 Task: 2.2.1 Create Lookups to product
Action: Mouse moved to (1110, 87)
Screenshot: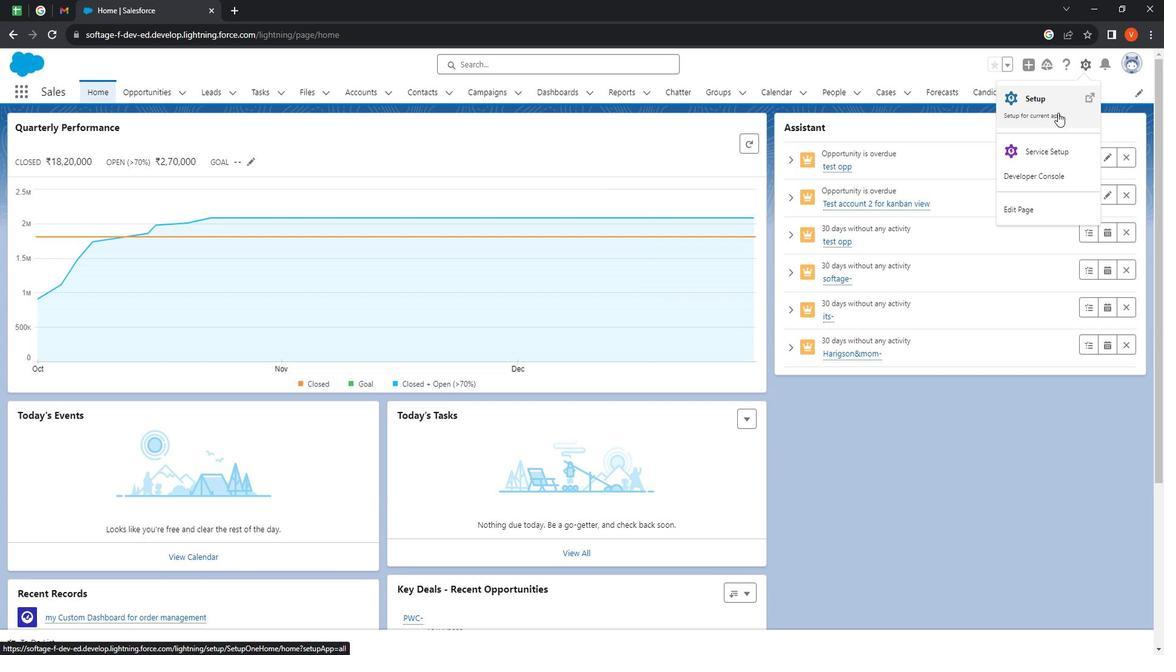 
Action: Mouse pressed left at (1110, 87)
Screenshot: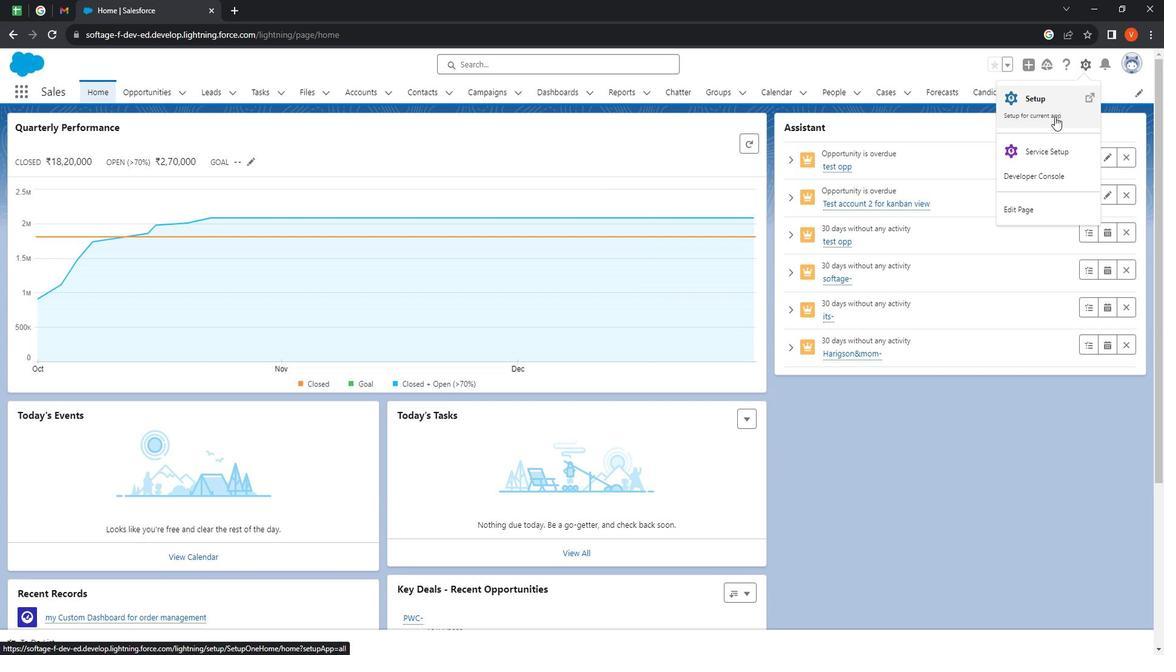 
Action: Mouse moved to (1079, 136)
Screenshot: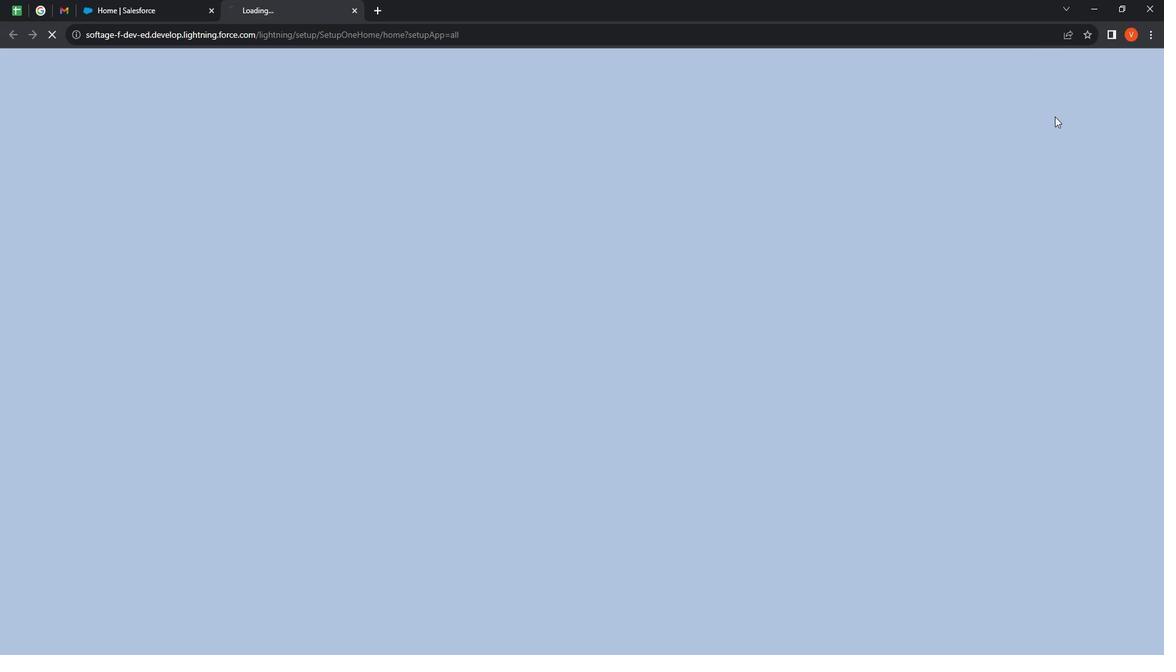 
Action: Mouse pressed left at (1079, 136)
Screenshot: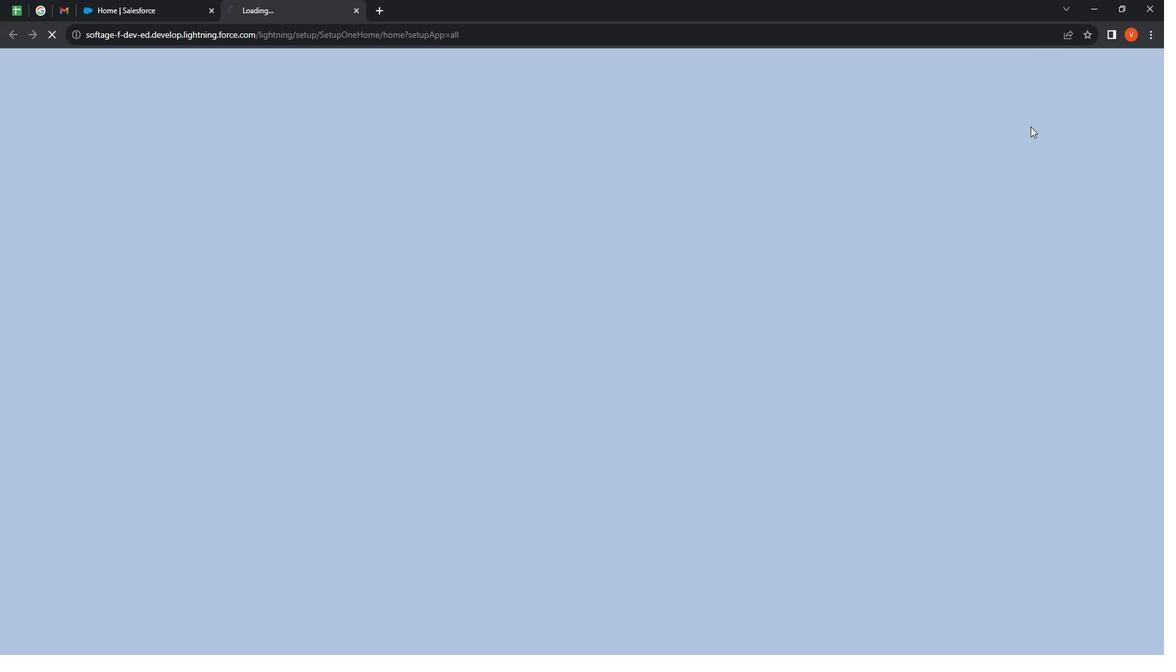 
Action: Mouse moved to (181, 114)
Screenshot: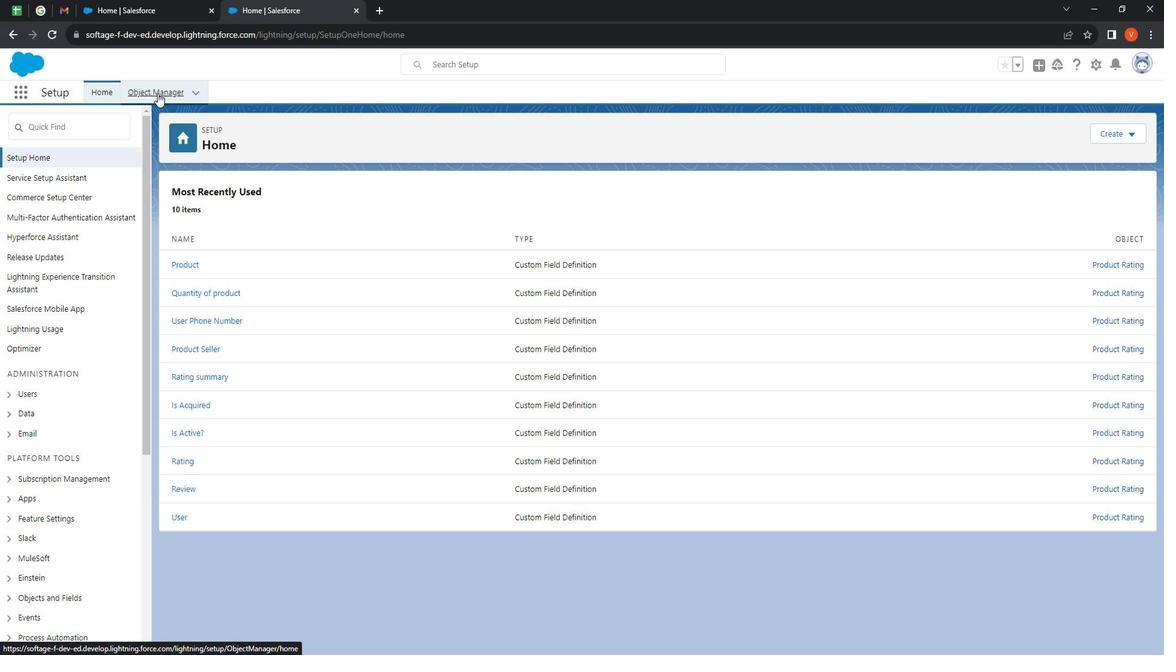 
Action: Mouse pressed left at (181, 114)
Screenshot: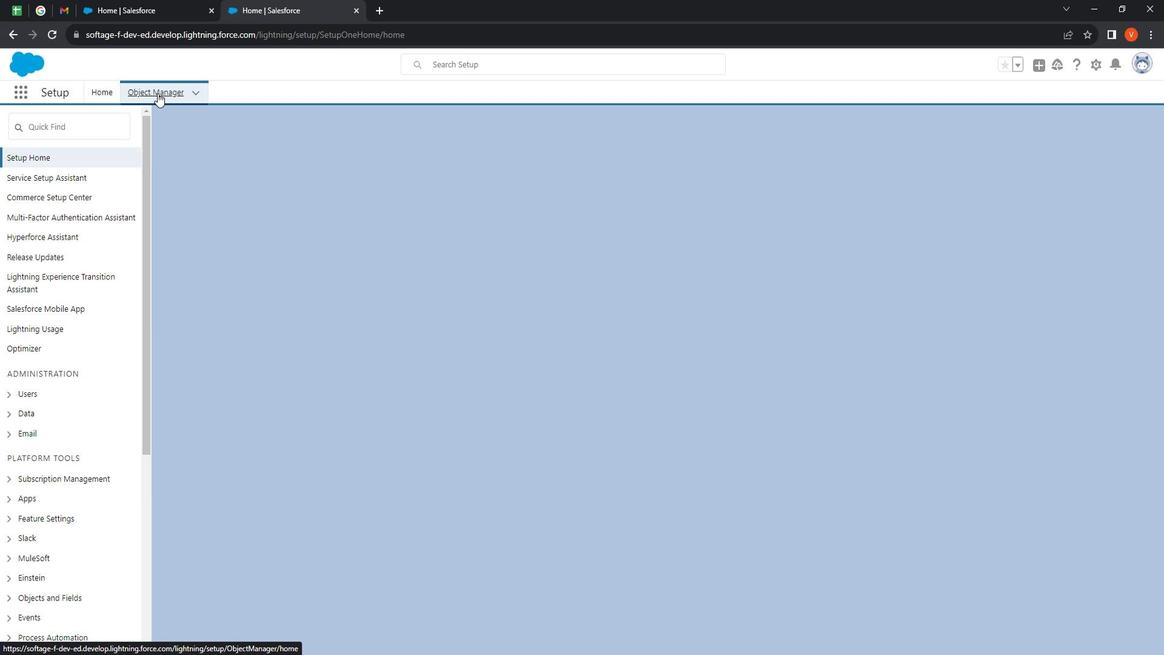 
Action: Mouse moved to (278, 244)
Screenshot: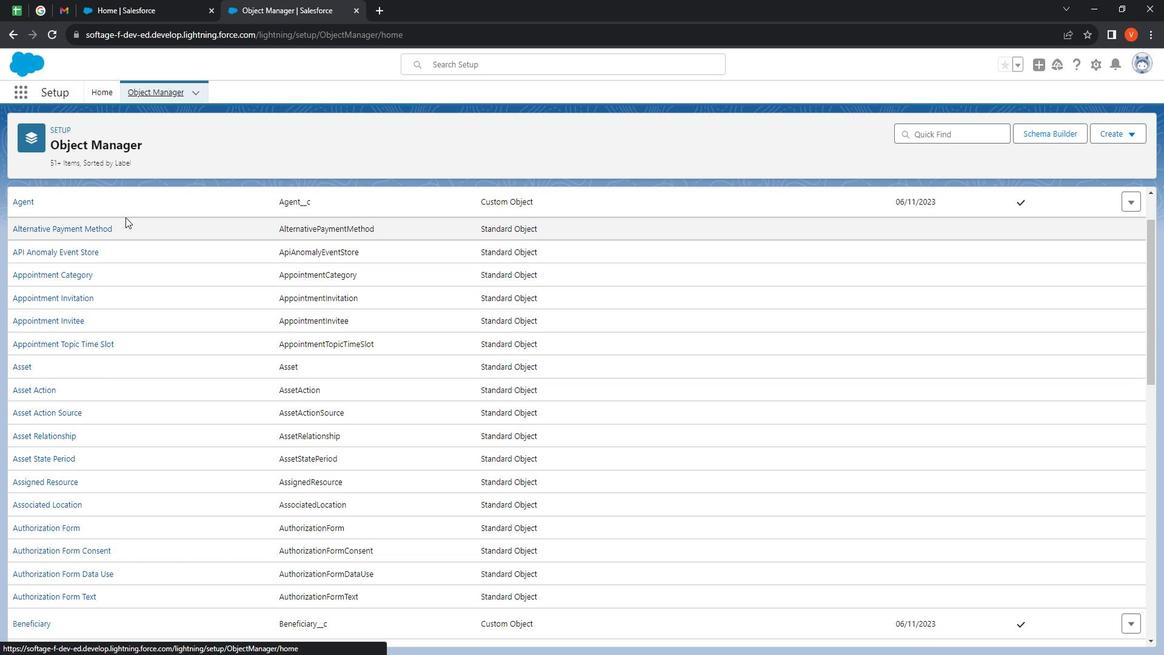 
Action: Mouse scrolled (278, 243) with delta (0, 0)
Screenshot: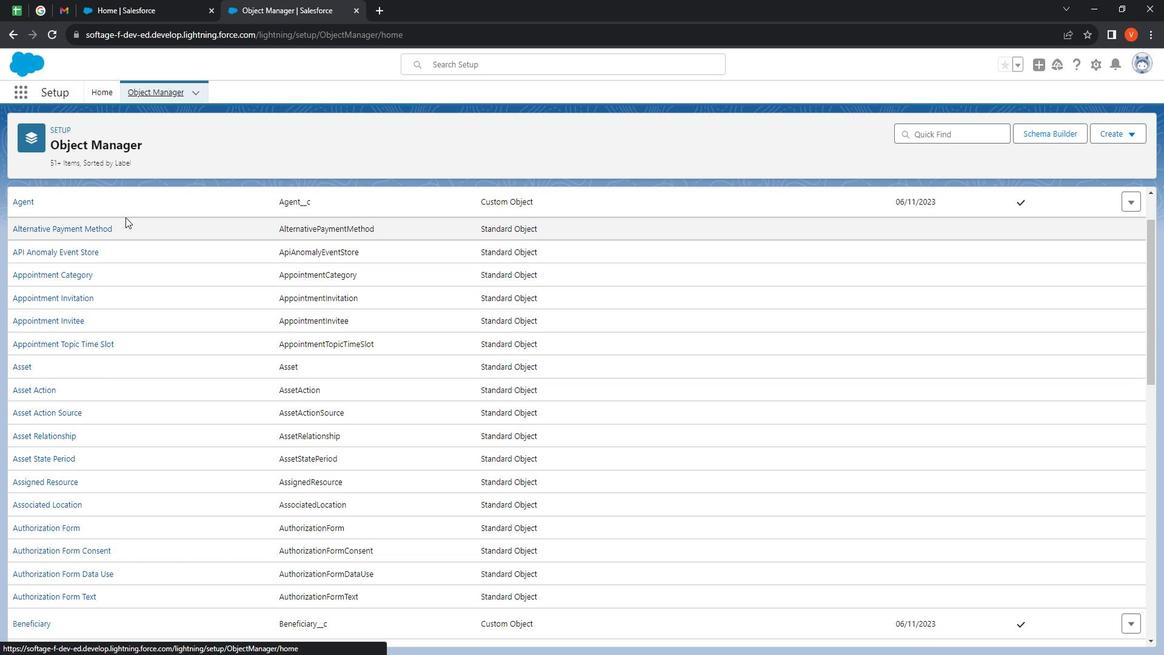 
Action: Mouse moved to (149, 233)
Screenshot: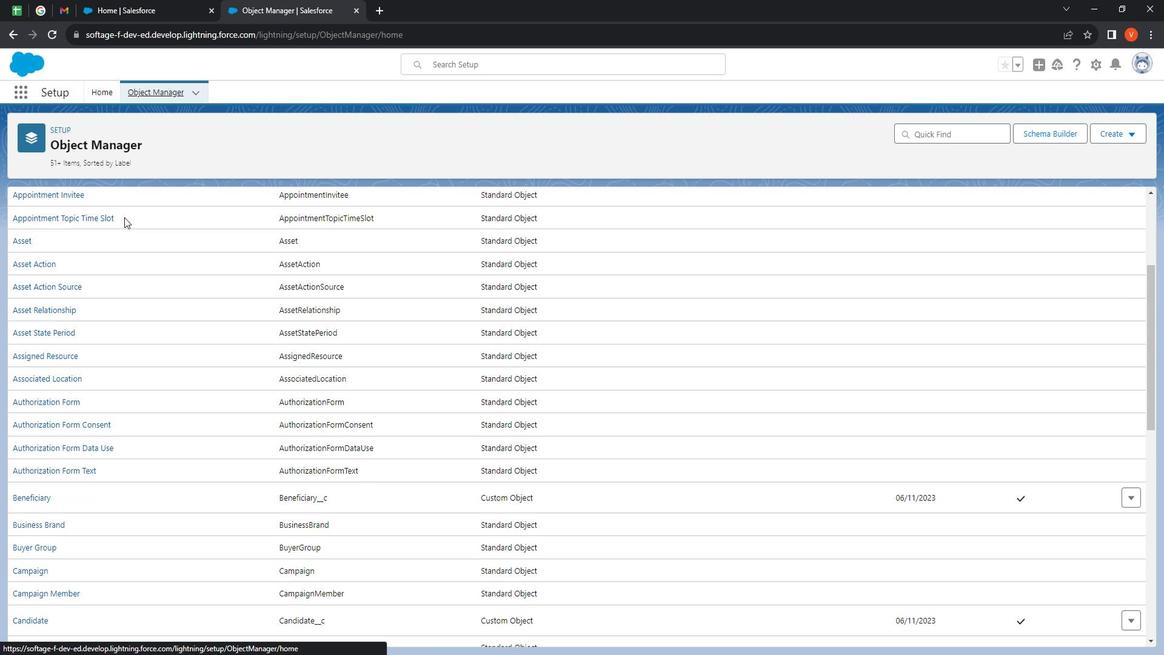 
Action: Mouse scrolled (149, 232) with delta (0, 0)
Screenshot: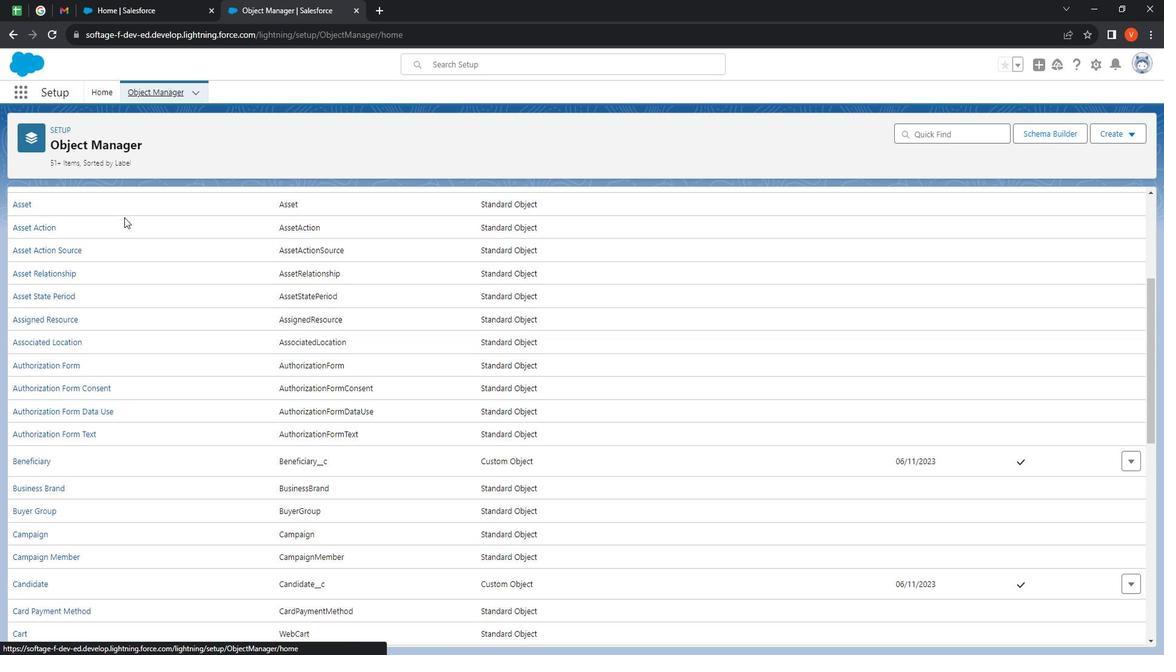 
Action: Mouse moved to (148, 233)
Screenshot: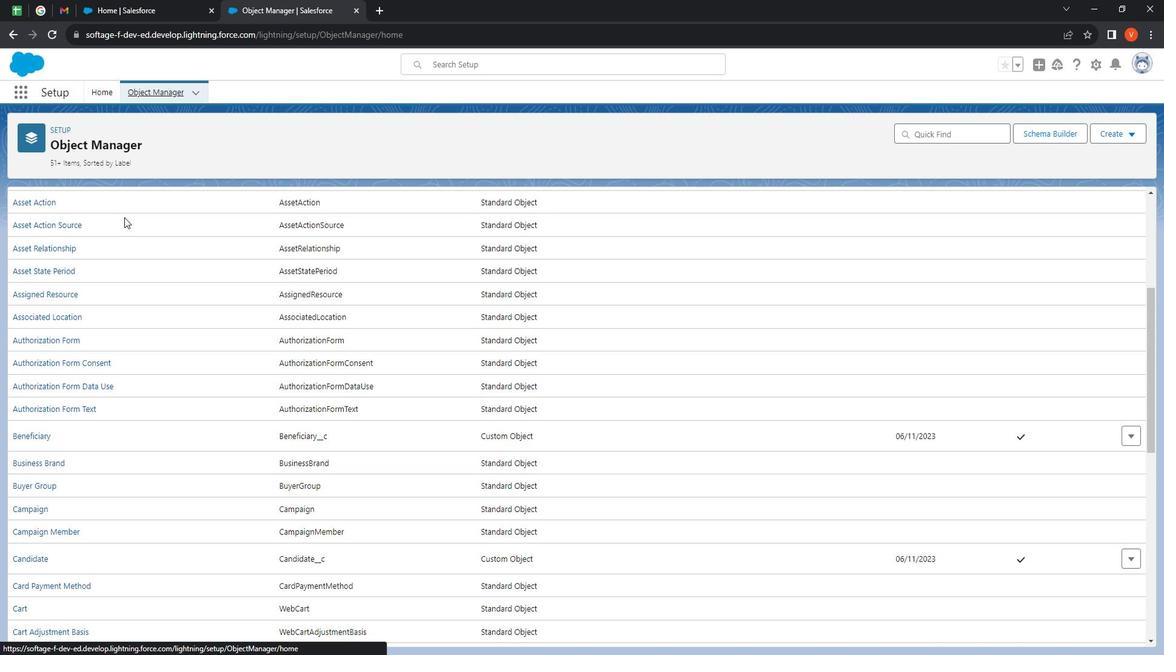 
Action: Mouse scrolled (148, 232) with delta (0, 0)
Screenshot: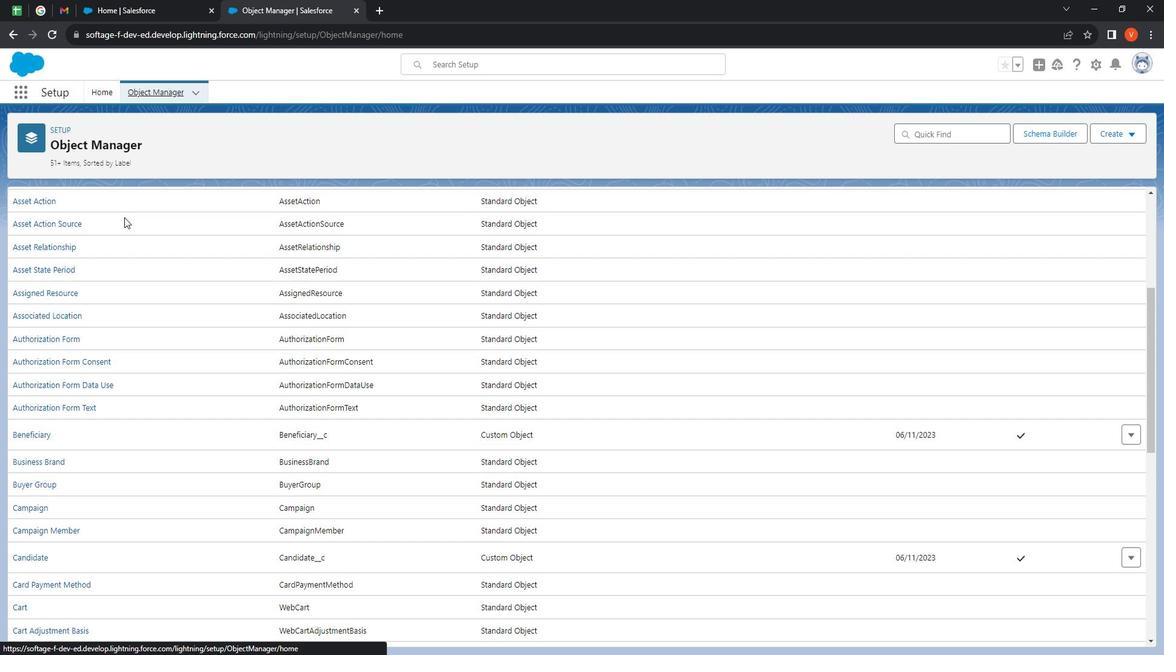 
Action: Mouse moved to (148, 233)
Screenshot: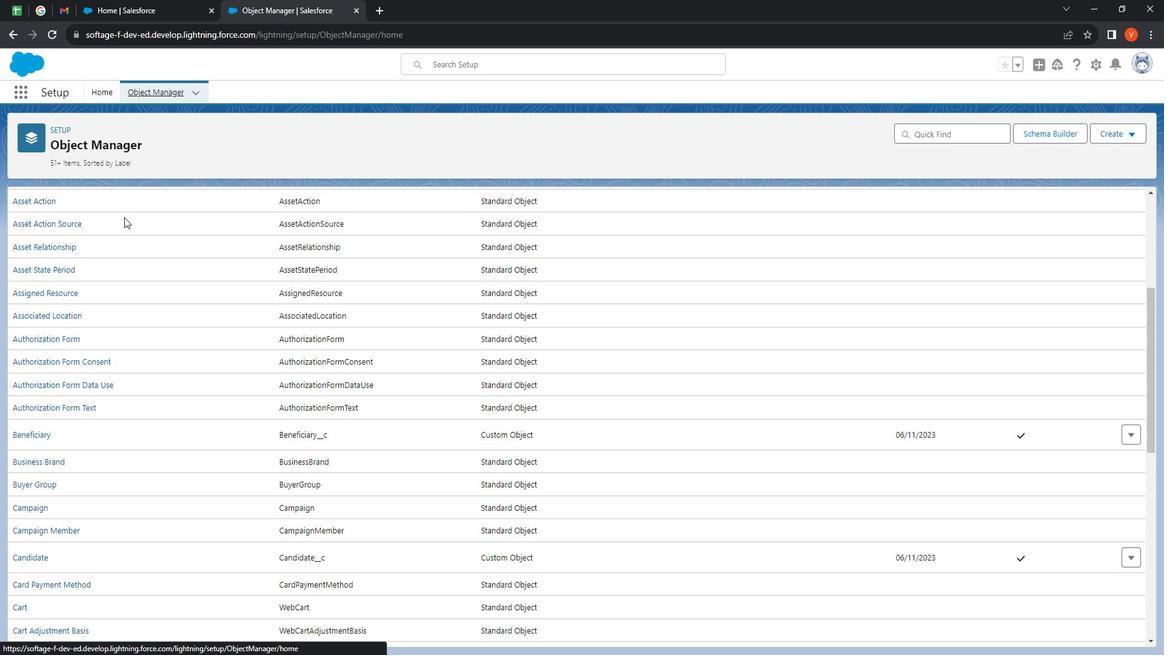 
Action: Mouse scrolled (148, 232) with delta (0, 0)
Screenshot: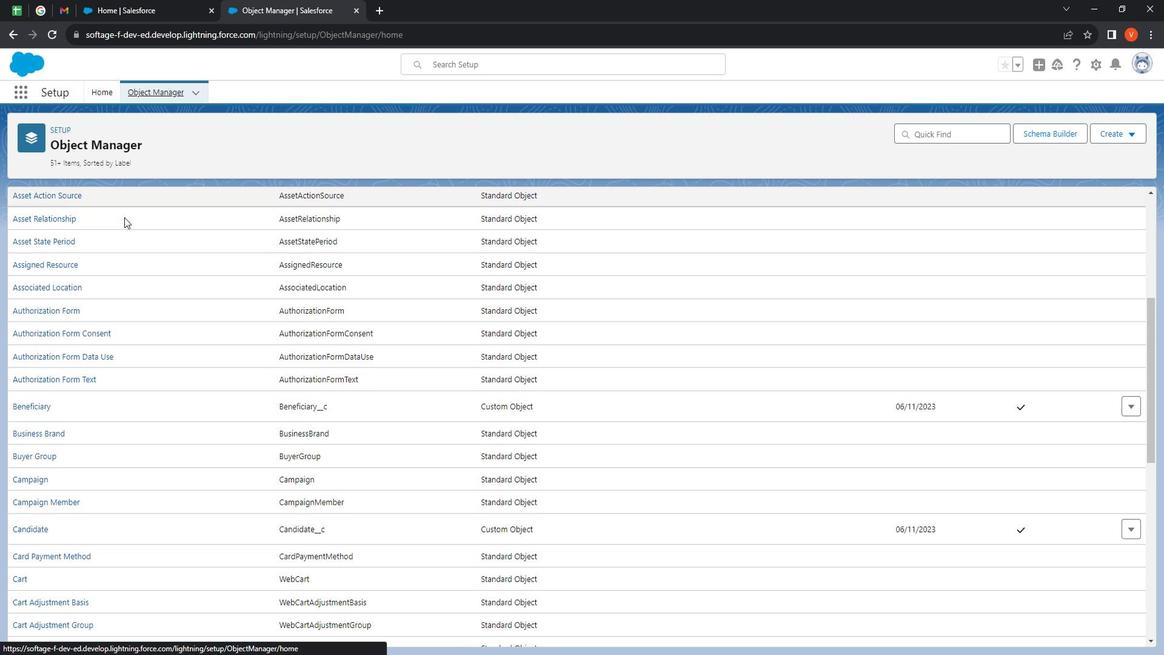 
Action: Mouse scrolled (148, 232) with delta (0, 0)
Screenshot: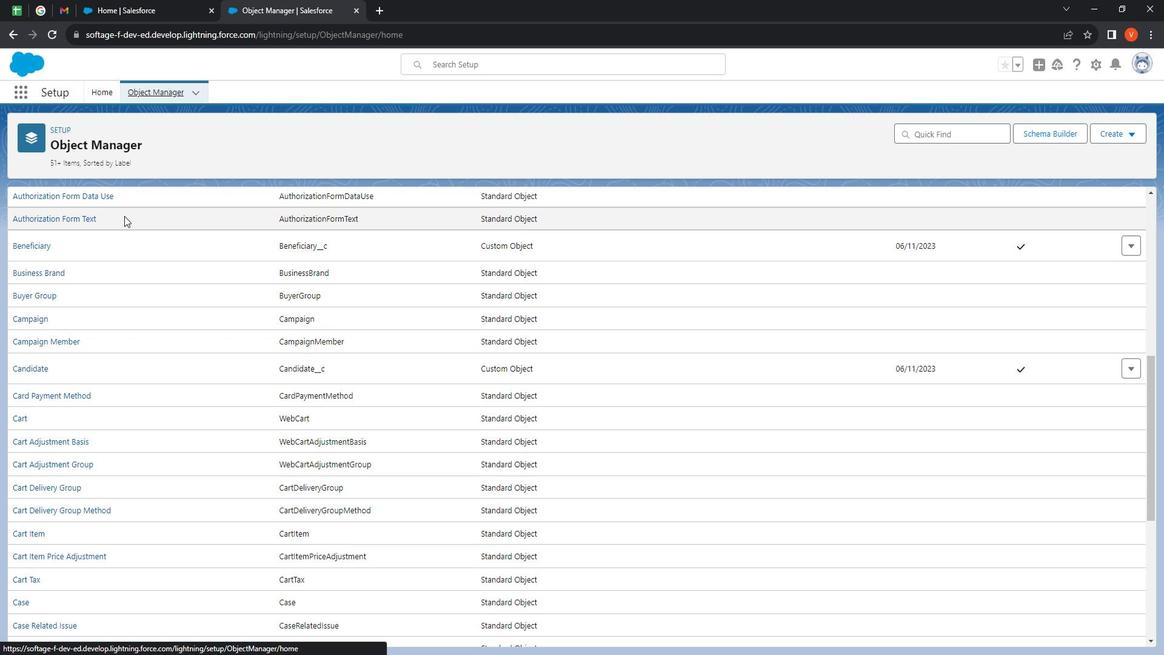 
Action: Mouse scrolled (148, 232) with delta (0, 0)
Screenshot: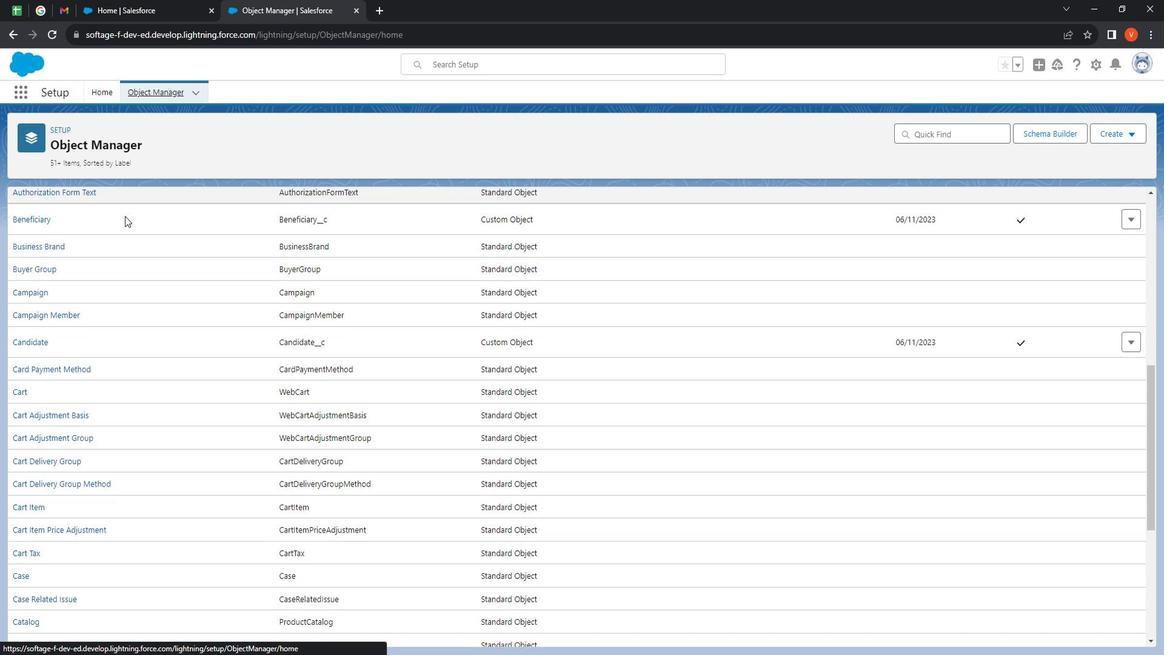 
Action: Mouse scrolled (148, 232) with delta (0, 0)
Screenshot: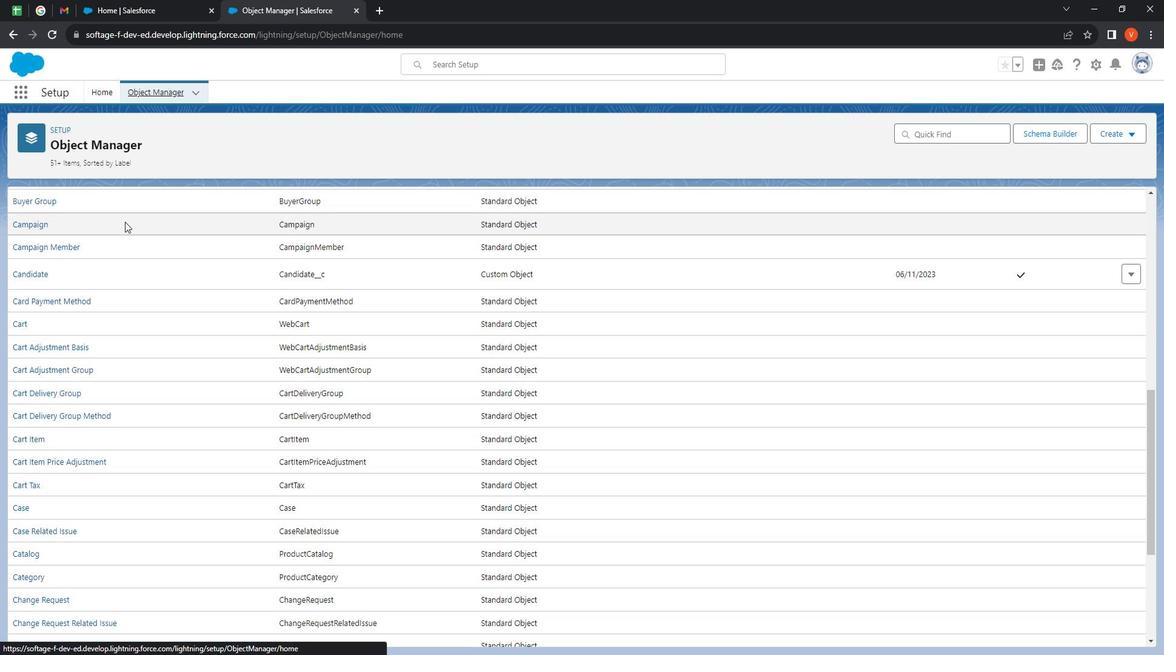 
Action: Mouse moved to (148, 232)
Screenshot: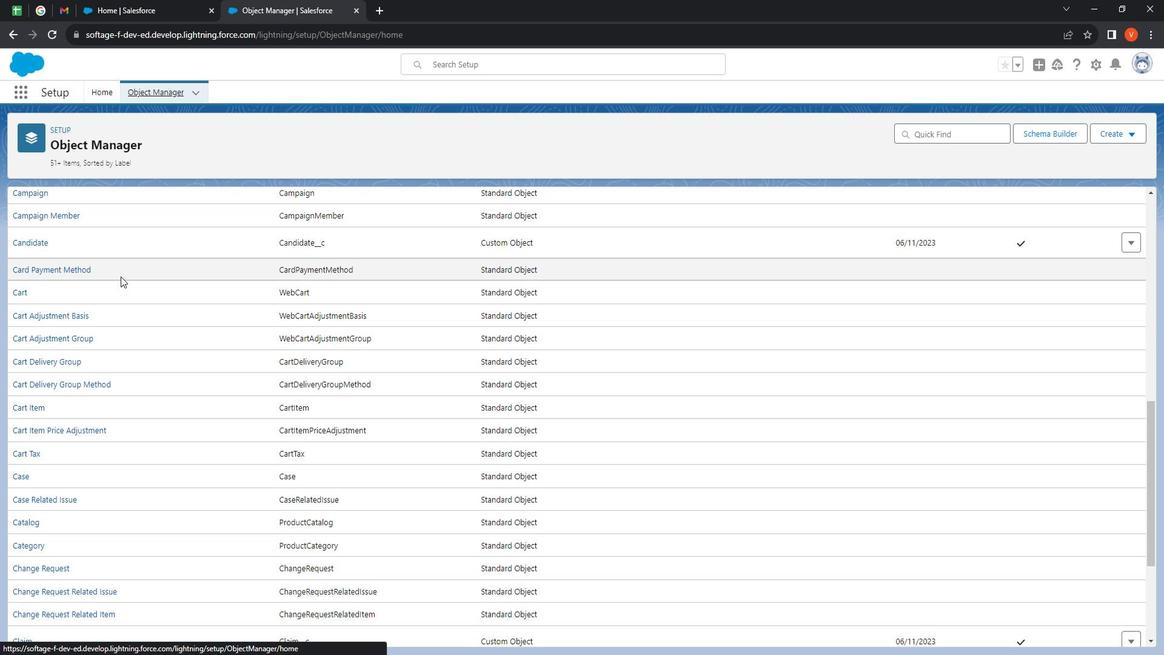 
Action: Mouse scrolled (148, 231) with delta (0, 0)
Screenshot: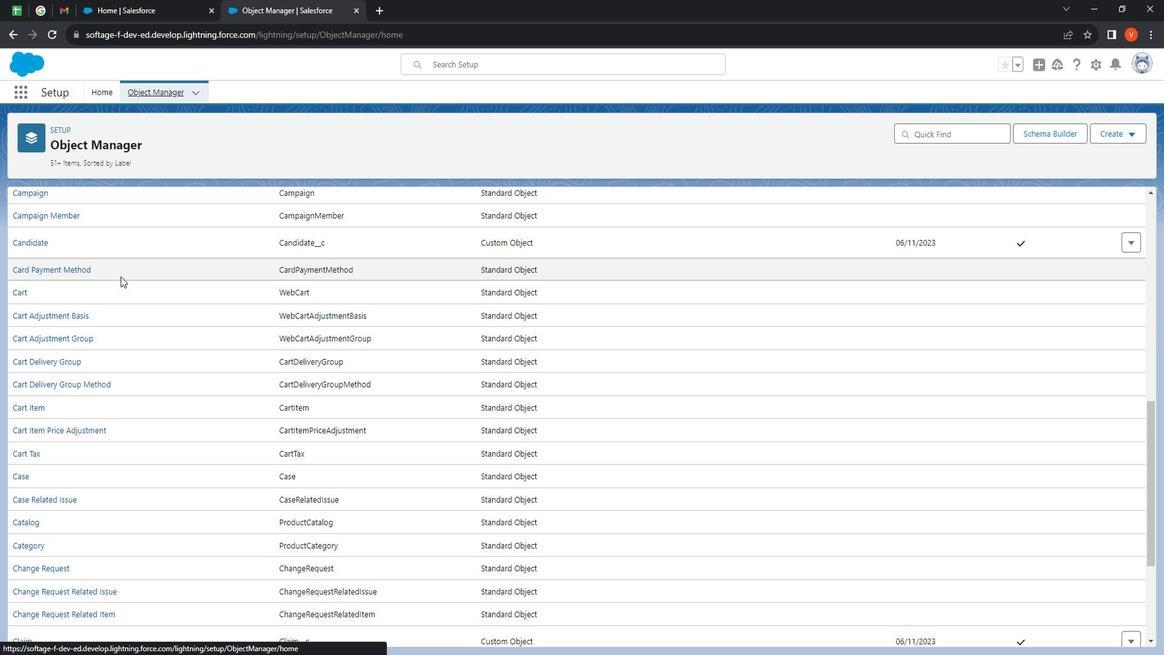 
Action: Mouse scrolled (148, 231) with delta (0, 0)
Screenshot: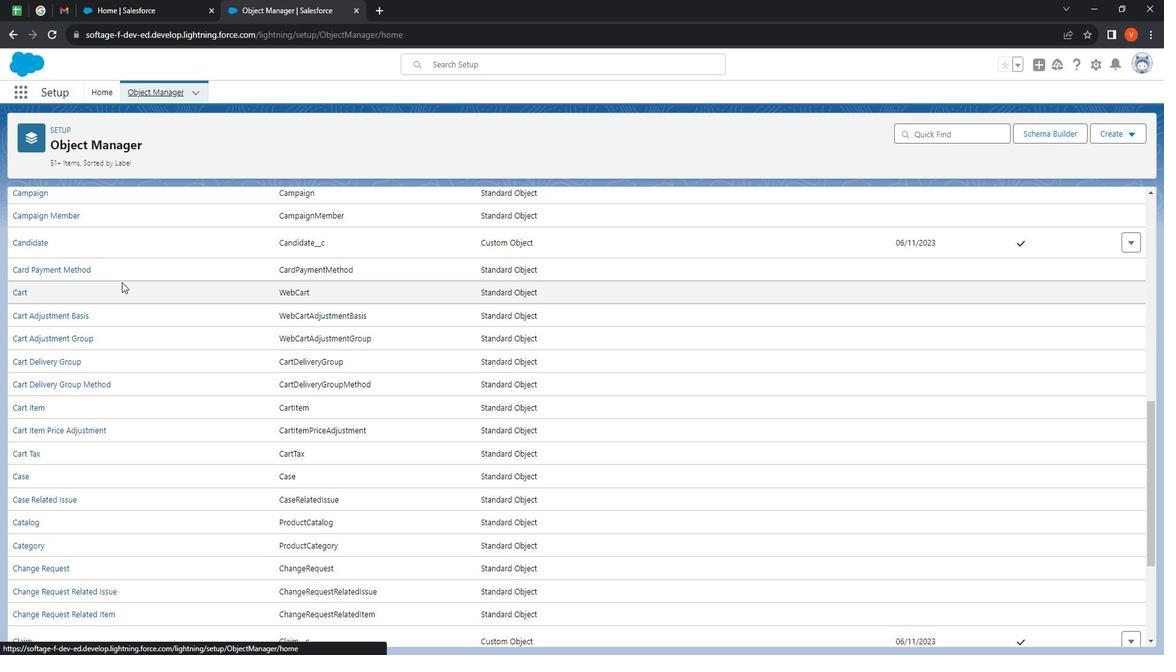 
Action: Mouse moved to (146, 295)
Screenshot: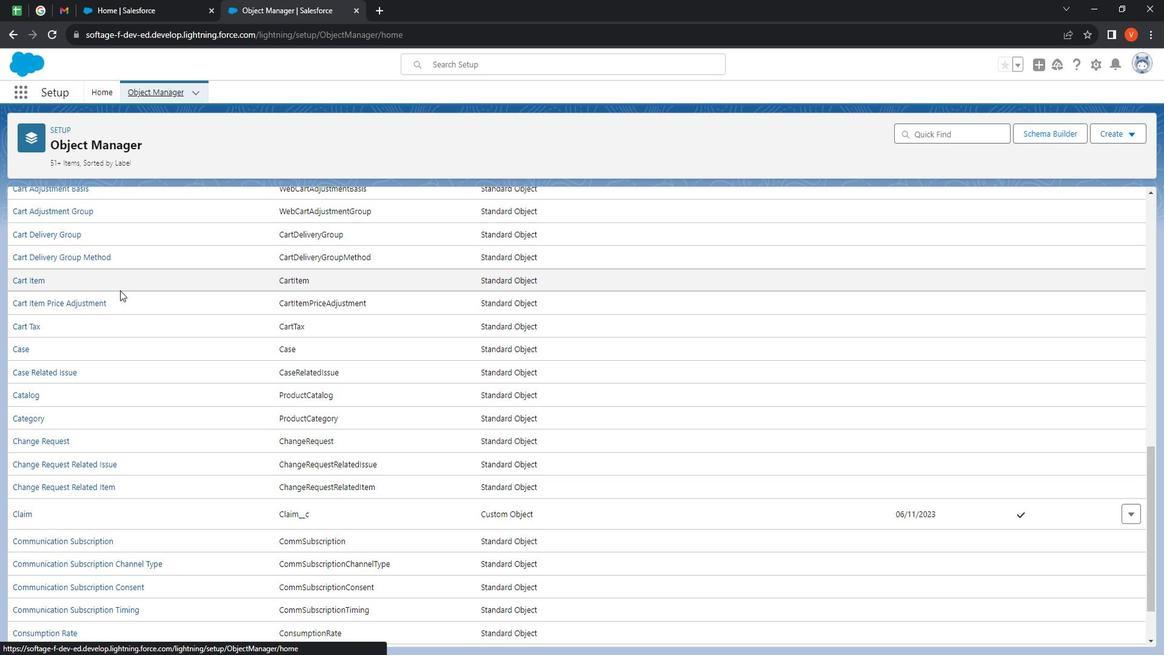 
Action: Mouse scrolled (146, 294) with delta (0, 0)
Screenshot: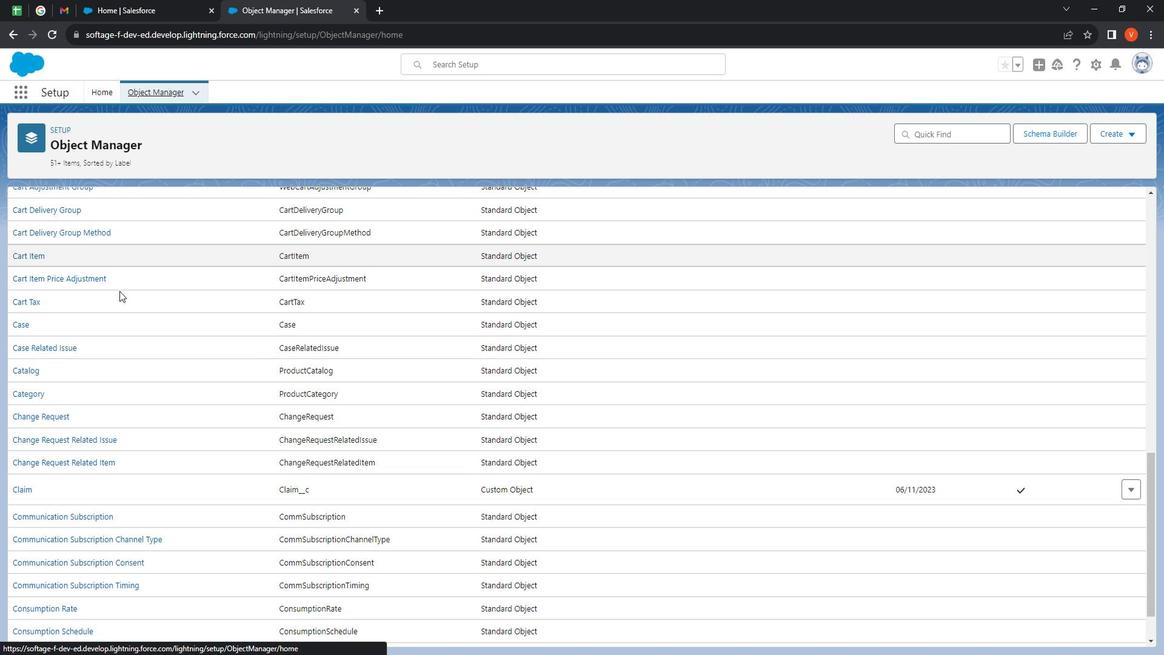 
Action: Mouse moved to (146, 298)
Screenshot: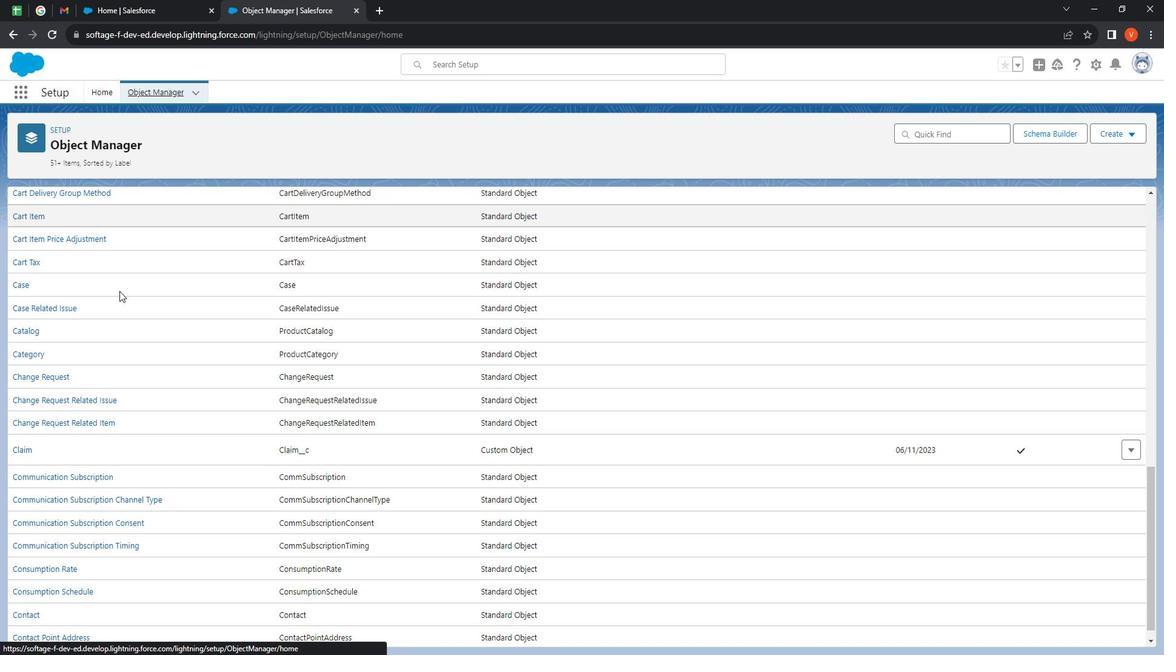 
Action: Mouse scrolled (146, 297) with delta (0, 0)
Screenshot: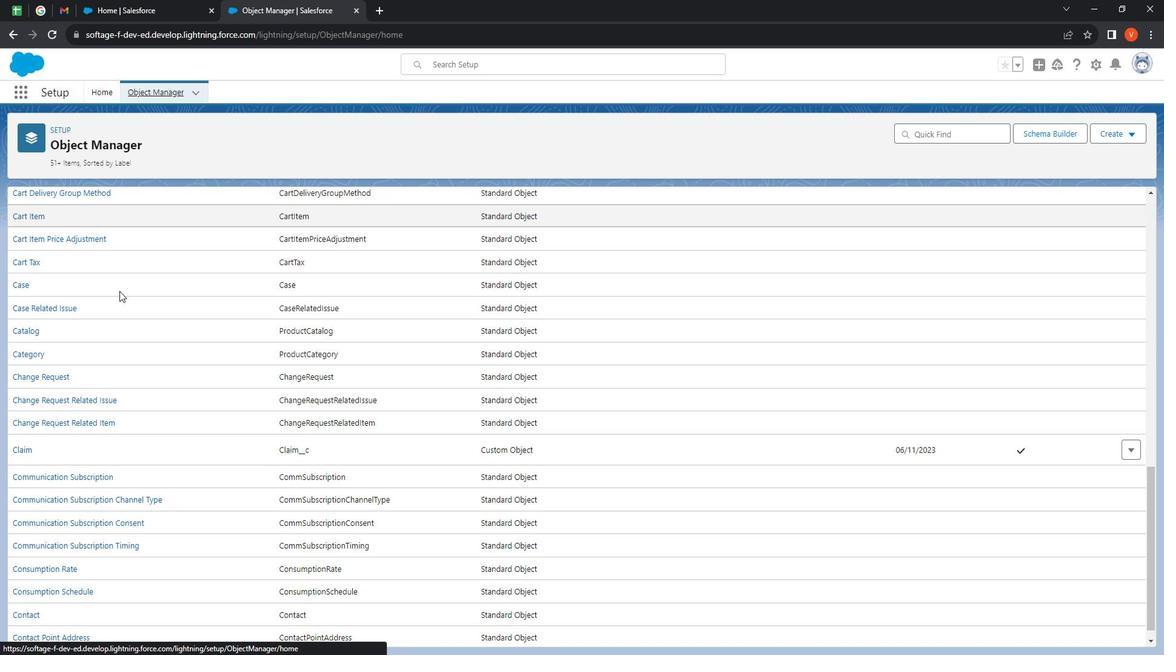 
Action: Mouse moved to (144, 303)
Screenshot: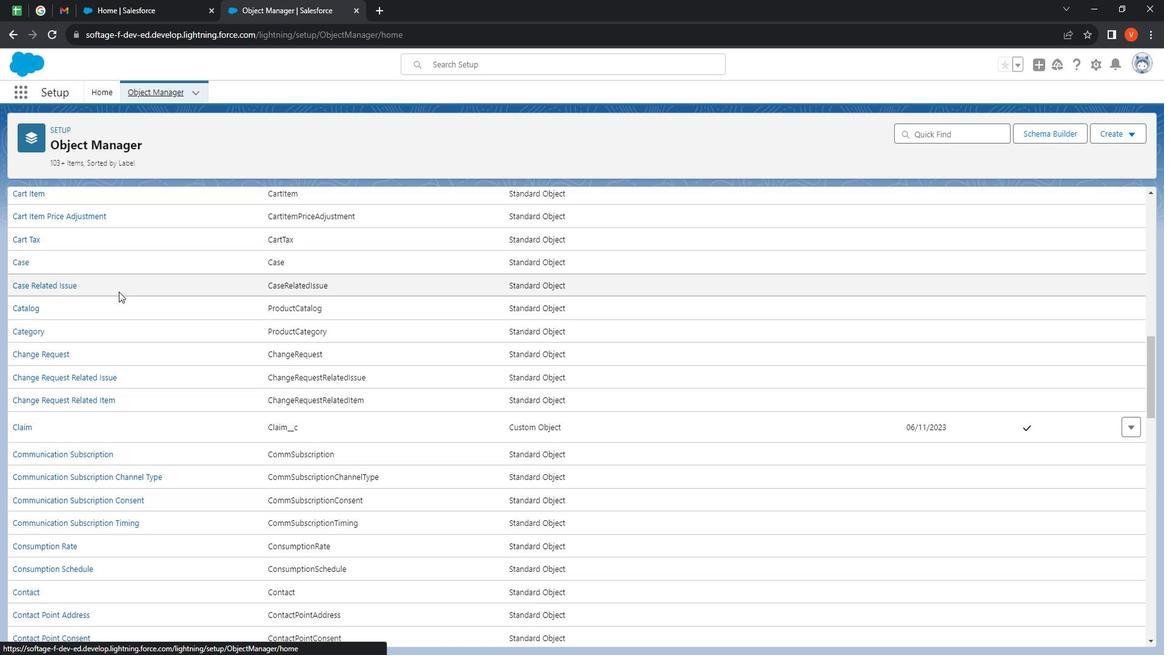 
Action: Mouse scrolled (144, 303) with delta (0, 0)
Screenshot: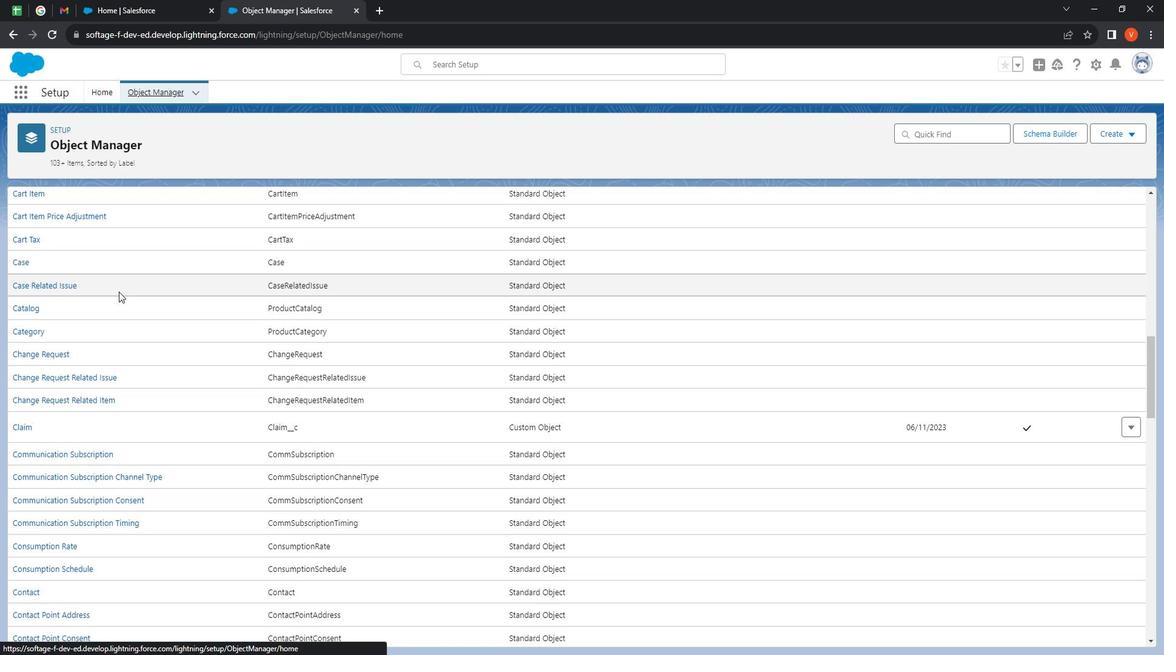 
Action: Mouse moved to (143, 304)
Screenshot: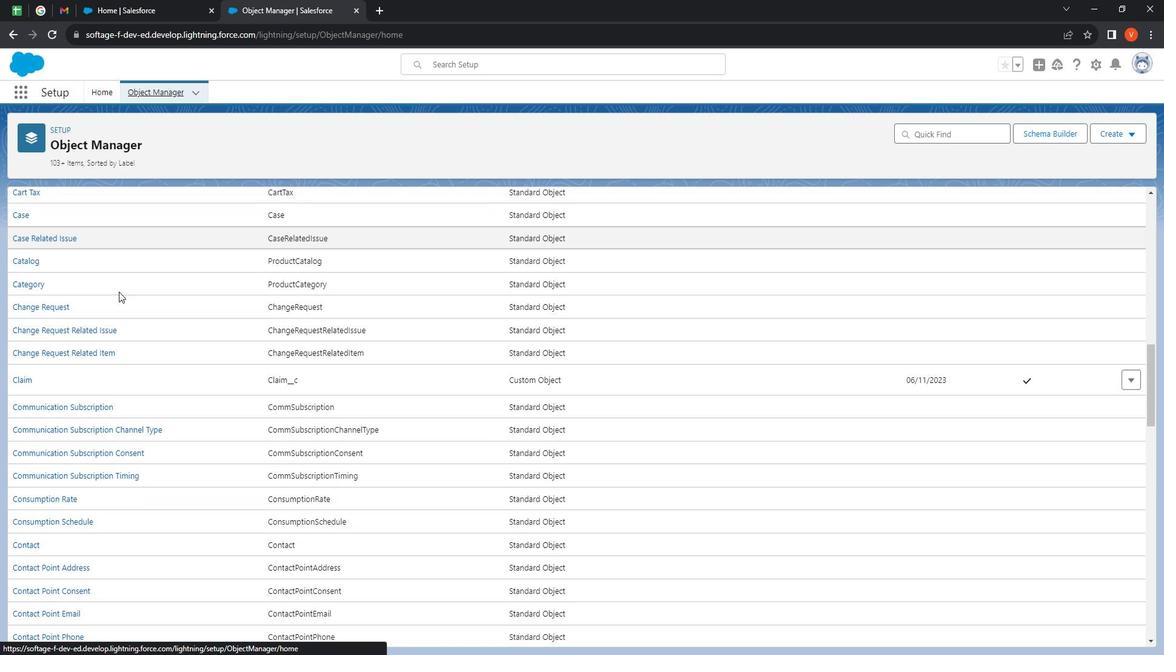 
Action: Mouse scrolled (143, 303) with delta (0, 0)
Screenshot: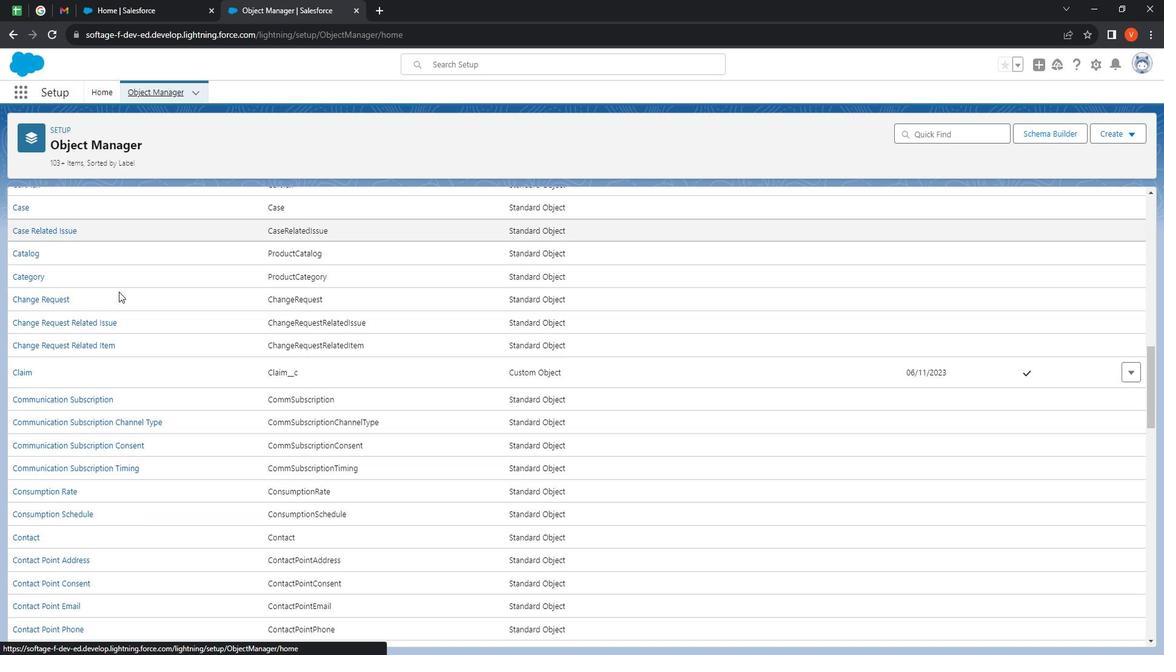 
Action: Mouse moved to (143, 305)
Screenshot: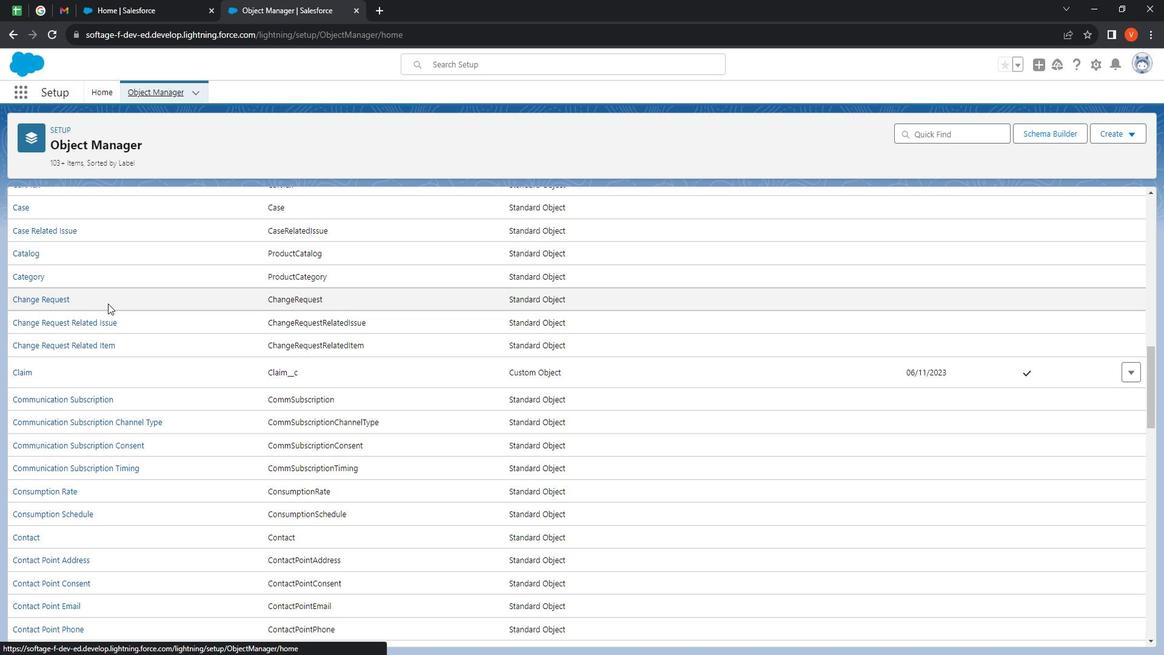 
Action: Mouse scrolled (143, 304) with delta (0, 0)
Screenshot: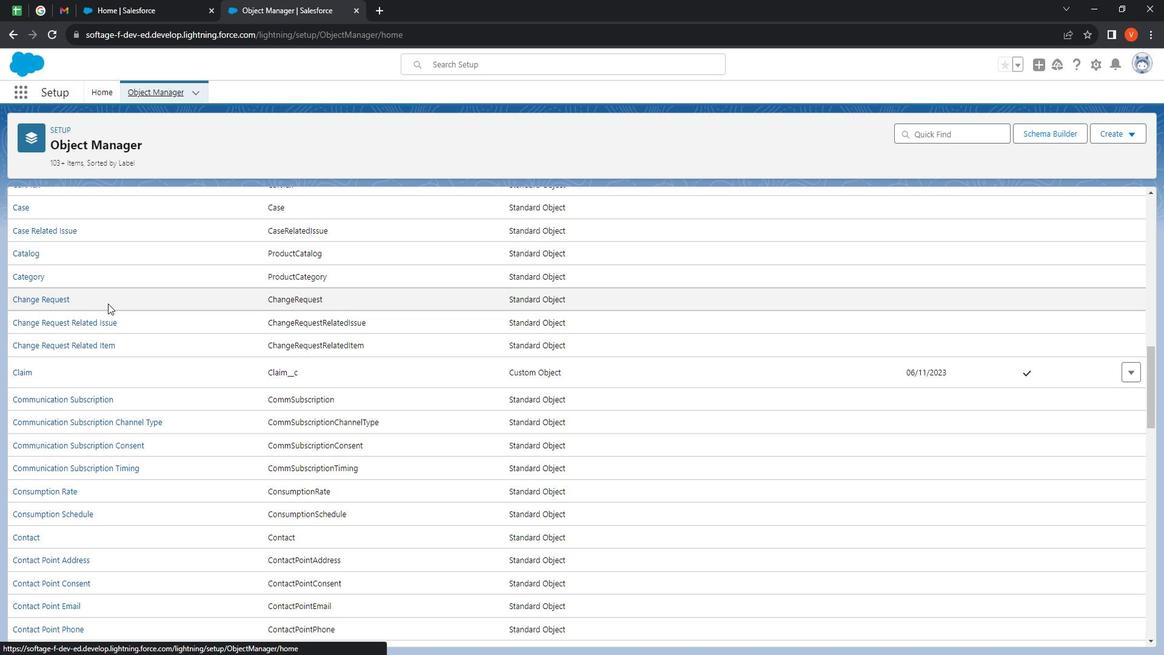 
Action: Mouse moved to (49, 384)
Screenshot: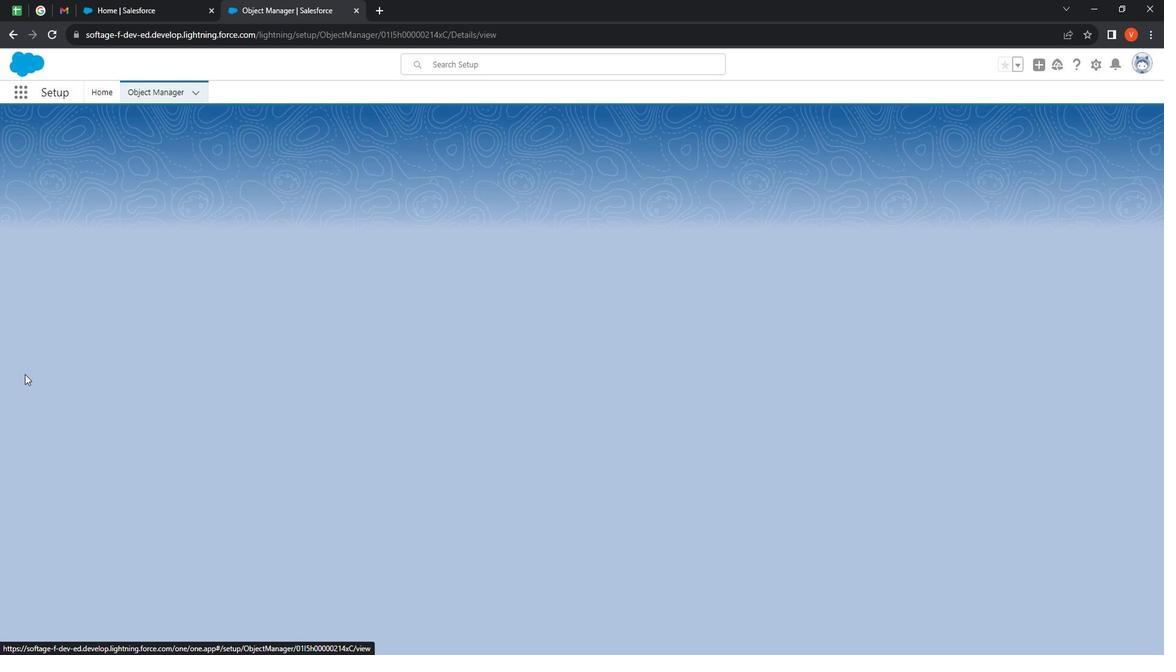 
Action: Mouse pressed left at (49, 384)
Screenshot: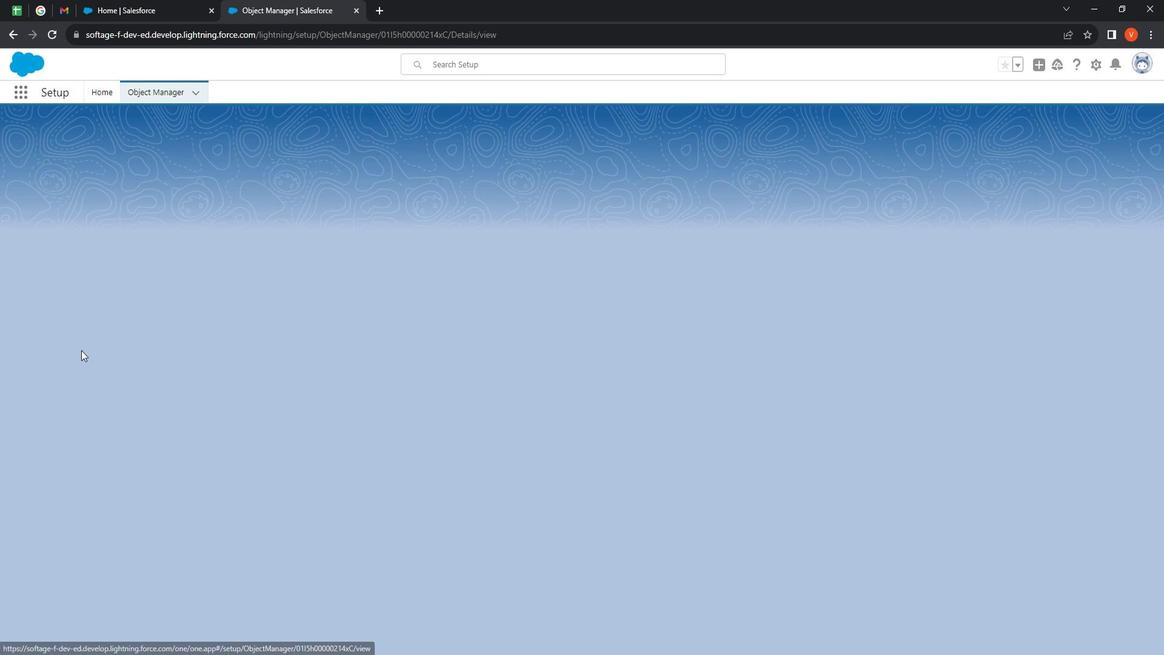 
Action: Mouse moved to (112, 237)
Screenshot: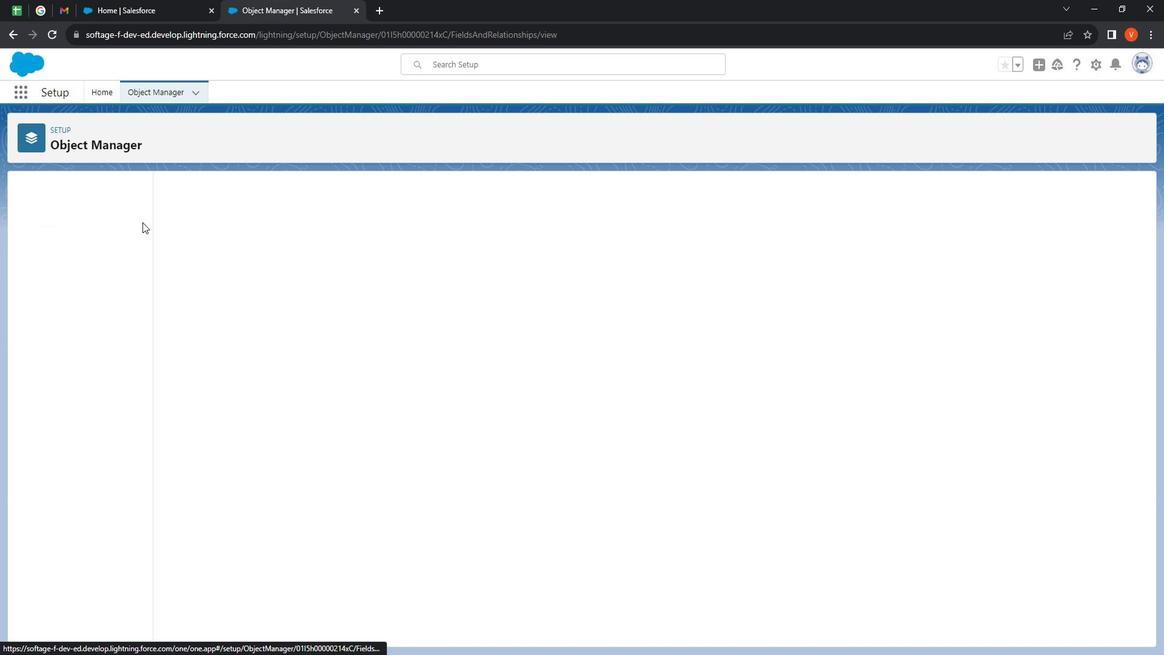 
Action: Mouse pressed left at (112, 237)
Screenshot: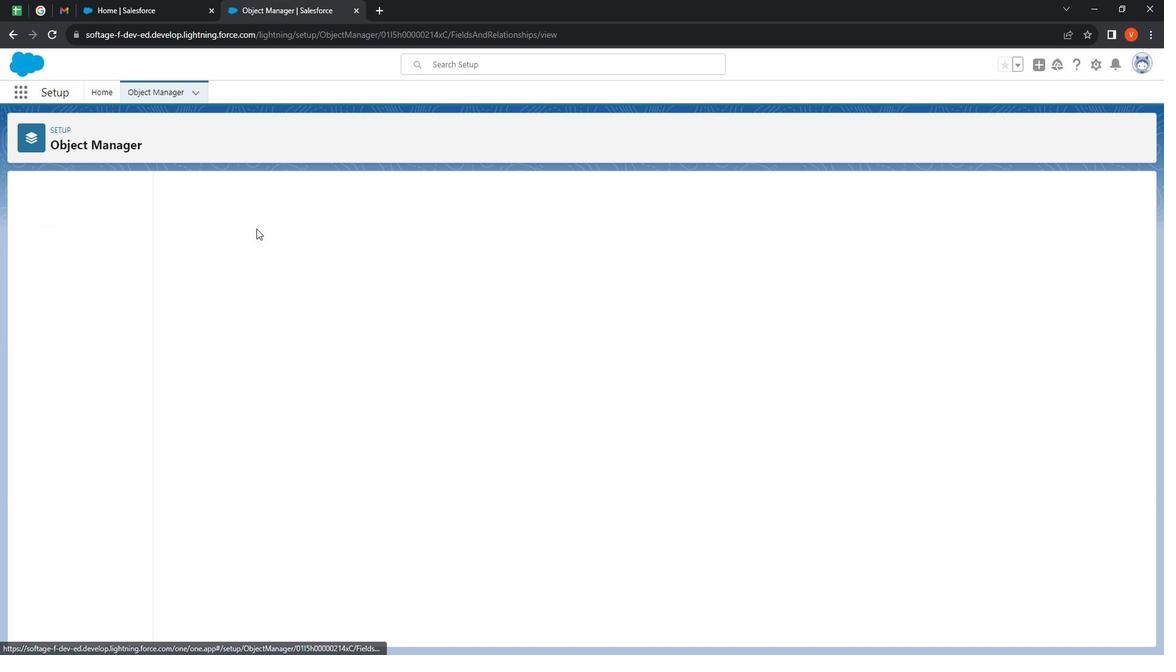 
Action: Mouse moved to (919, 209)
Screenshot: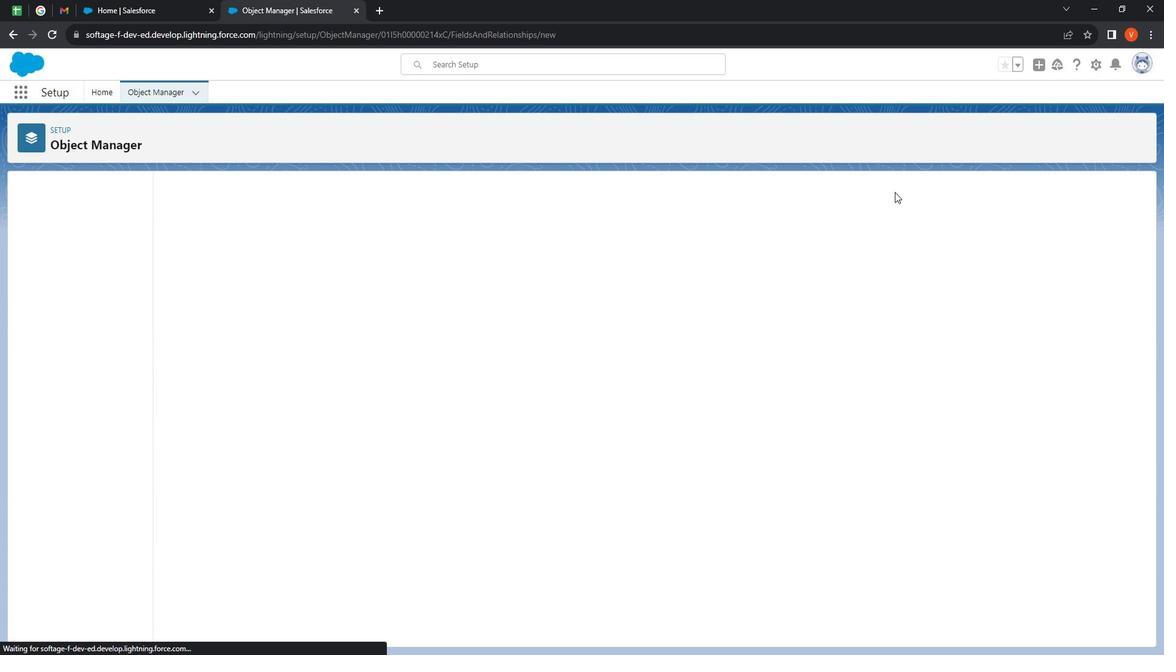 
Action: Mouse pressed left at (919, 209)
Screenshot: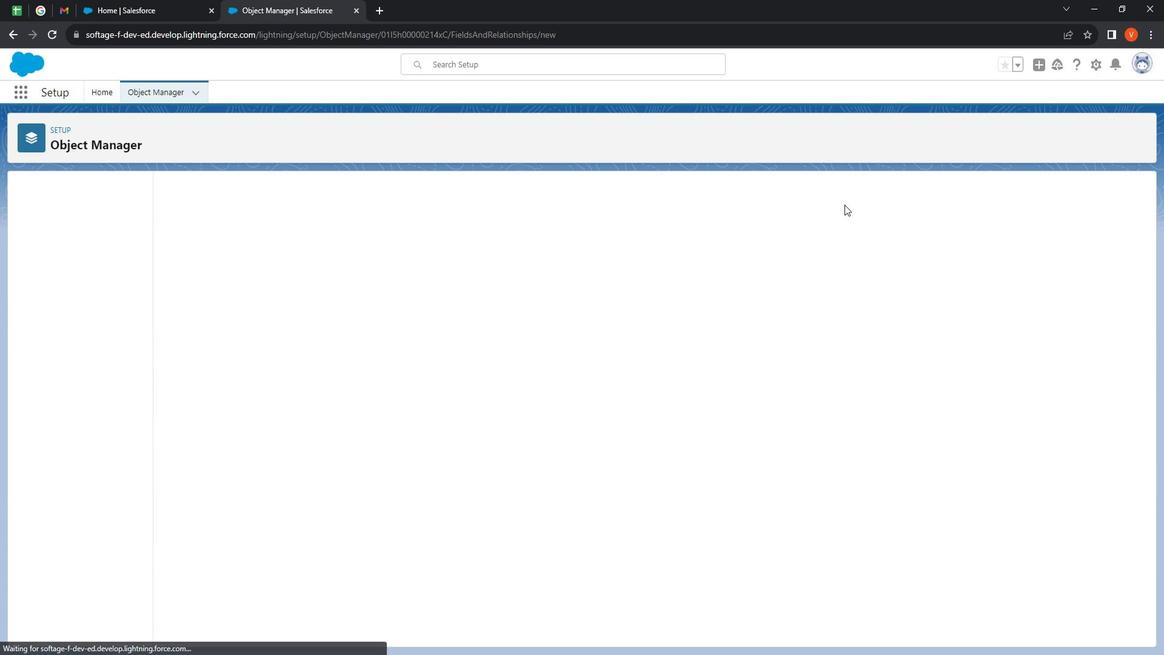 
Action: Mouse moved to (232, 426)
Screenshot: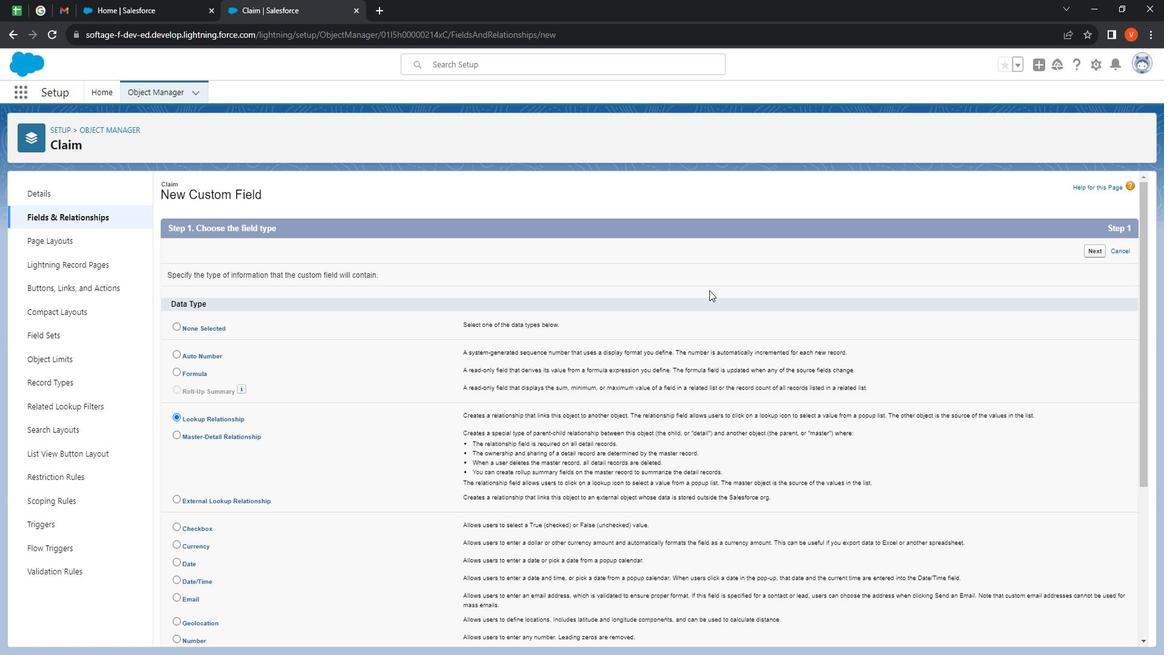
Action: Mouse pressed left at (232, 426)
Screenshot: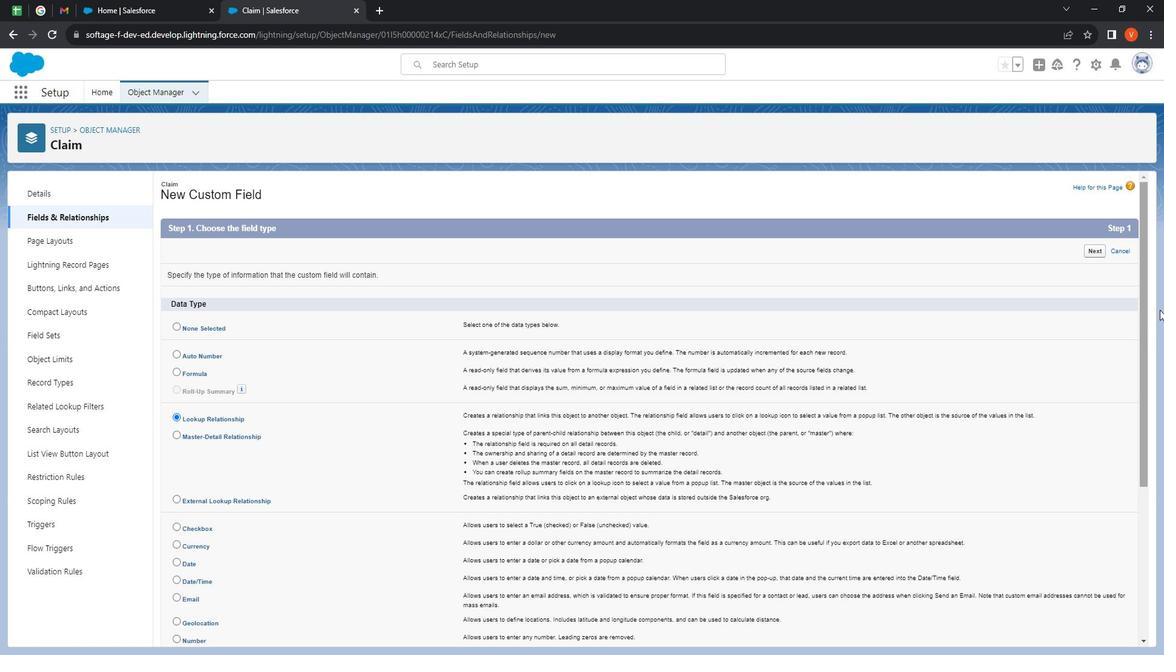 
Action: Mouse moved to (1119, 268)
Screenshot: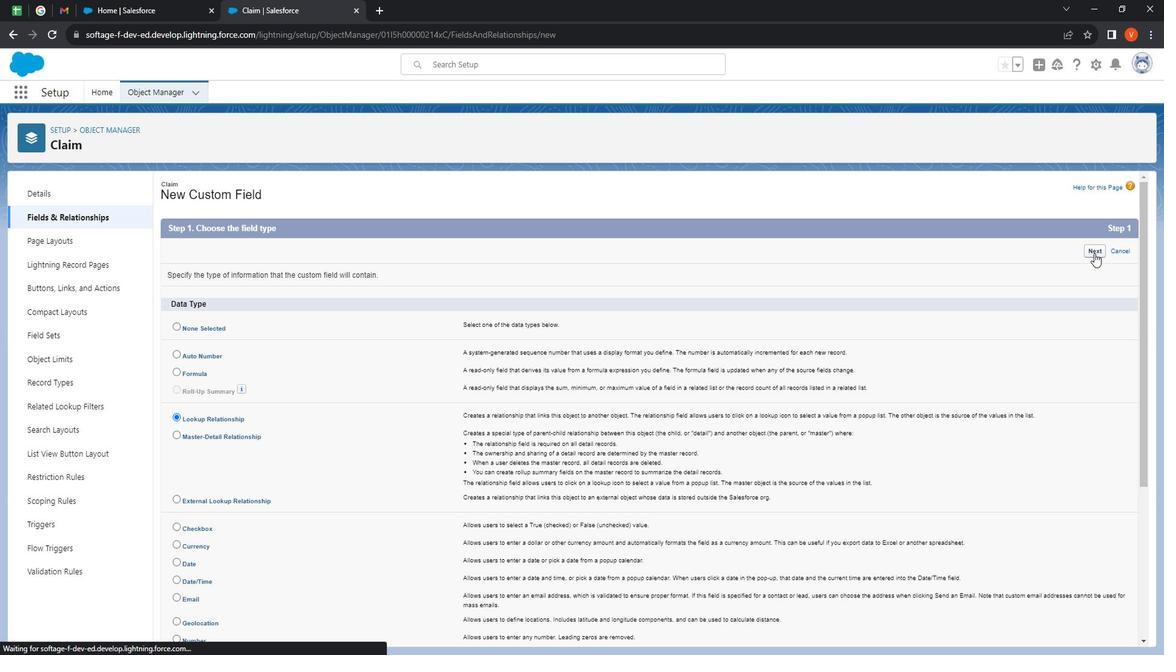 
Action: Mouse pressed left at (1119, 268)
Screenshot: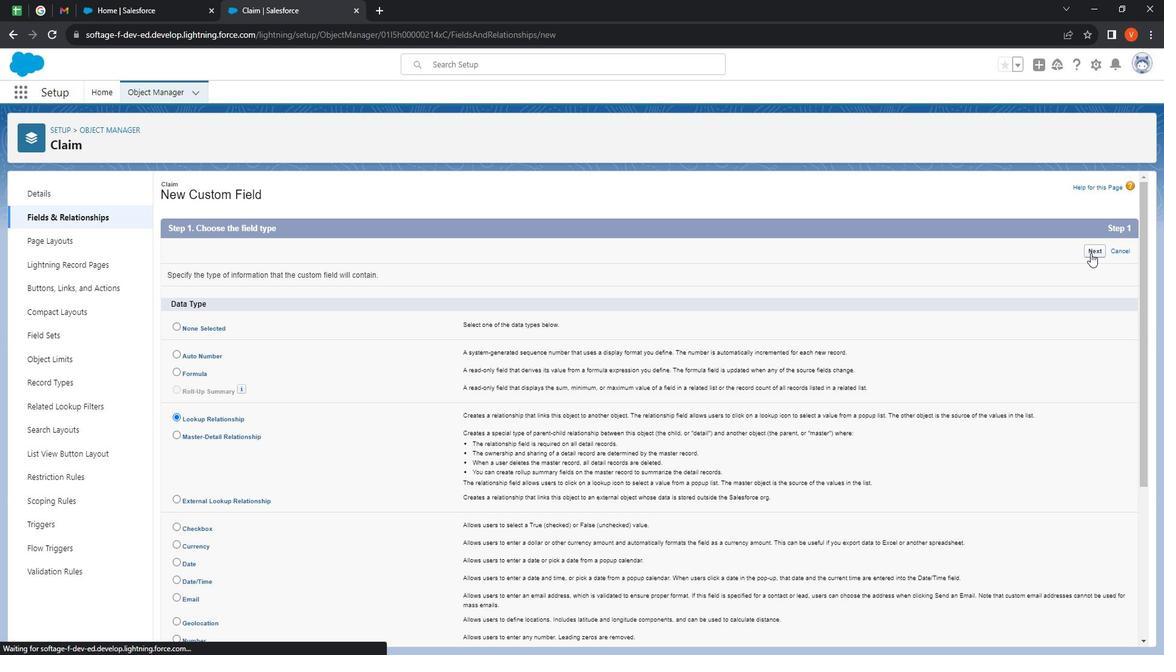 
Action: Mouse moved to (462, 311)
Screenshot: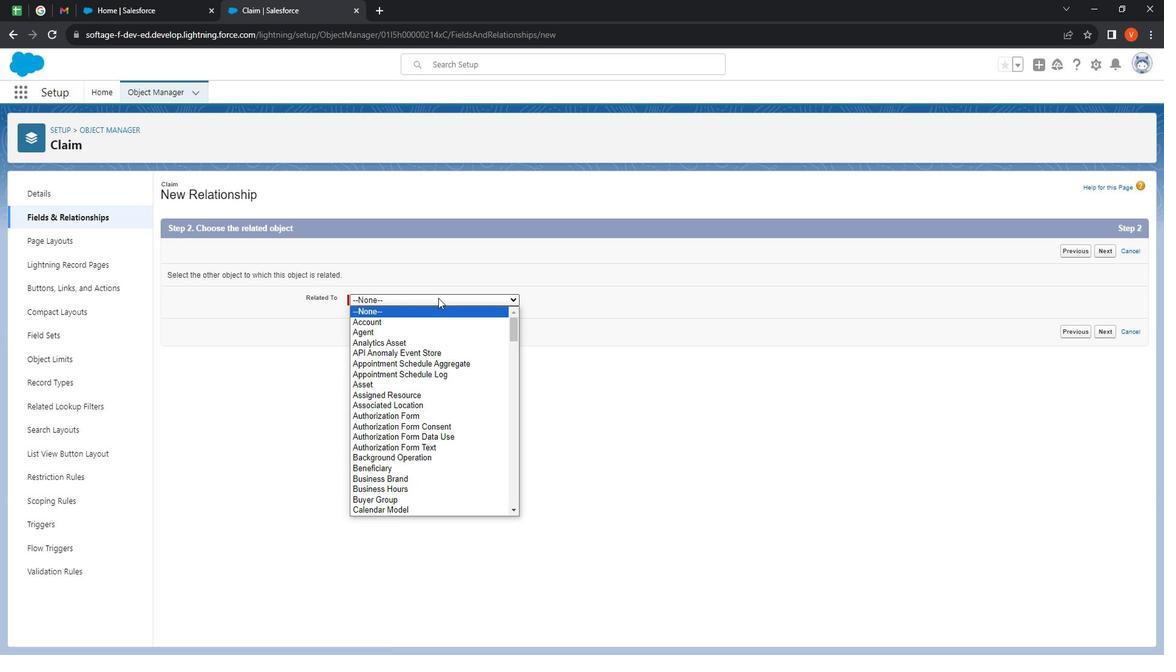 
Action: Mouse pressed left at (462, 311)
Screenshot: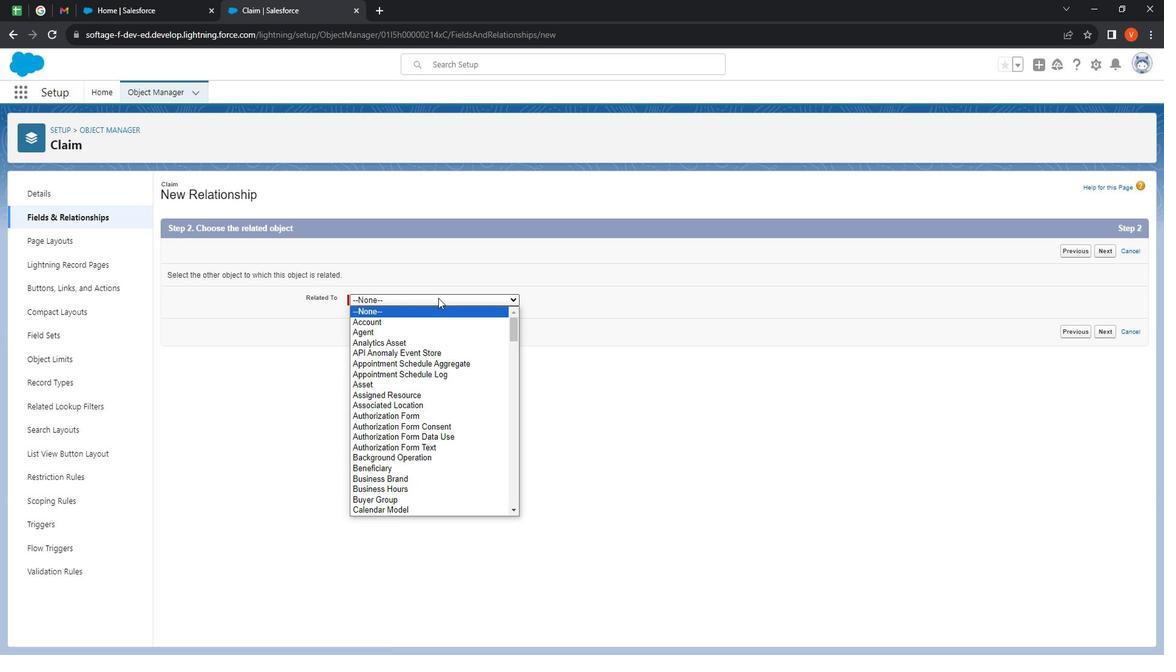 
Action: Key pressed <Key.down><Key.down><Key.down><Key.down><Key.down><Key.down><Key.down><Key.down><Key.down><Key.down><Key.down><Key.down><Key.down><Key.down><Key.down><Key.down><Key.down><Key.down><Key.down><Key.down><Key.down><Key.down><Key.down><Key.down><Key.down><Key.down><Key.down><Key.down><Key.down><Key.down><Key.down><Key.down><Key.down><Key.down><Key.down><Key.down><Key.down><Key.down><Key.down><Key.down><Key.down><Key.down><Key.down><Key.down><Key.down><Key.down><Key.down><Key.down><Key.down><Key.down><Key.down><Key.down><Key.down><Key.down><Key.down><Key.down><Key.down><Key.down><Key.down><Key.down><Key.down><Key.down><Key.down><Key.down><Key.down><Key.down><Key.down><Key.down><Key.down><Key.down><Key.down><Key.down><Key.down><Key.down><Key.down><Key.down><Key.down><Key.down><Key.down><Key.down><Key.down><Key.down><Key.down><Key.down><Key.down><Key.down><Key.down><Key.down><Key.down><Key.down><Key.down><Key.down><Key.down><Key.down><Key.down><Key.down><Key.down><Key.down><Key.down><Key.down><Key.down><Key.down><Key.down><Key.down><Key.down><Key.down><Key.down><Key.enter>
Screenshot: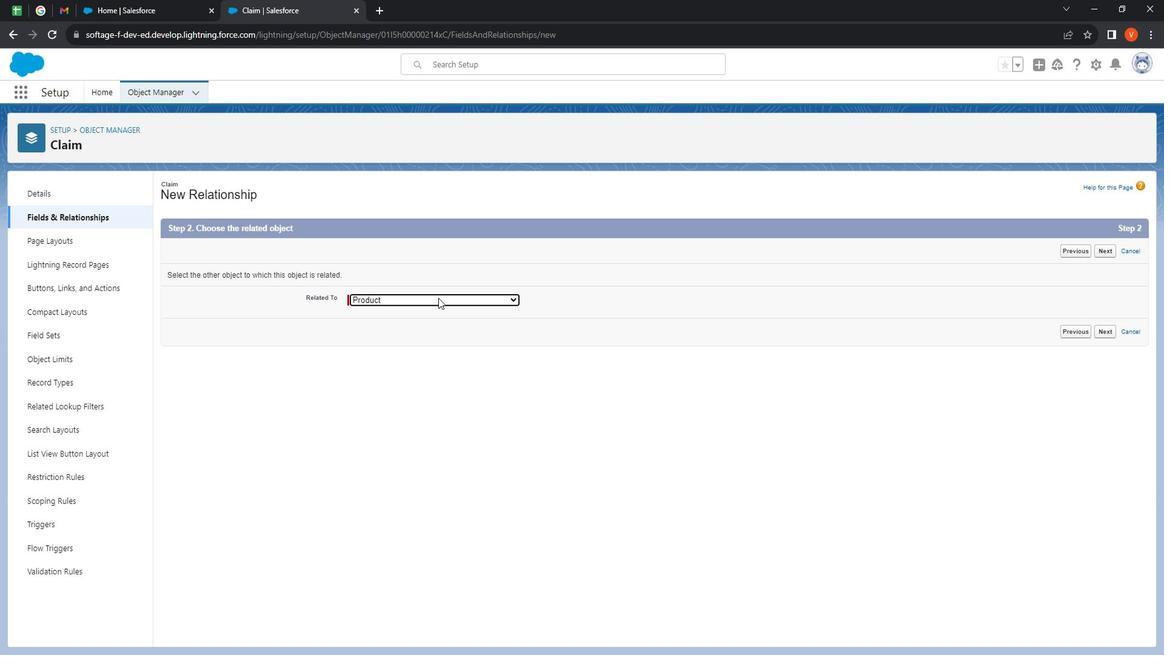 
Action: Mouse moved to (1132, 344)
Screenshot: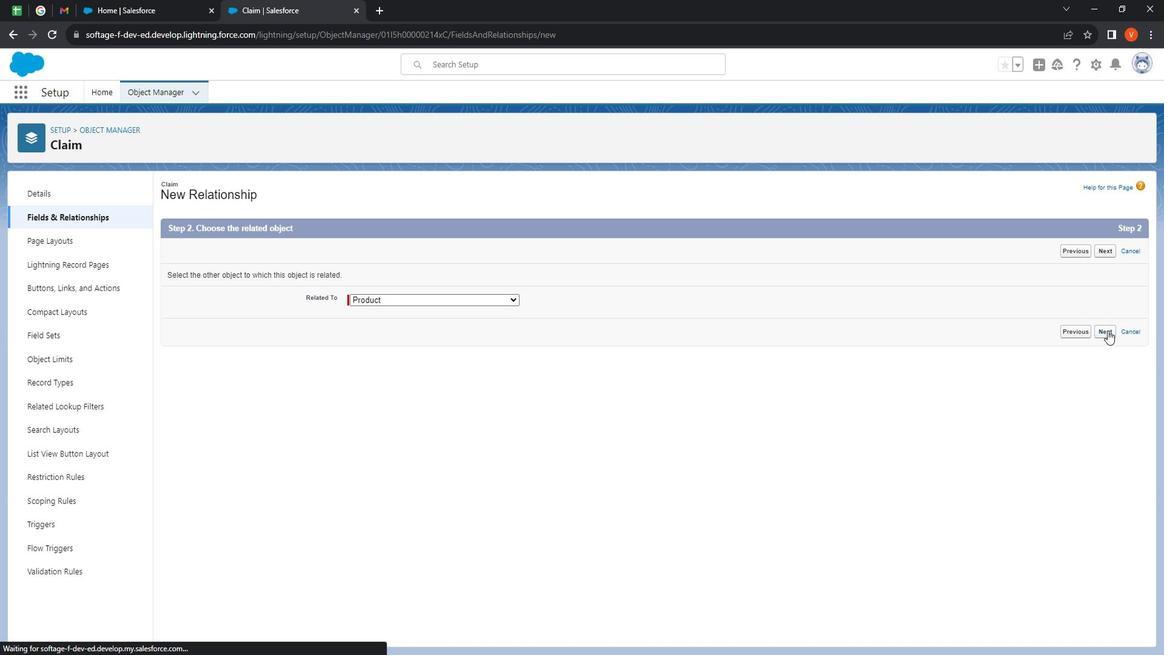 
Action: Mouse pressed left at (1132, 344)
Screenshot: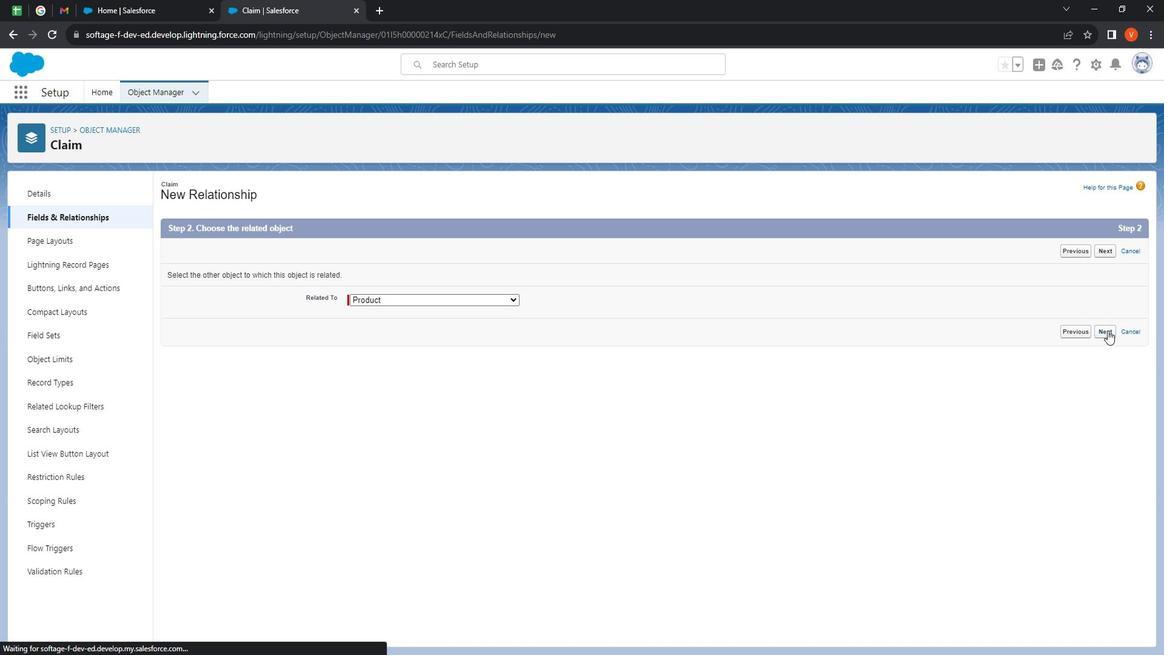 
Action: Mouse moved to (445, 289)
Screenshot: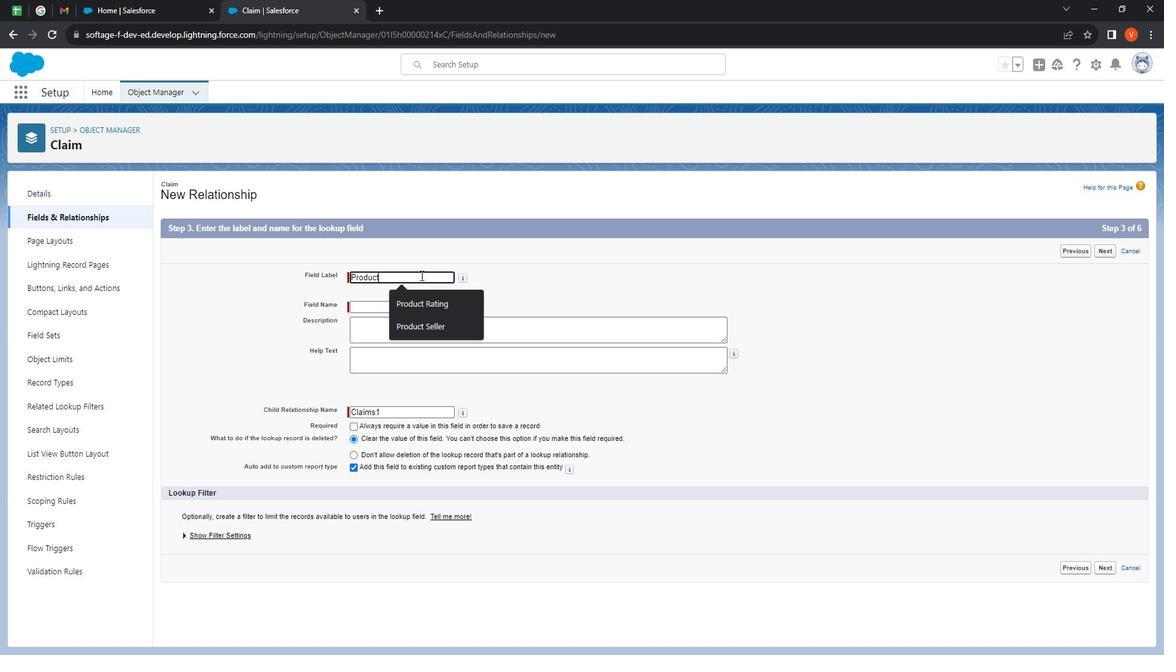 
Action: Mouse pressed left at (445, 289)
Screenshot: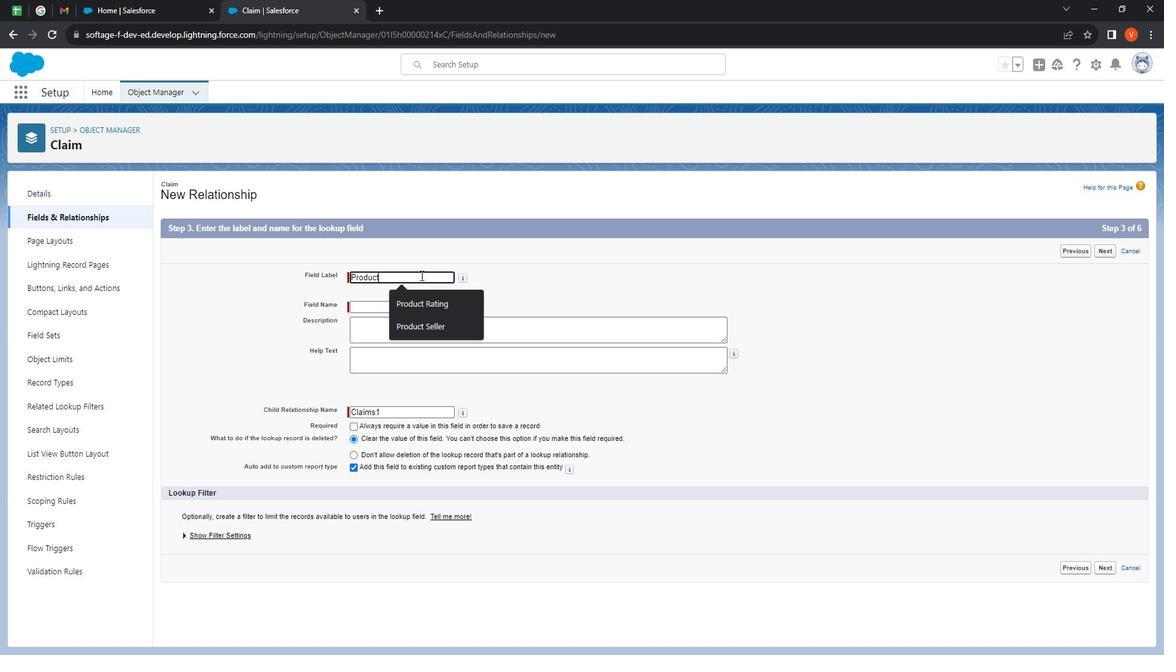 
Action: Mouse moved to (445, 288)
Screenshot: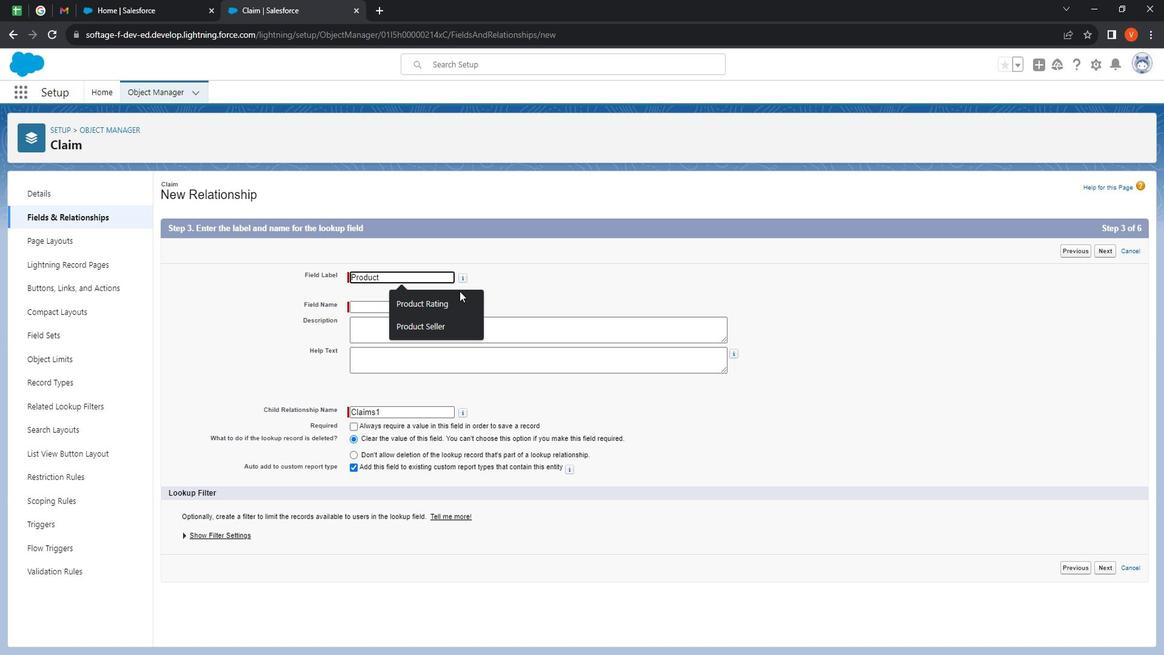 
Action: Key pressed <Key.shift>
Screenshot: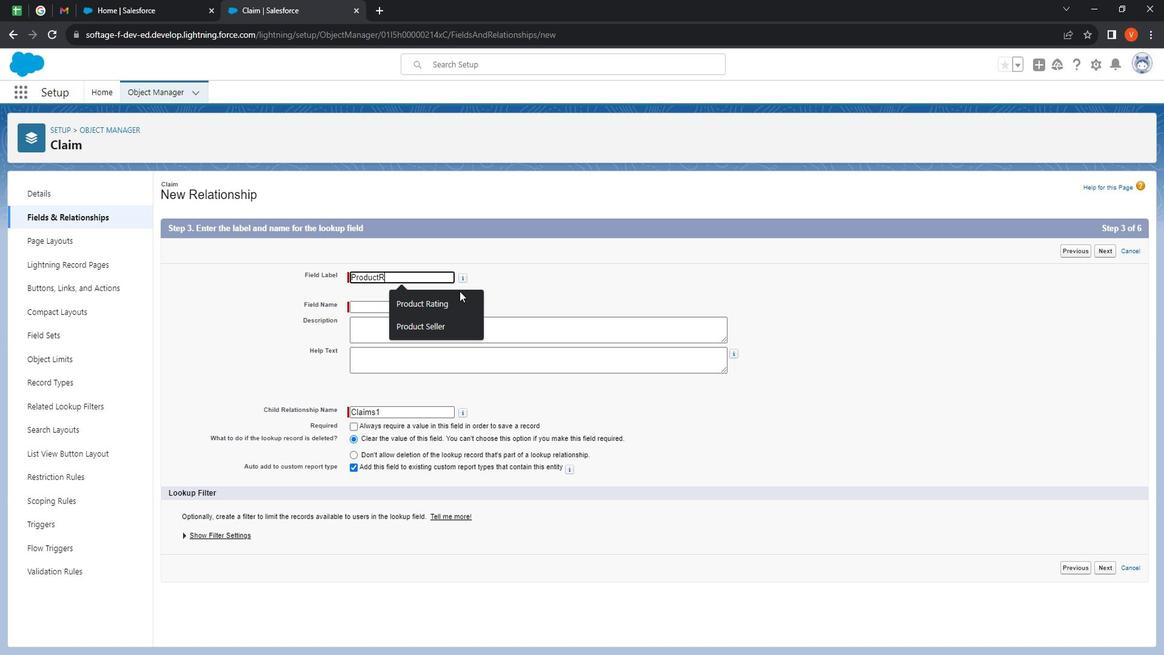 
Action: Mouse moved to (484, 304)
Screenshot: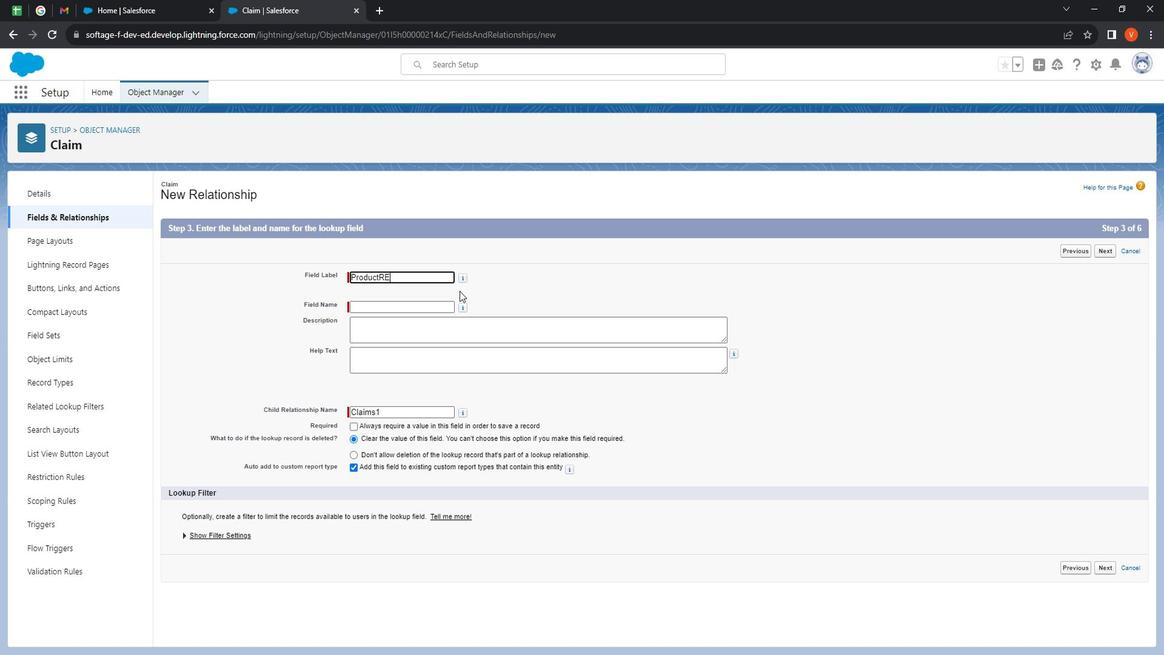 
Action: Key pressed <Key.shift><Key.shift><Key.shift><Key.shift>RE
Screenshot: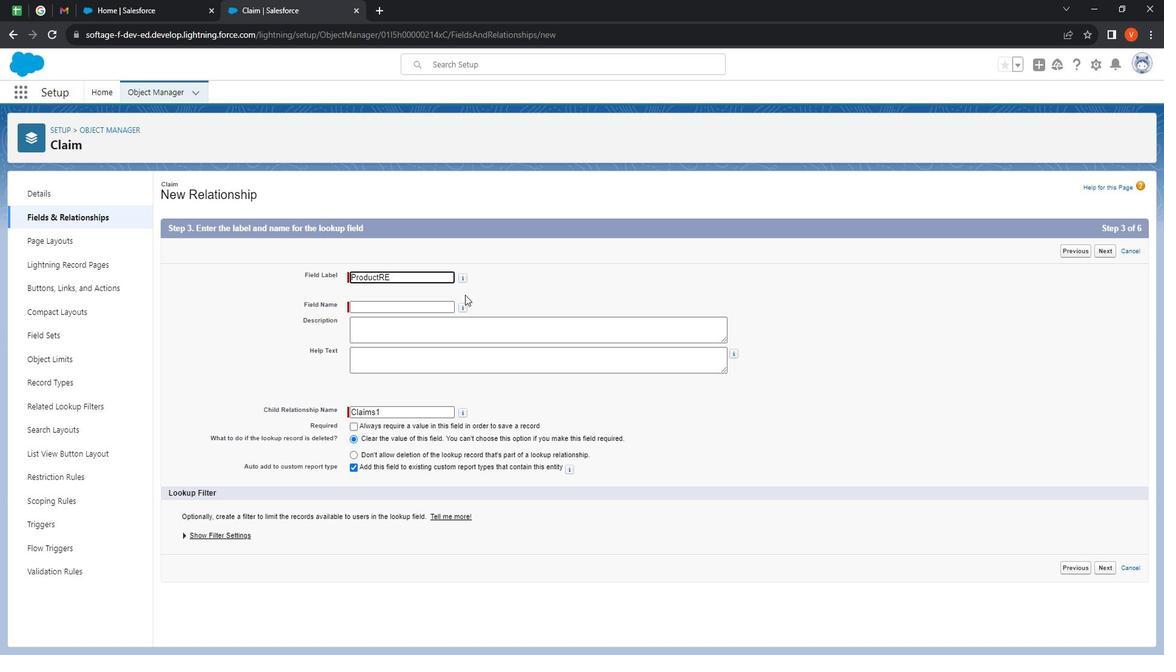 
Action: Mouse moved to (490, 308)
Screenshot: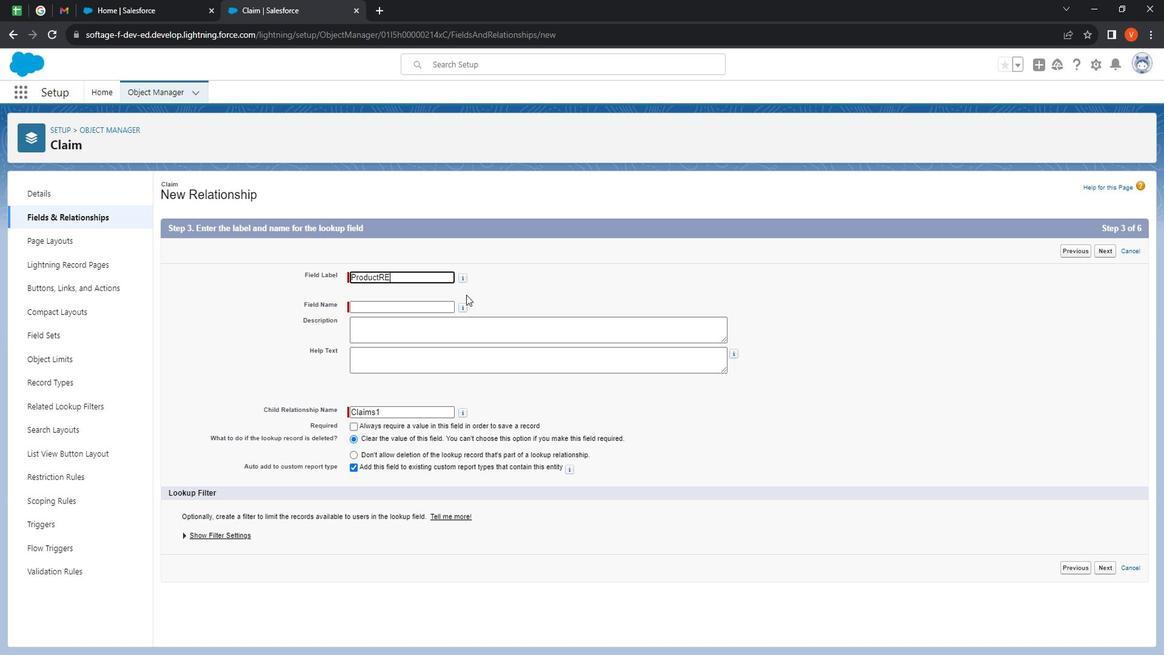 
Action: Key pressed <Key.shift_r>L
Screenshot: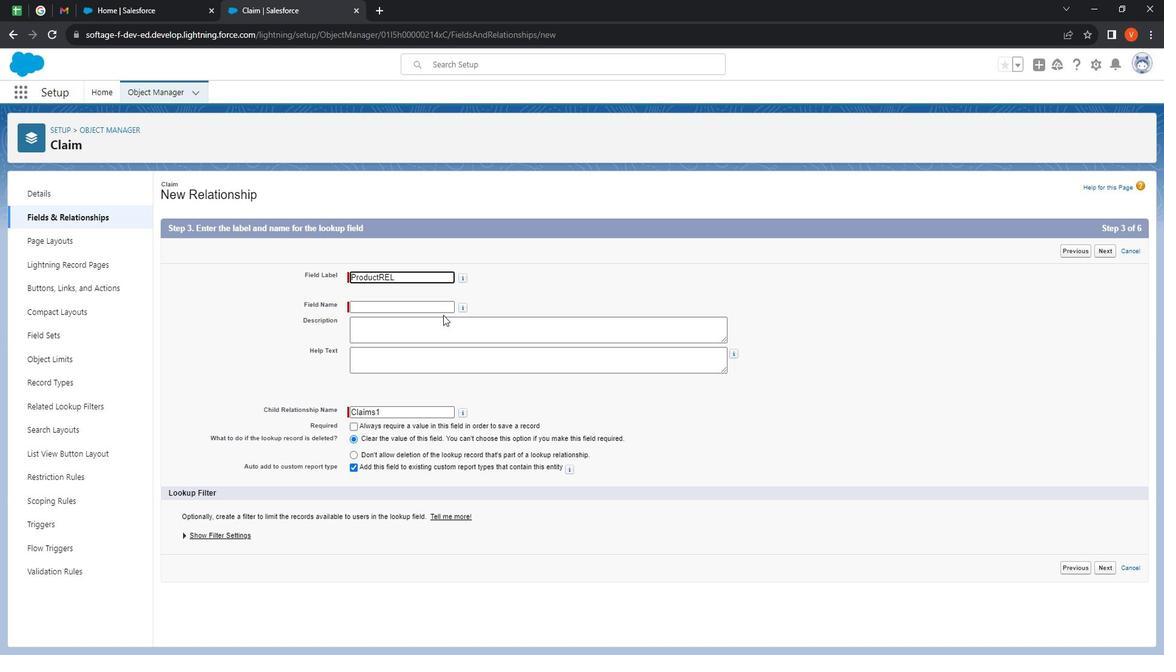 
Action: Mouse moved to (448, 319)
Screenshot: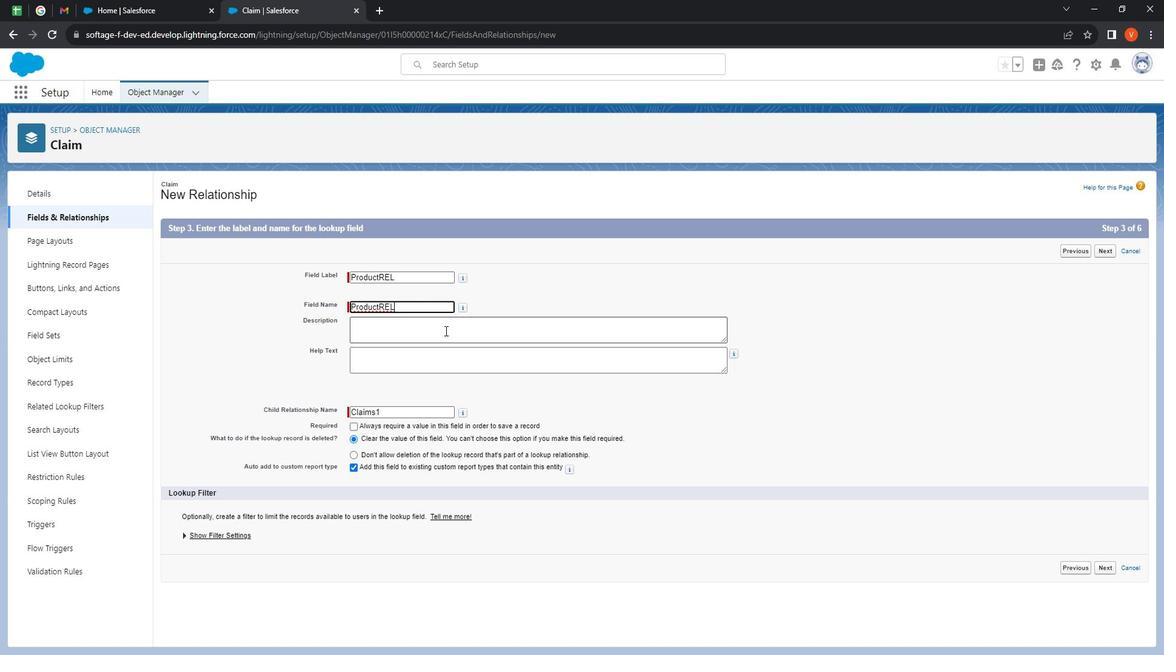 
Action: Mouse pressed left at (448, 319)
Screenshot: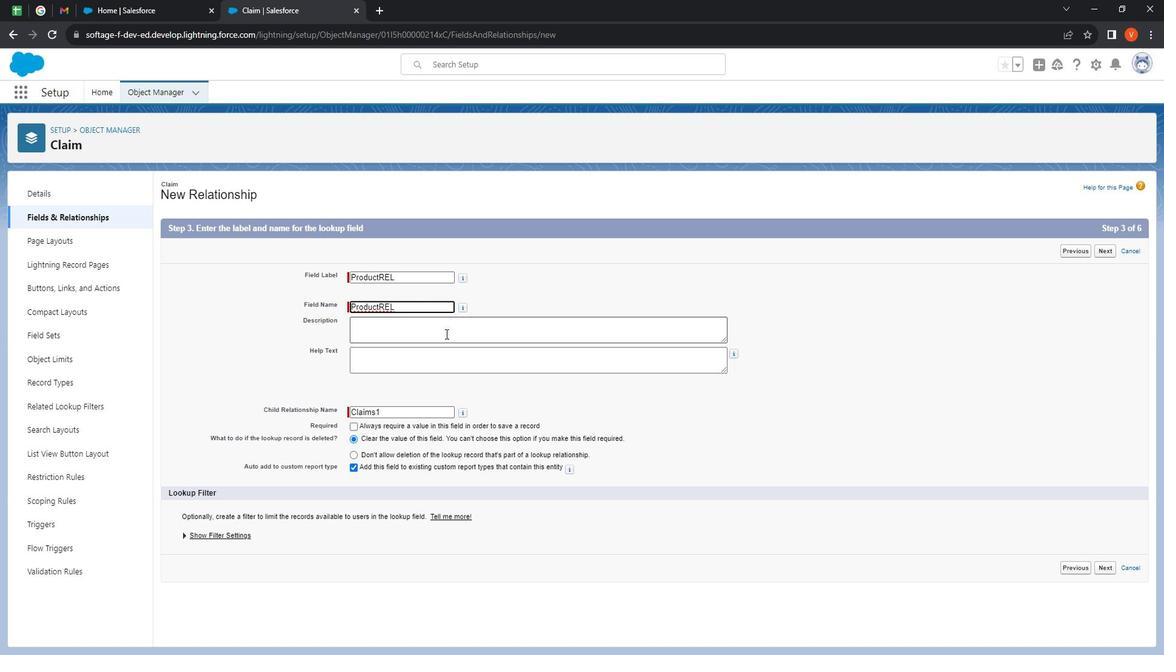 
Action: Mouse moved to (470, 346)
Screenshot: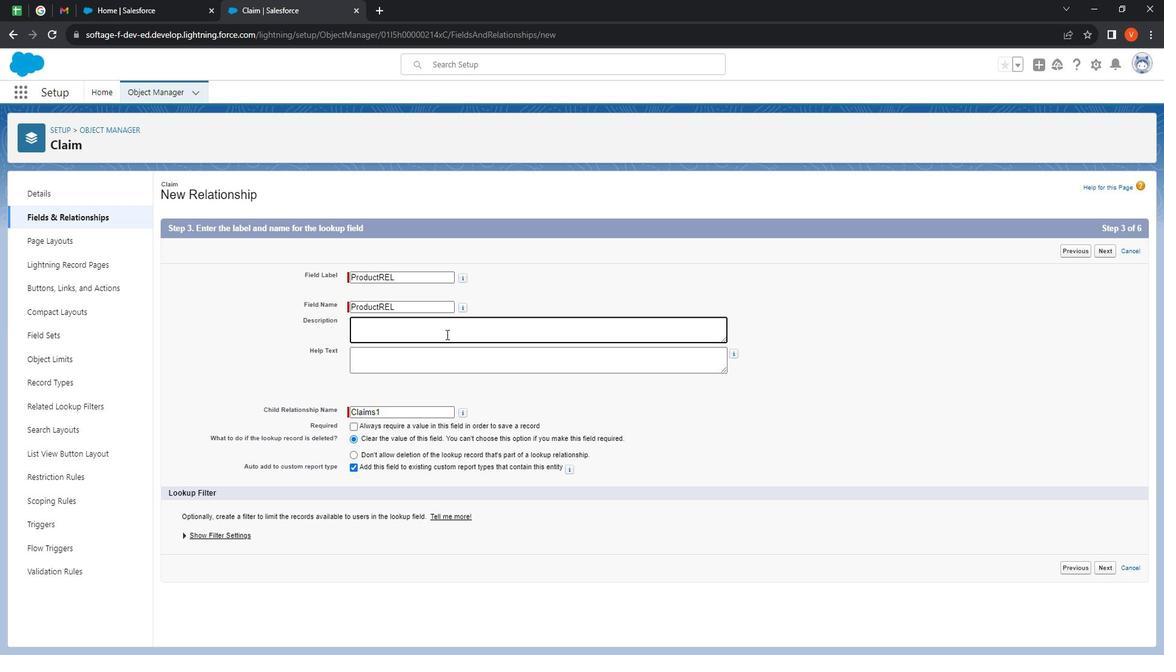 
Action: Mouse pressed left at (470, 346)
Screenshot: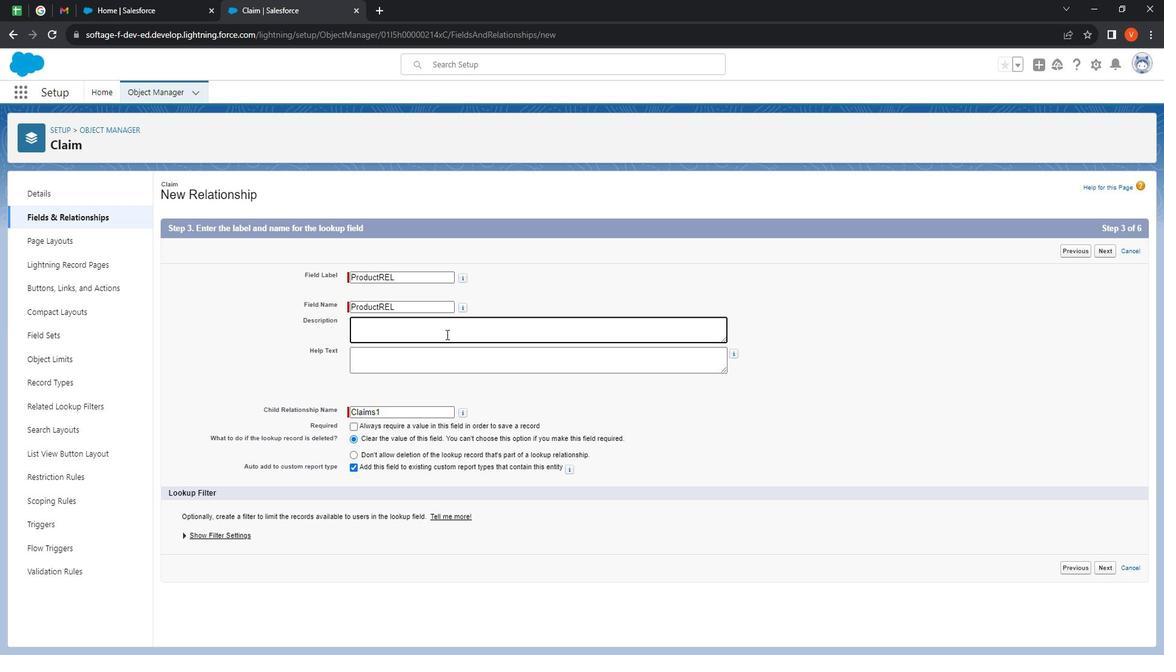 
Action: Key pressed <Key.shift><Key.shift>This<Key.space>is<Key.space>lookup<Key.space>relationship<Key.space>f<Key.backspace>of<Key.space>claim<Key.space>to<Key.space>product<Key.space><Key.shift>This<Key.space>is<Key.space>description<Key.space>for<Key.space>it,<Key.space><Key.shift>Please<Key.space>read<Key.space>t<Key.backspace>it<Key.space>carefully<Key.space>,<Key.space><Key.backspace><Key.backspace><Key.backspace>.<Key.space><Key.shift>Thanks<Key.space>for<Key.space>reading<Key.space>this<Key.space>description.
Screenshot: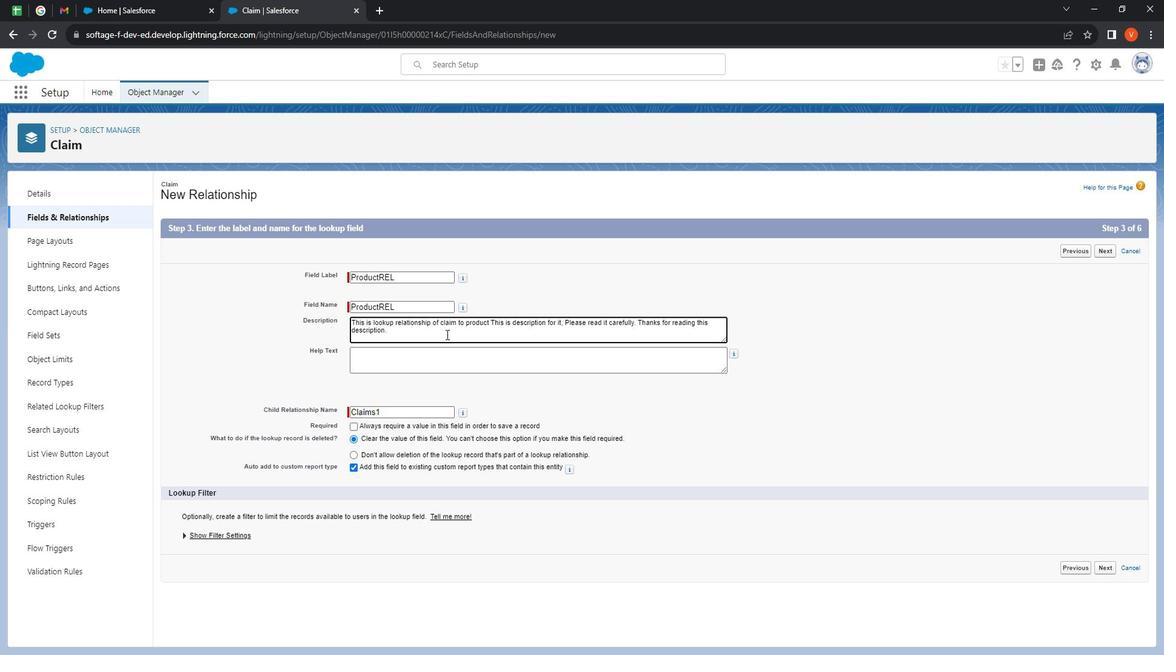 
Action: Mouse moved to (499, 366)
Screenshot: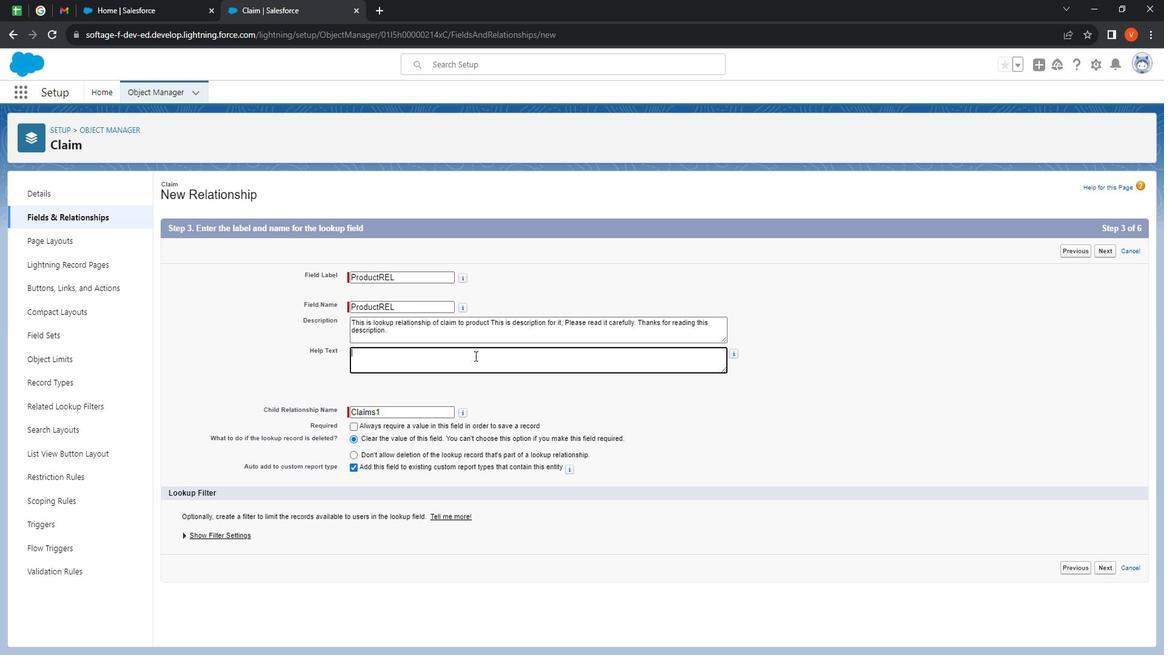
Action: Mouse pressed left at (499, 366)
Screenshot: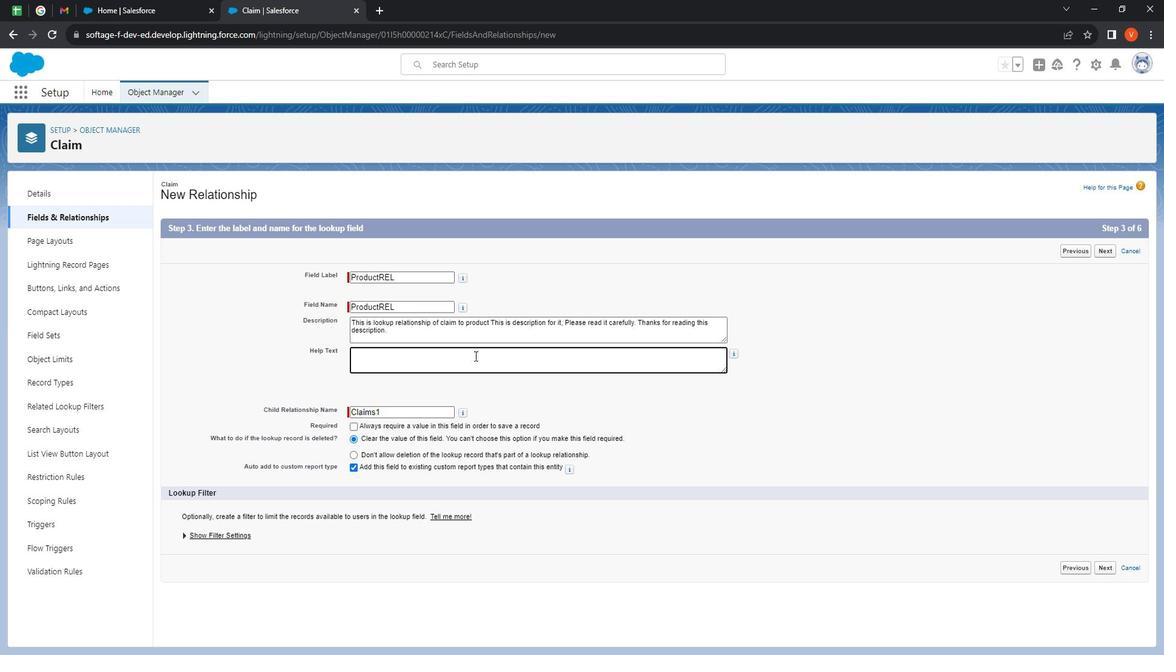 
Action: Key pressed <Key.shift><Key.shift><Key.shift>This<Key.space>is<Key.space>lookup<Key.space>relationship<Key.space>of<Key.space>claim<Key.space>to<Key.space>product<Key.space><Key.shift>This<Key.space>is<Key.space>description<Key.space>for<Key.space>it.<Key.space>please<Key.space>read<Key.space>it<Key.space>carefully,<Key.space><Key.shift>Thanks<Key.space>for<Key.space>reading<Key.space>this<Key.space>help<Key.space>text.
Screenshot: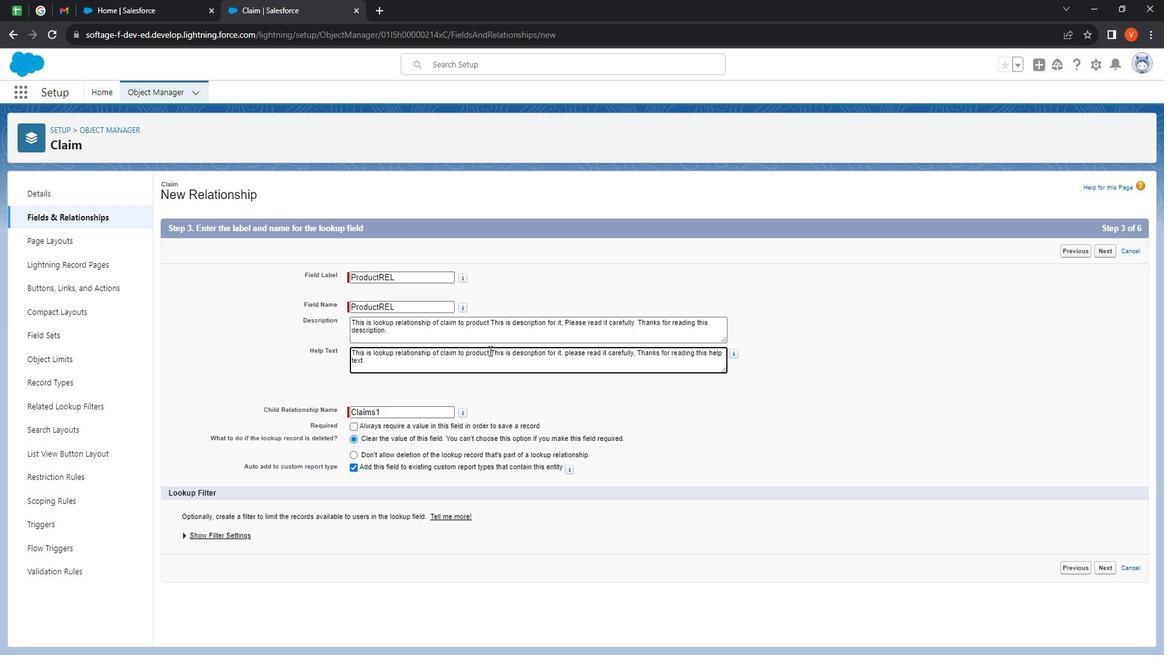 
Action: Mouse moved to (1136, 575)
Screenshot: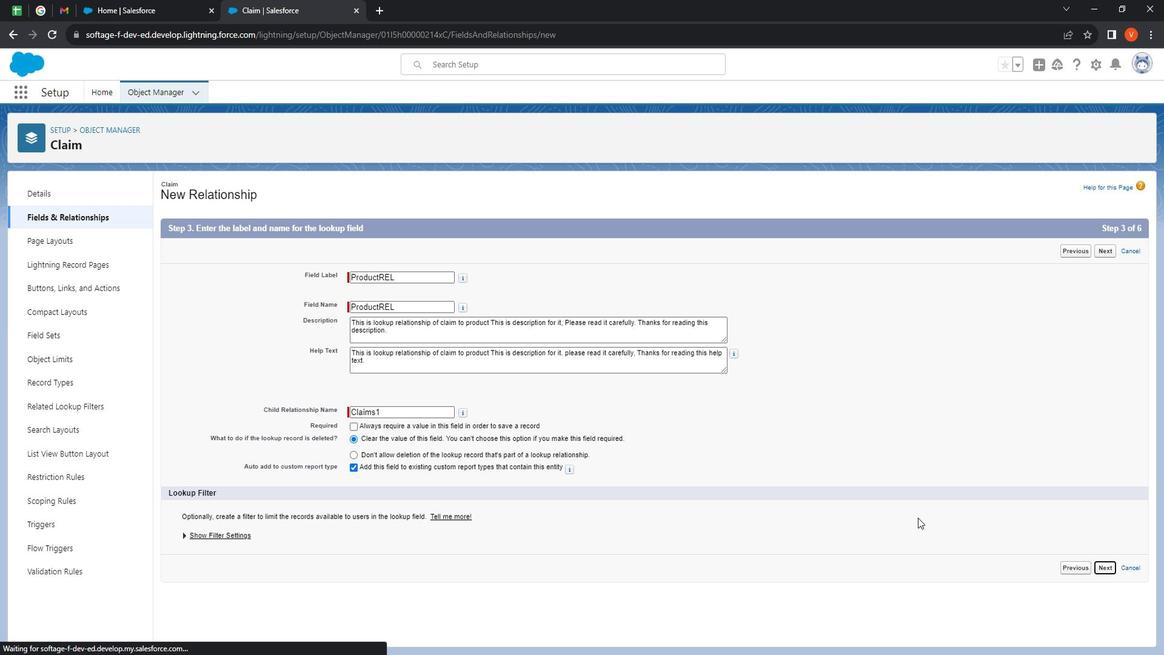 
Action: Mouse pressed left at (1136, 575)
Screenshot: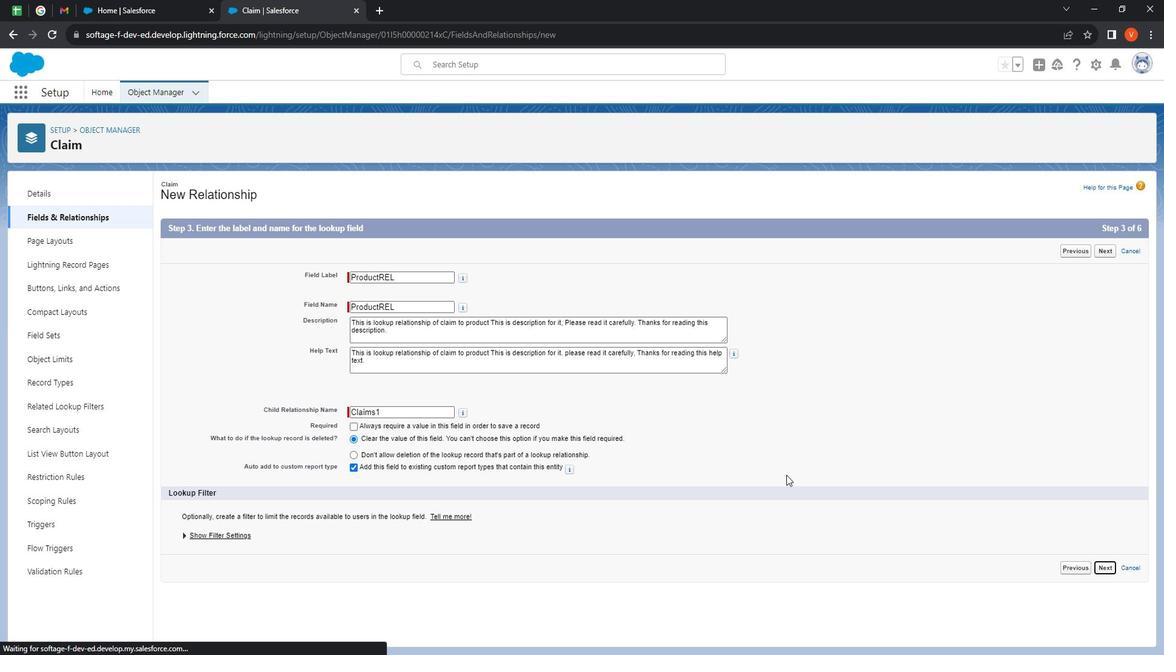 
Action: Mouse moved to (869, 387)
Screenshot: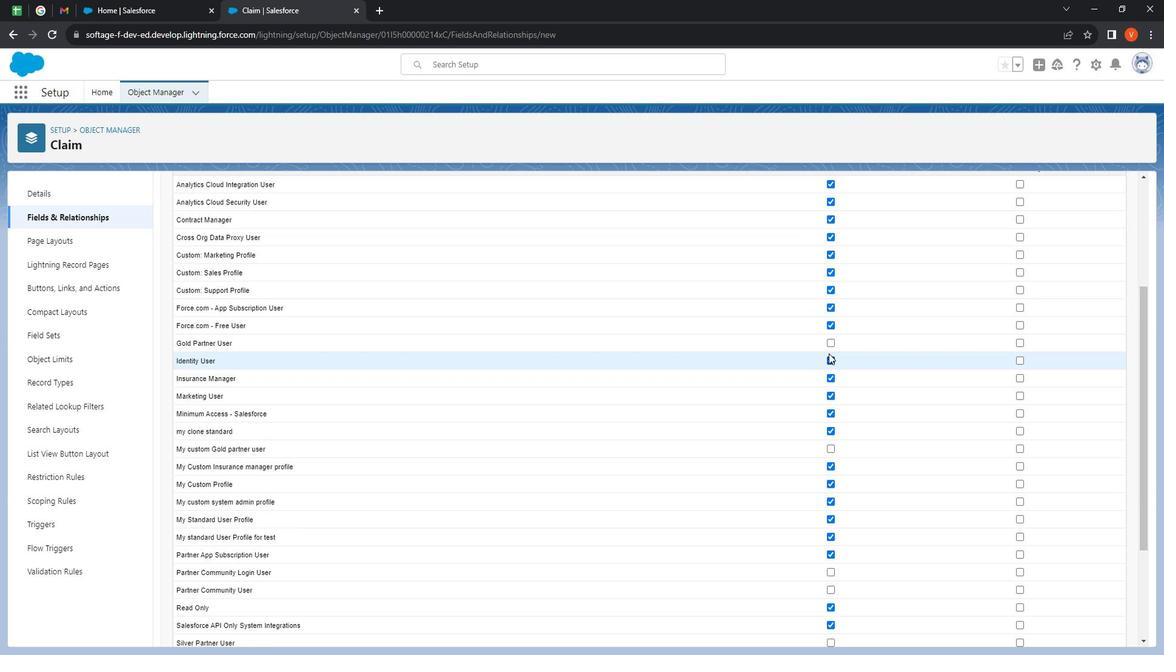 
Action: Mouse scrolled (869, 387) with delta (0, 0)
Screenshot: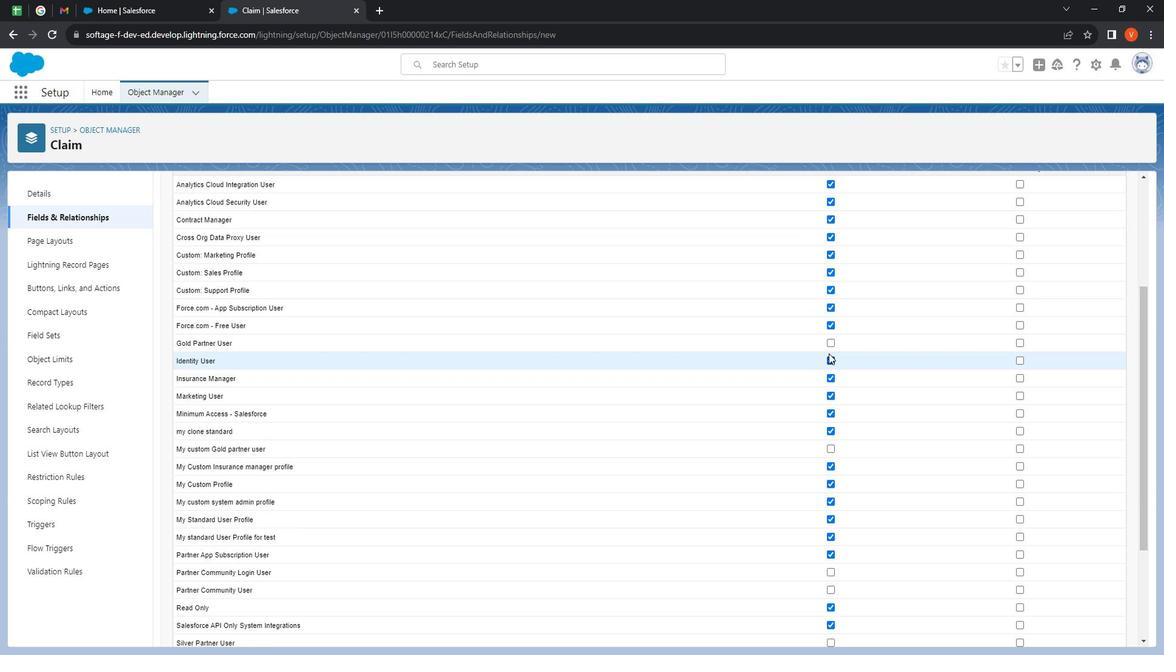 
Action: Mouse moved to (872, 413)
Screenshot: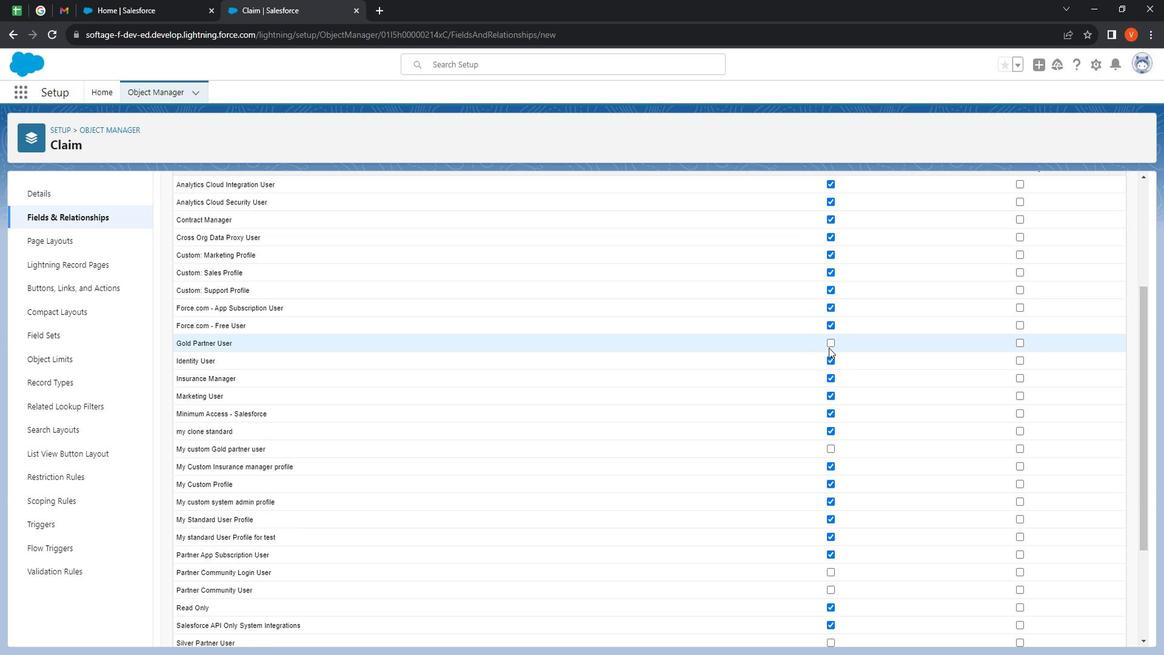 
Action: Mouse scrolled (872, 413) with delta (0, 0)
Screenshot: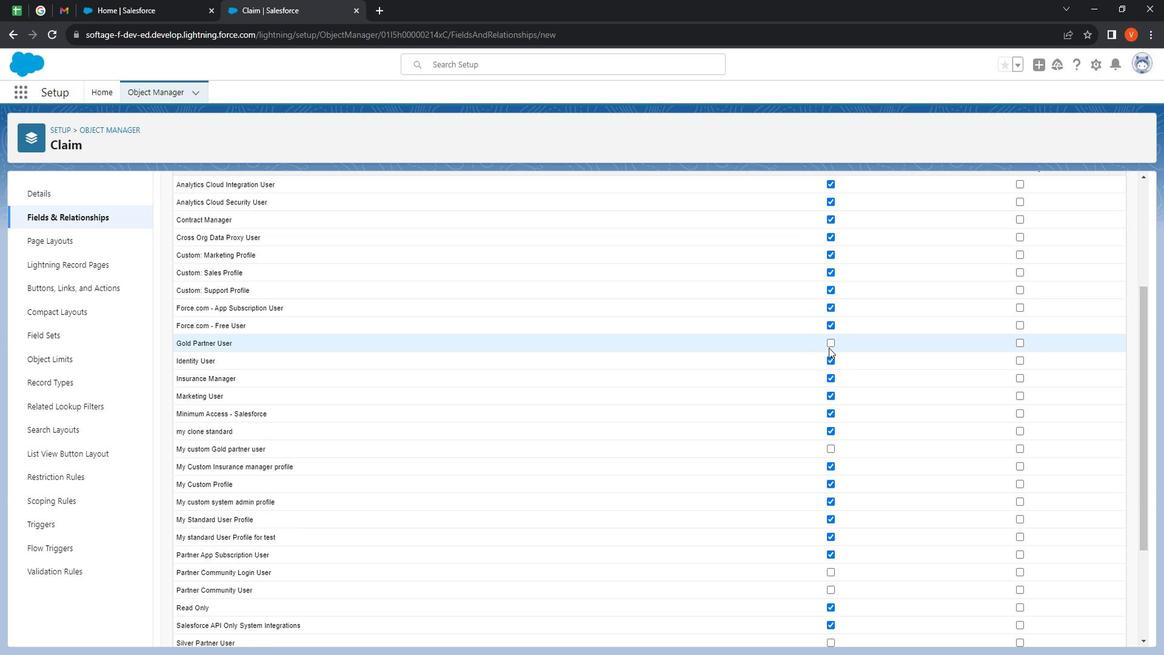 
Action: Mouse moved to (868, 420)
Screenshot: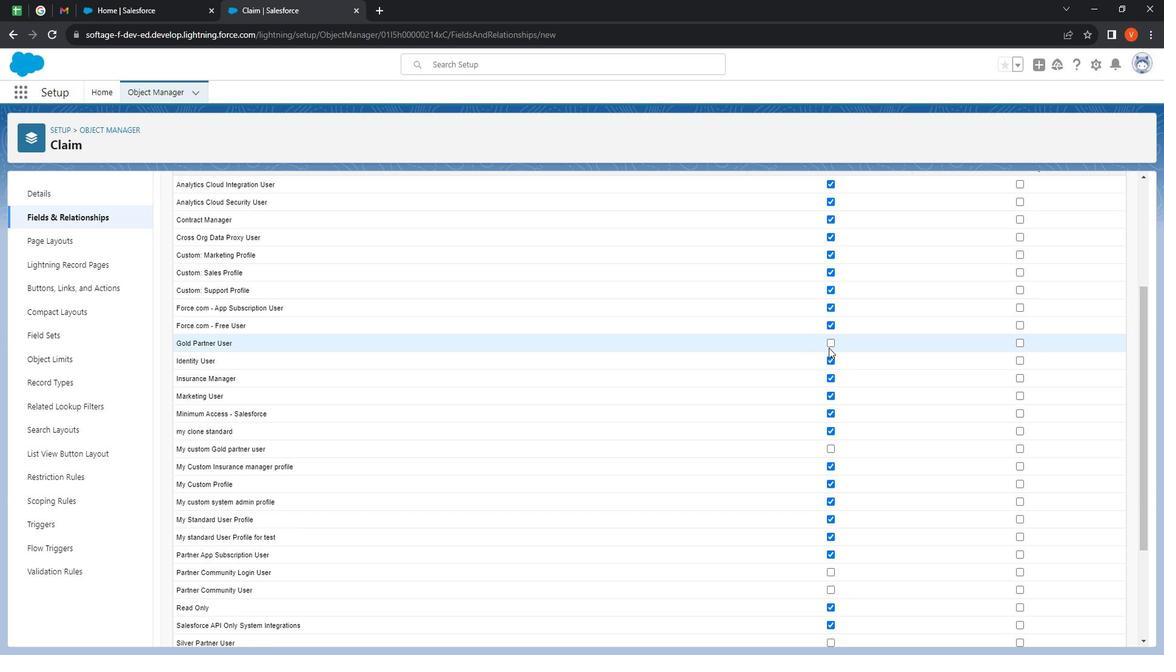 
Action: Mouse scrolled (868, 420) with delta (0, 0)
Screenshot: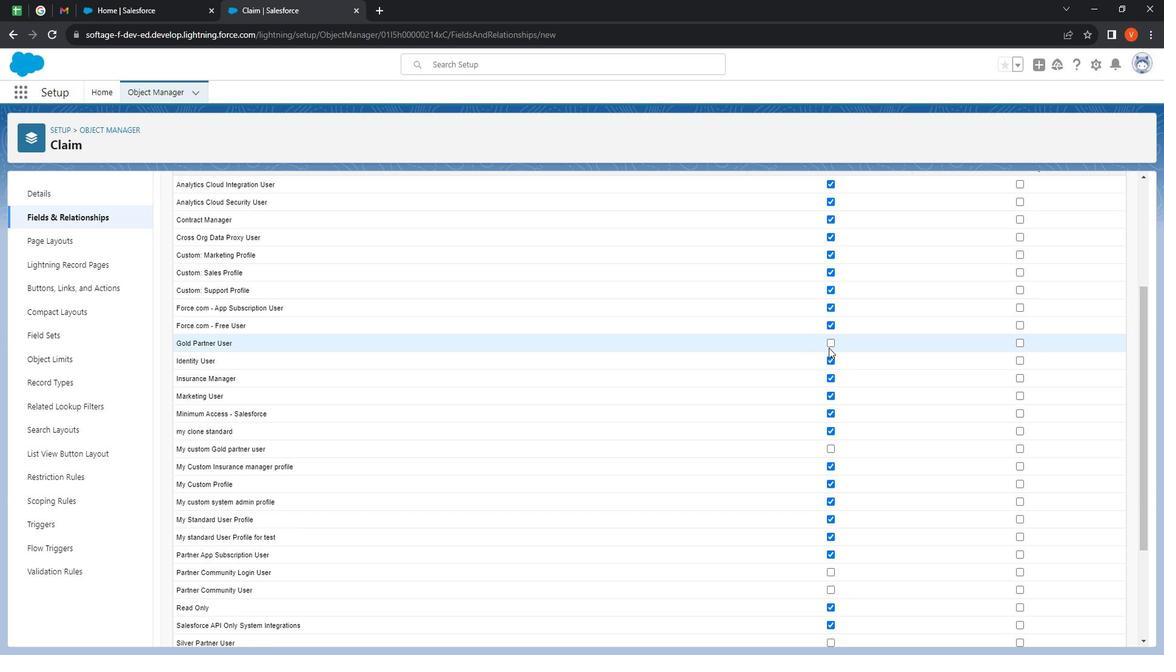 
Action: Mouse moved to (854, 354)
Screenshot: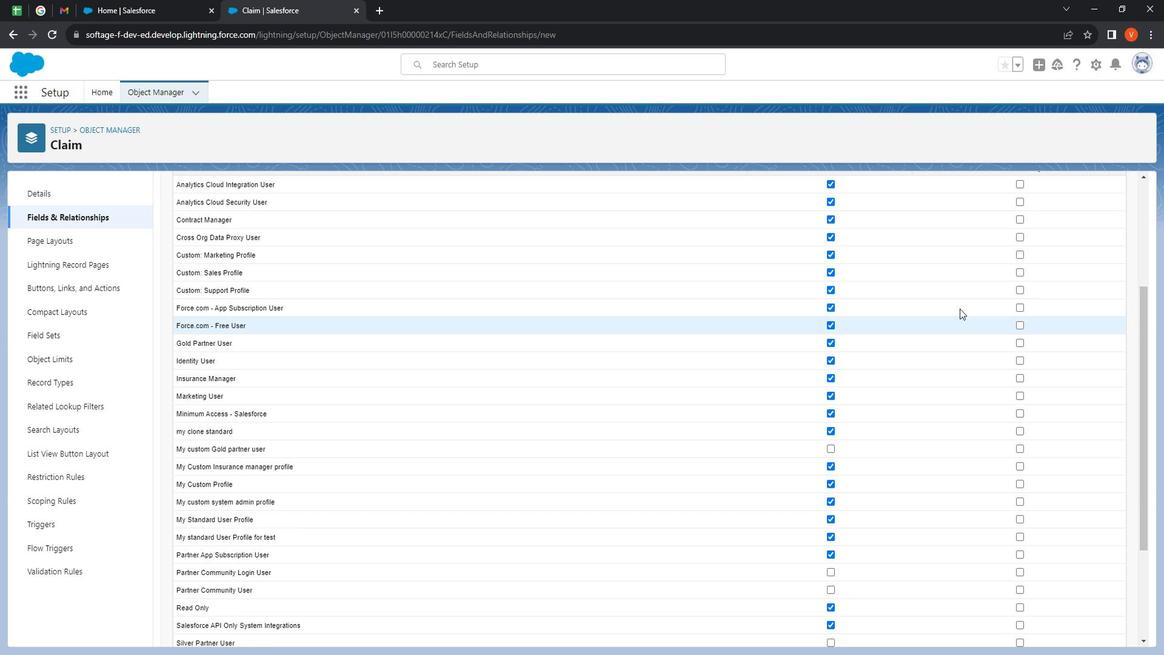 
Action: Mouse pressed left at (854, 354)
Screenshot: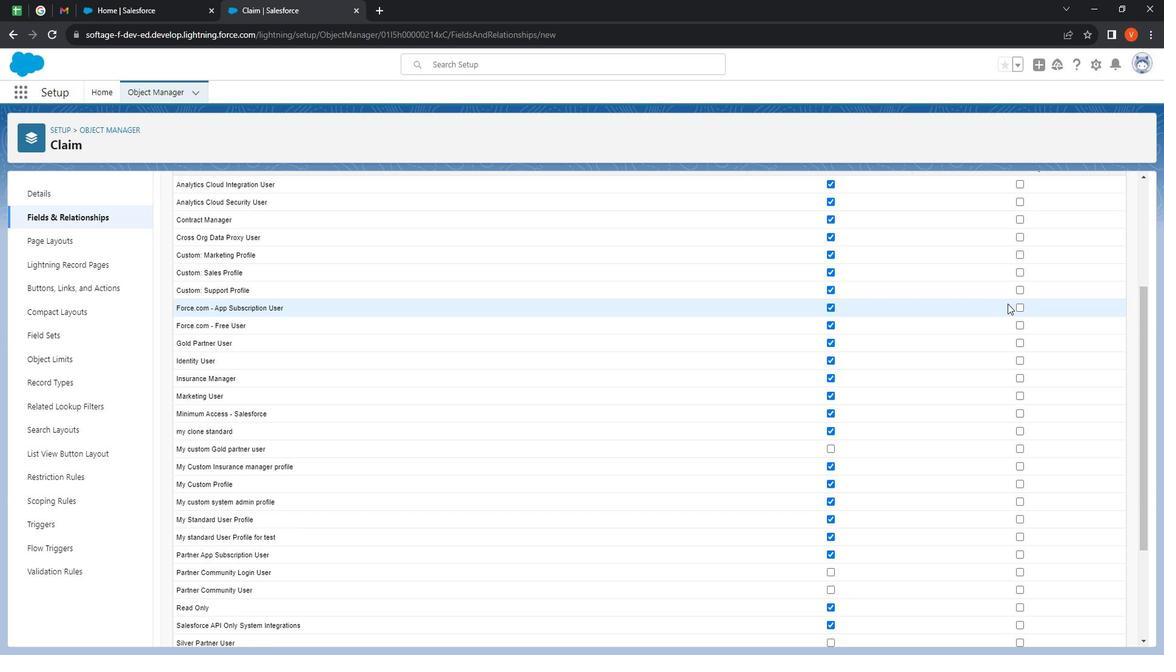 
Action: Mouse moved to (1038, 316)
Screenshot: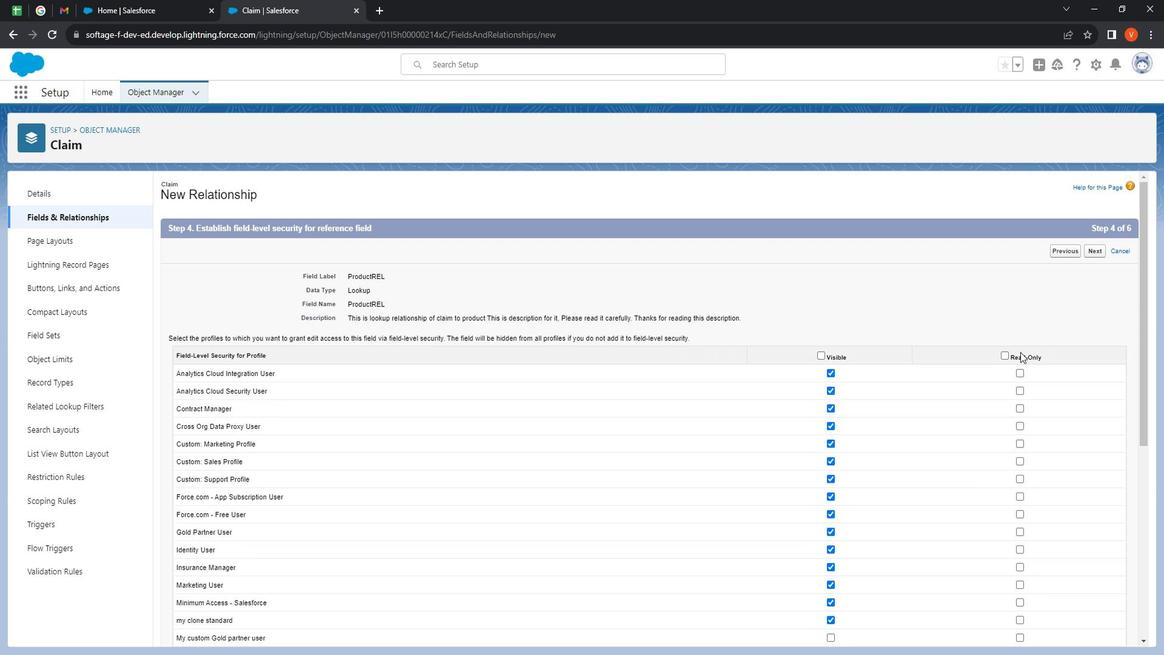 
Action: Mouse scrolled (1038, 317) with delta (0, 0)
Screenshot: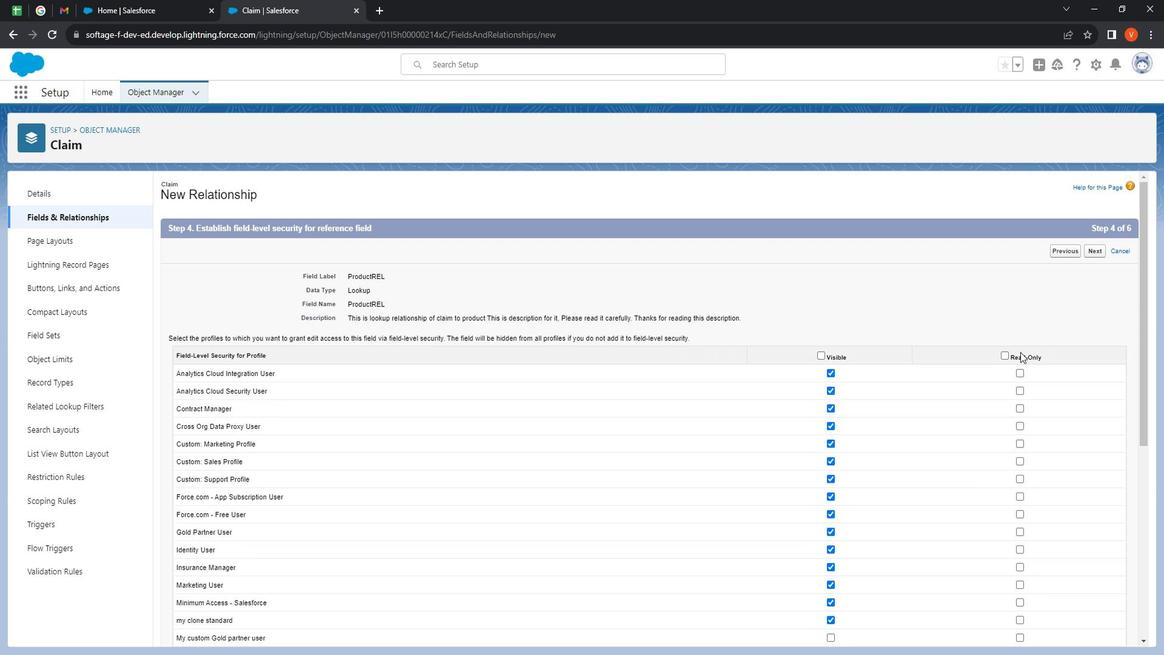 
Action: Mouse moved to (1039, 316)
Screenshot: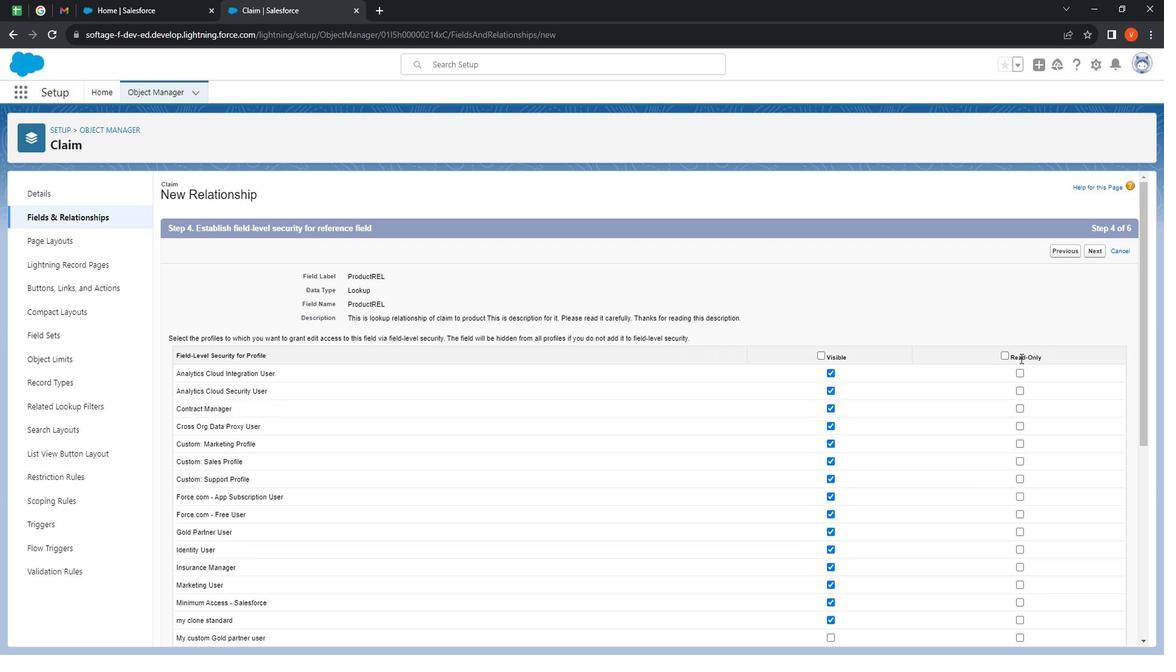 
Action: Mouse scrolled (1039, 317) with delta (0, 0)
Screenshot: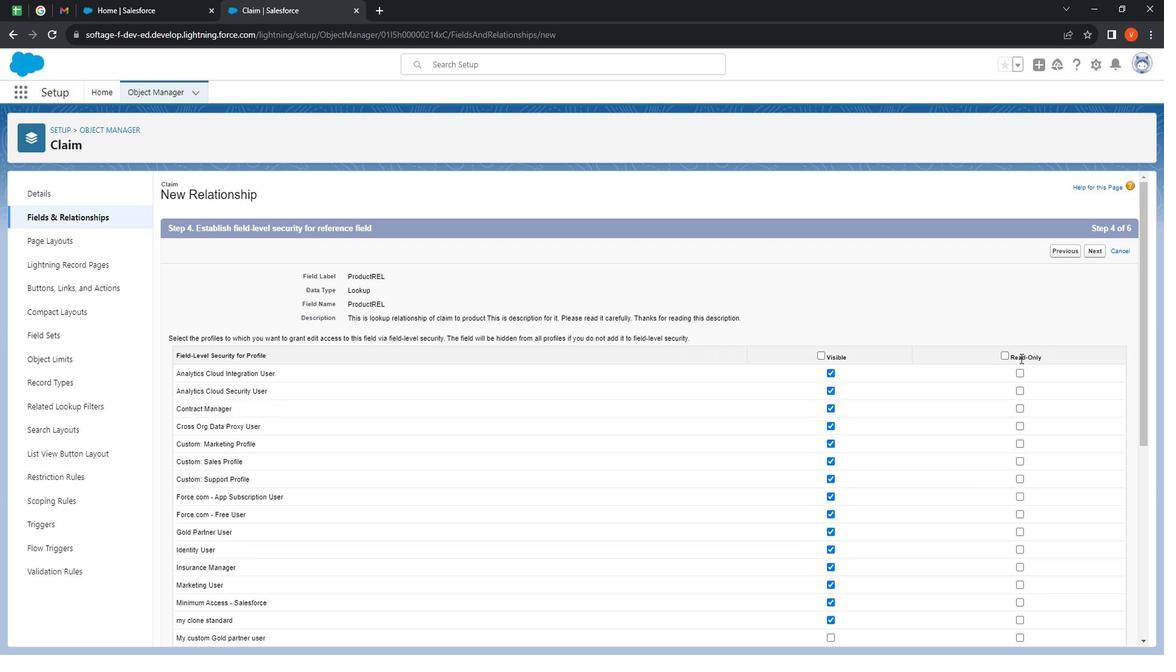 
Action: Mouse moved to (1040, 317)
Screenshot: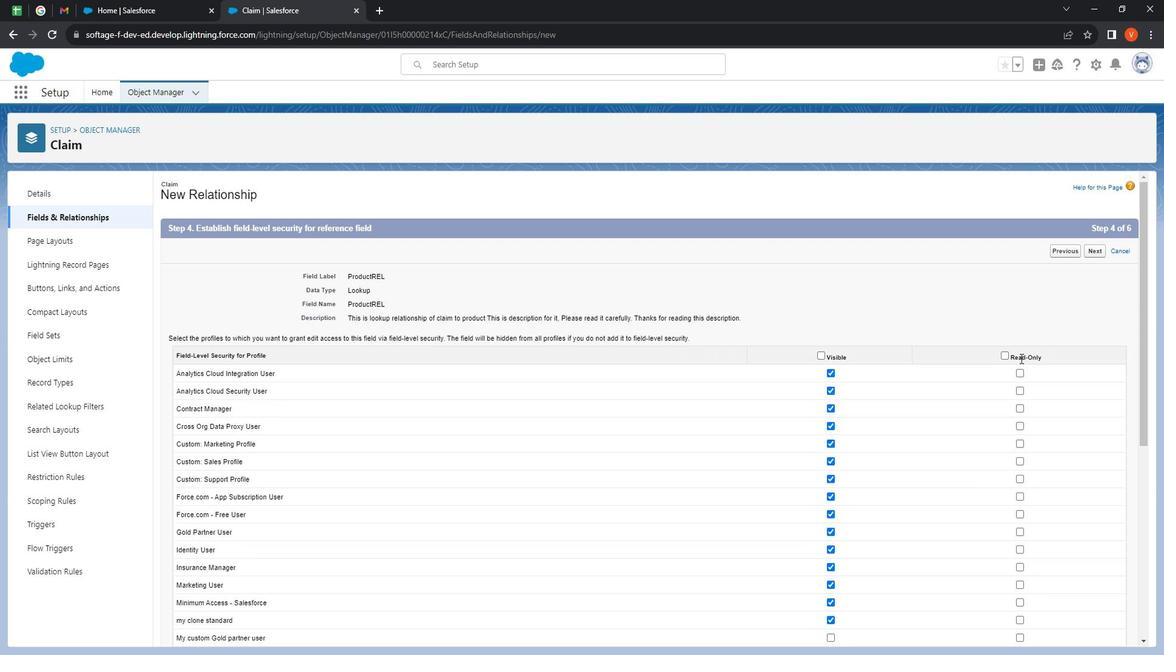
Action: Mouse scrolled (1040, 317) with delta (0, 0)
Screenshot: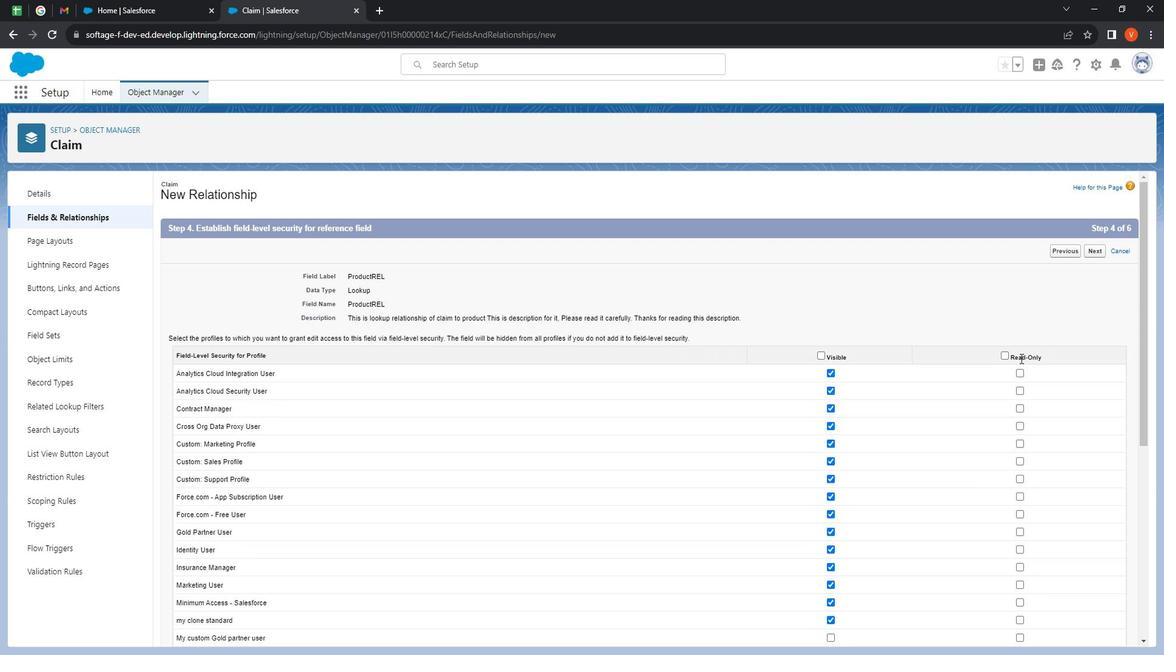 
Action: Mouse moved to (1042, 389)
Screenshot: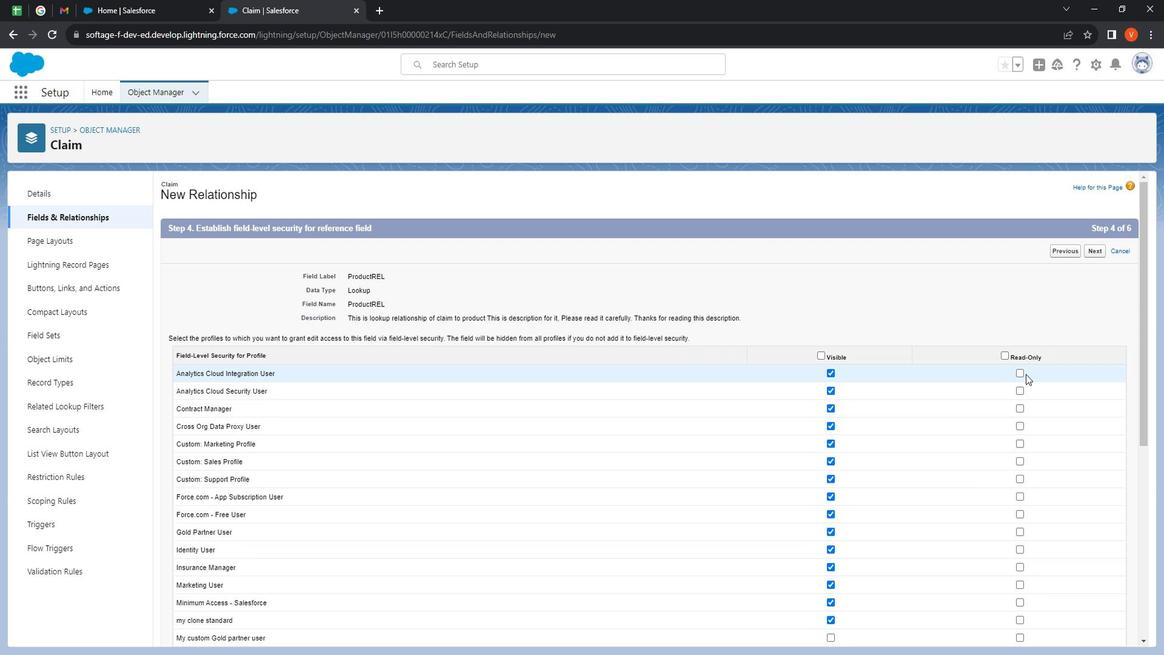 
Action: Mouse pressed left at (1042, 389)
Screenshot: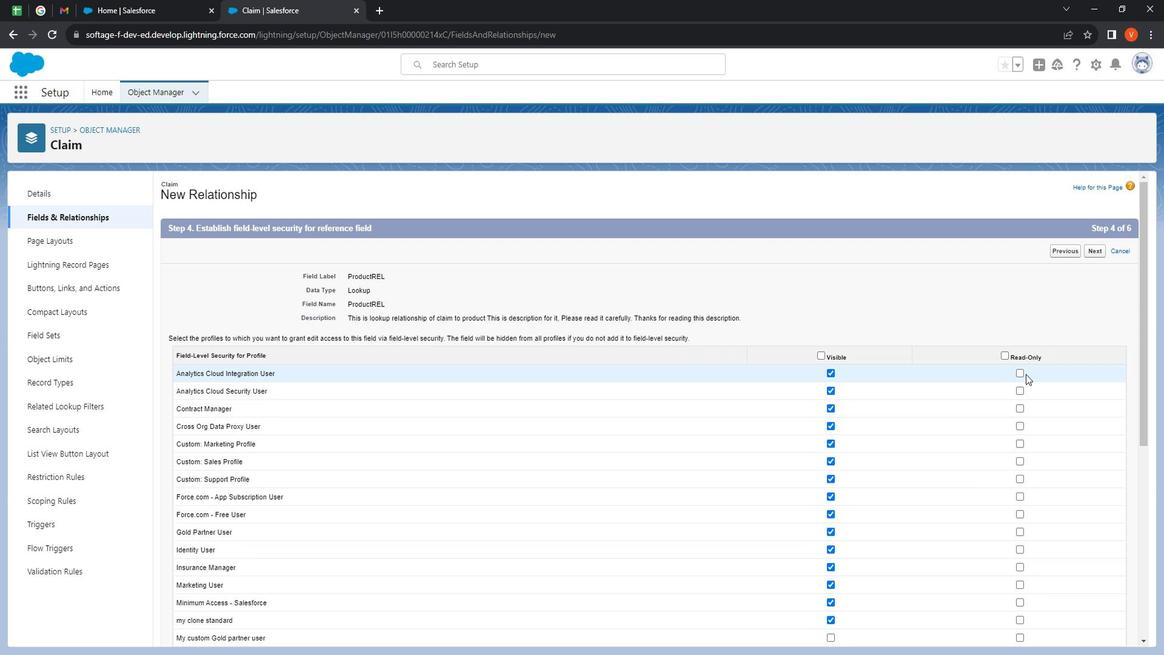 
Action: Mouse moved to (1047, 380)
Screenshot: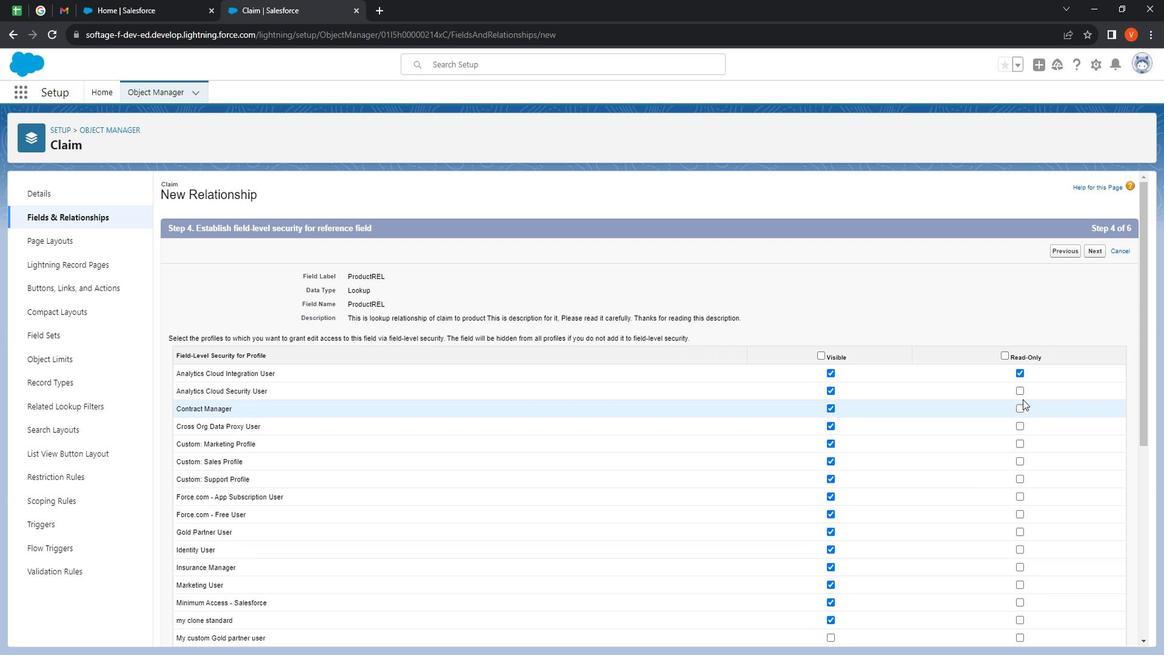 
Action: Mouse pressed left at (1047, 380)
Screenshot: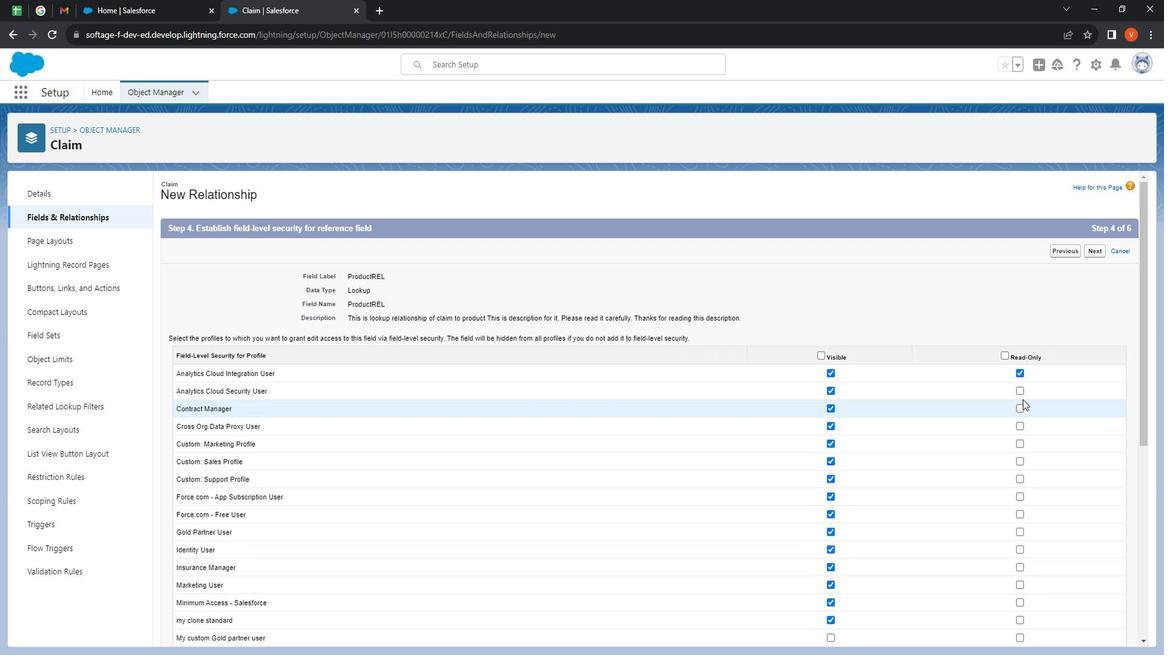 
Action: Mouse moved to (1045, 401)
Screenshot: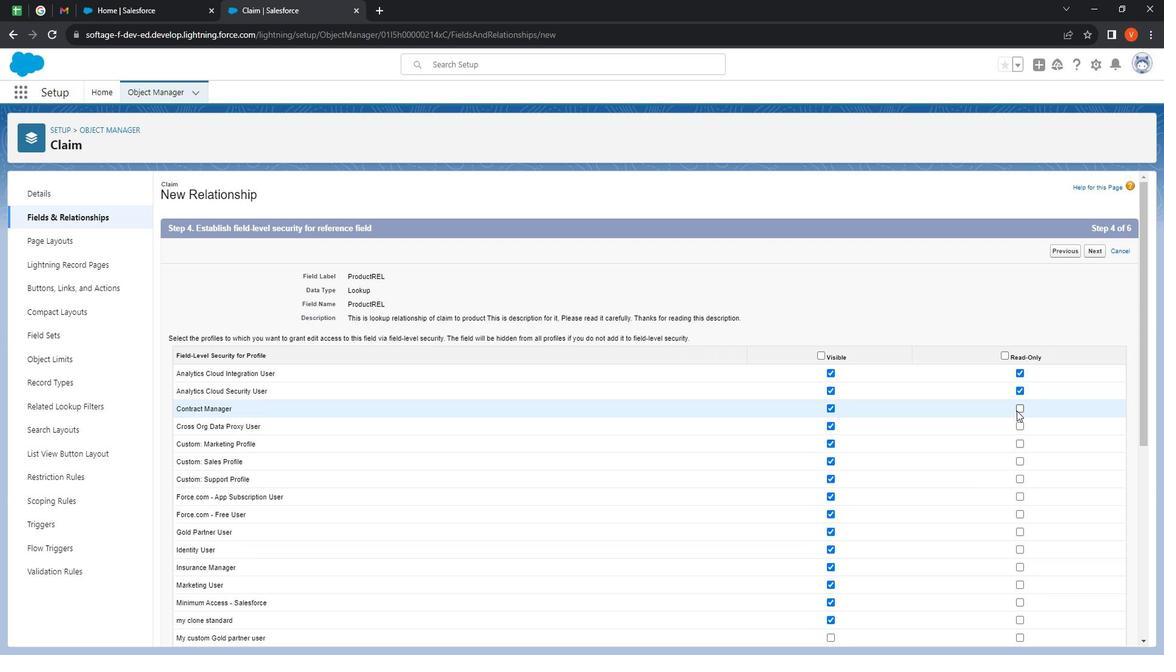
Action: Mouse pressed left at (1045, 401)
Screenshot: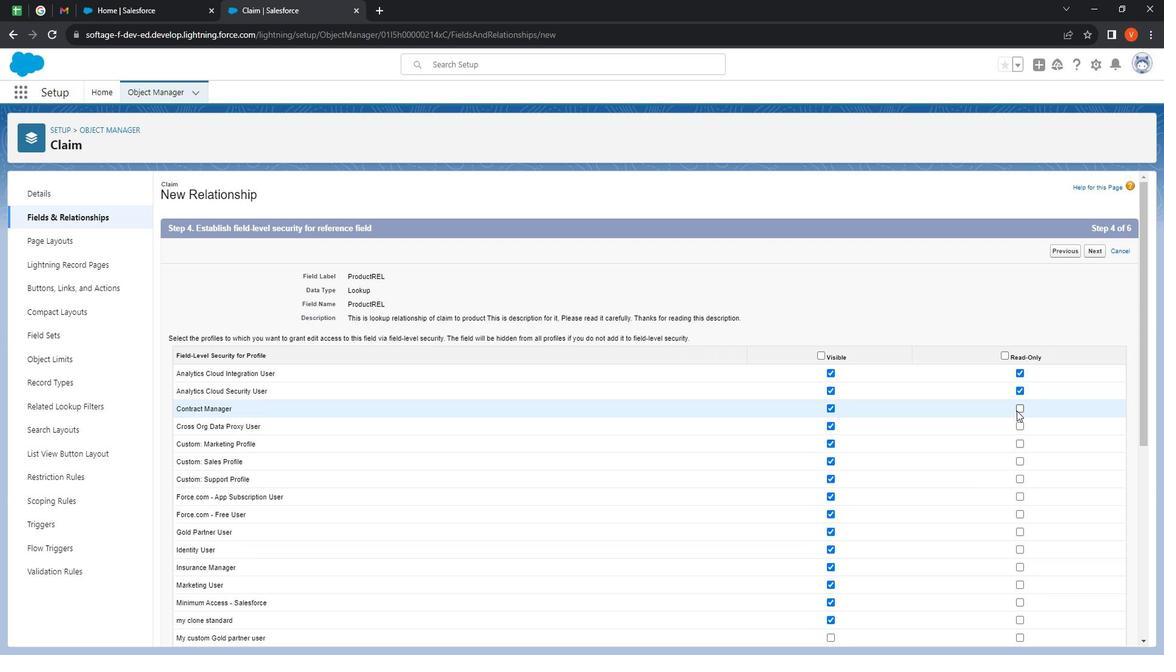 
Action: Mouse moved to (1042, 420)
Screenshot: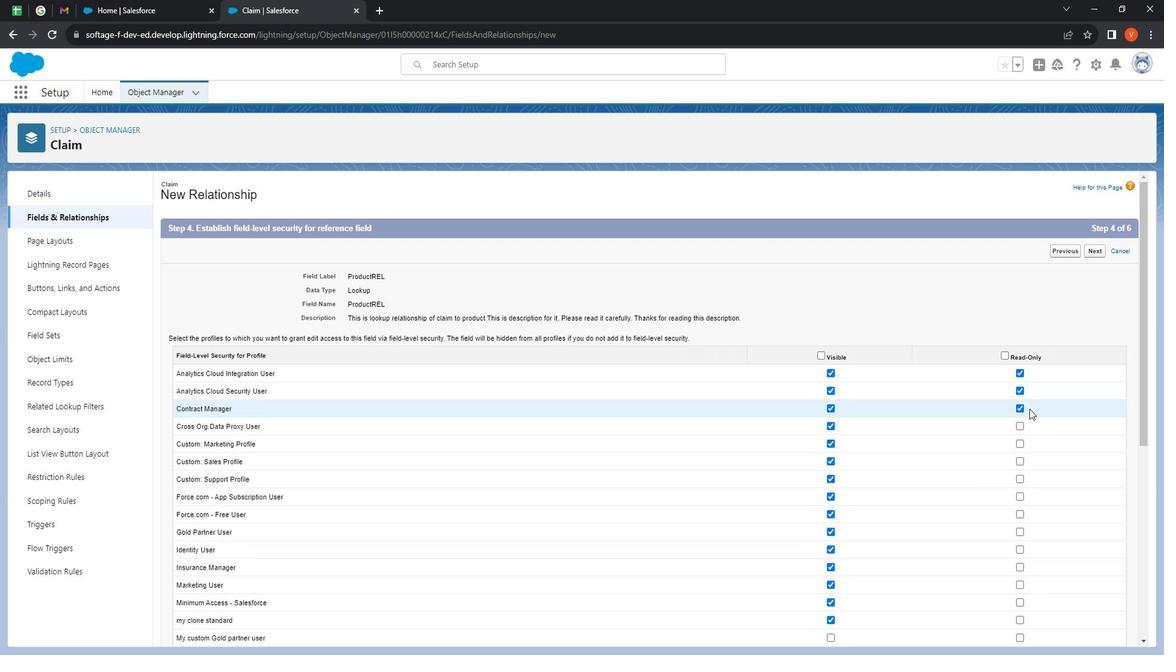
Action: Mouse pressed left at (1042, 420)
Screenshot: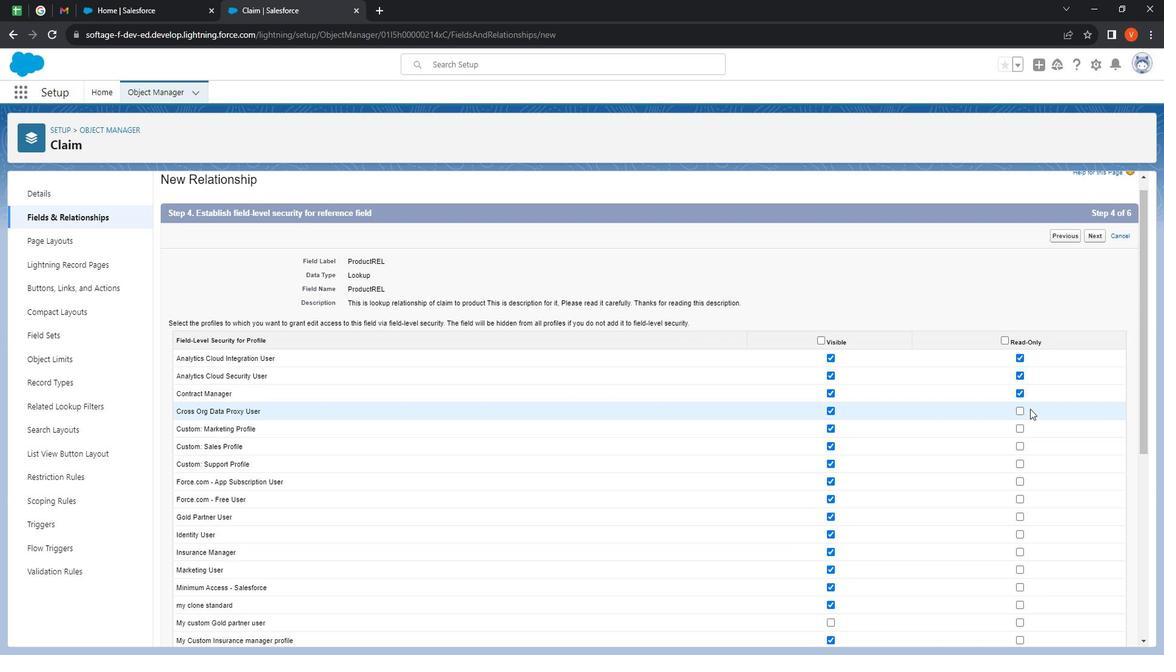 
Action: Mouse moved to (1054, 417)
Screenshot: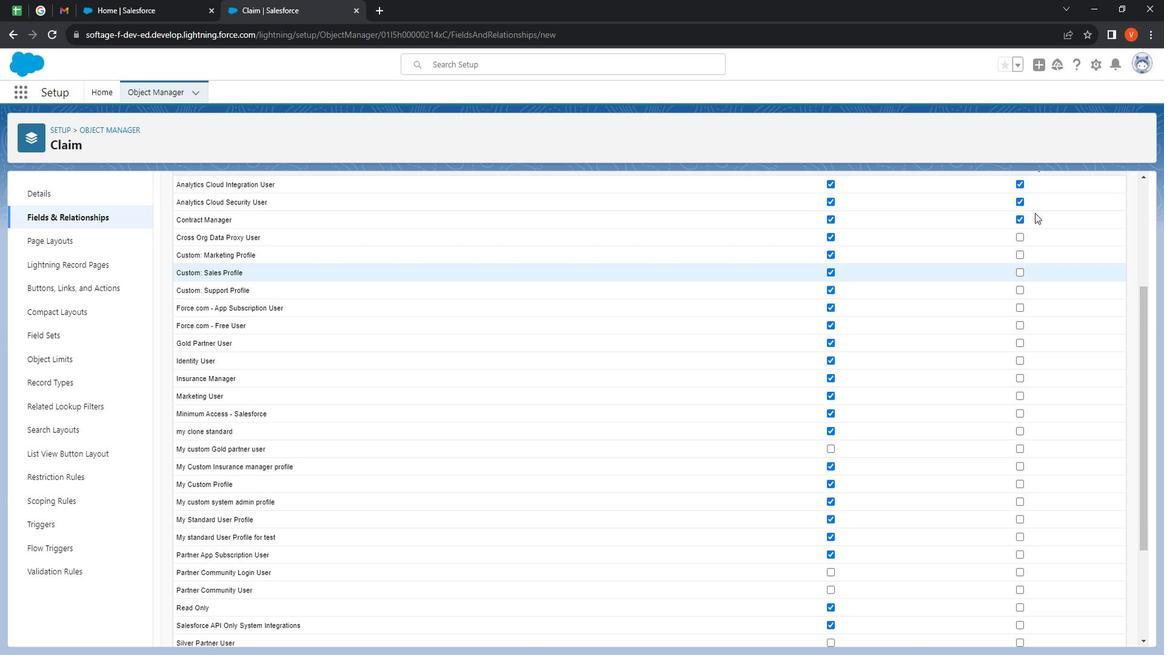 
Action: Mouse scrolled (1054, 417) with delta (0, 0)
Screenshot: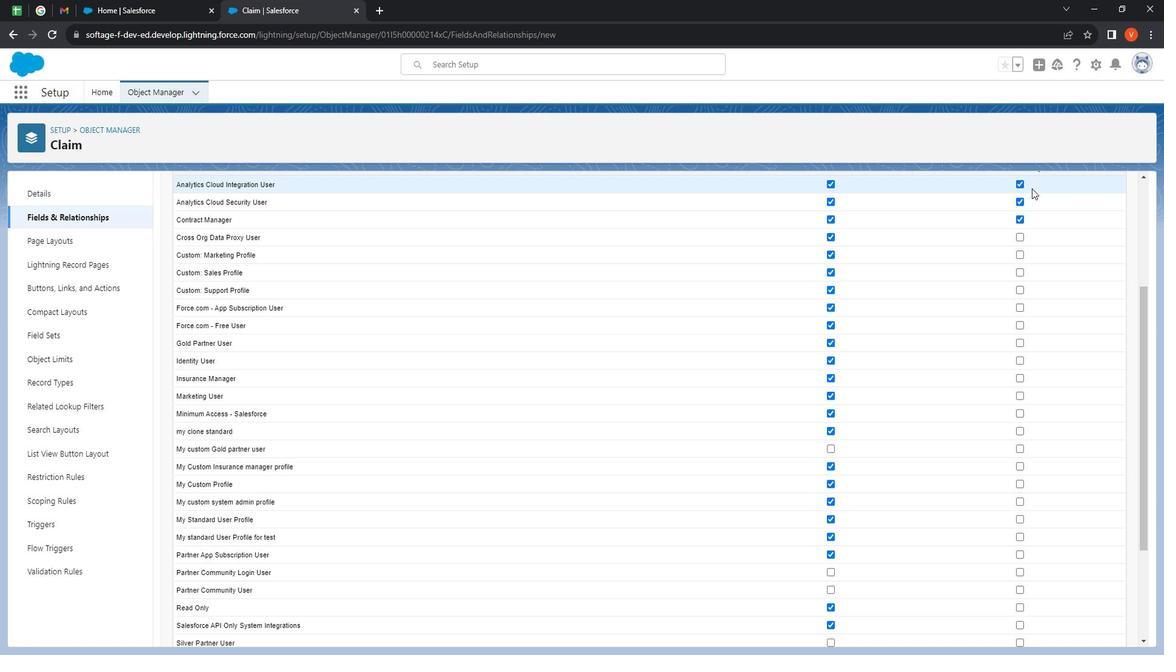 
Action: Mouse moved to (1054, 417)
Screenshot: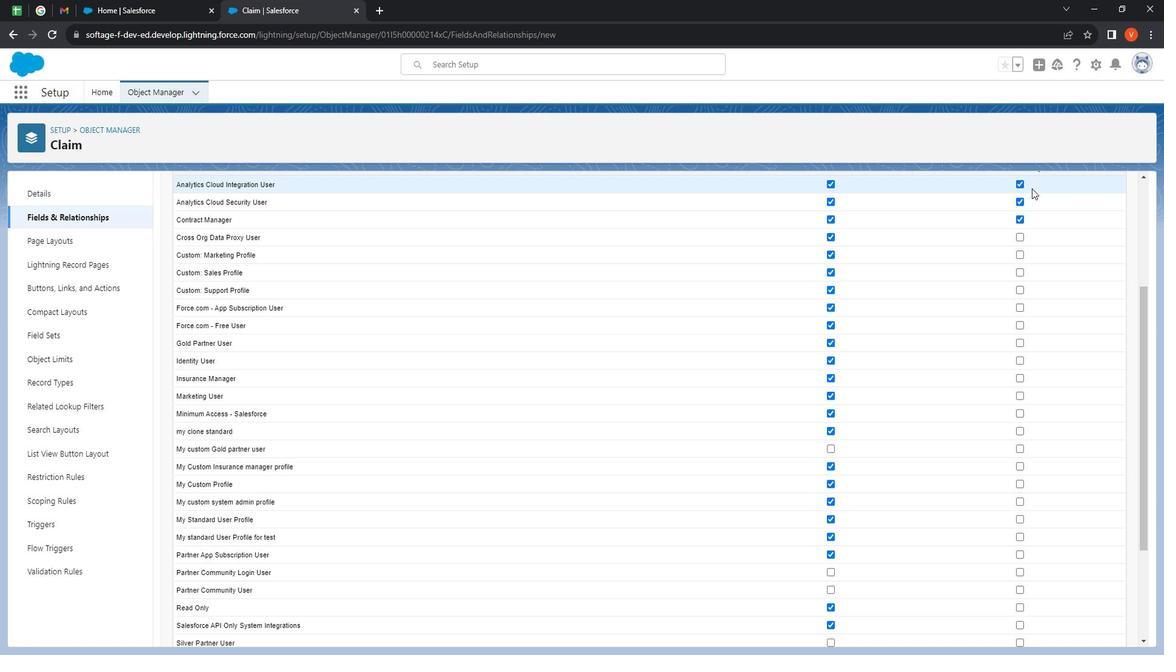 
Action: Mouse scrolled (1054, 417) with delta (0, 0)
Screenshot: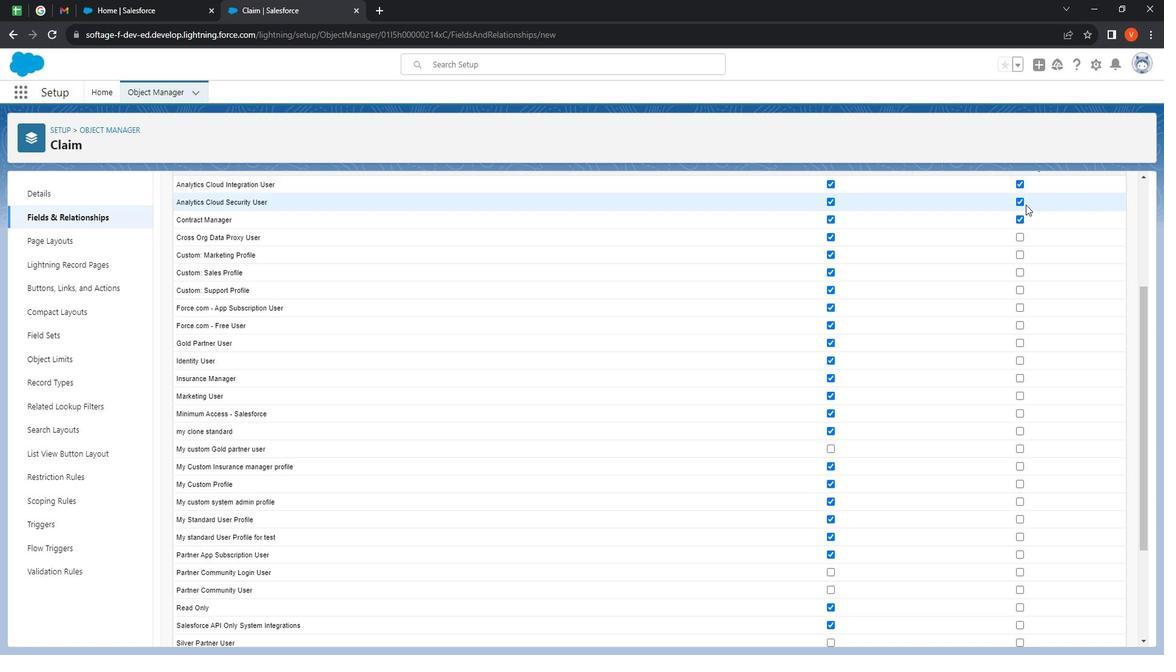 
Action: Mouse scrolled (1054, 417) with delta (0, 0)
Screenshot: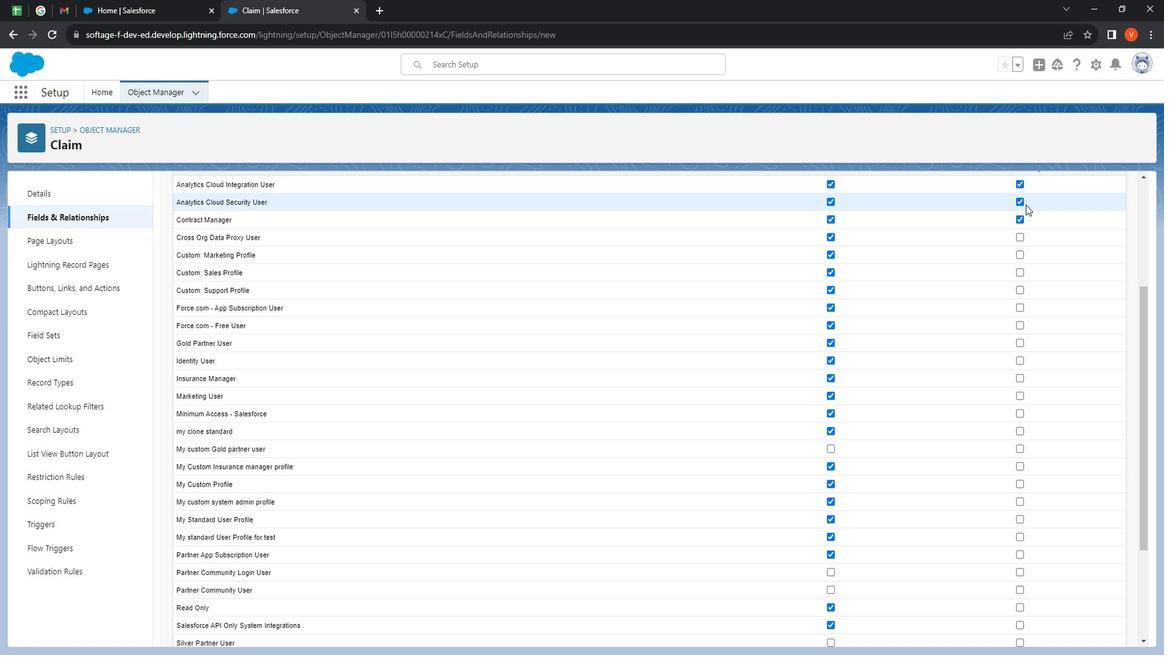 
Action: Mouse moved to (1043, 252)
Screenshot: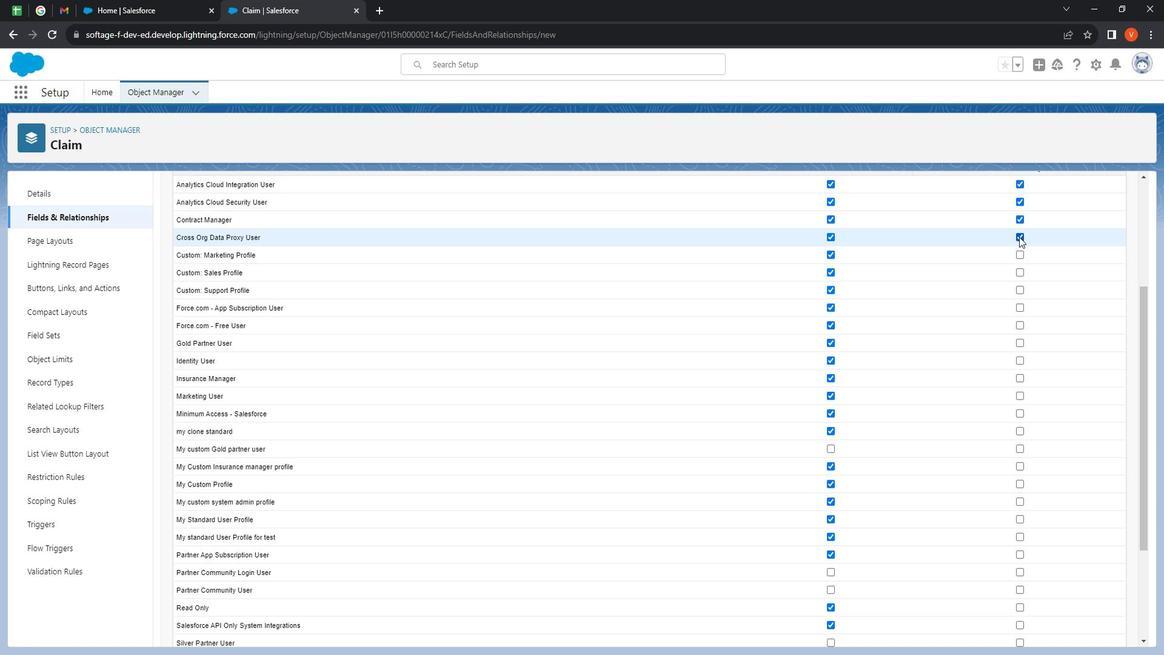 
Action: Mouse pressed left at (1043, 252)
Screenshot: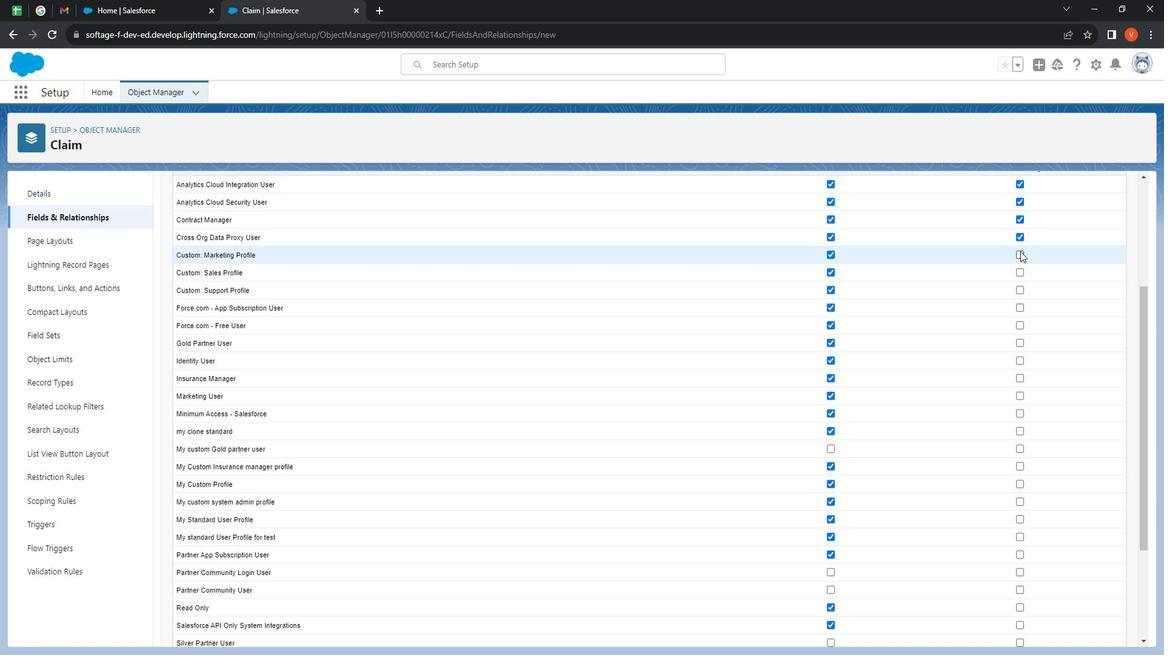 
Action: Mouse moved to (1045, 269)
Screenshot: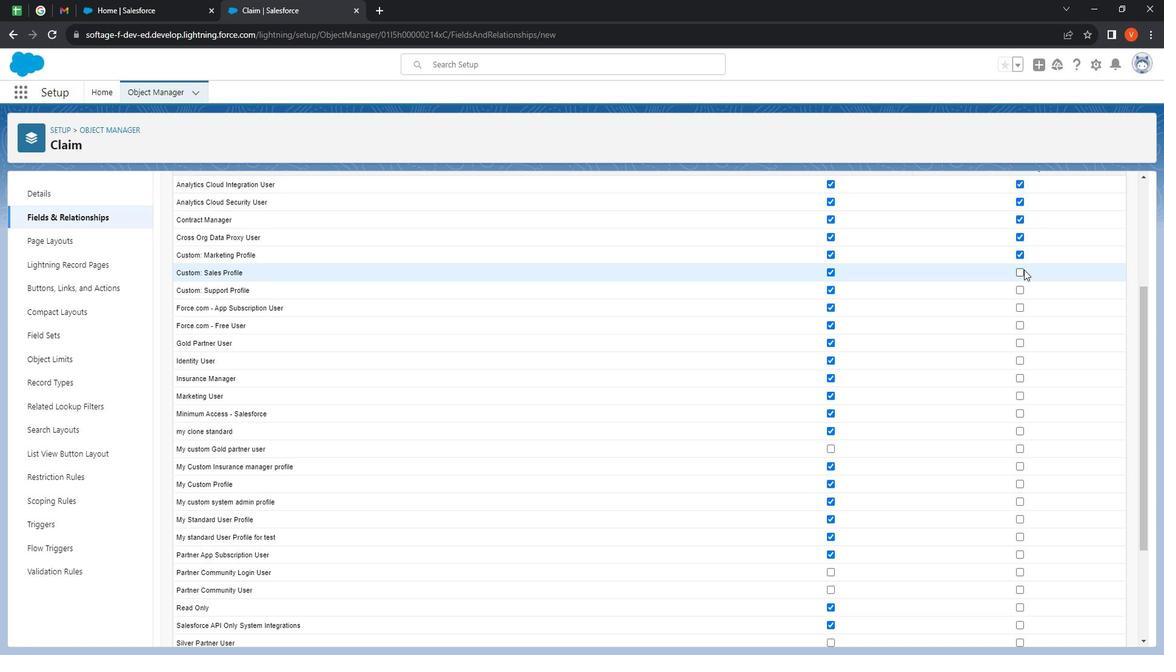 
Action: Mouse pressed left at (1045, 269)
Screenshot: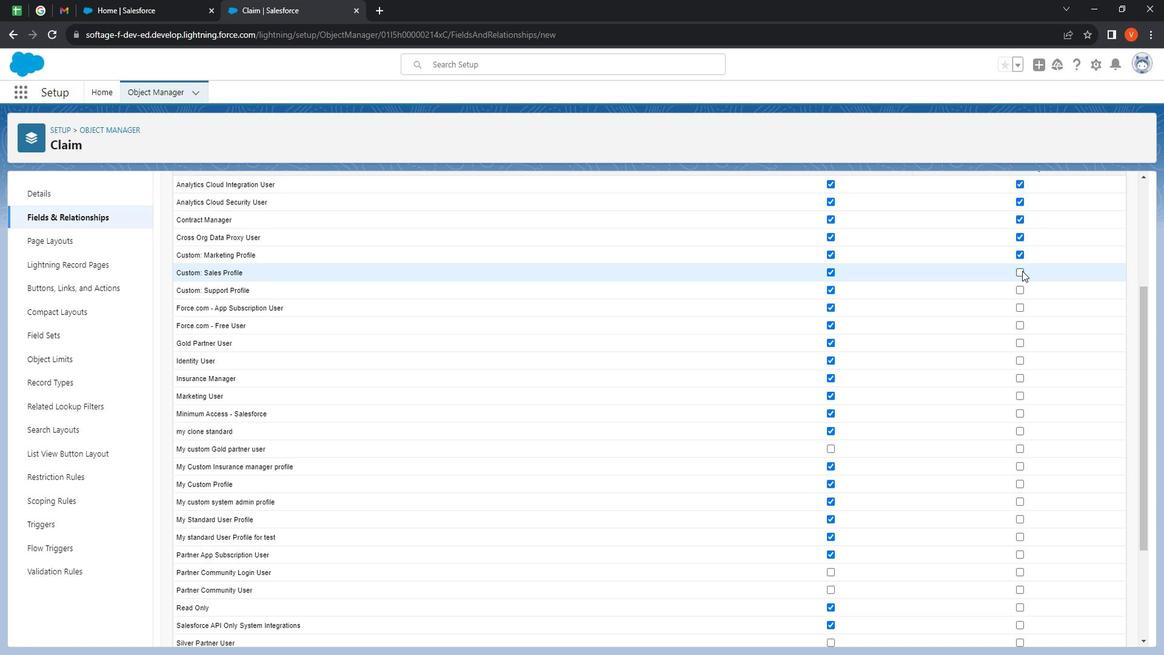 
Action: Mouse moved to (1047, 285)
Screenshot: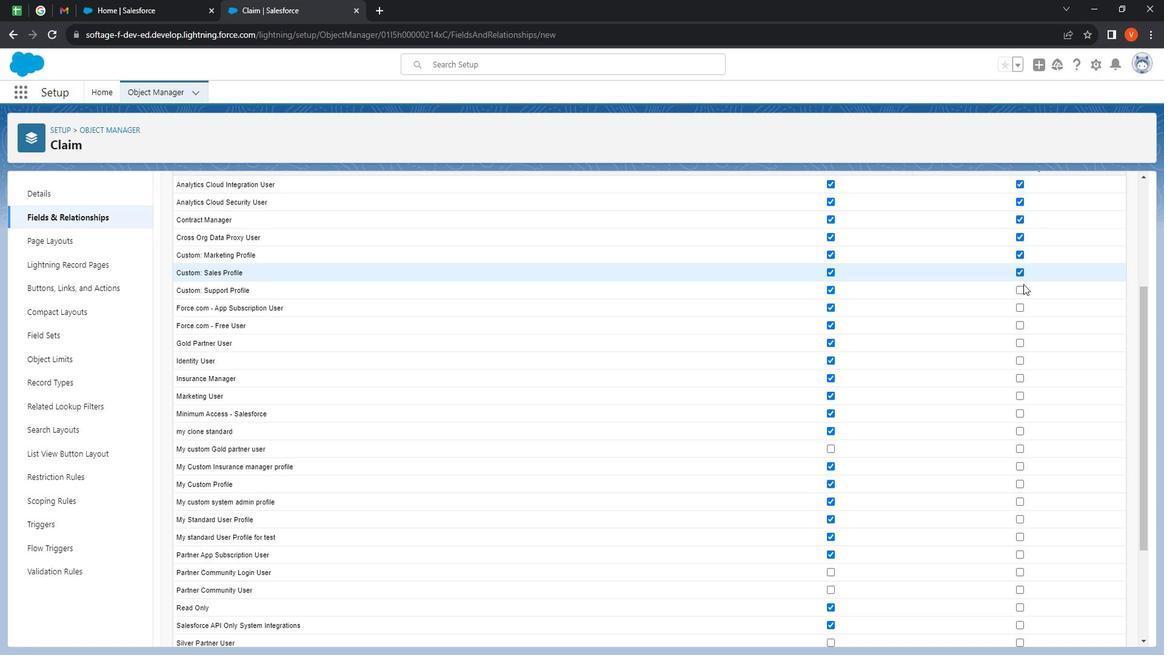 
Action: Mouse pressed left at (1047, 285)
Screenshot: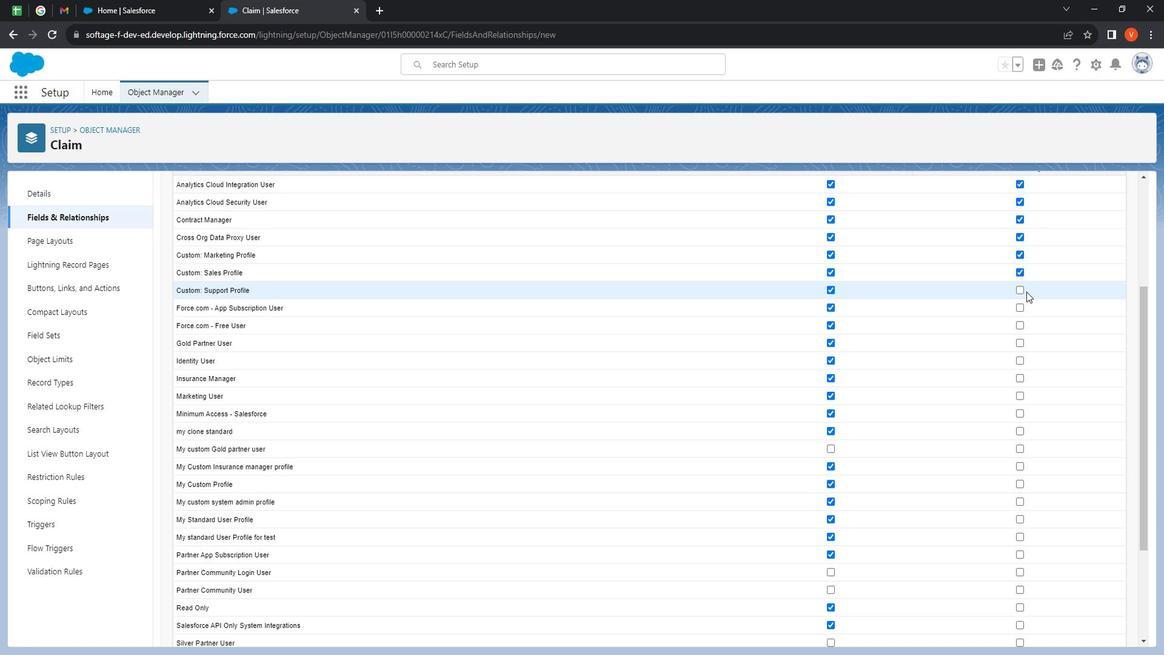 
Action: Mouse moved to (1043, 303)
Screenshot: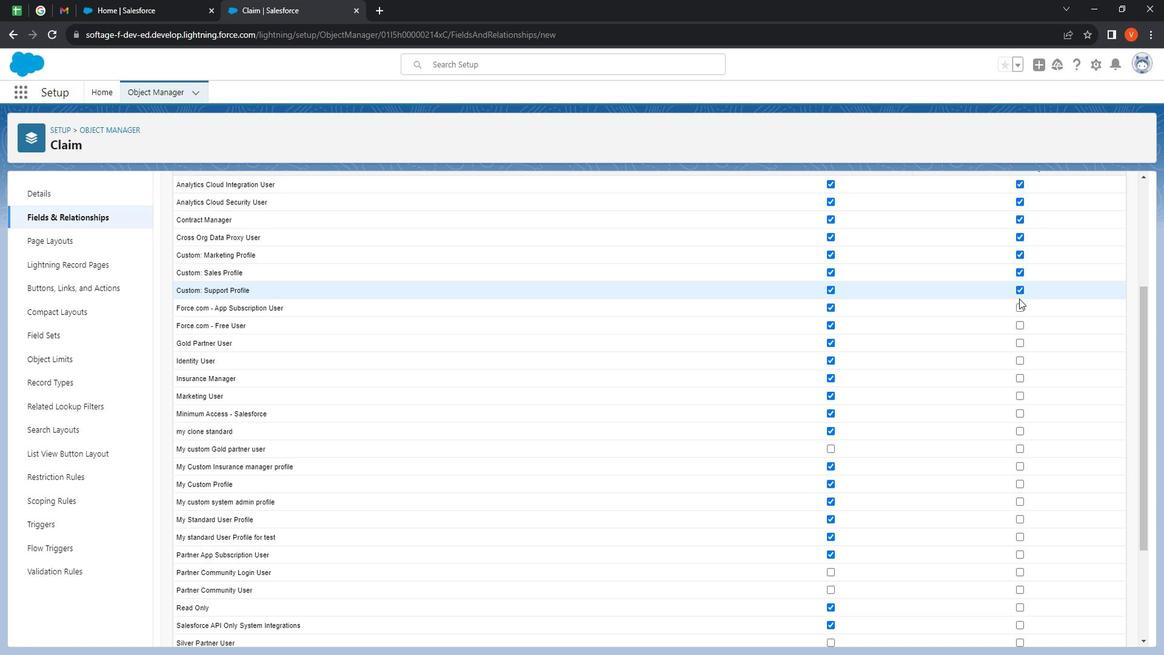 
Action: Mouse pressed left at (1043, 303)
Screenshot: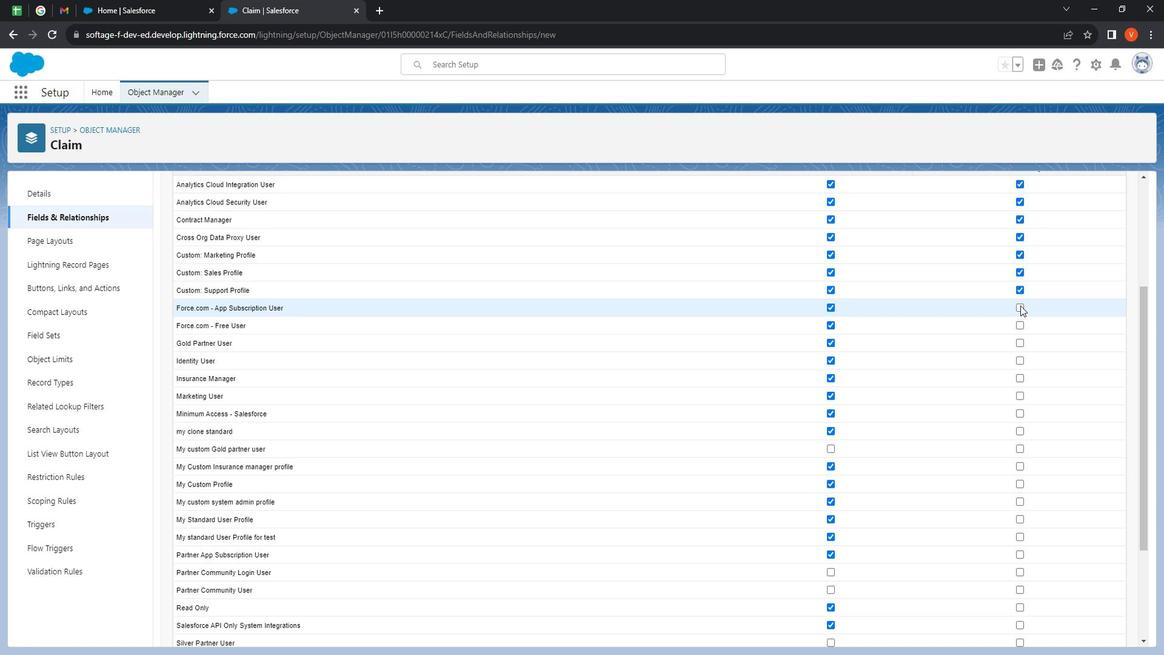 
Action: Mouse moved to (1047, 320)
Screenshot: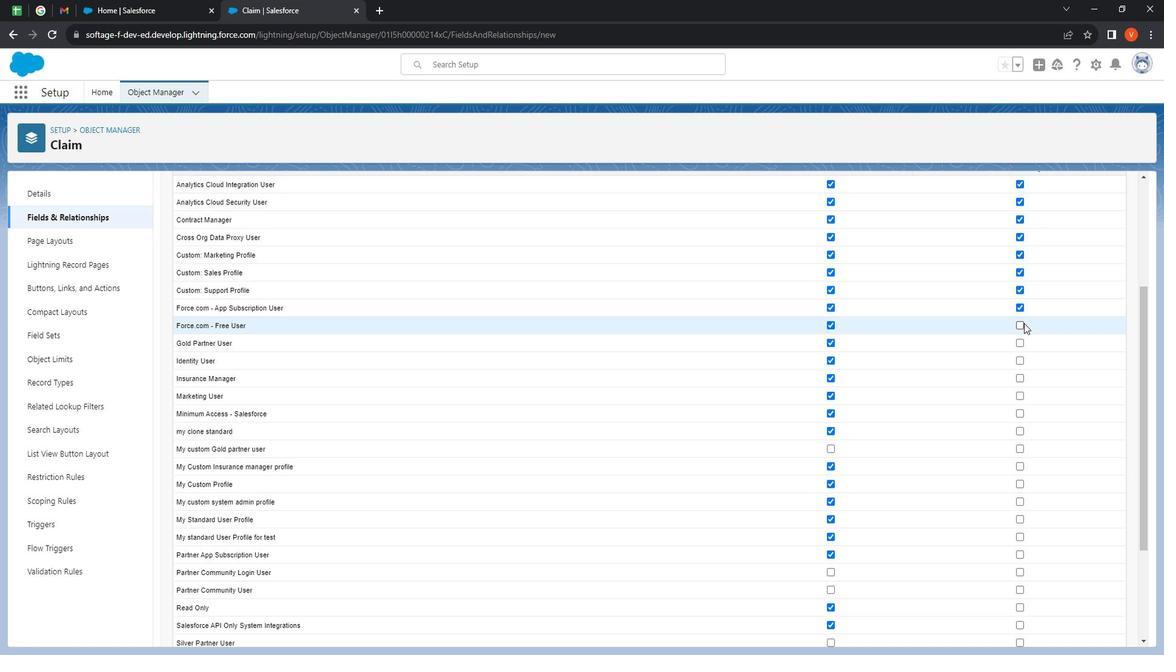 
Action: Mouse pressed left at (1047, 320)
Screenshot: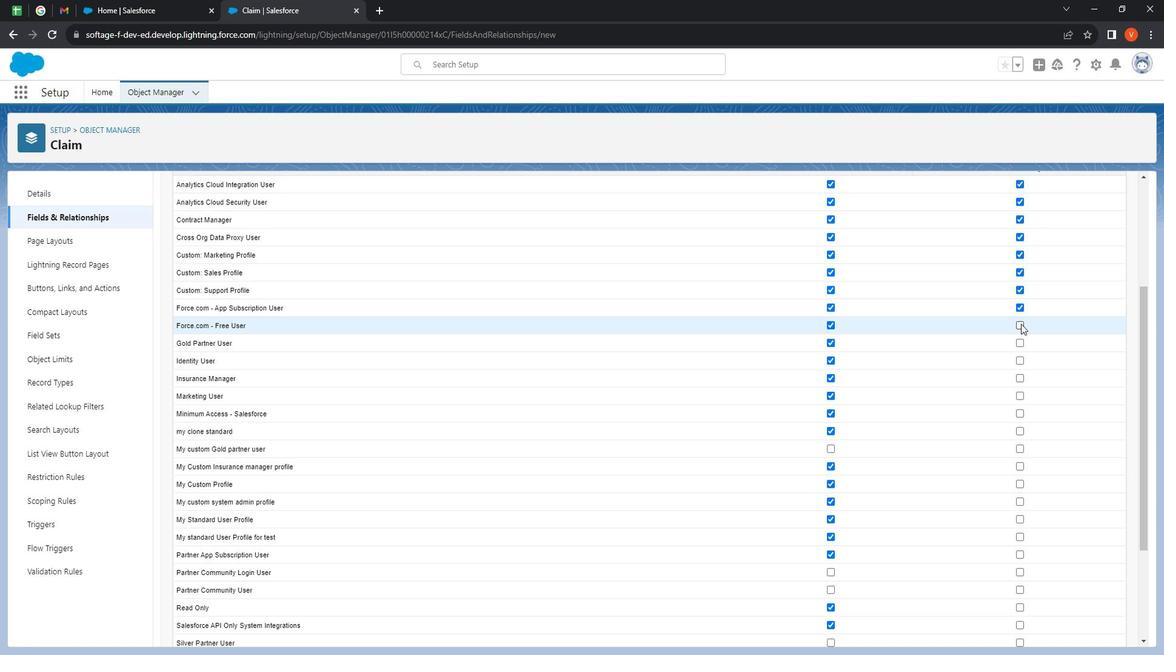 
Action: Mouse moved to (1042, 336)
Screenshot: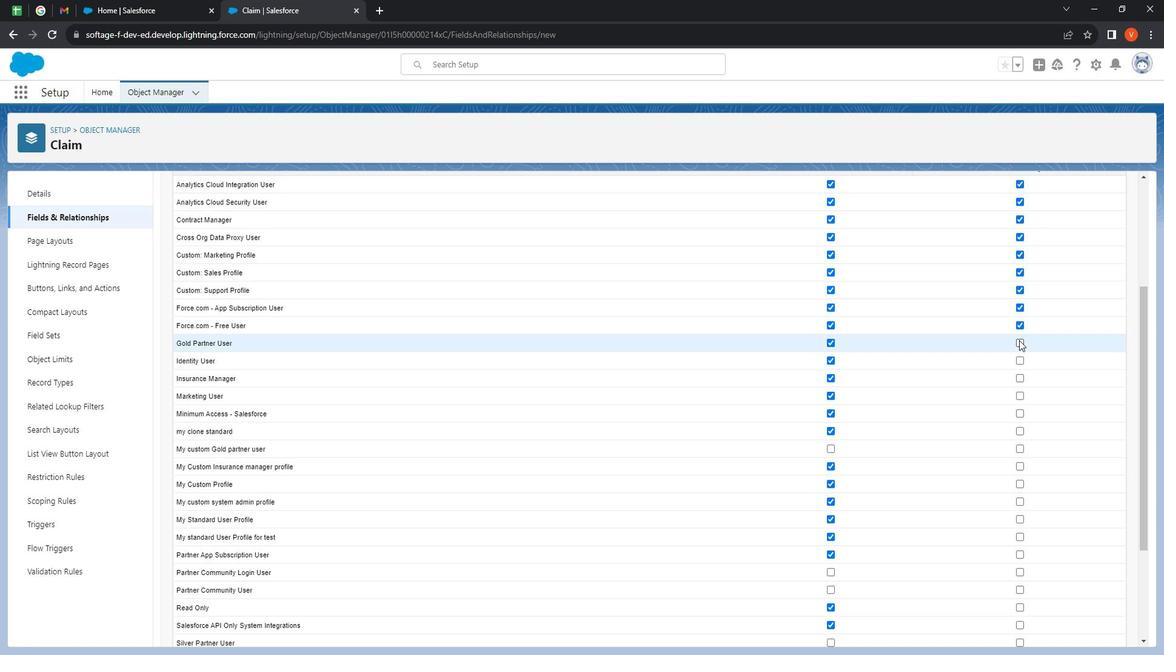 
Action: Mouse pressed left at (1042, 336)
Screenshot: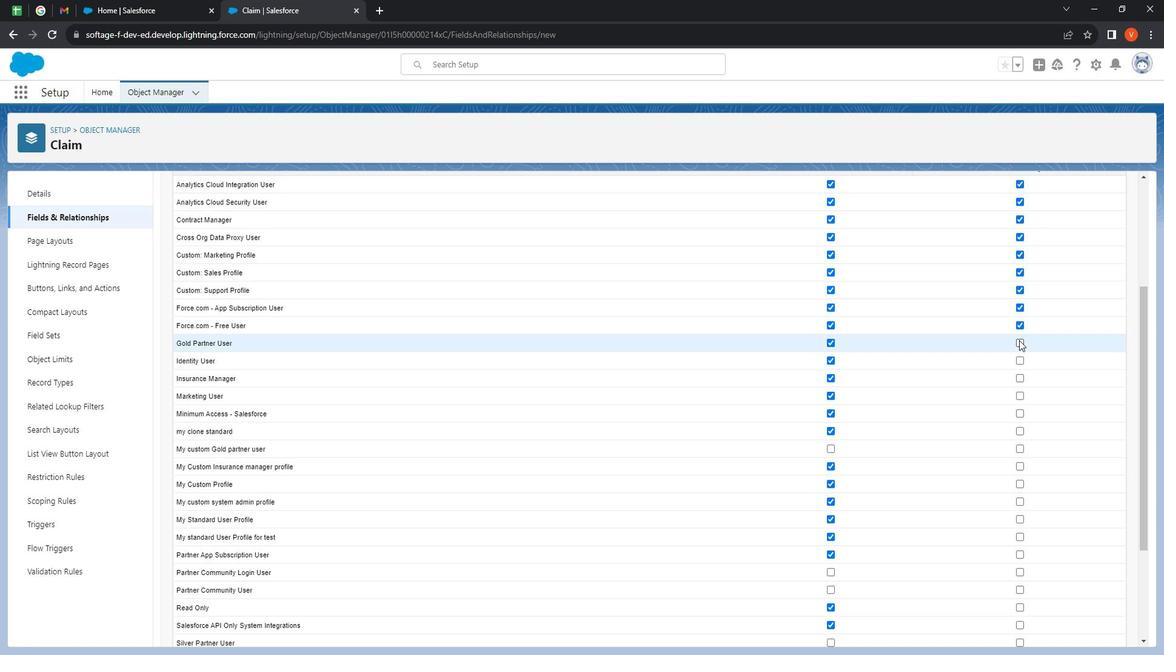 
Action: Mouse moved to (1043, 352)
Screenshot: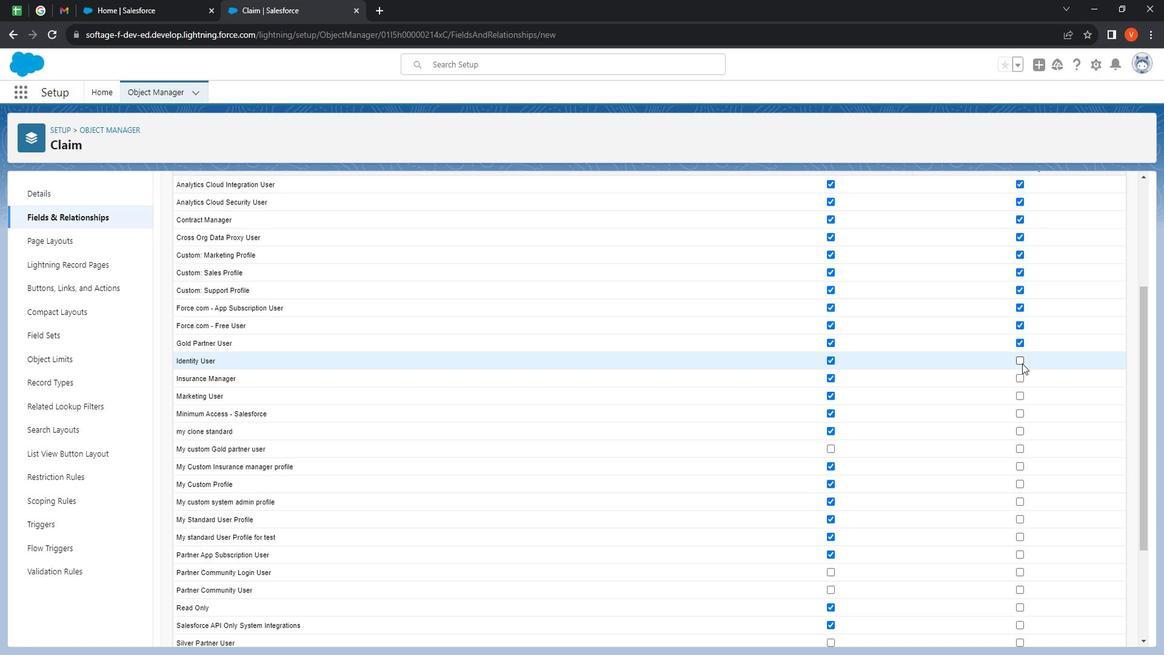 
Action: Mouse pressed left at (1043, 352)
Screenshot: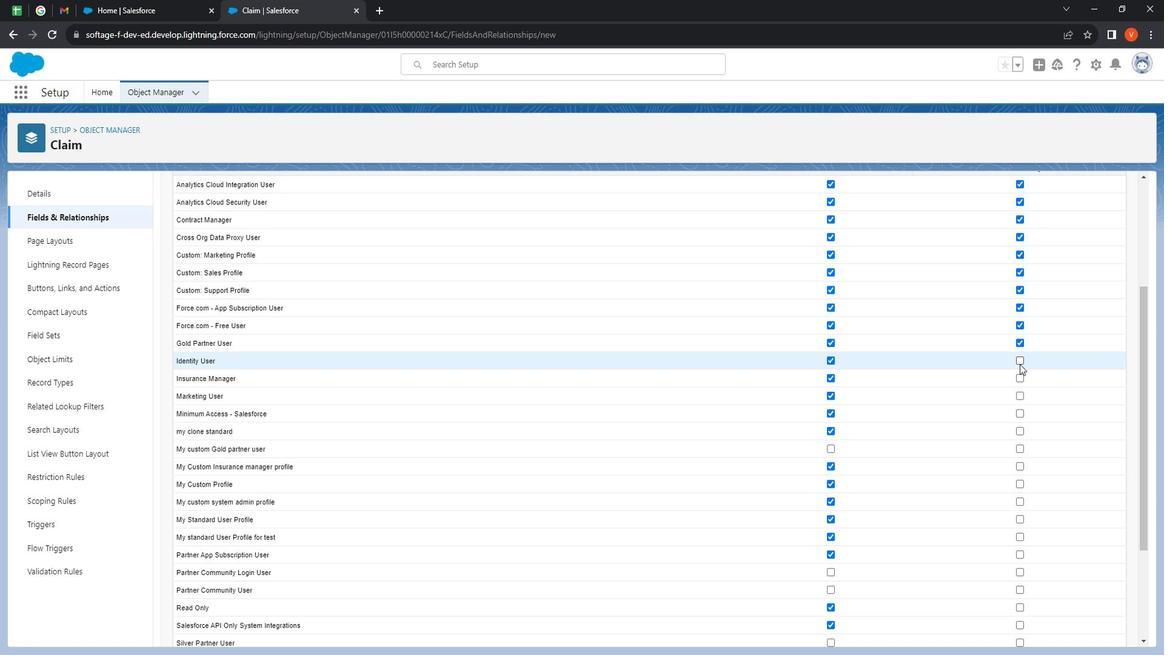 
Action: Mouse moved to (1043, 370)
Screenshot: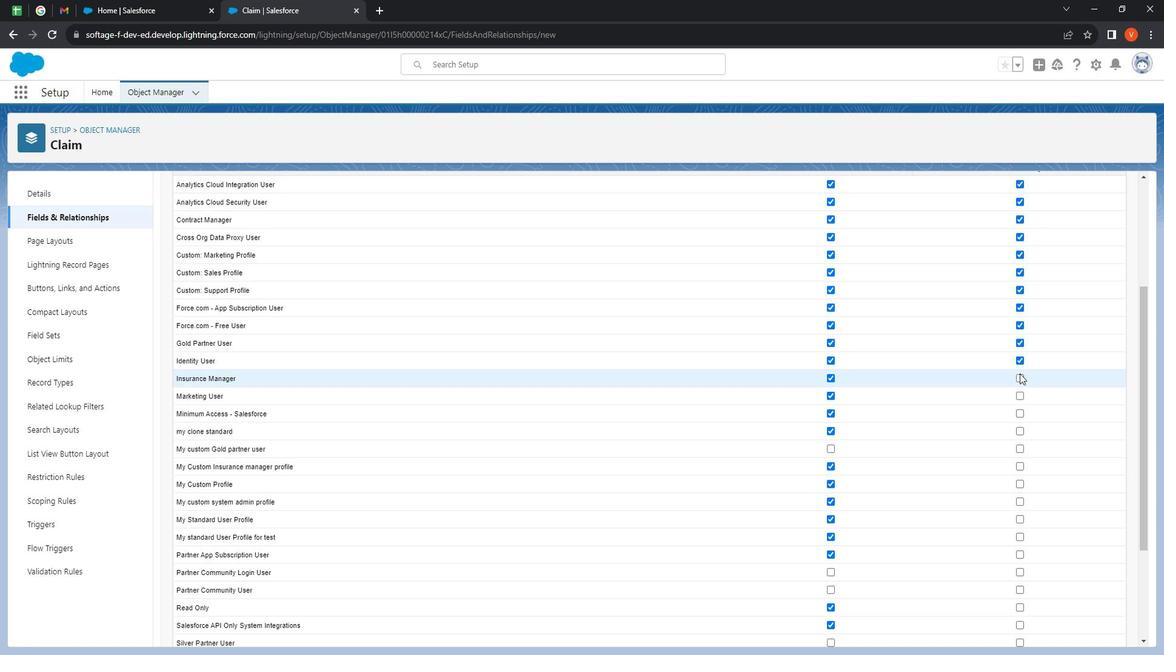 
Action: Mouse pressed left at (1043, 370)
Screenshot: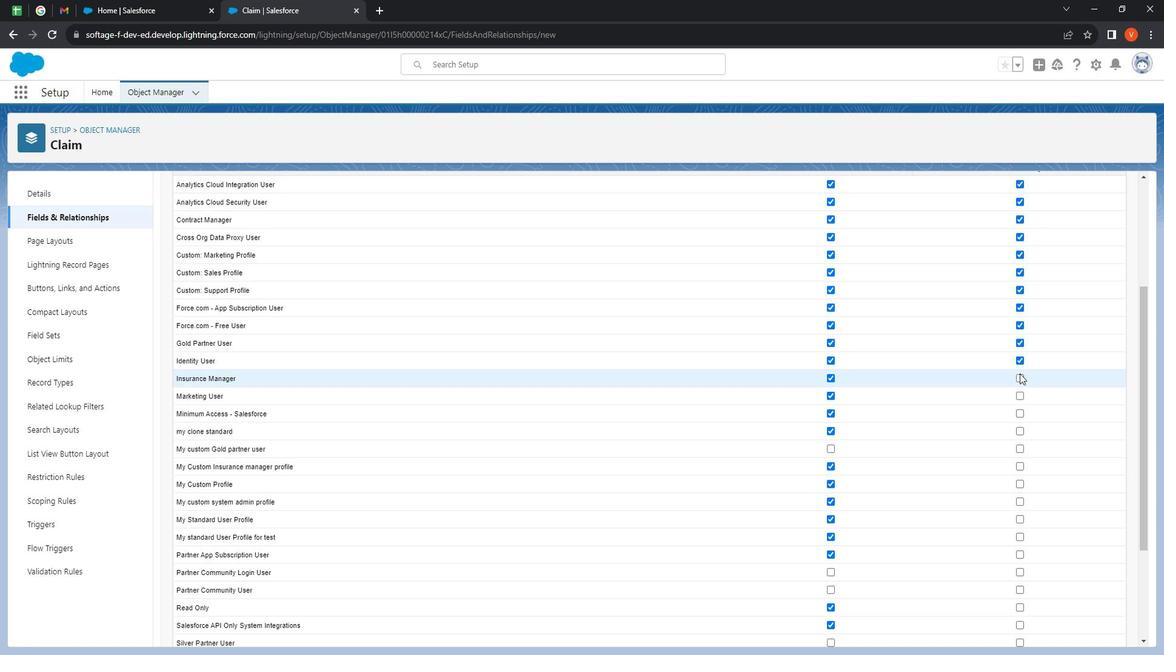 
Action: Mouse moved to (1044, 387)
Screenshot: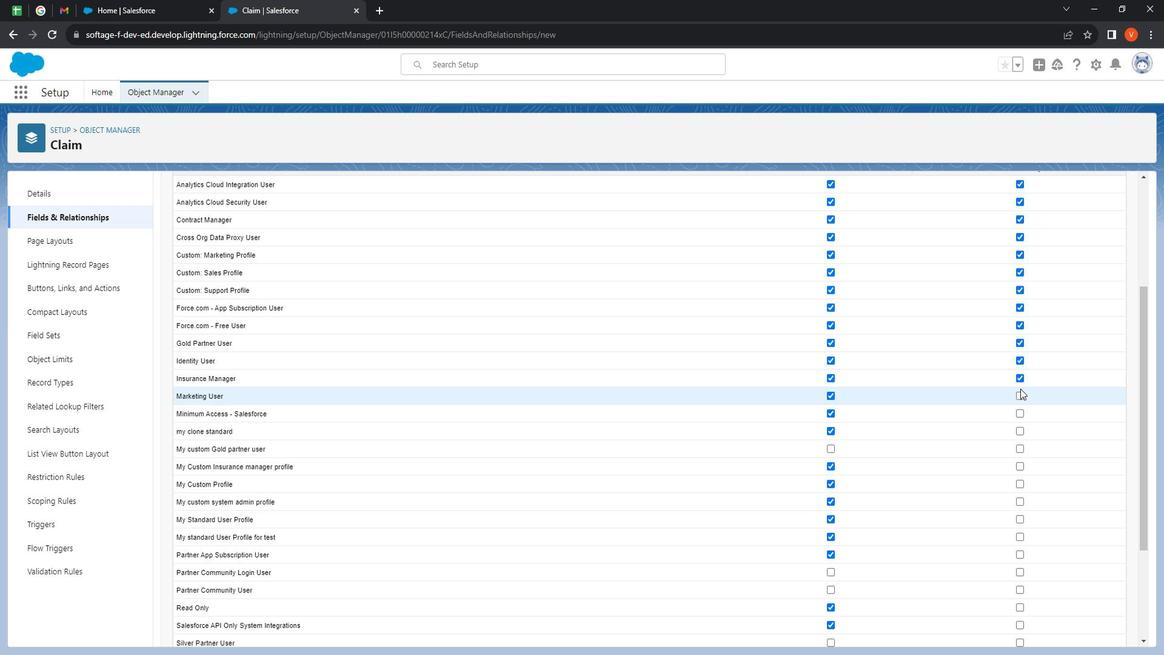 
Action: Mouse pressed left at (1044, 387)
Screenshot: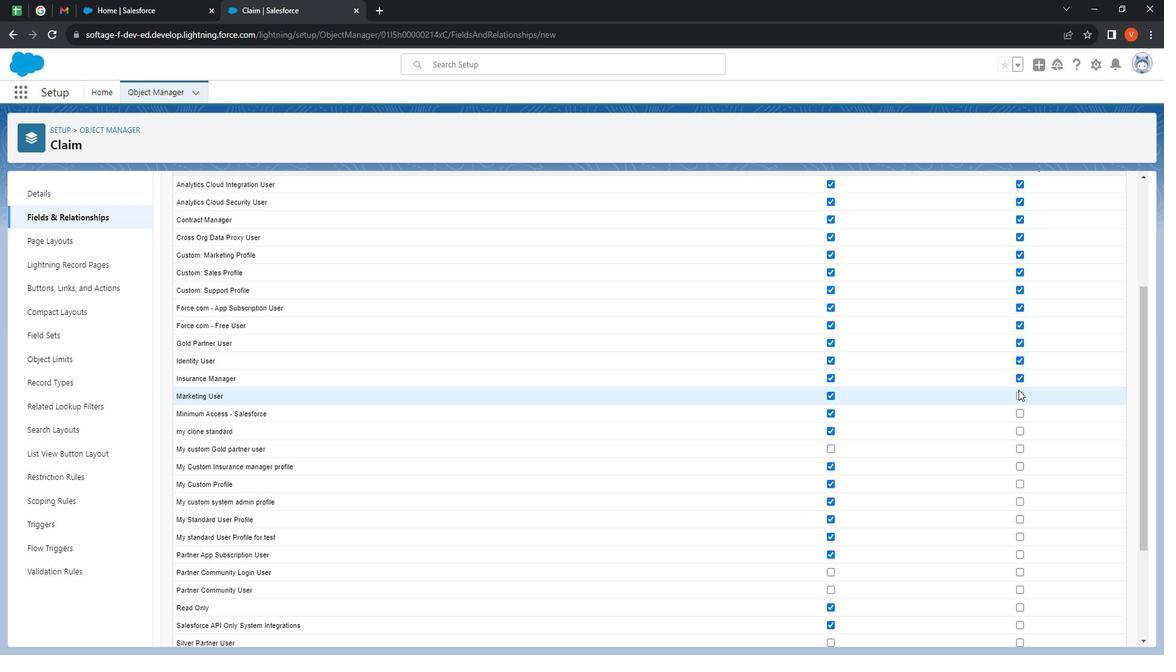 
Action: Mouse moved to (1044, 406)
Screenshot: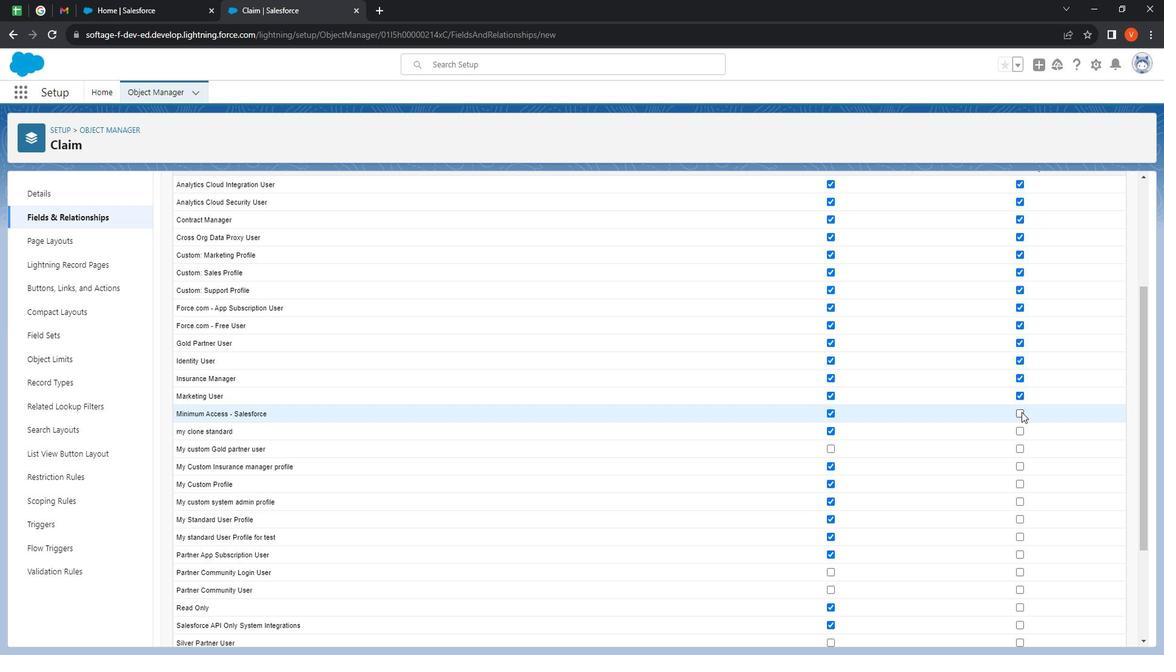 
Action: Mouse pressed left at (1044, 406)
Screenshot: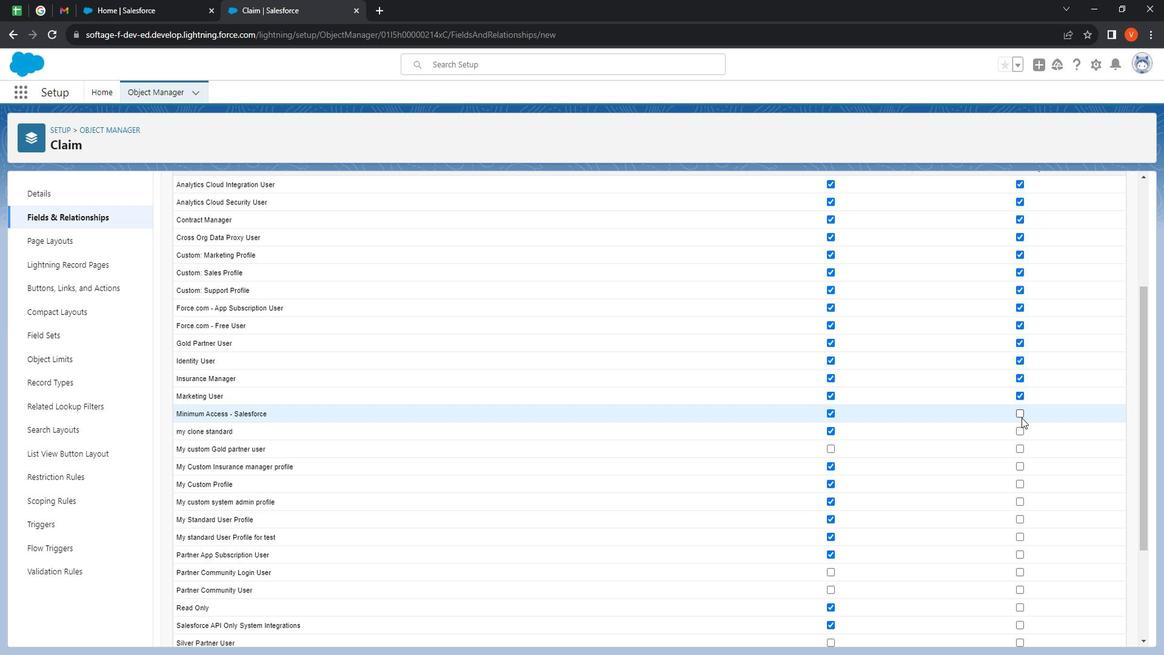 
Action: Mouse moved to (1047, 427)
Screenshot: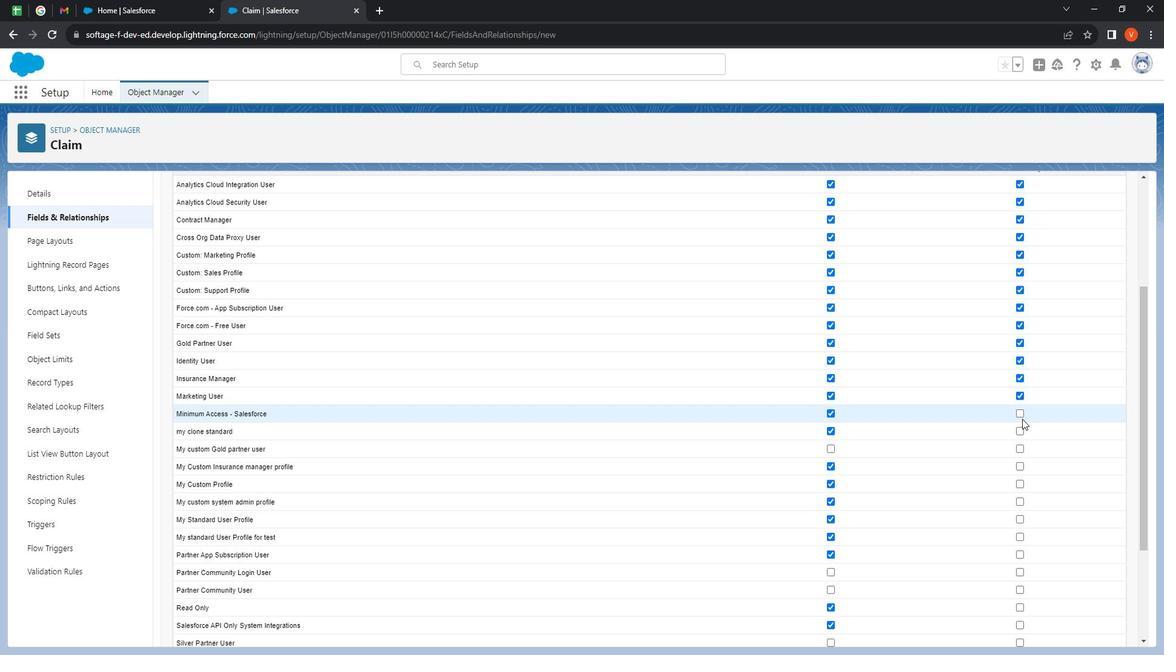 
Action: Mouse pressed left at (1047, 427)
Screenshot: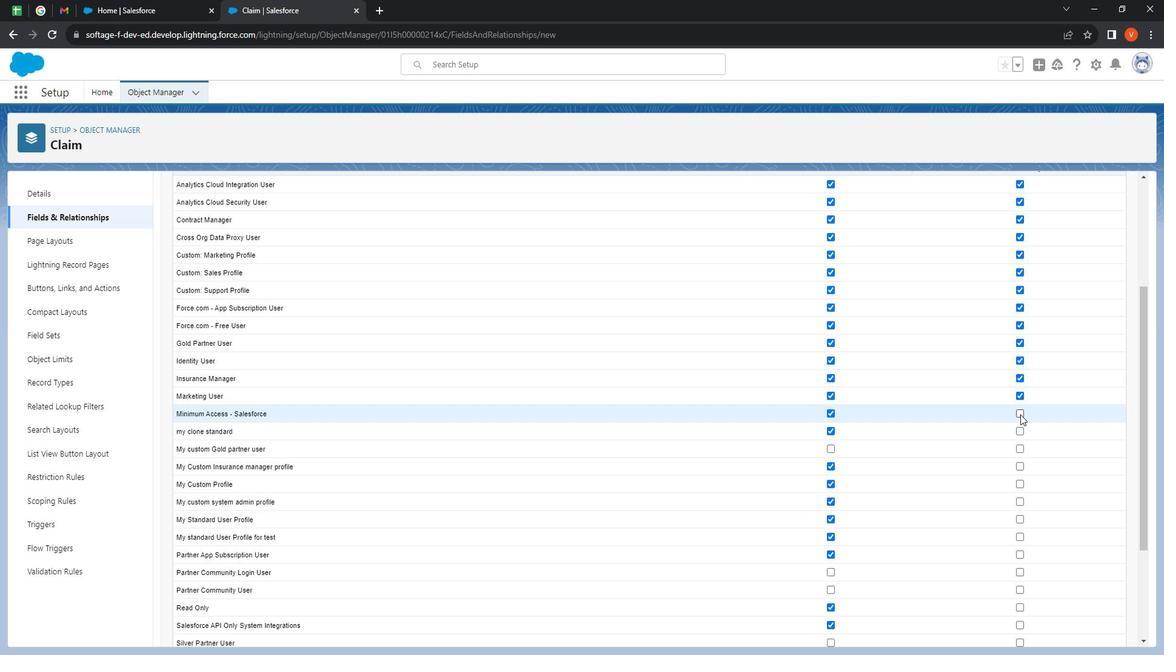 
Action: Mouse moved to (1045, 422)
Screenshot: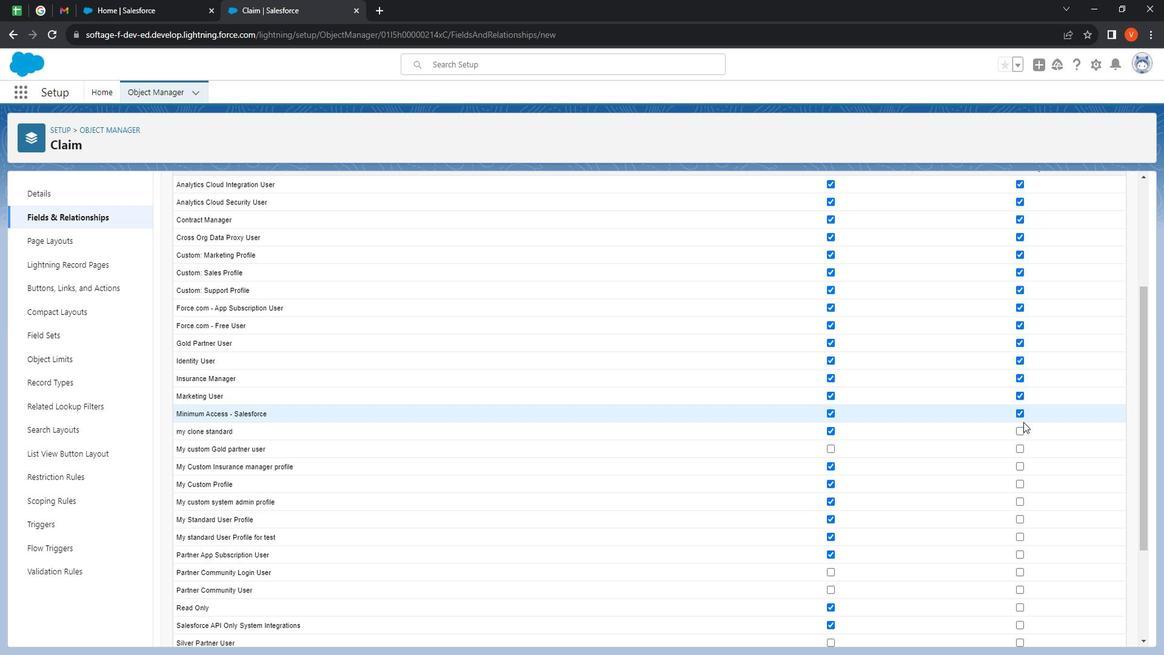 
Action: Mouse pressed left at (1045, 422)
Screenshot: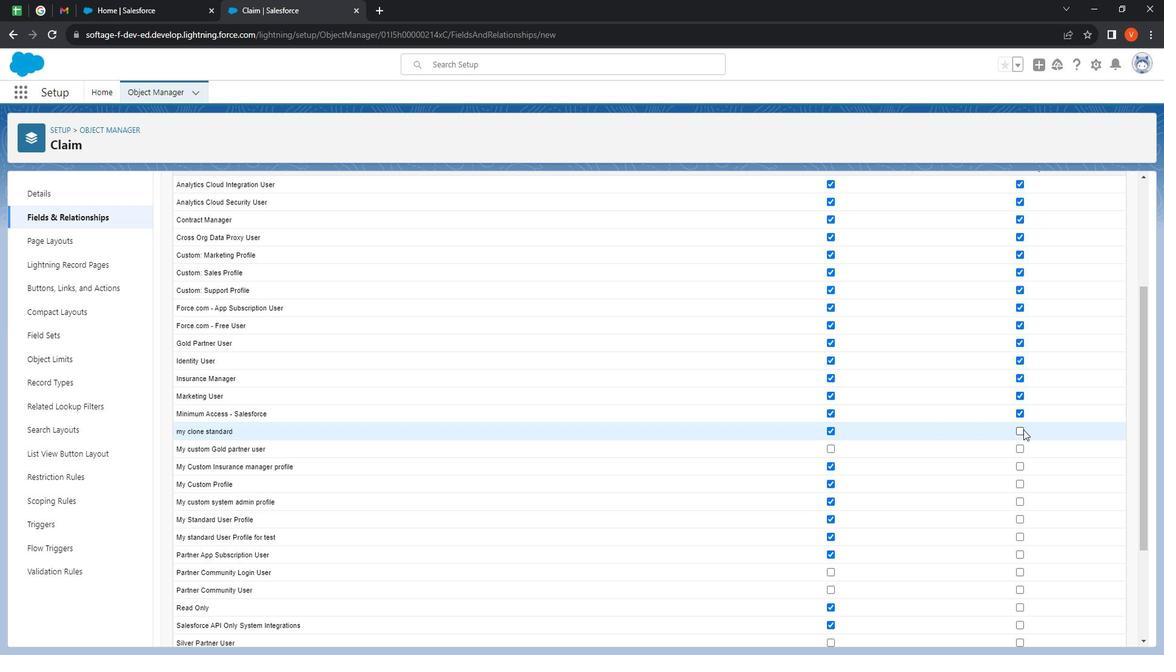 
Action: Mouse moved to (1046, 441)
Screenshot: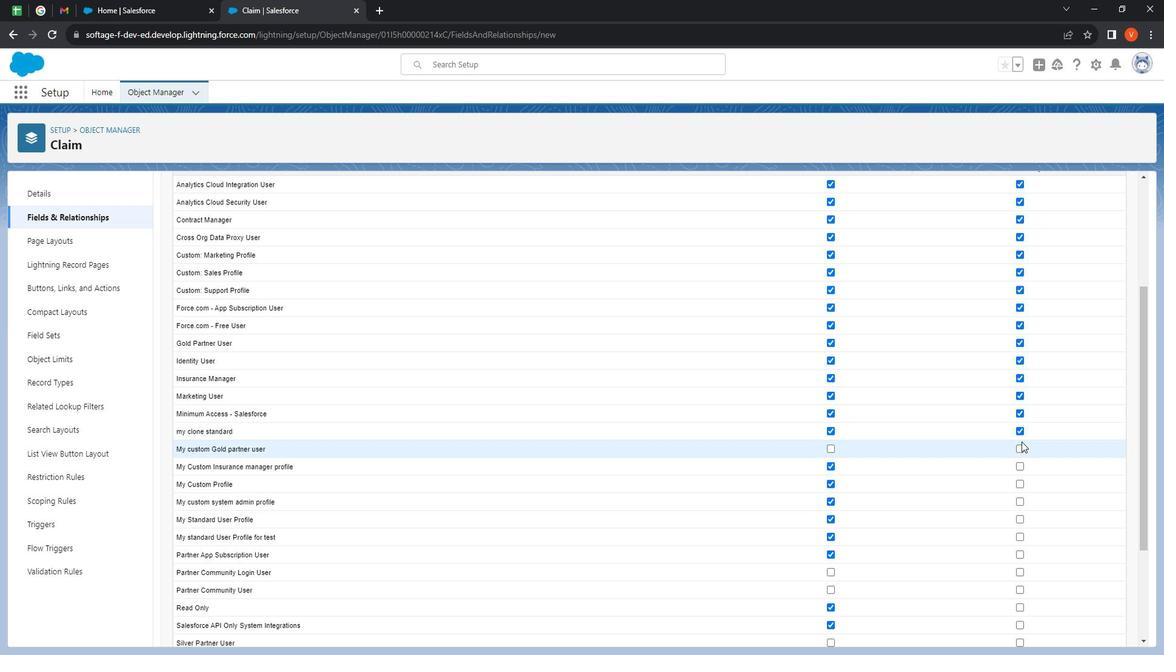 
Action: Mouse pressed left at (1046, 441)
Screenshot: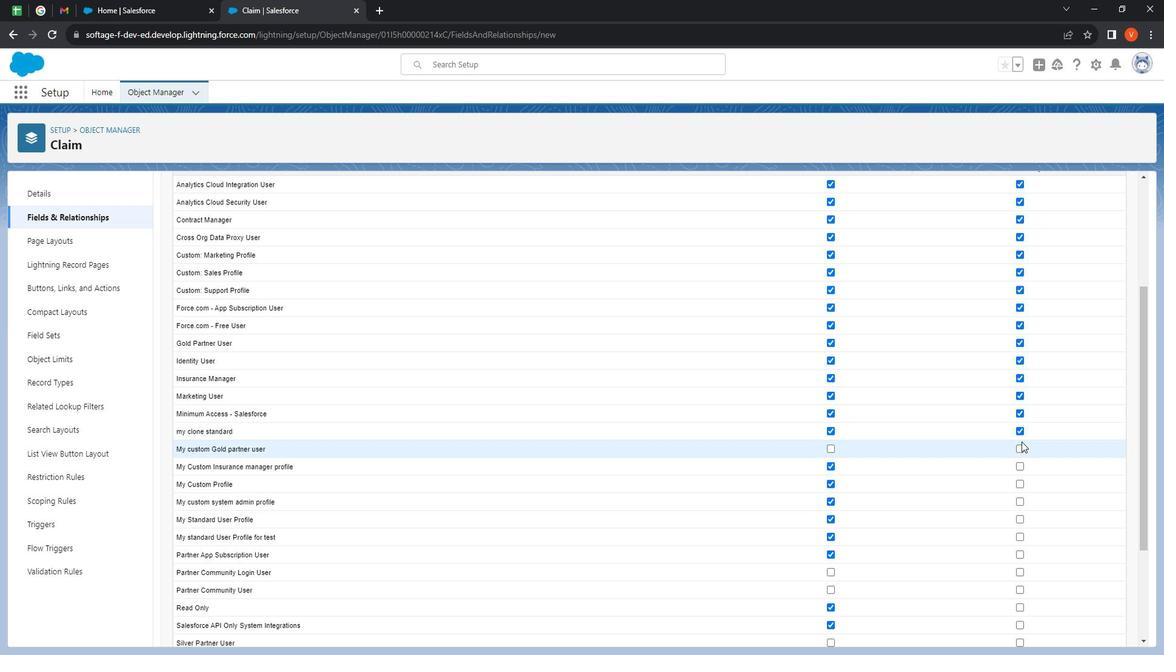 
Action: Mouse moved to (1045, 476)
Screenshot: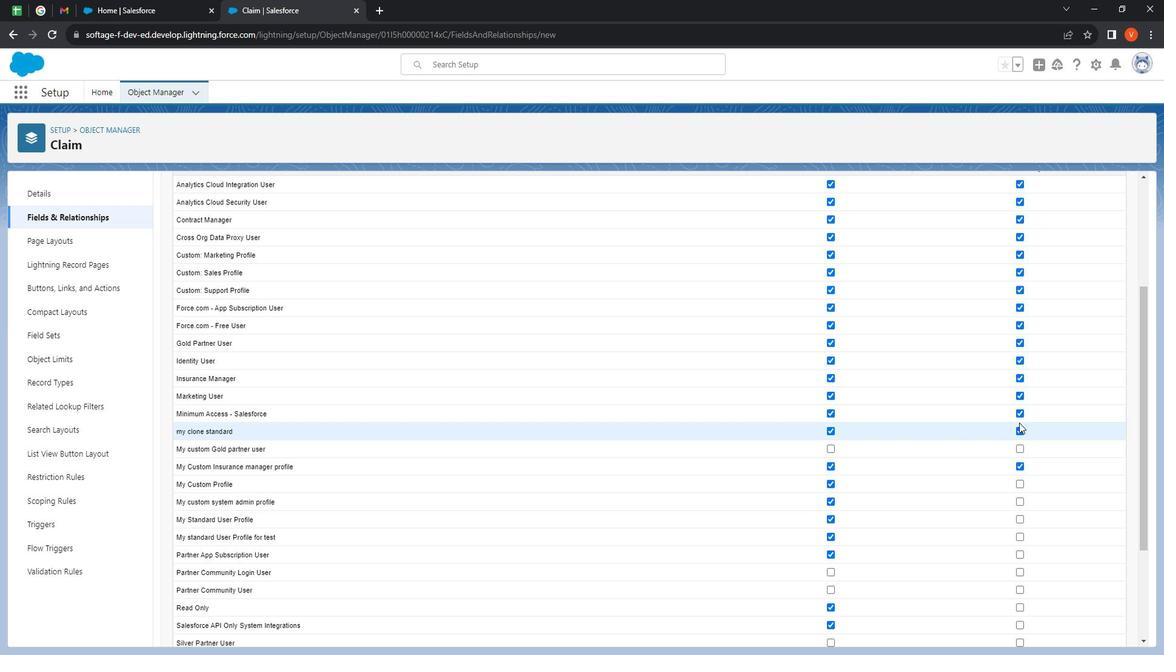 
Action: Mouse pressed left at (1045, 476)
Screenshot: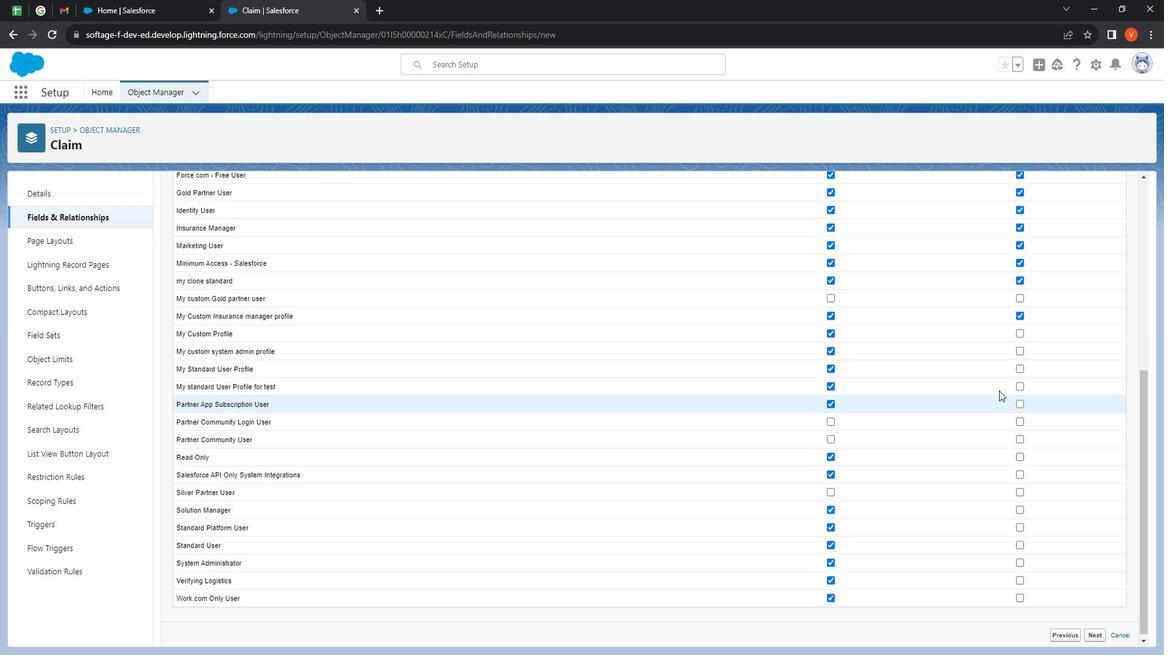 
Action: Mouse moved to (1045, 431)
Screenshot: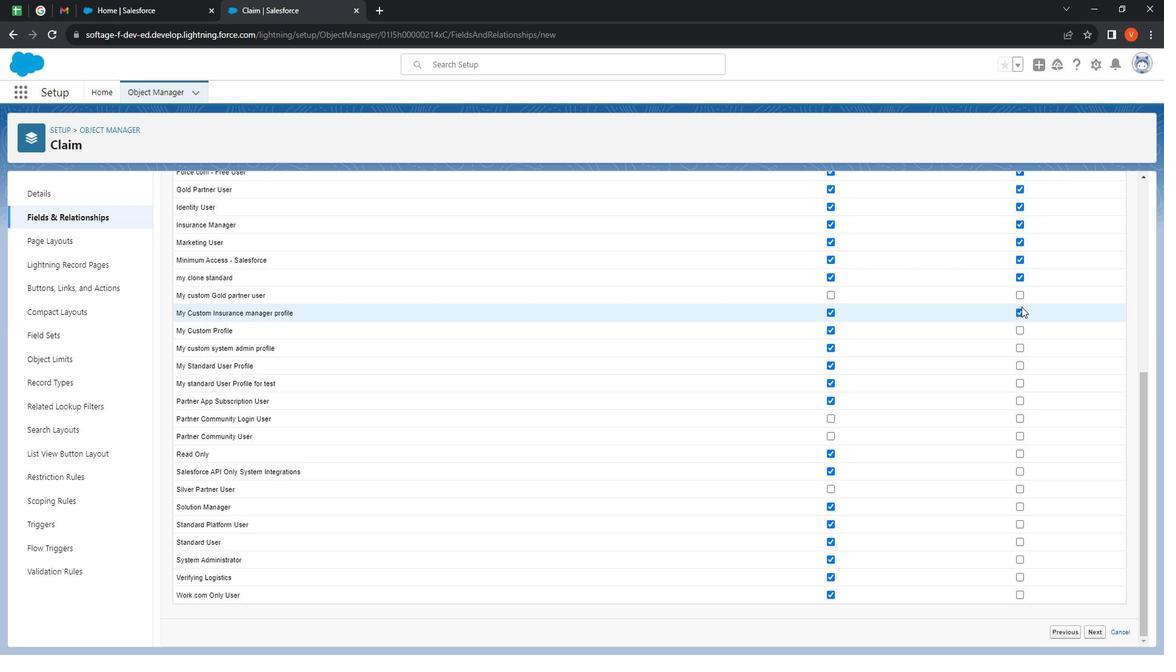 
Action: Mouse scrolled (1045, 430) with delta (0, 0)
Screenshot: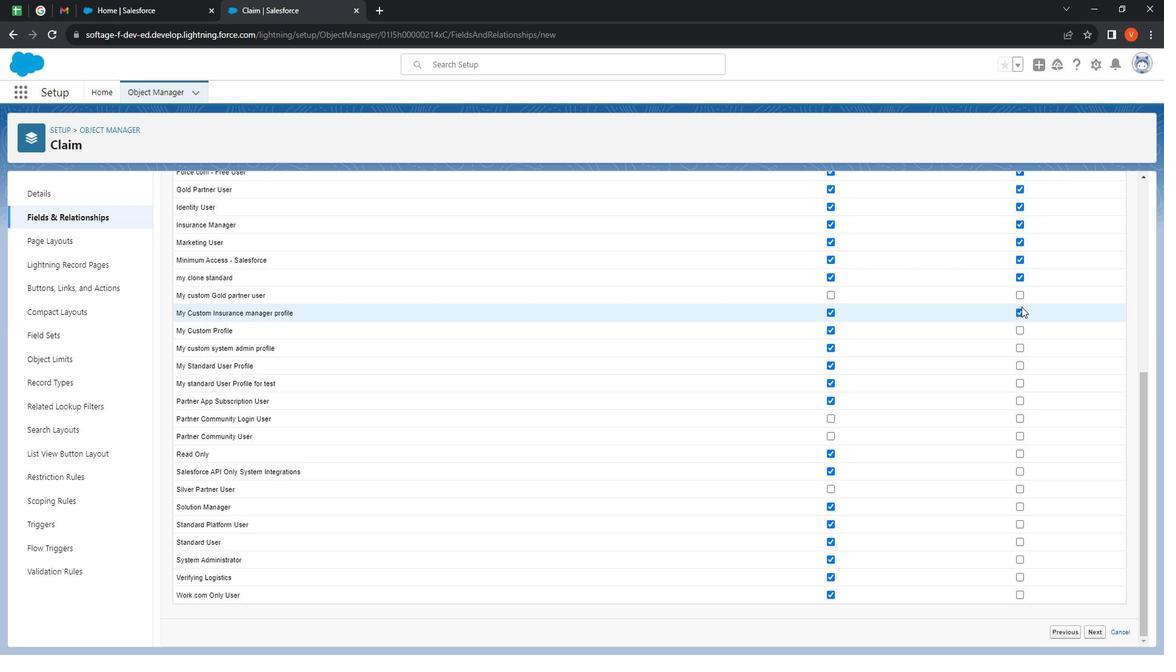 
Action: Mouse moved to (1042, 431)
Screenshot: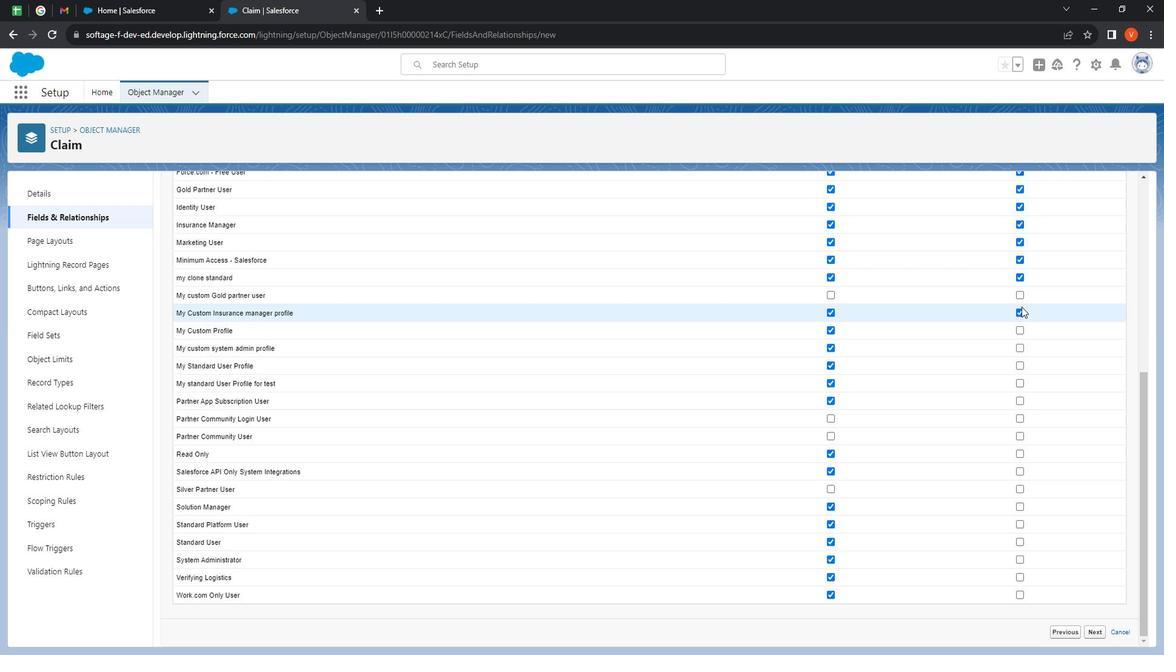 
Action: Mouse scrolled (1042, 430) with delta (0, 0)
Screenshot: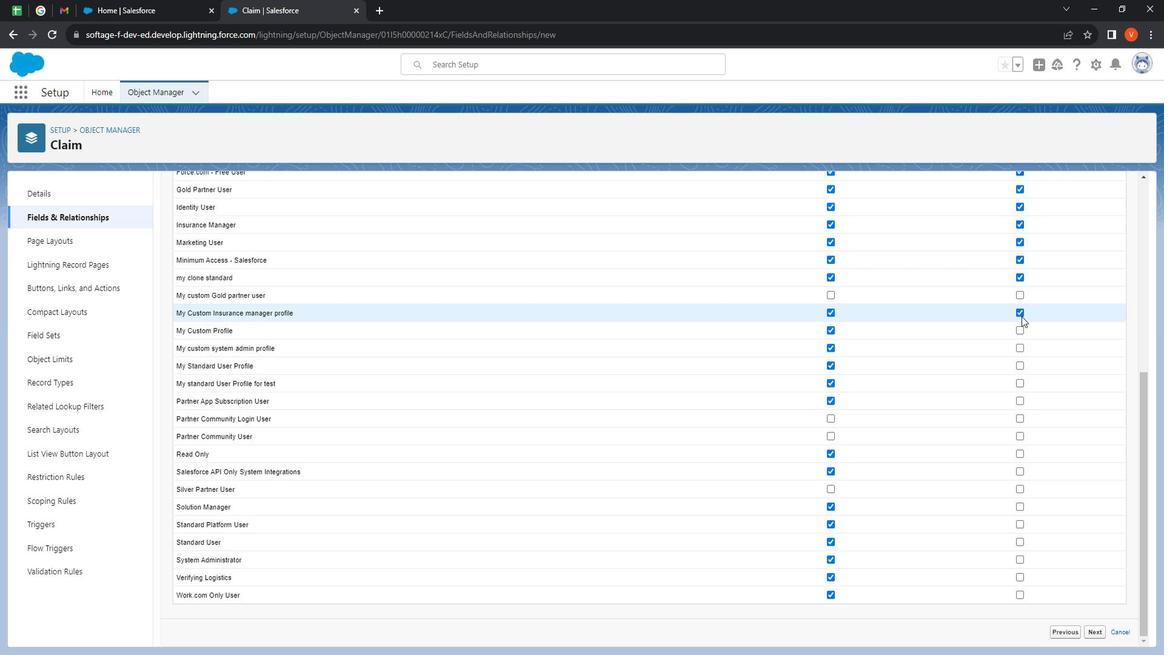
Action: Mouse moved to (1035, 427)
Screenshot: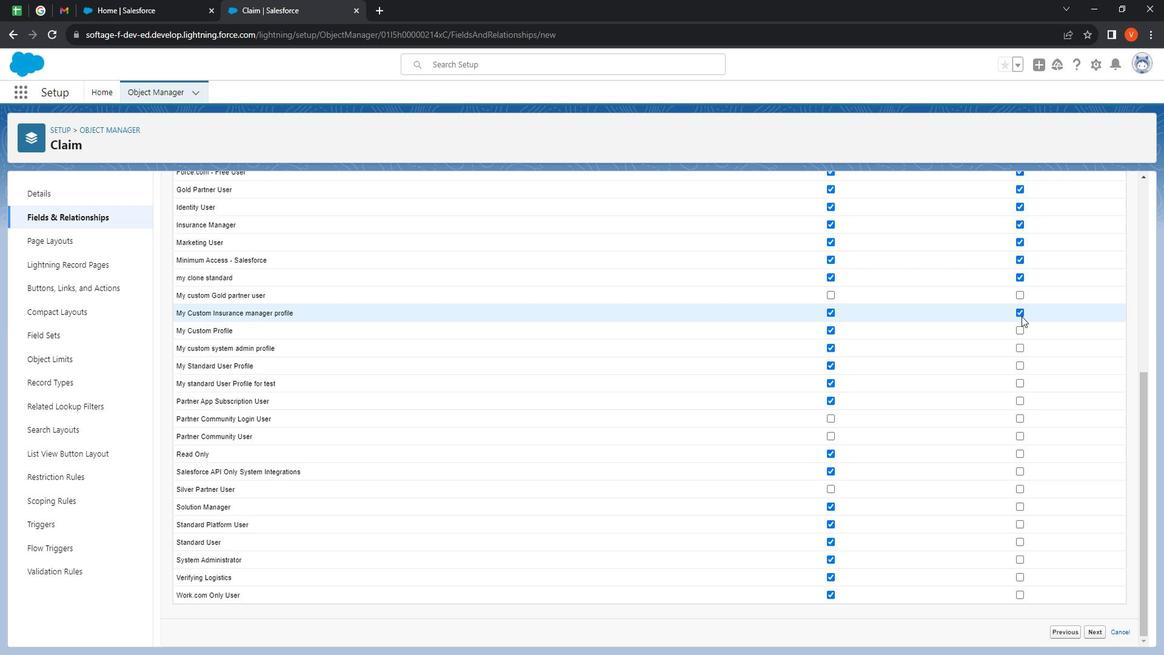 
Action: Mouse scrolled (1035, 426) with delta (0, 0)
Screenshot: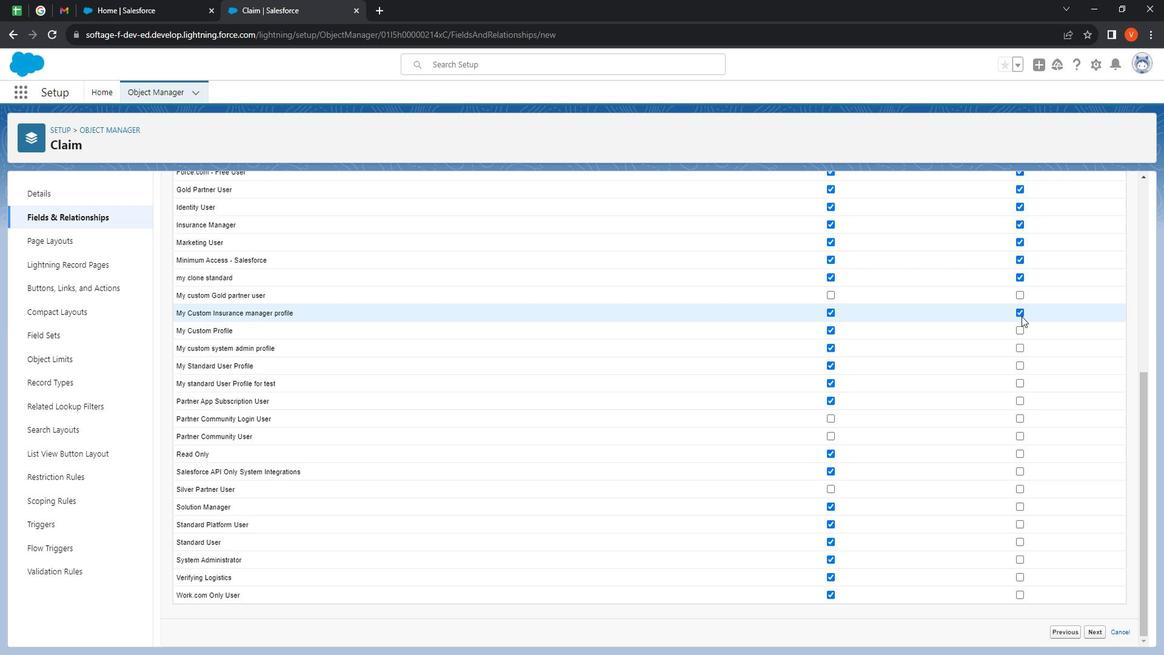 
Action: Mouse moved to (1031, 420)
Screenshot: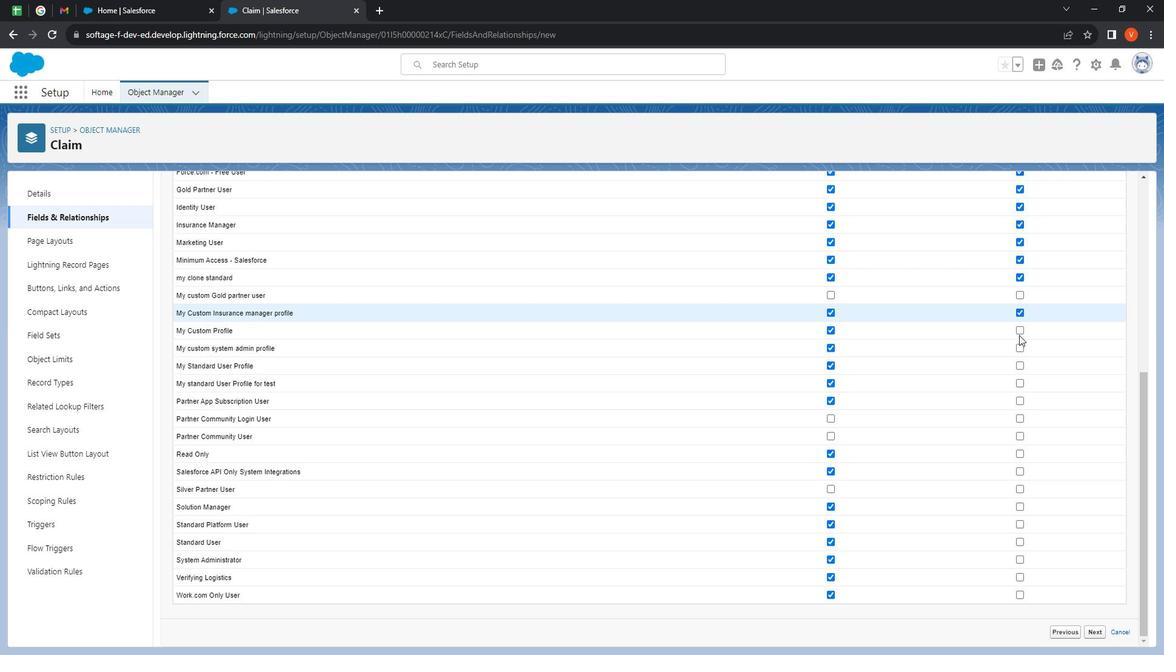 
Action: Mouse scrolled (1031, 420) with delta (0, 0)
Screenshot: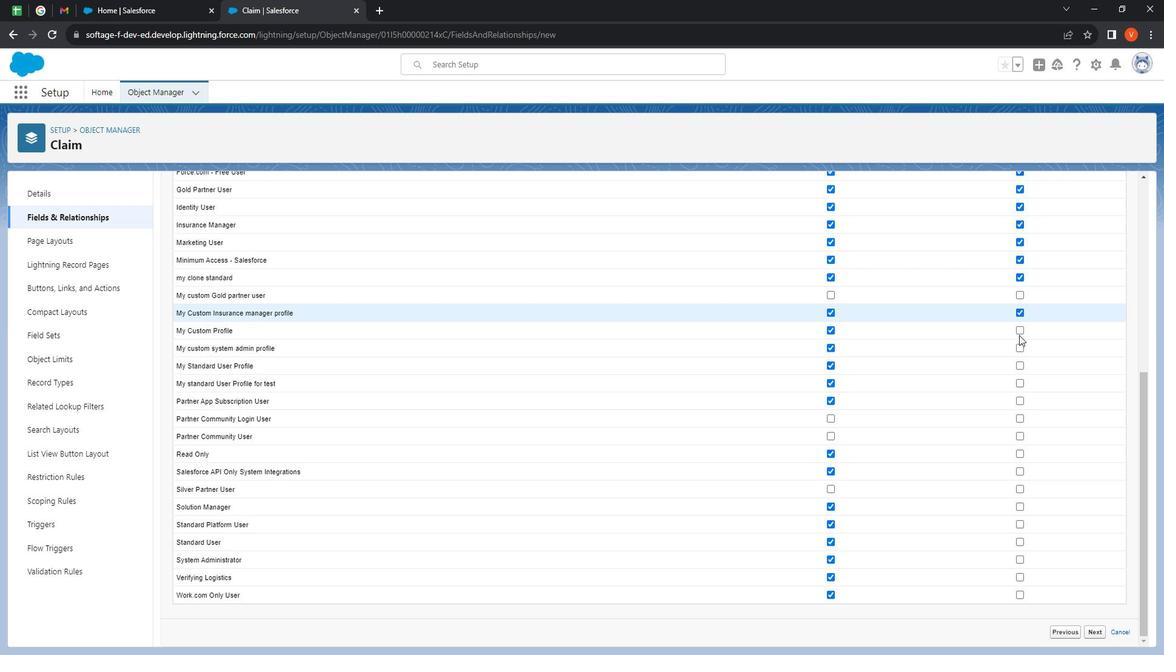 
Action: Mouse moved to (1026, 414)
Screenshot: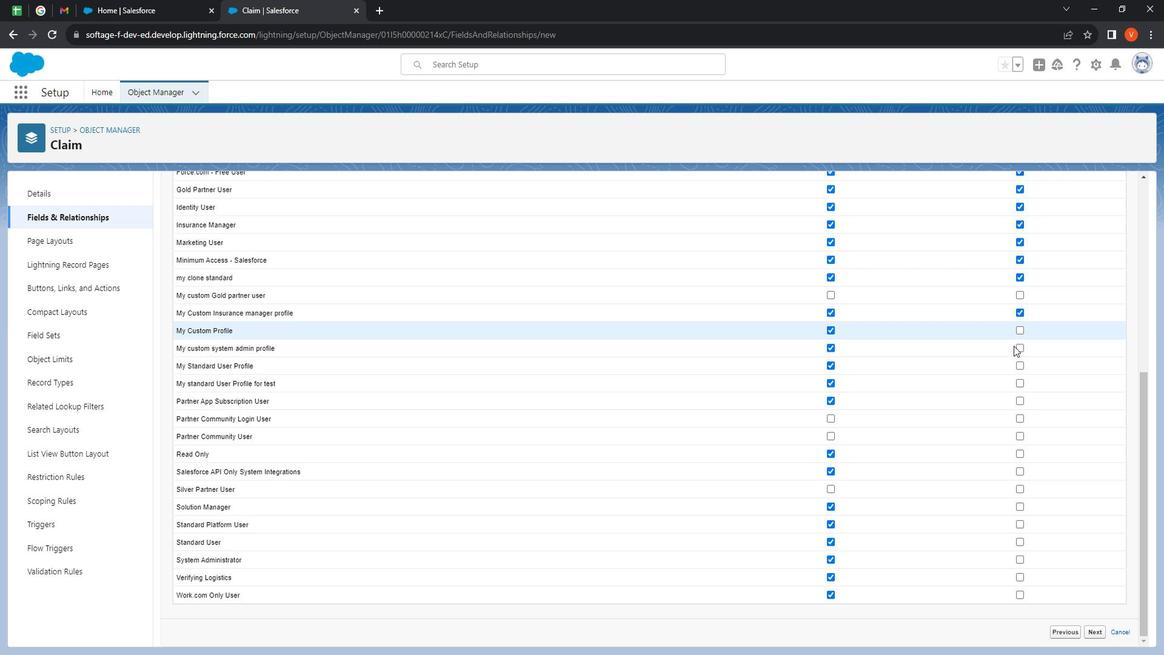 
Action: Mouse scrolled (1026, 414) with delta (0, 0)
Screenshot: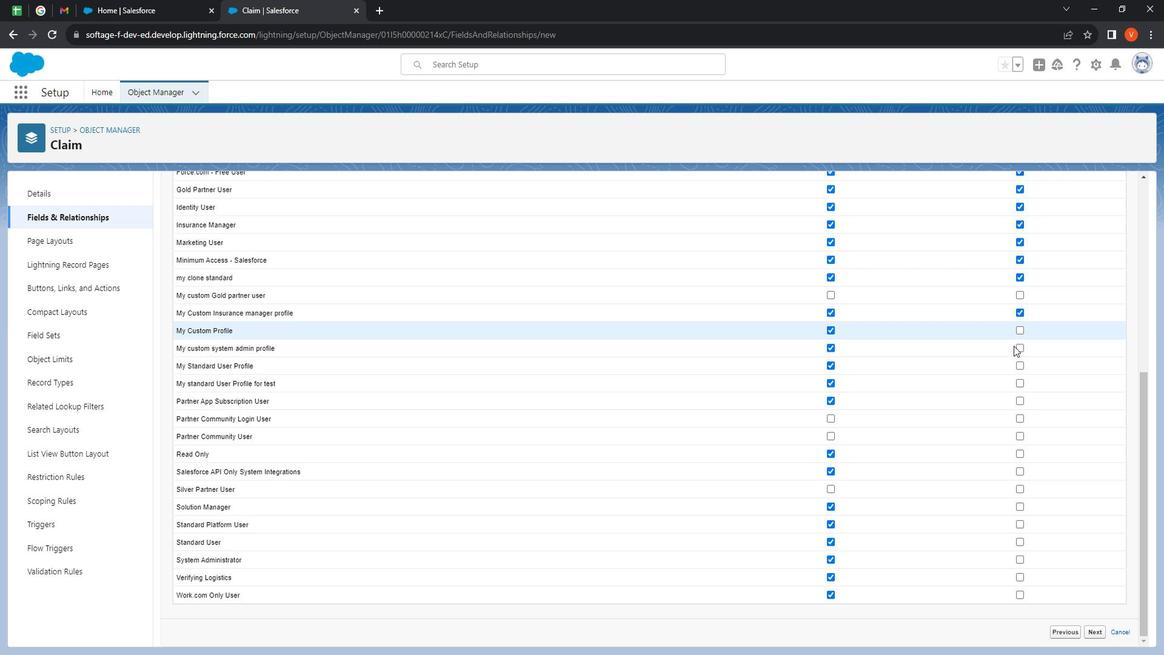 
Action: Mouse moved to (1042, 341)
Screenshot: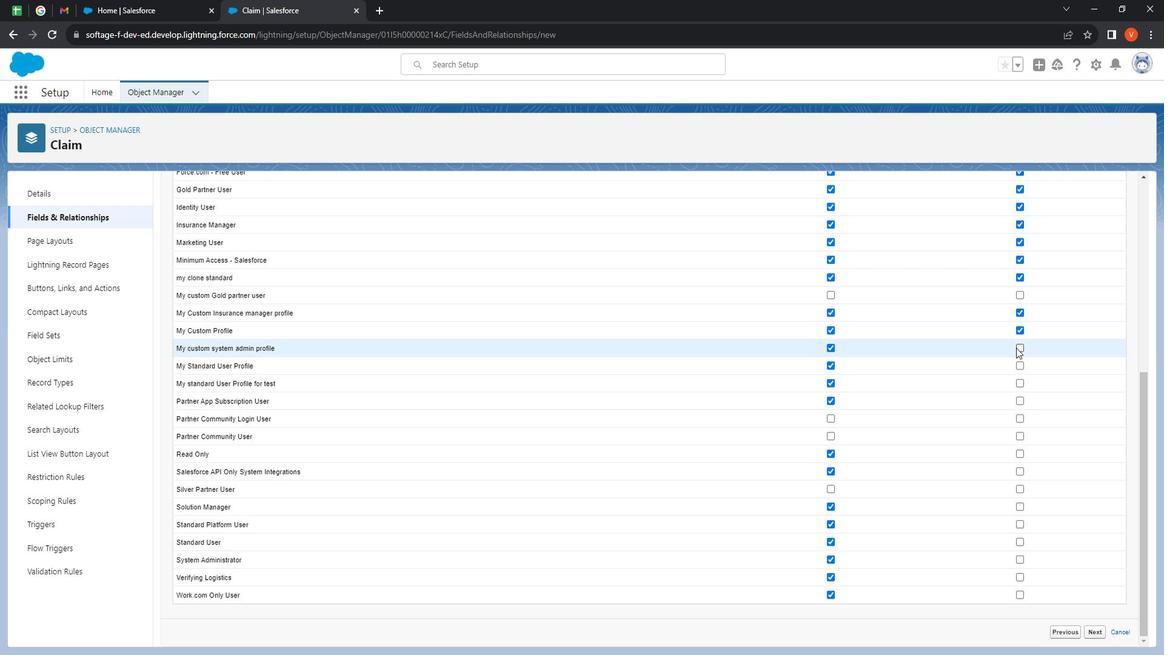 
Action: Mouse pressed left at (1042, 341)
Screenshot: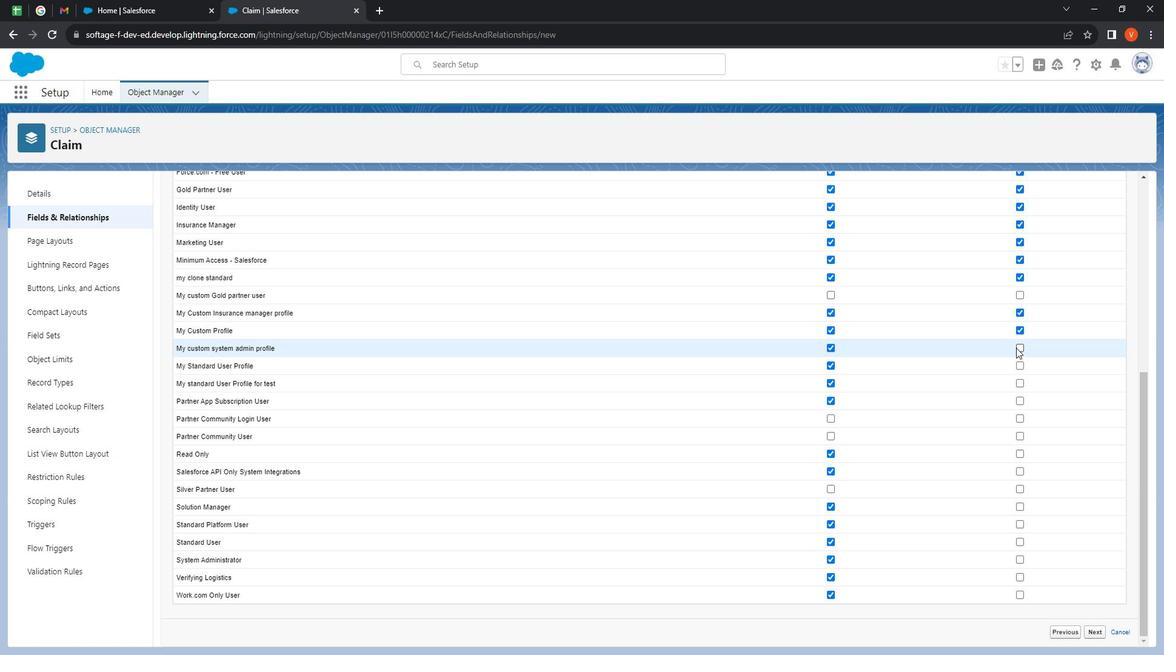 
Action: Mouse moved to (1043, 360)
Screenshot: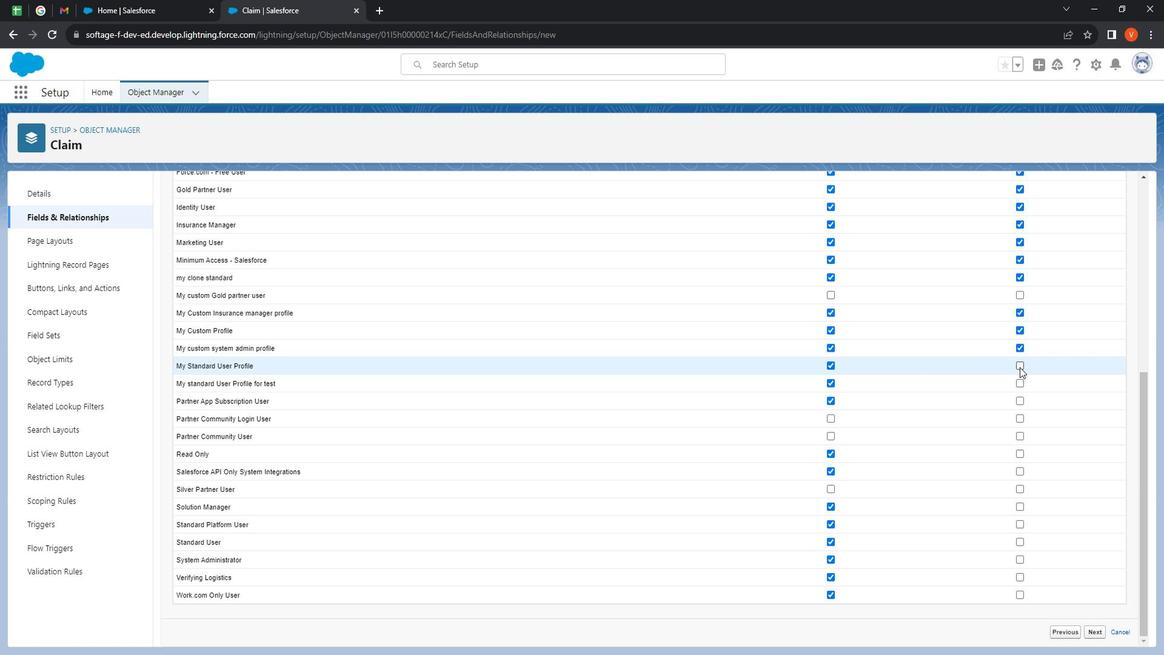 
Action: Mouse pressed left at (1043, 360)
Screenshot: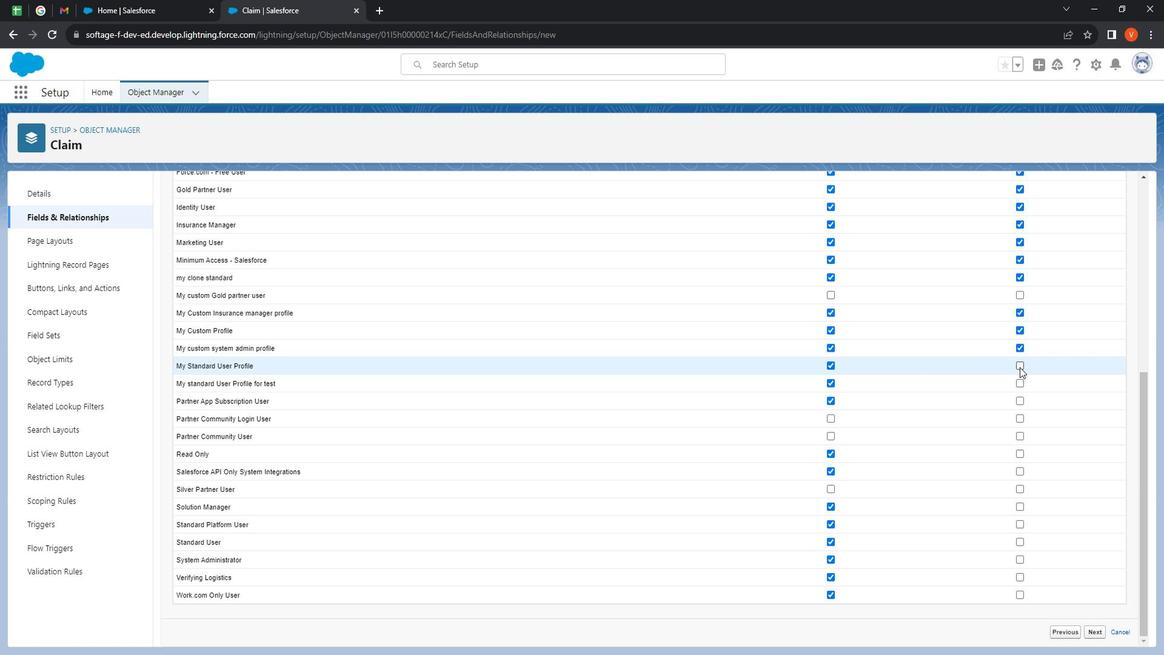 
Action: Mouse moved to (1044, 378)
Screenshot: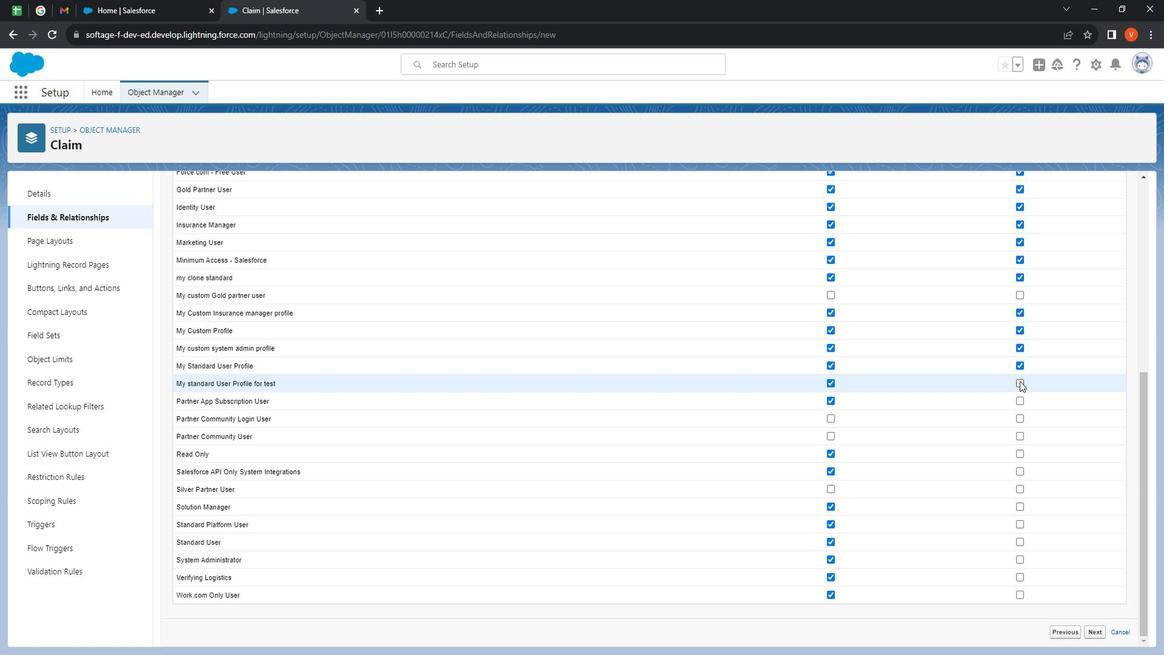 
Action: Mouse pressed left at (1044, 378)
Screenshot: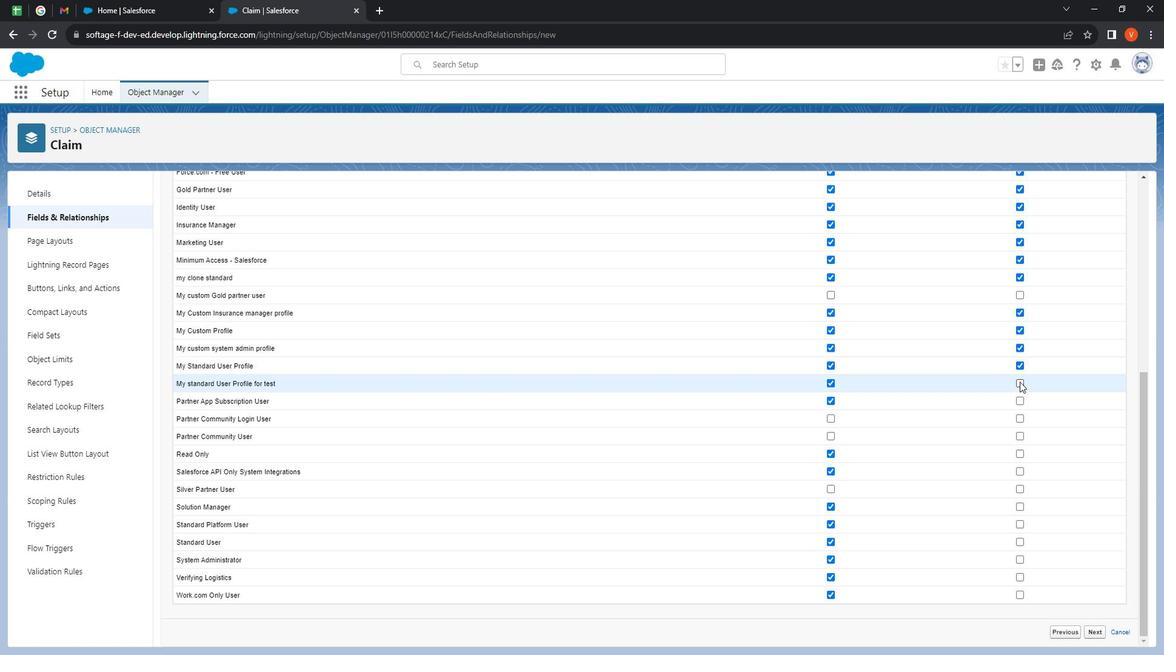 
Action: Mouse moved to (1044, 391)
Screenshot: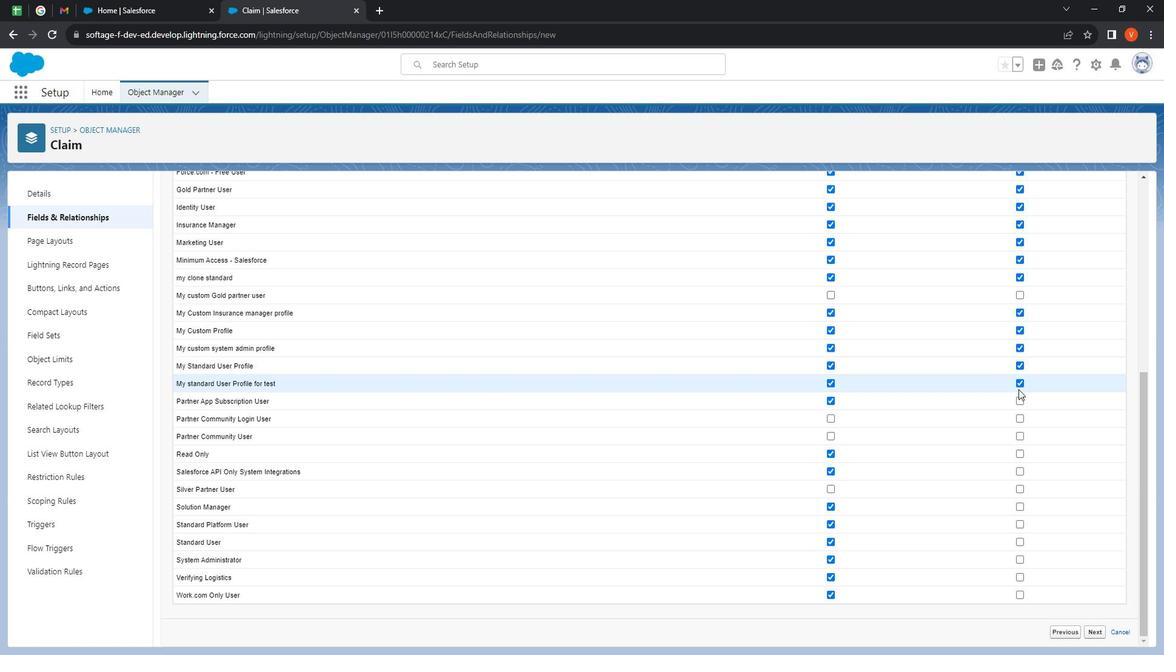 
Action: Mouse pressed left at (1044, 391)
Screenshot: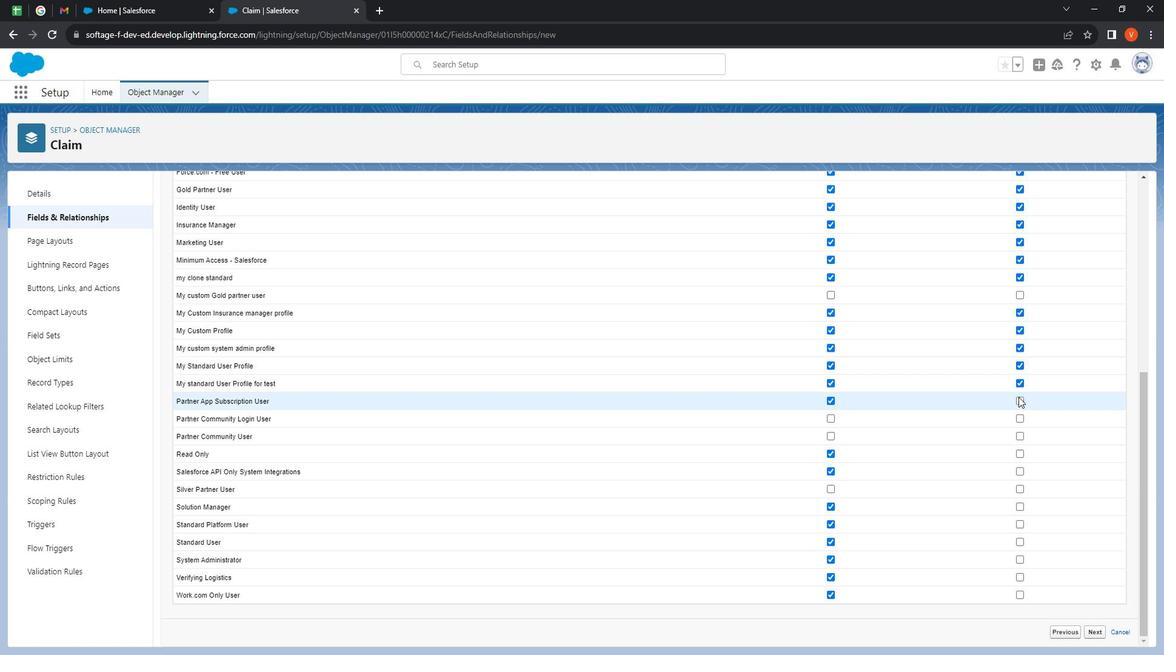 
Action: Mouse moved to (1046, 417)
Screenshot: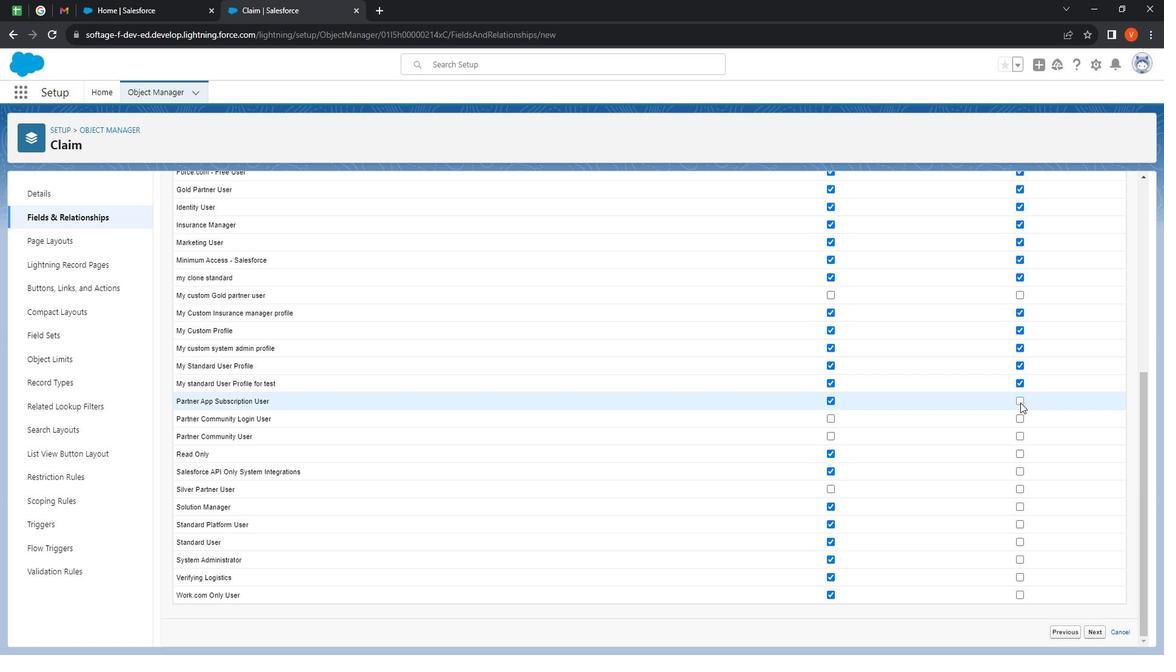 
Action: Mouse pressed left at (1046, 417)
Screenshot: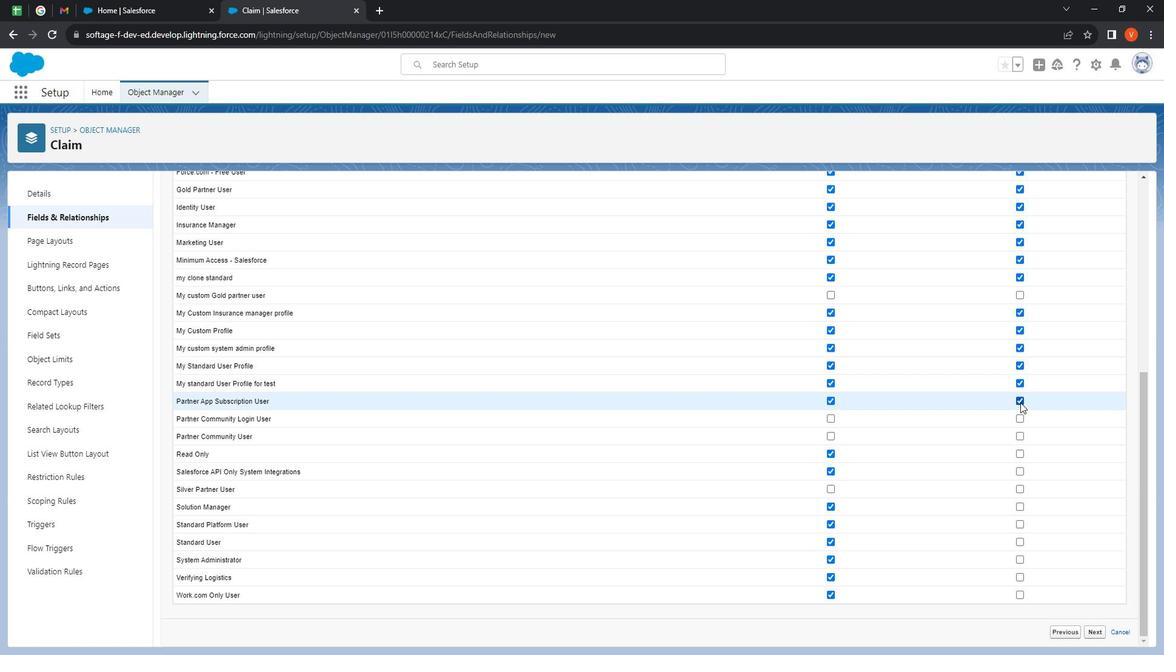 
Action: Mouse moved to (1045, 411)
Screenshot: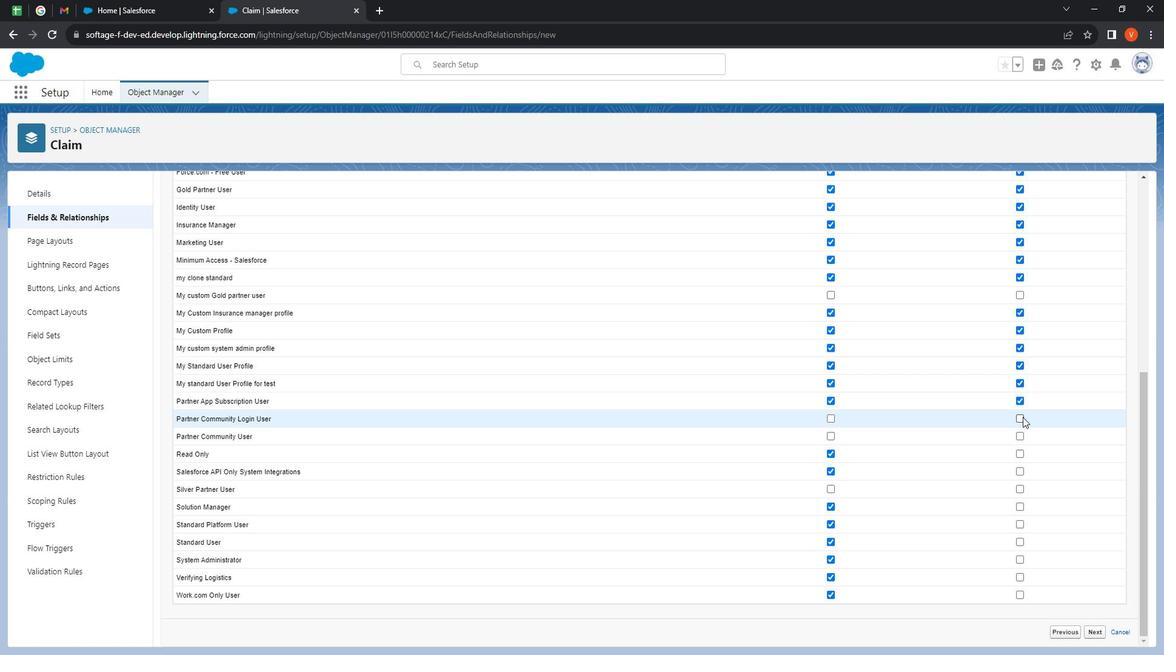 
Action: Mouse pressed left at (1045, 411)
Screenshot: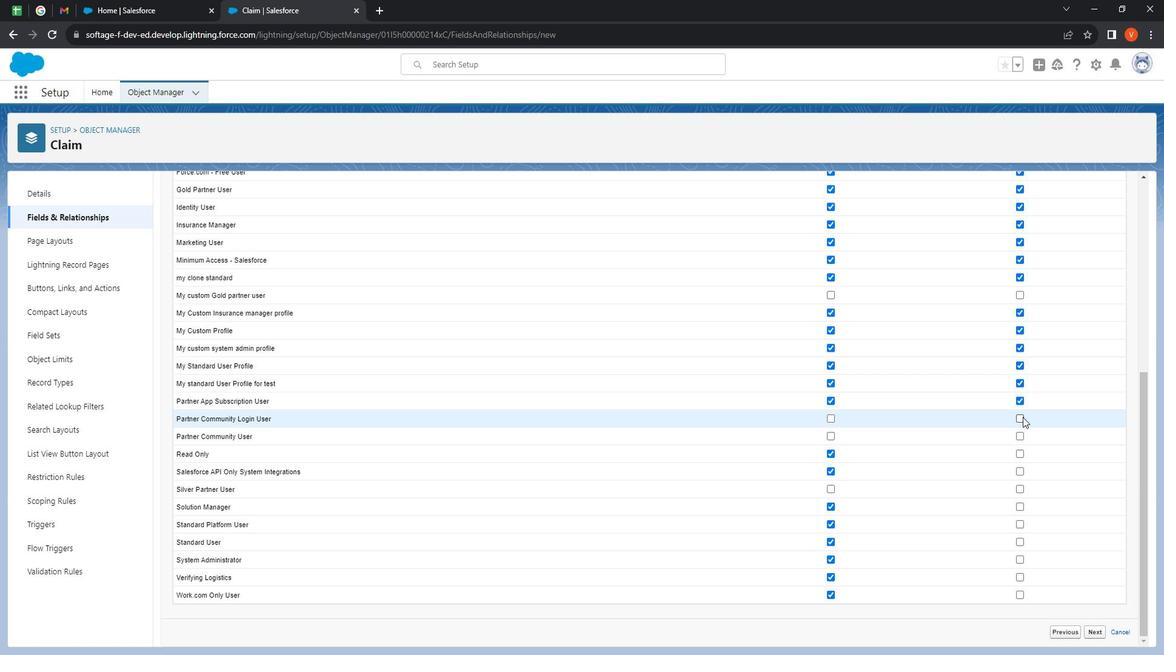 
Action: Mouse moved to (1046, 426)
Screenshot: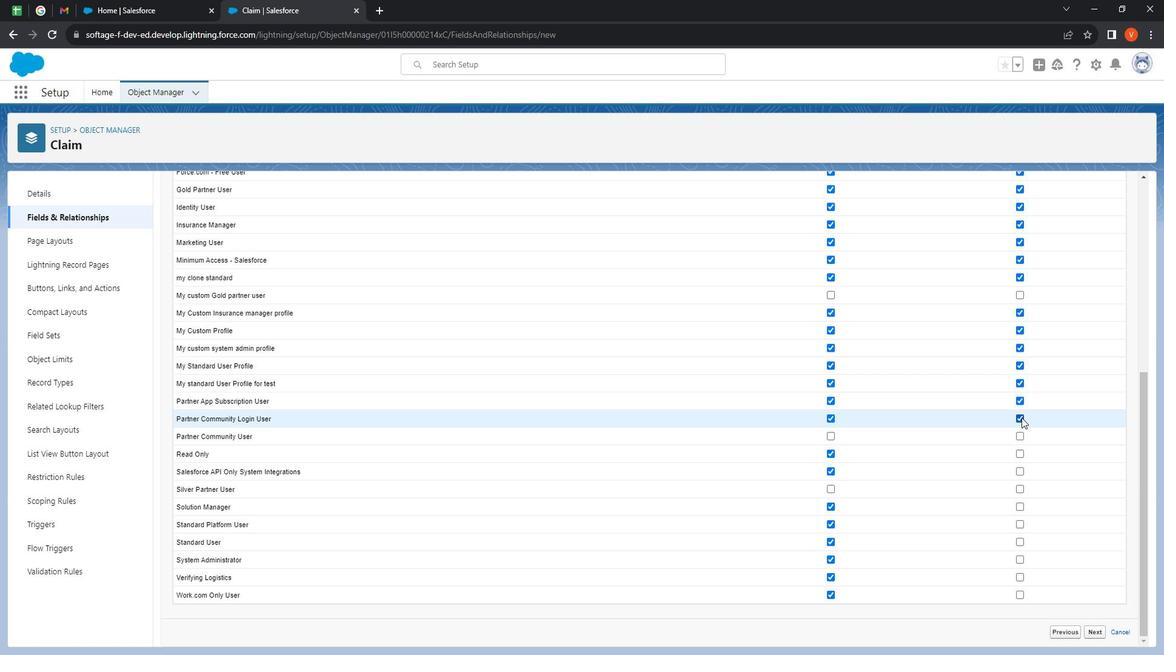 
Action: Mouse pressed left at (1046, 426)
Screenshot: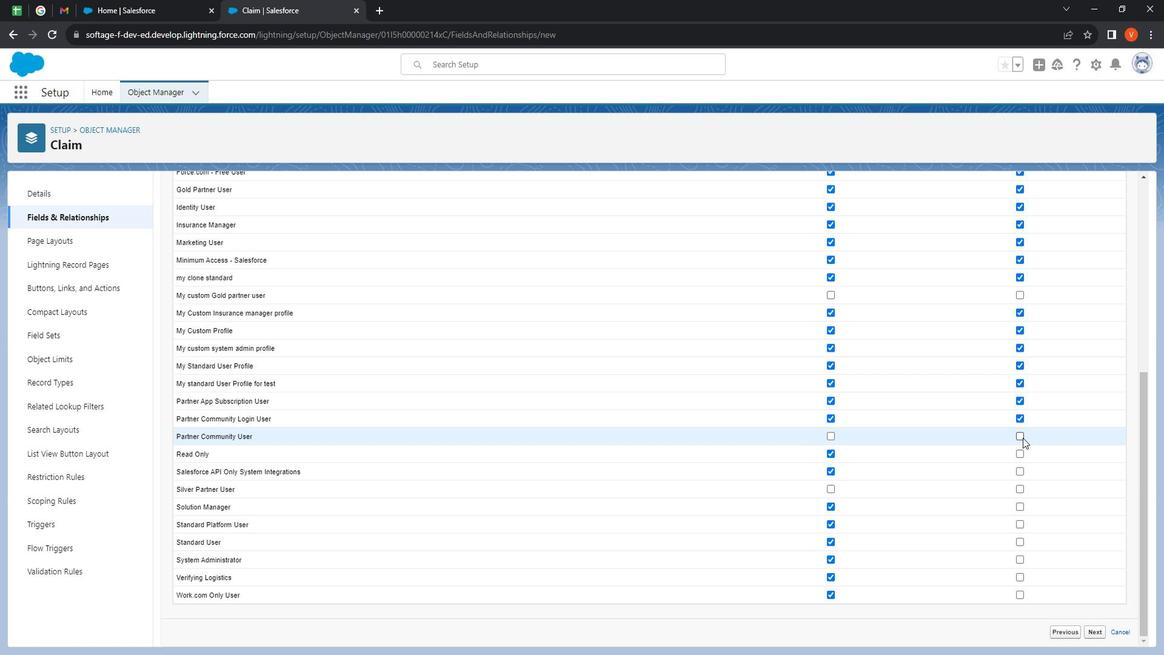 
Action: Mouse moved to (1044, 446)
Screenshot: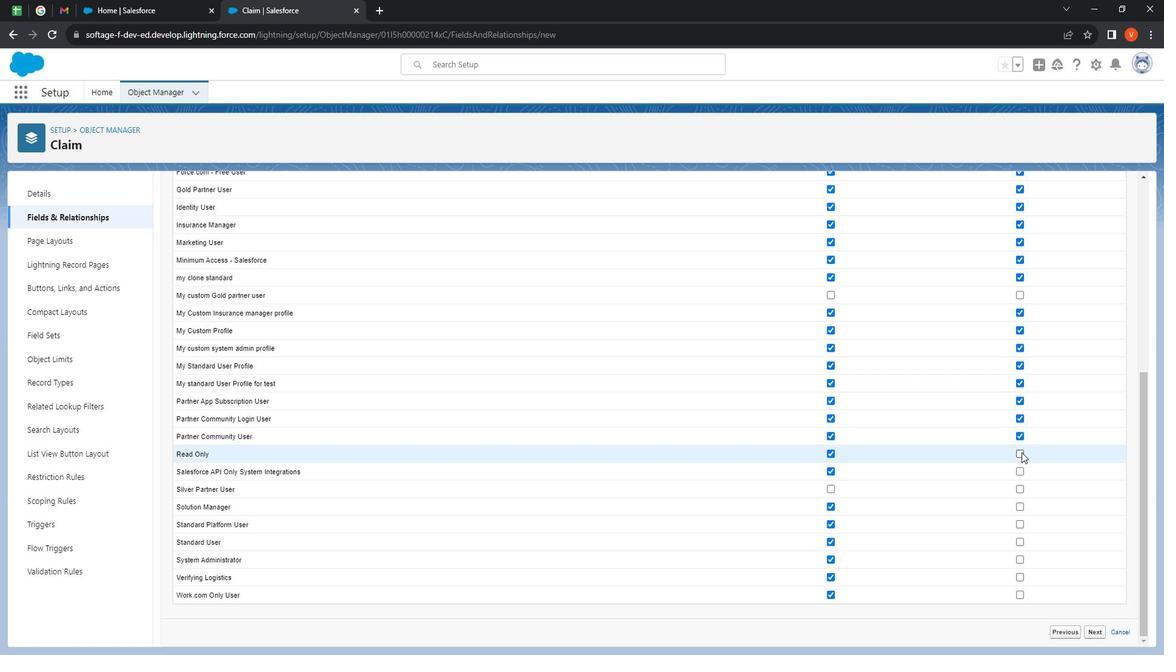 
Action: Mouse pressed left at (1044, 446)
Screenshot: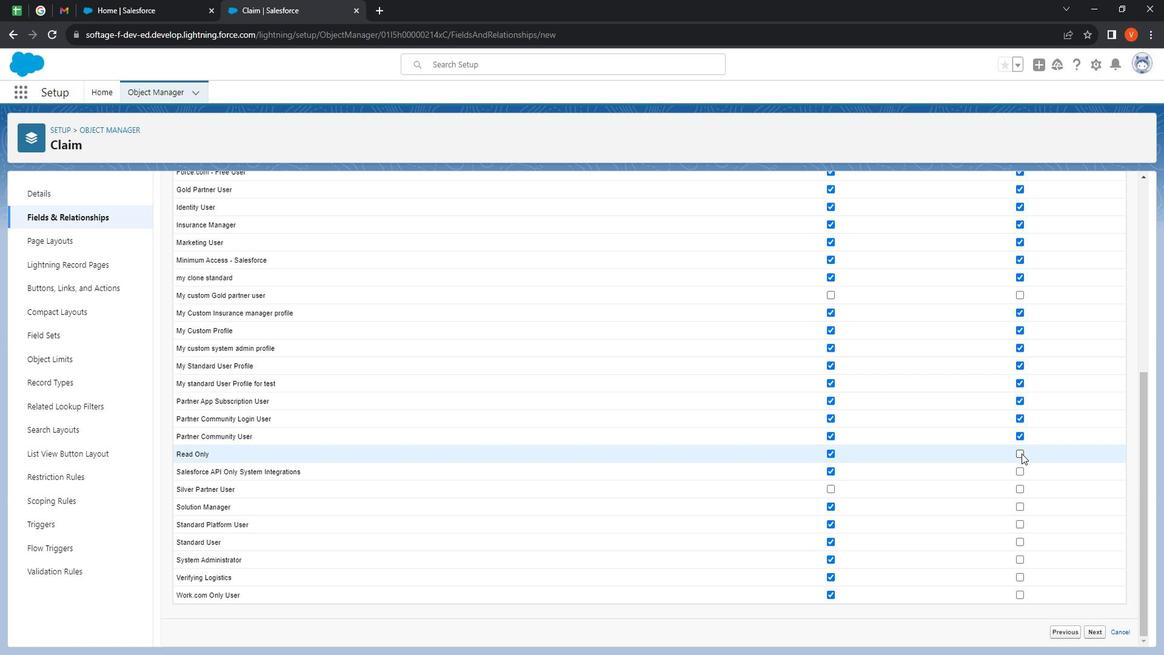 
Action: Mouse moved to (1046, 461)
Screenshot: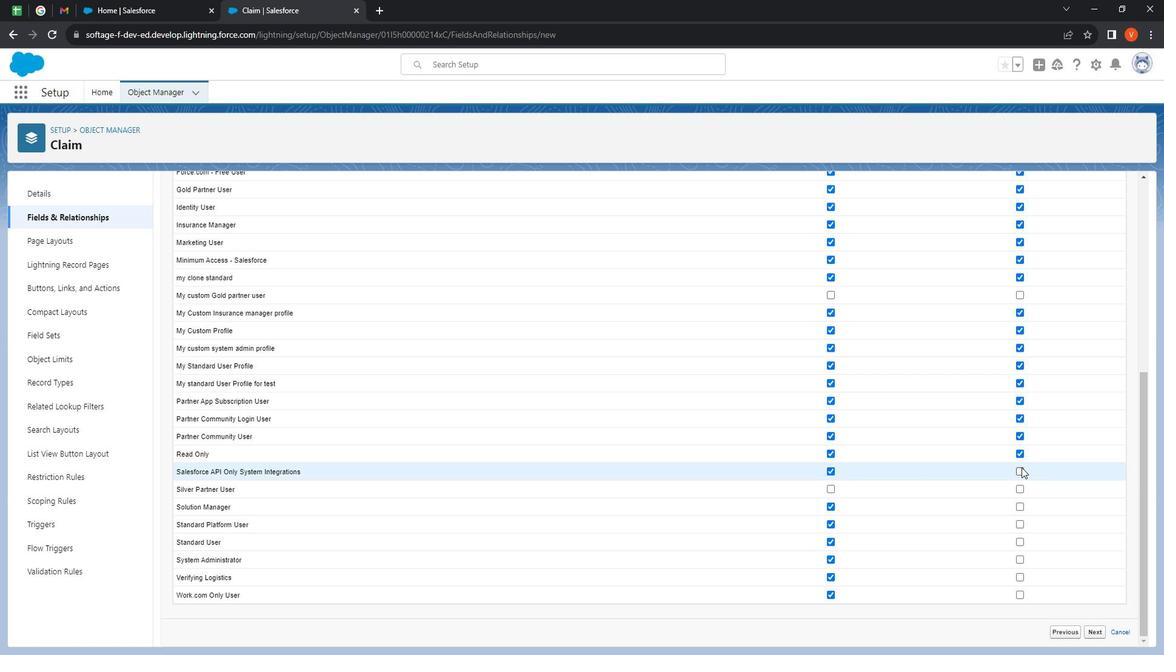 
Action: Mouse pressed left at (1046, 461)
Screenshot: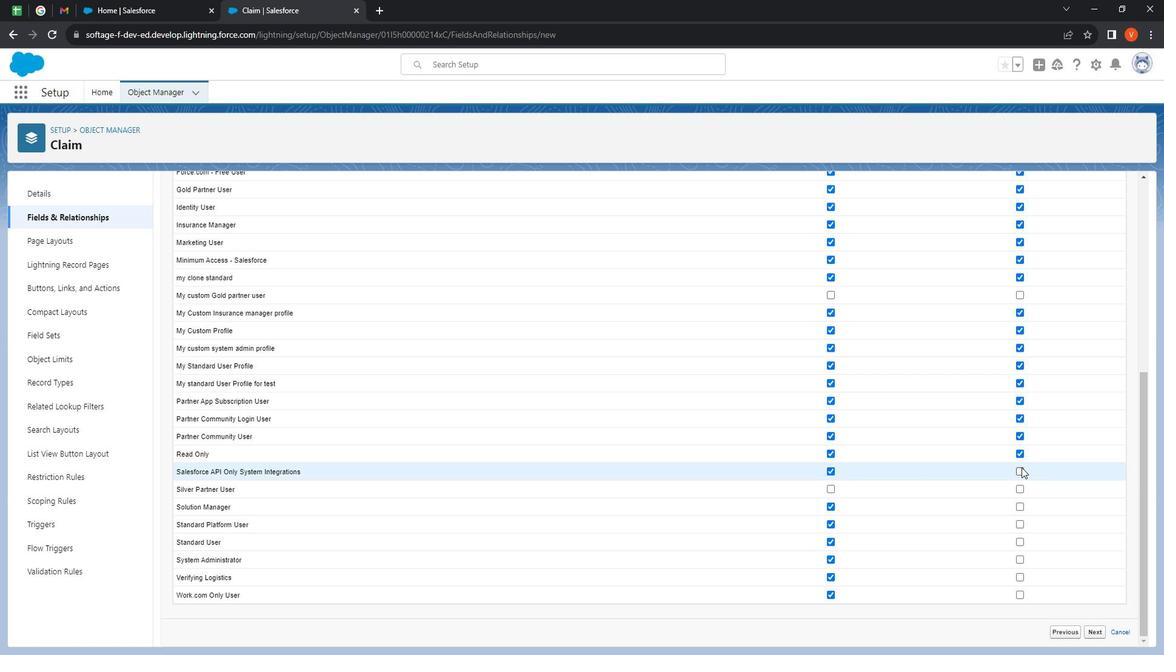 
Action: Mouse moved to (1046, 476)
Screenshot: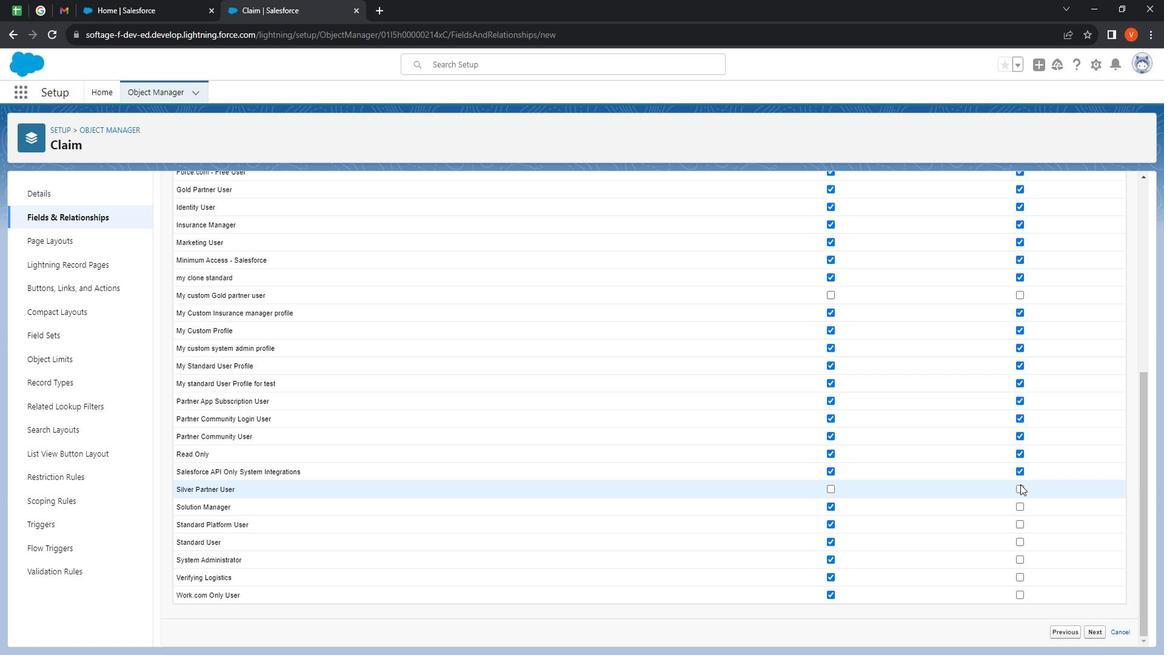 
Action: Mouse pressed left at (1046, 476)
Screenshot: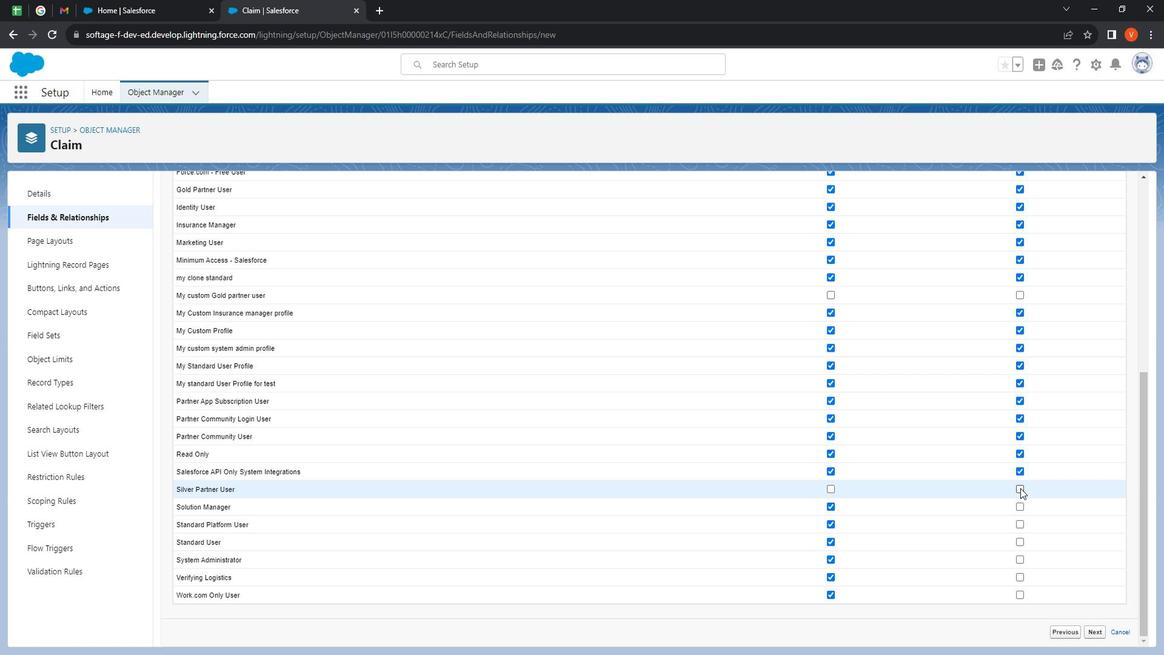 
Action: Mouse moved to (1045, 498)
Screenshot: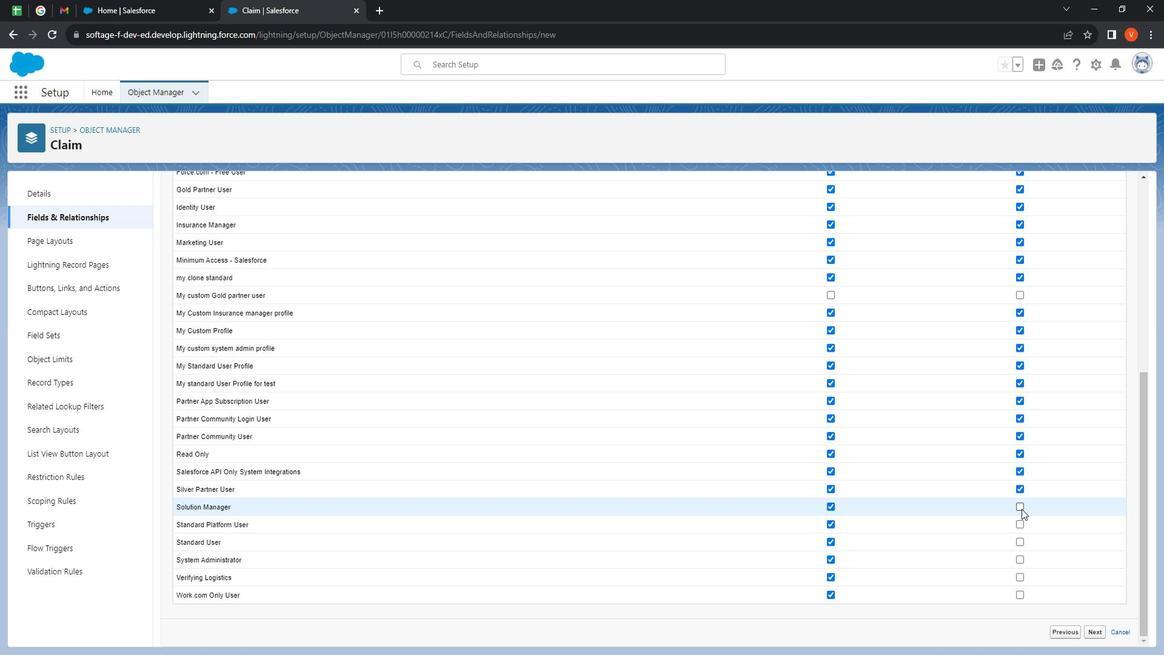 
Action: Mouse pressed left at (1045, 498)
Screenshot: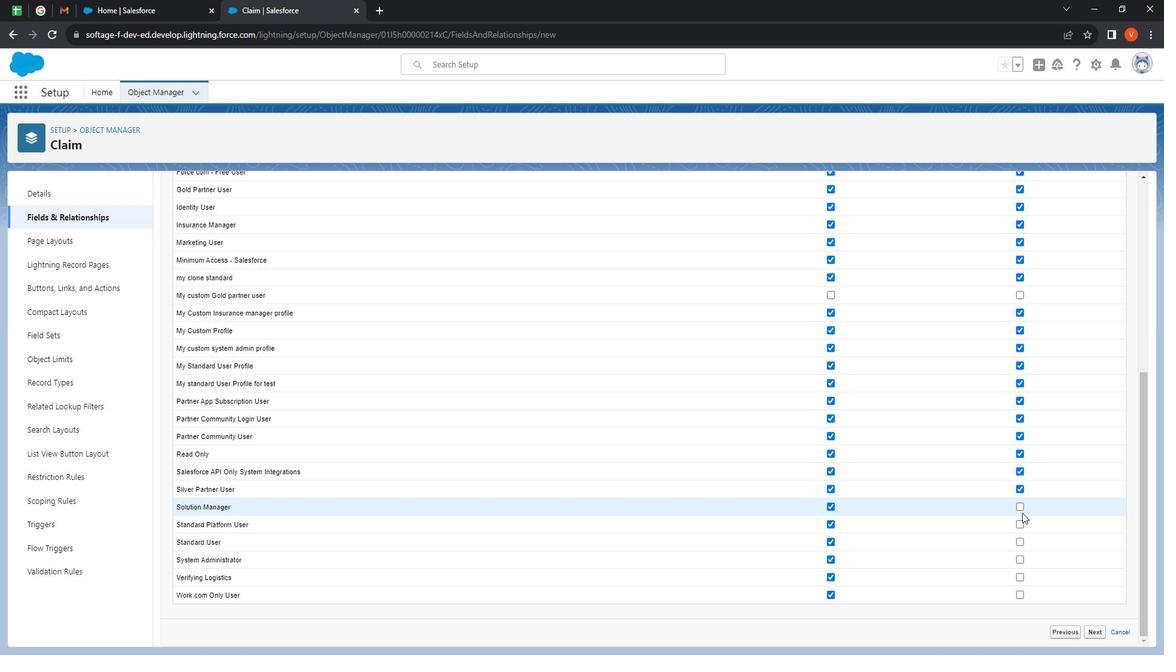 
Action: Mouse moved to (1043, 514)
Screenshot: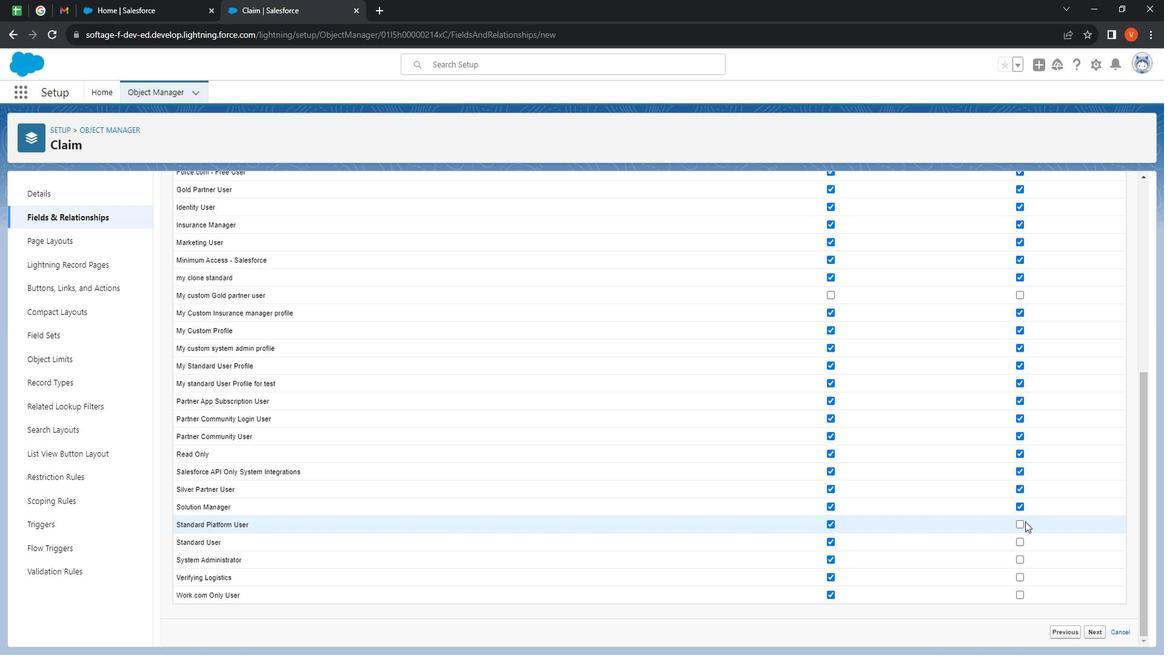 
Action: Mouse pressed left at (1043, 514)
Screenshot: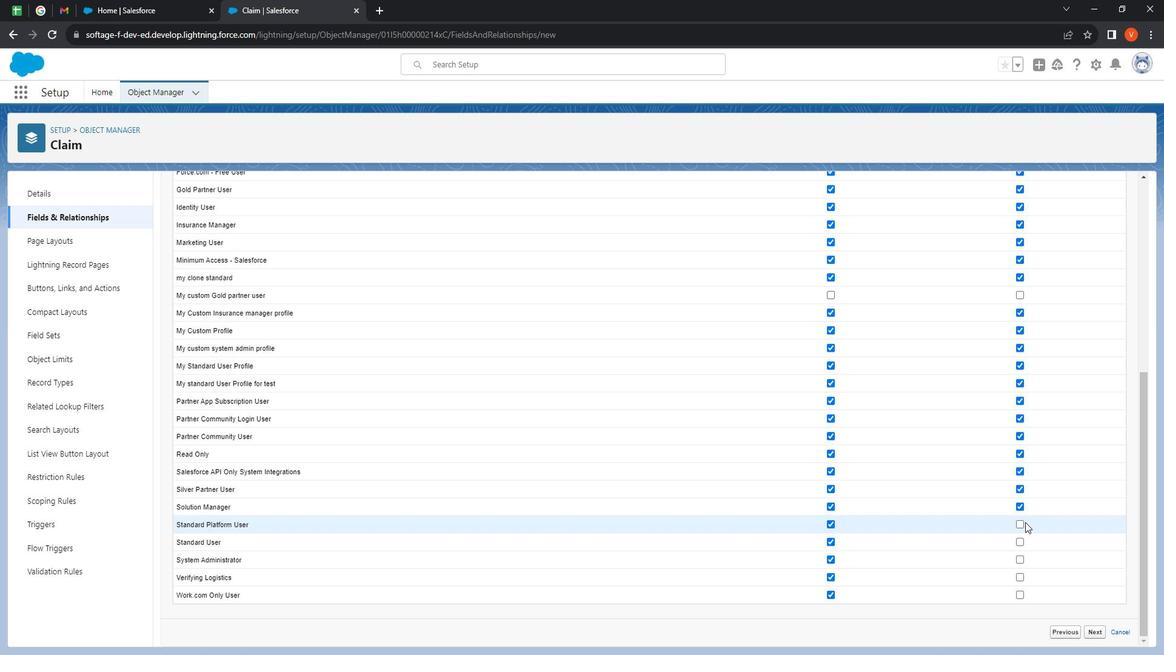 
Action: Mouse moved to (1050, 527)
Screenshot: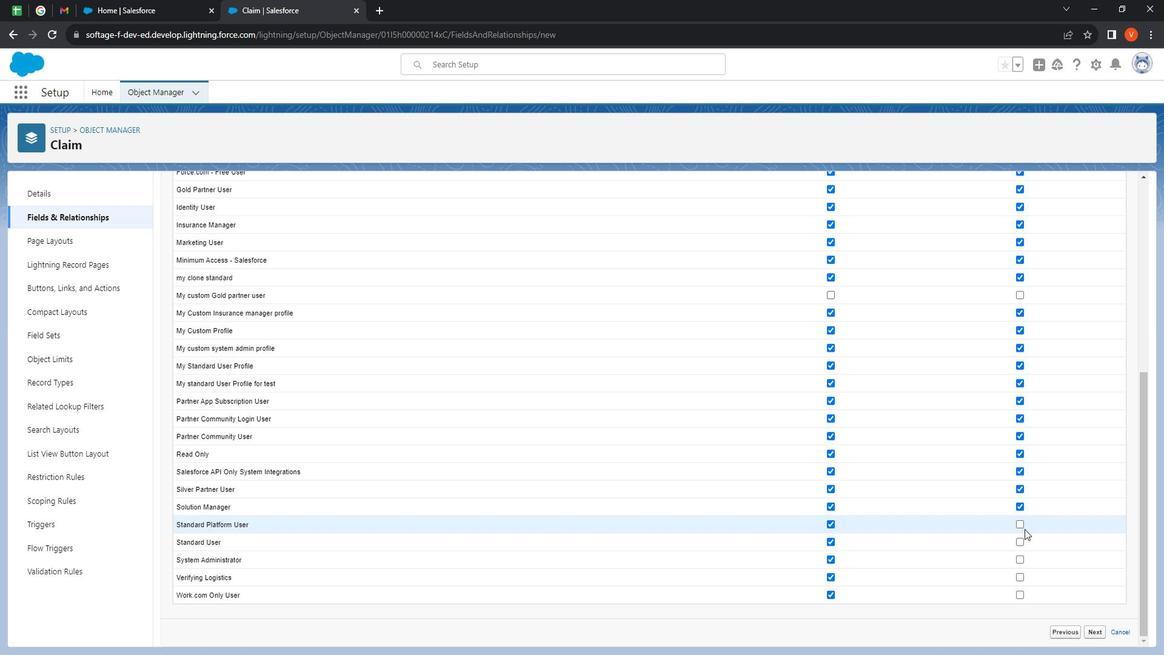 
Action: Mouse pressed left at (1050, 527)
Screenshot: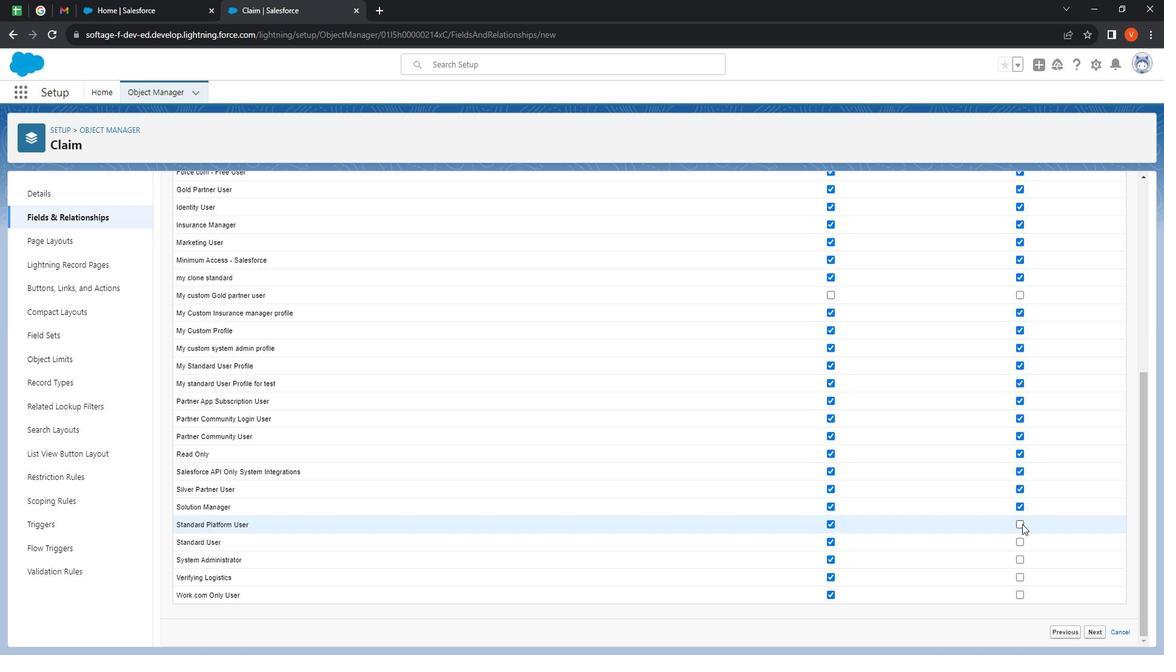 
Action: Mouse moved to (1047, 528)
Screenshot: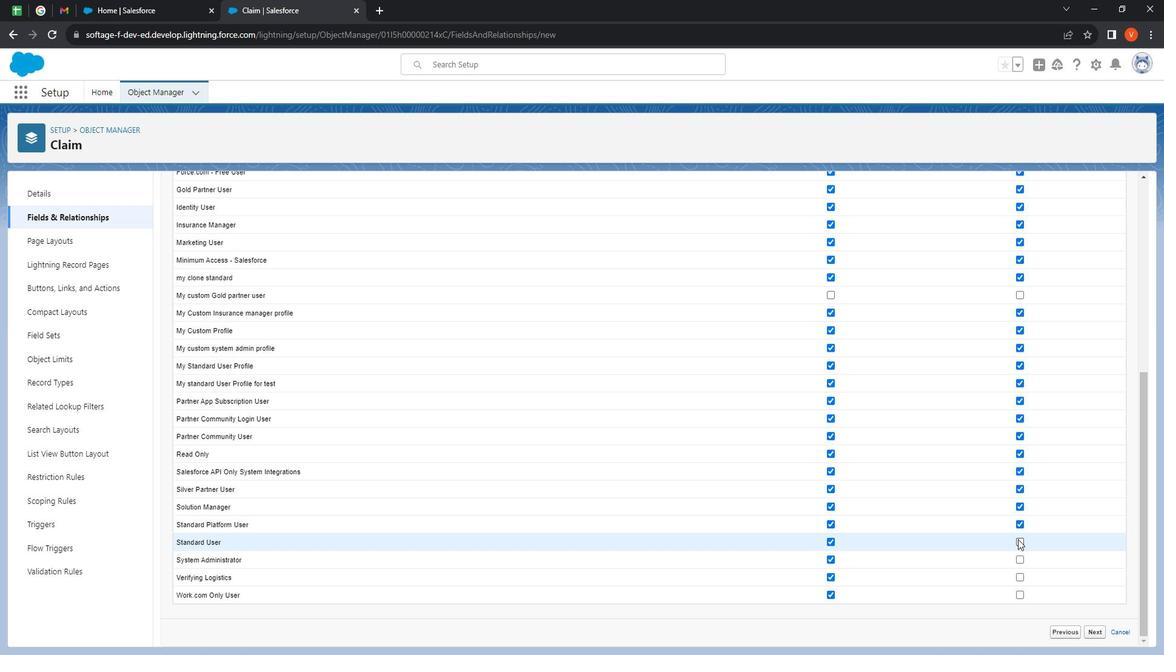 
Action: Mouse pressed left at (1047, 528)
Screenshot: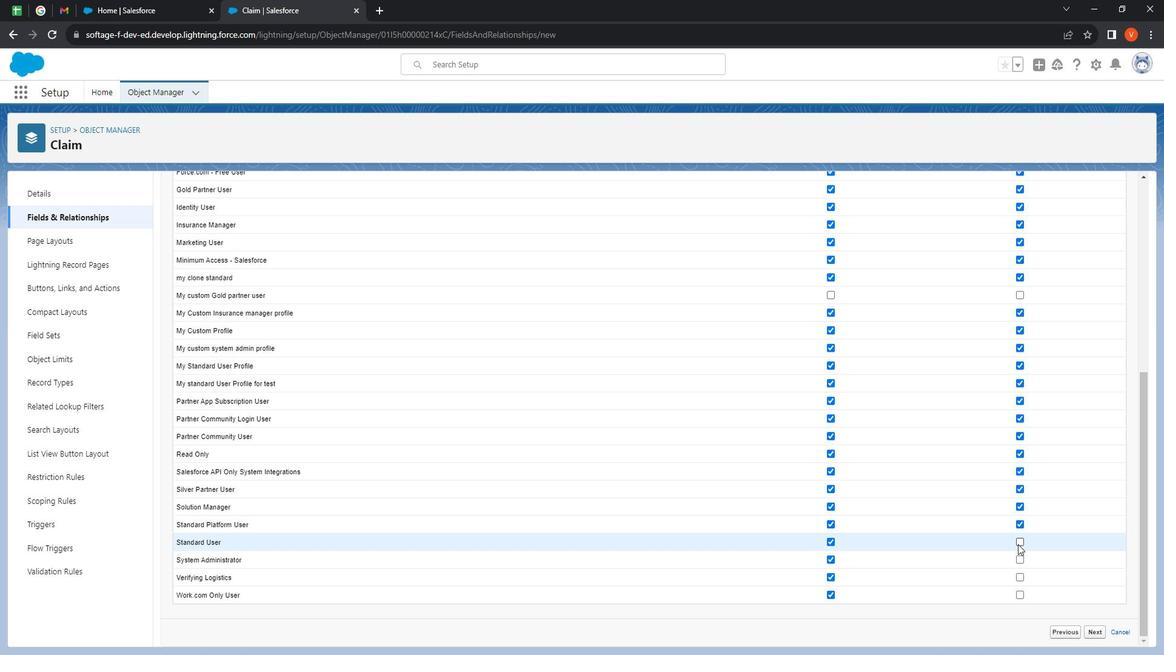 
Action: Mouse moved to (1043, 547)
Screenshot: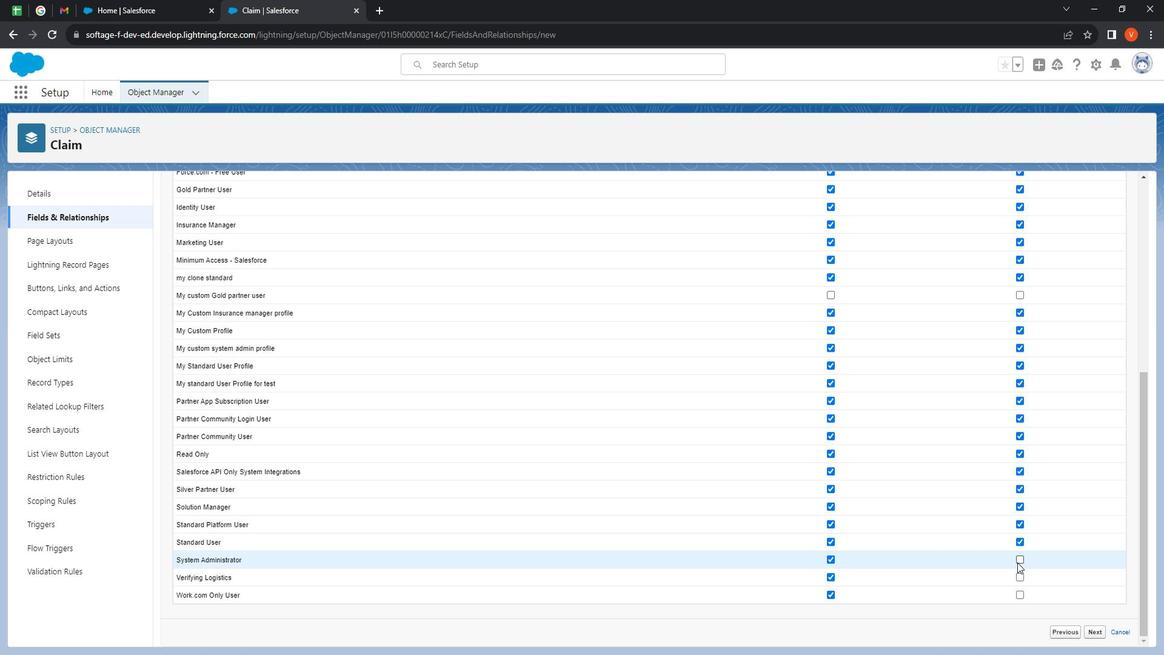 
Action: Mouse pressed left at (1043, 547)
Screenshot: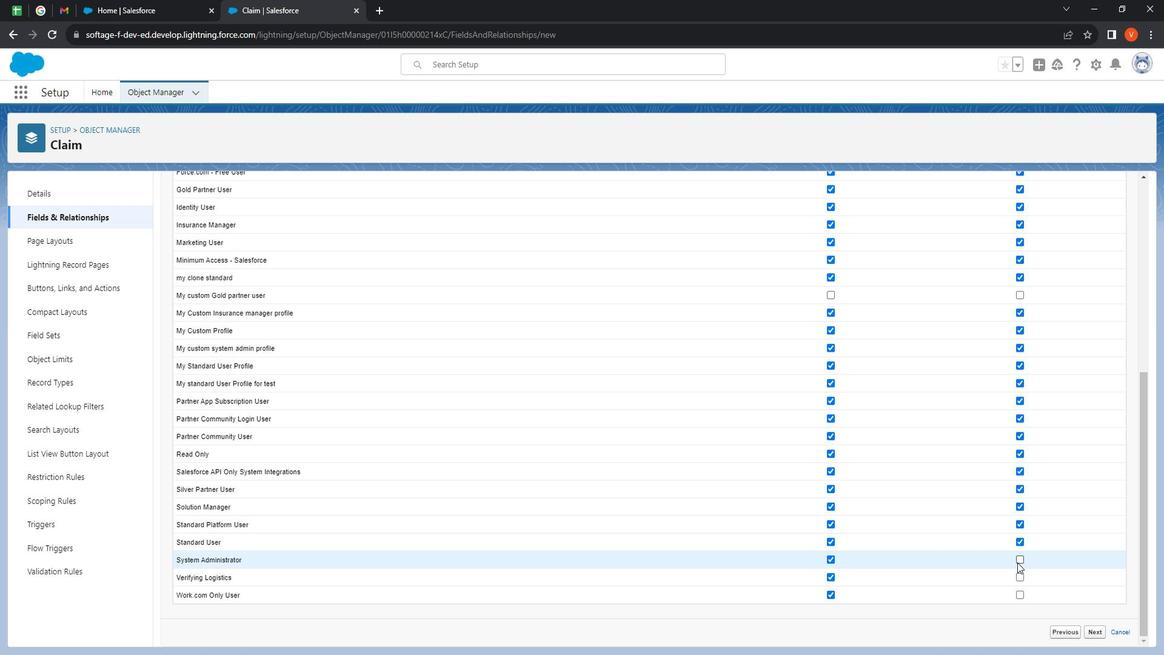 
Action: Mouse moved to (1044, 582)
Screenshot: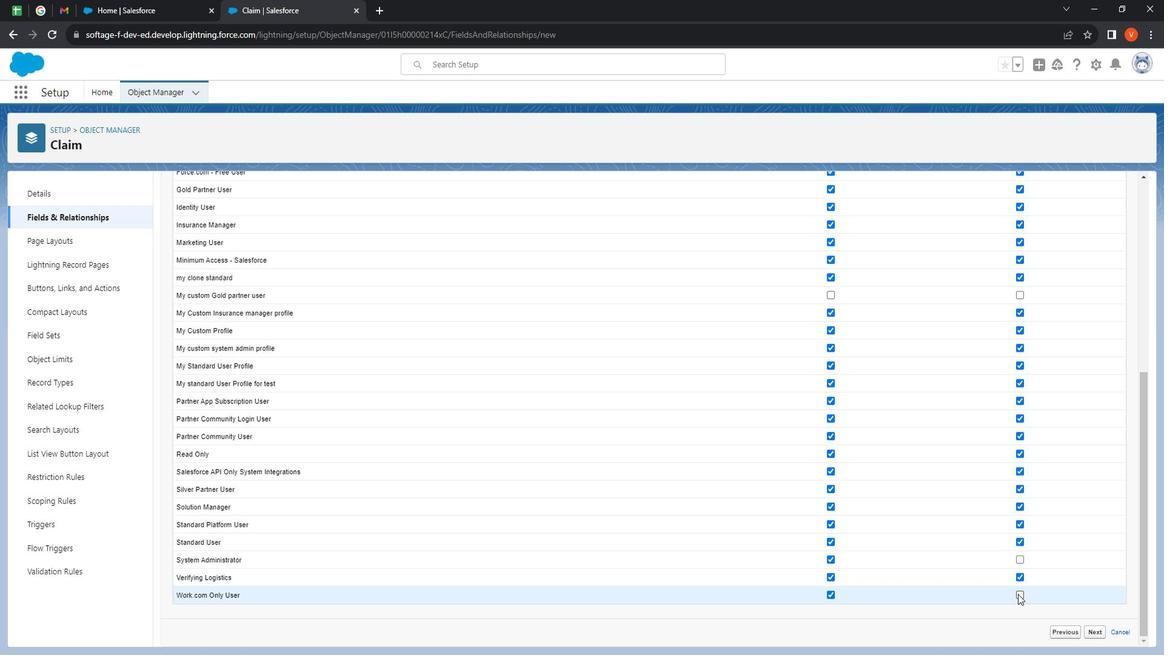 
Action: Mouse pressed left at (1044, 582)
Screenshot: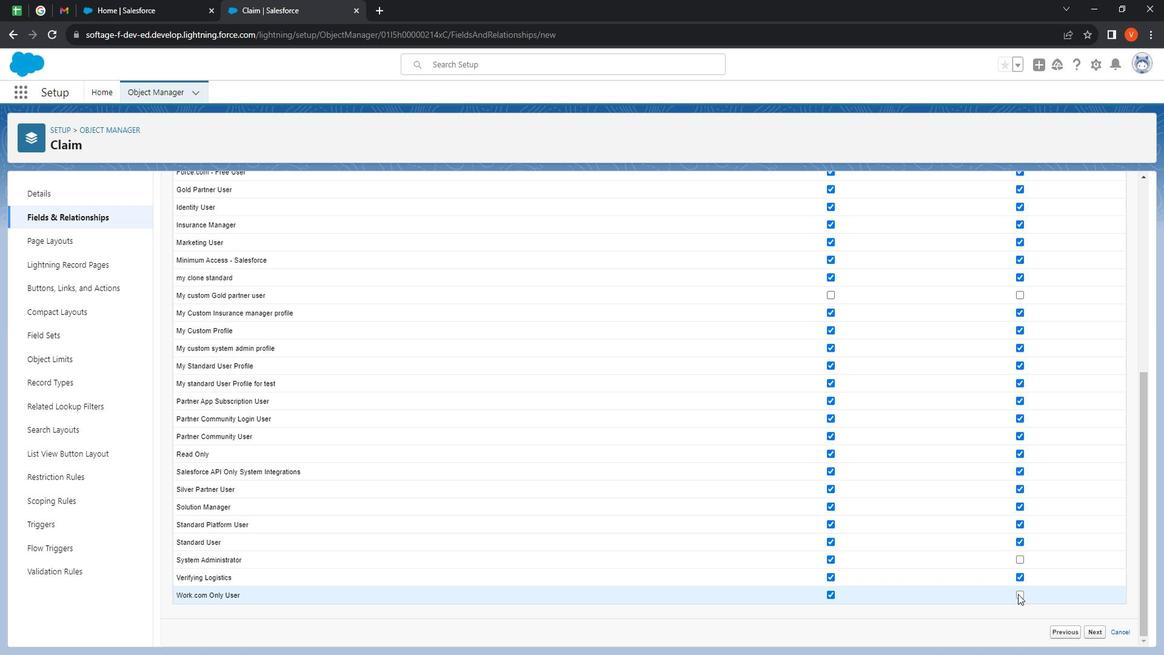 
Action: Mouse moved to (1042, 596)
Screenshot: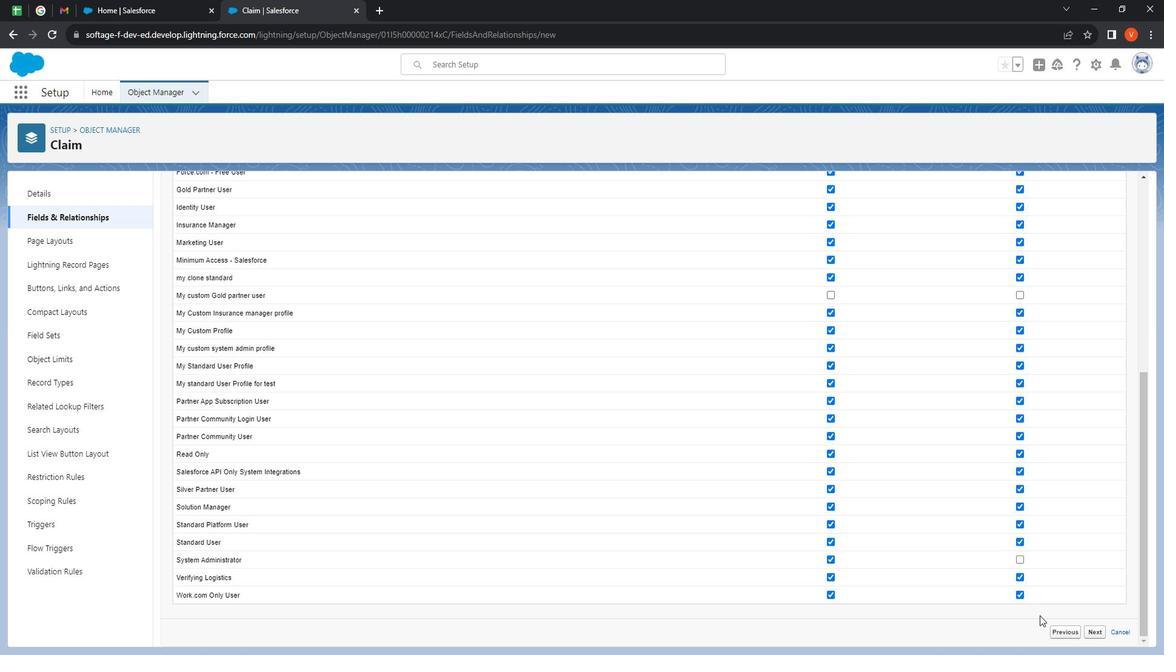 
Action: Mouse pressed left at (1042, 596)
Screenshot: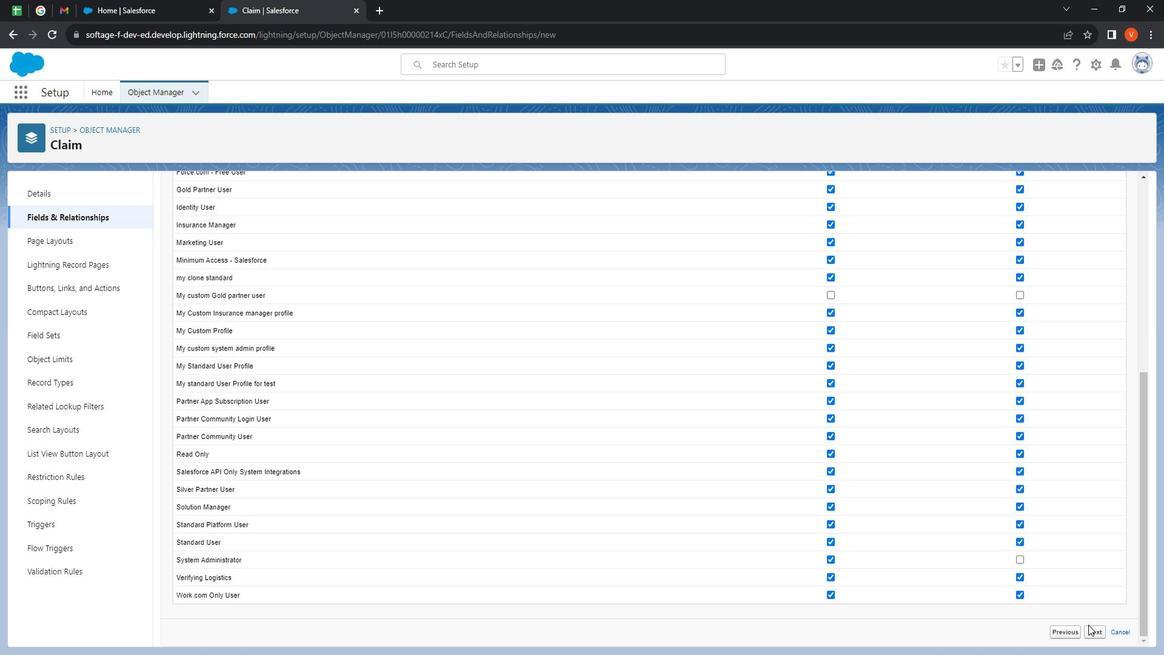 
Action: Mouse moved to (1116, 628)
Screenshot: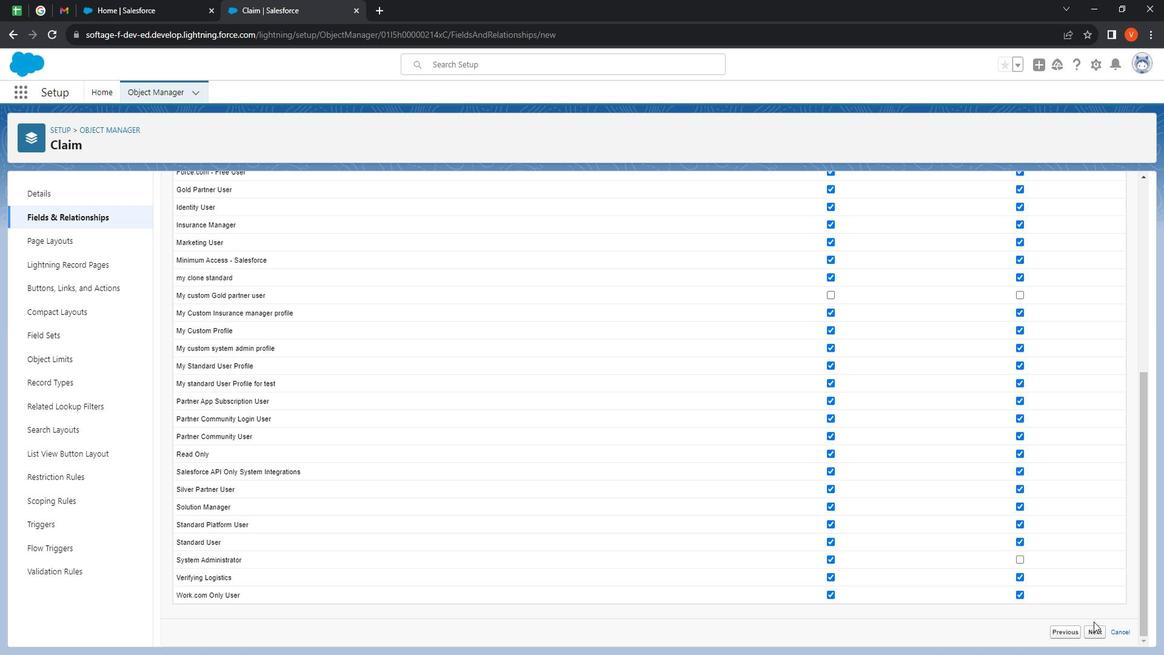 
Action: Mouse pressed left at (1116, 628)
Screenshot: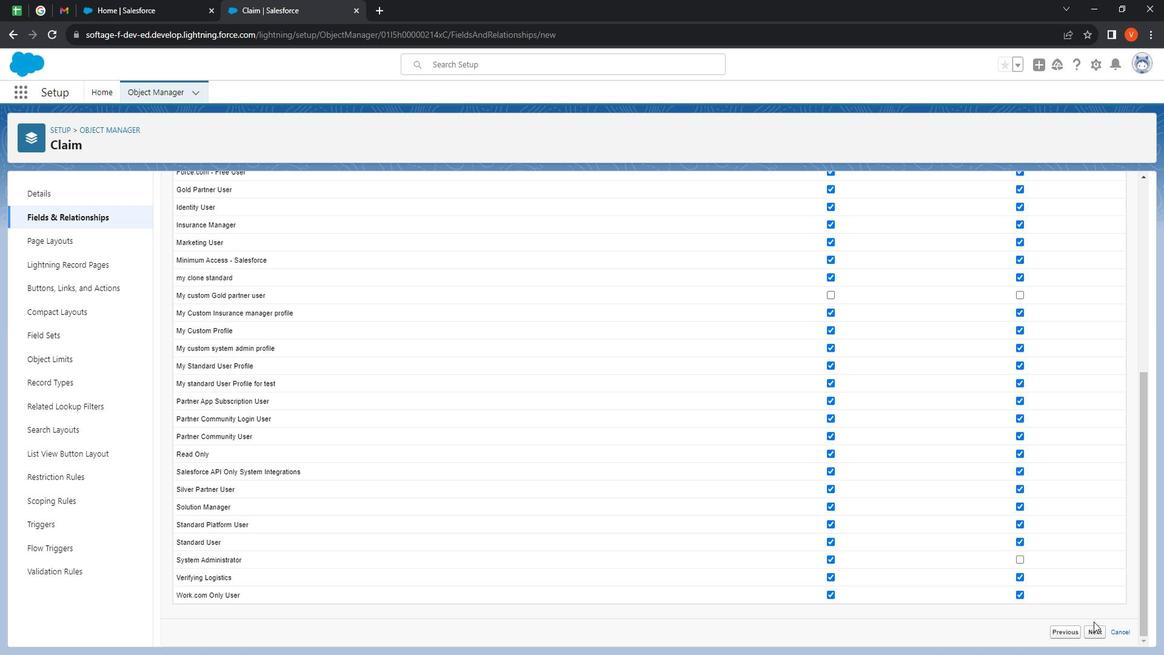 
Action: Mouse moved to (1127, 265)
Screenshot: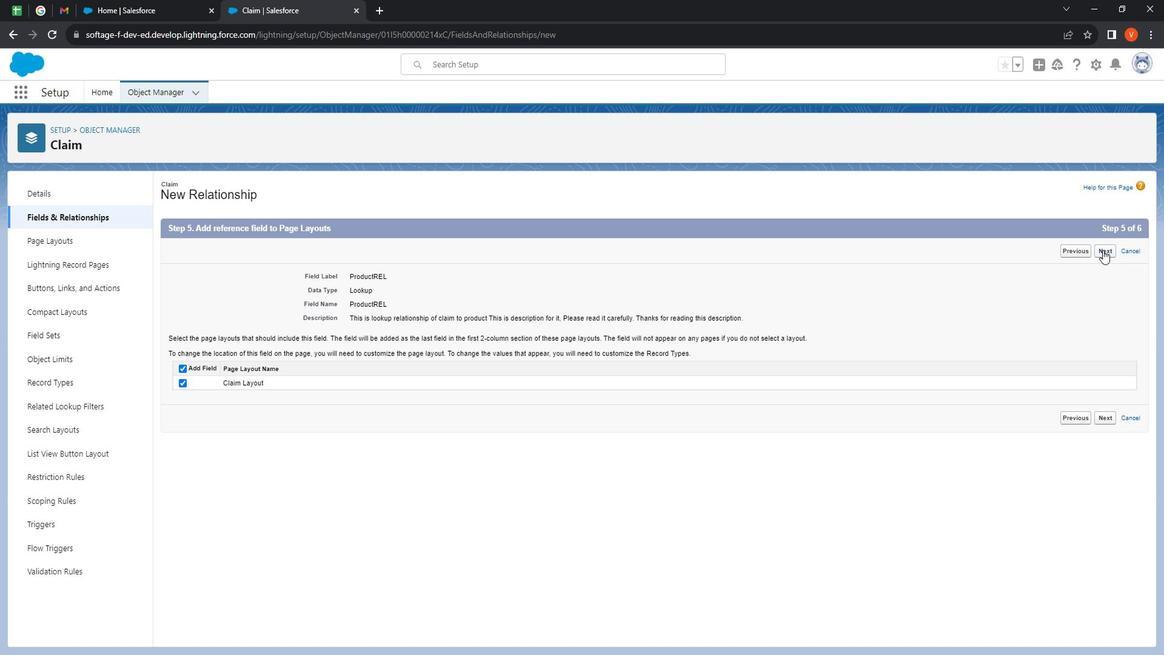 
Action: Mouse pressed left at (1127, 265)
Screenshot: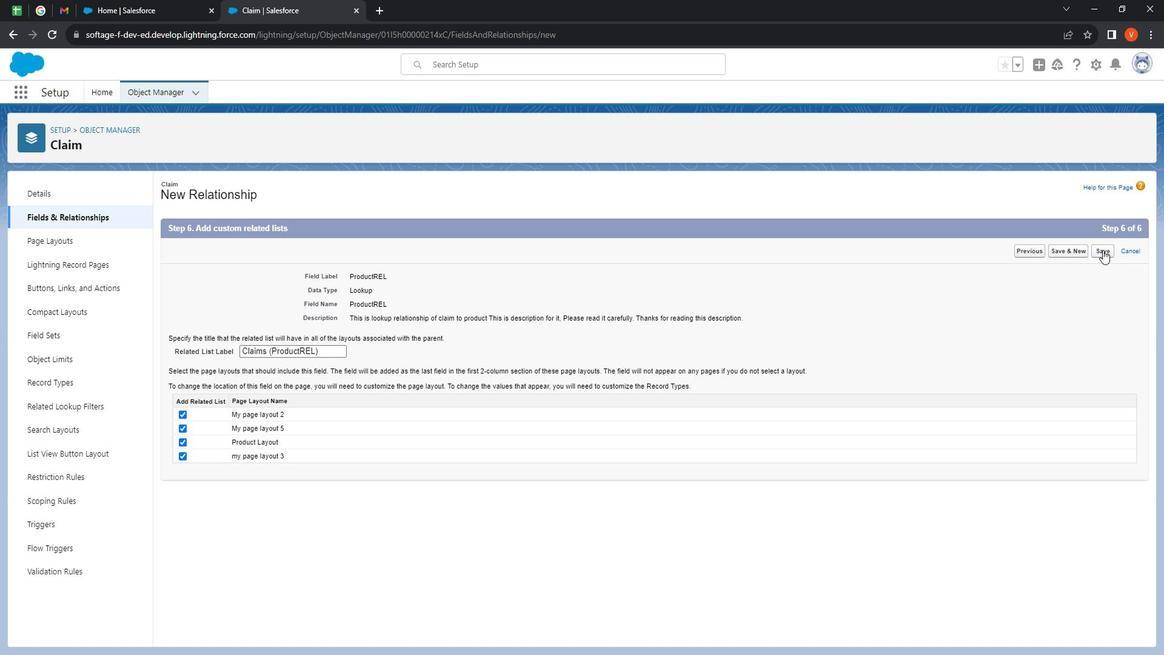 
Action: Mouse moved to (1124, 266)
Screenshot: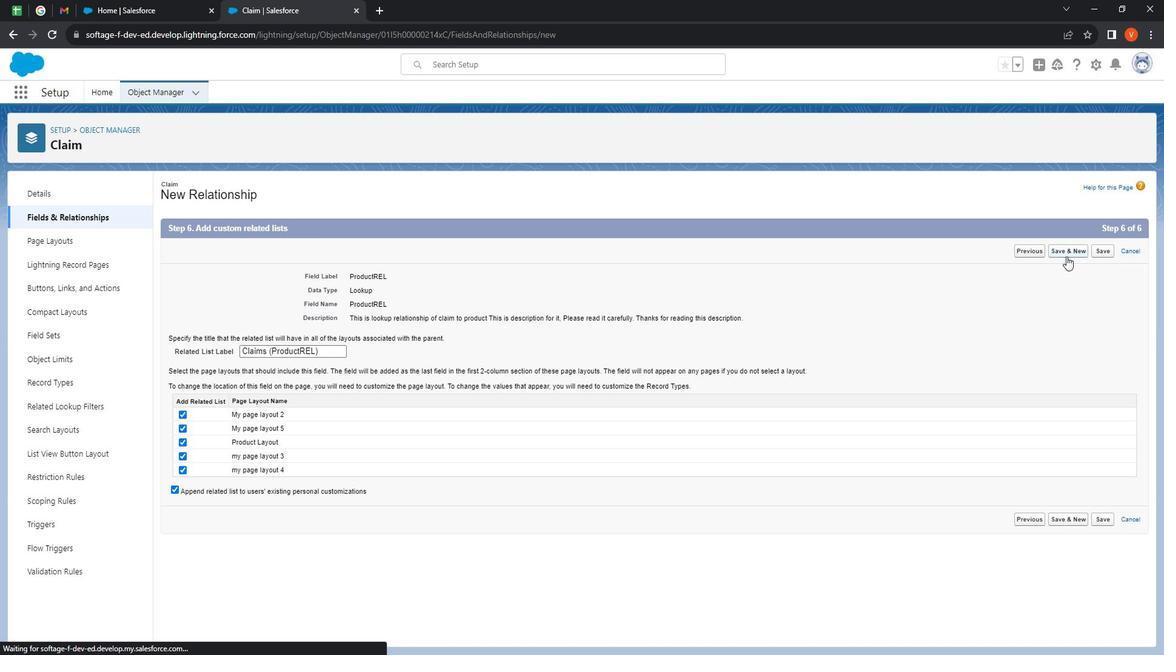 
Action: Mouse pressed left at (1124, 266)
Screenshot: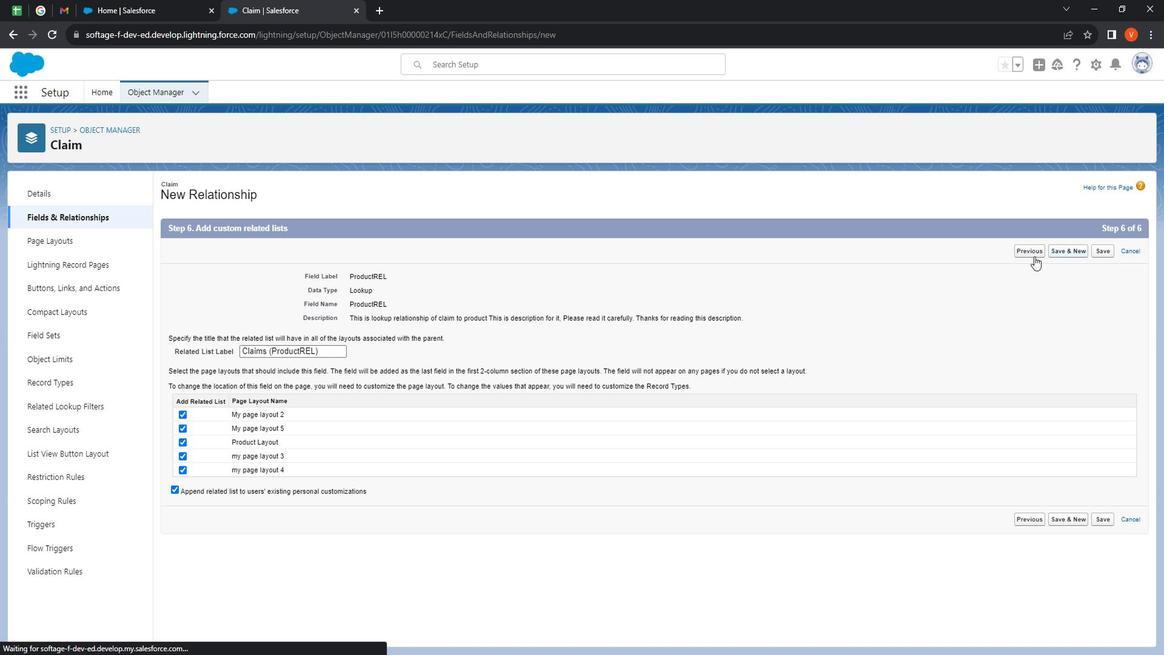 
Action: Mouse moved to (231, 303)
Screenshot: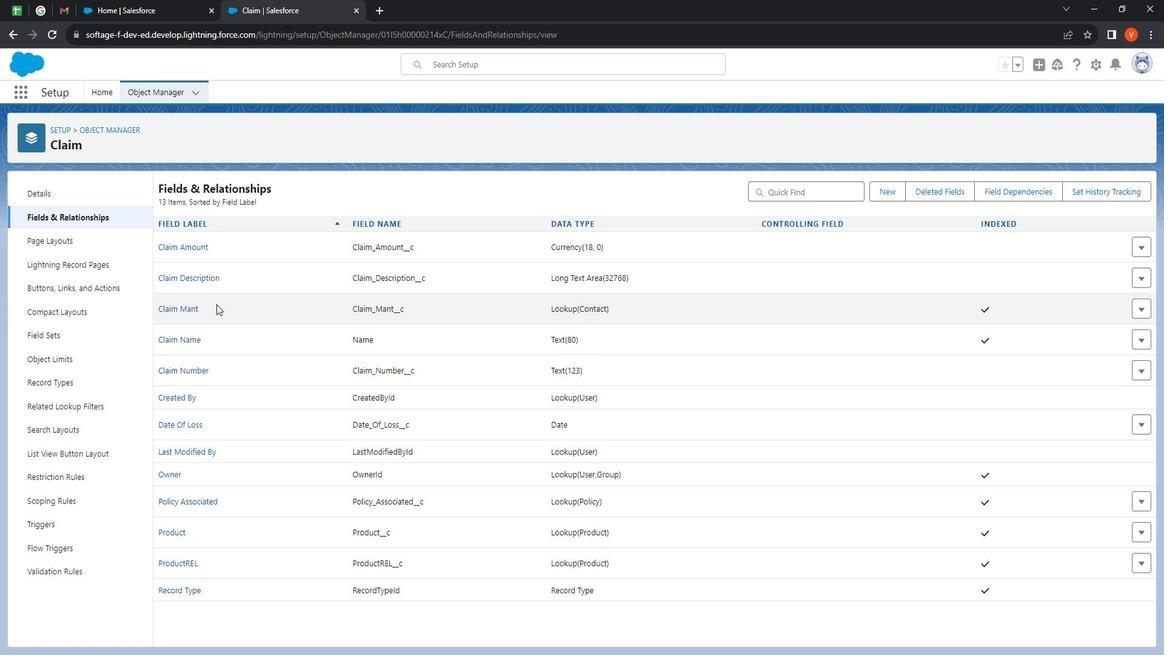 
Action: Mouse scrolled (231, 302) with delta (0, 0)
Screenshot: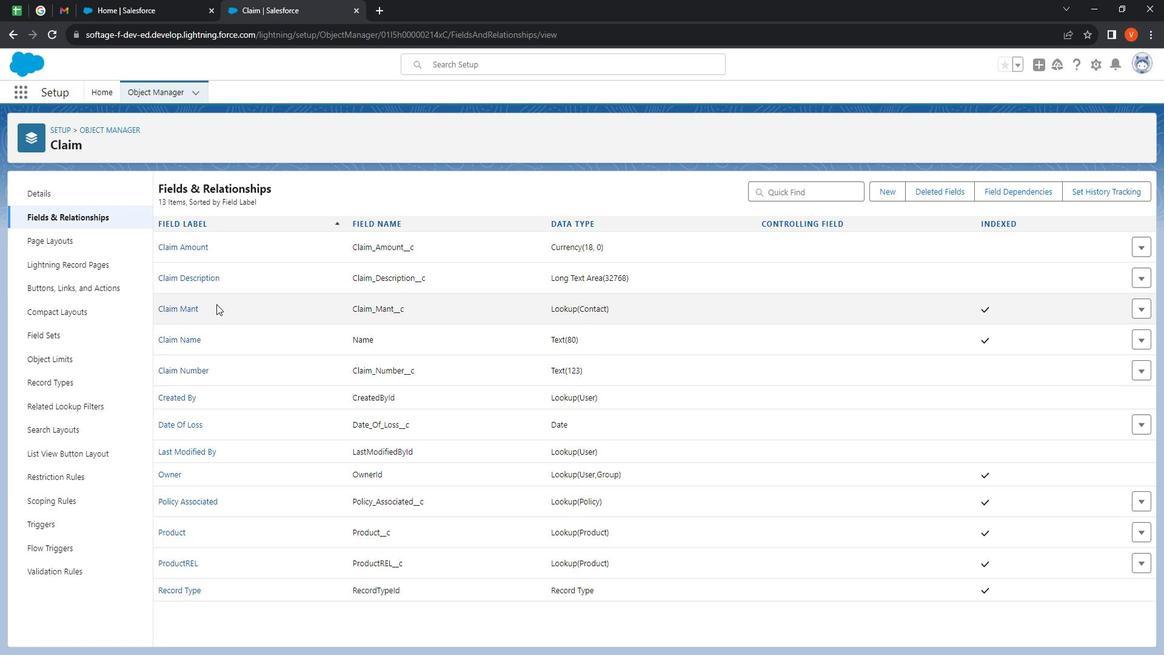 
Action: Mouse moved to (232, 306)
Screenshot: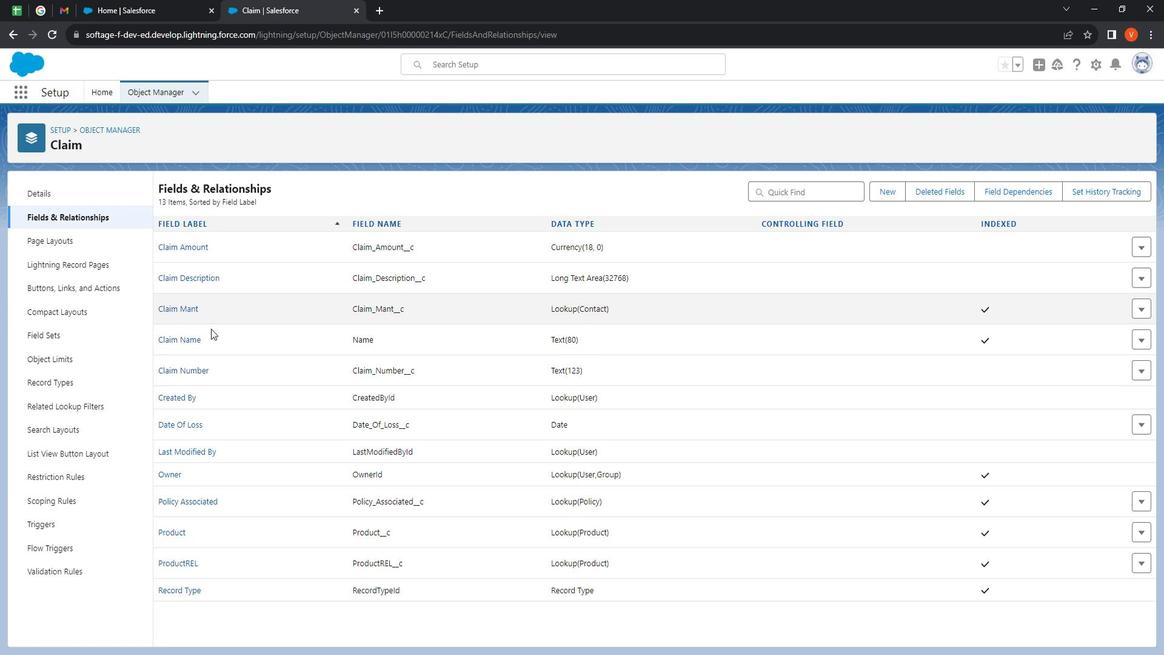 
Action: Mouse scrolled (232, 305) with delta (0, 0)
Screenshot: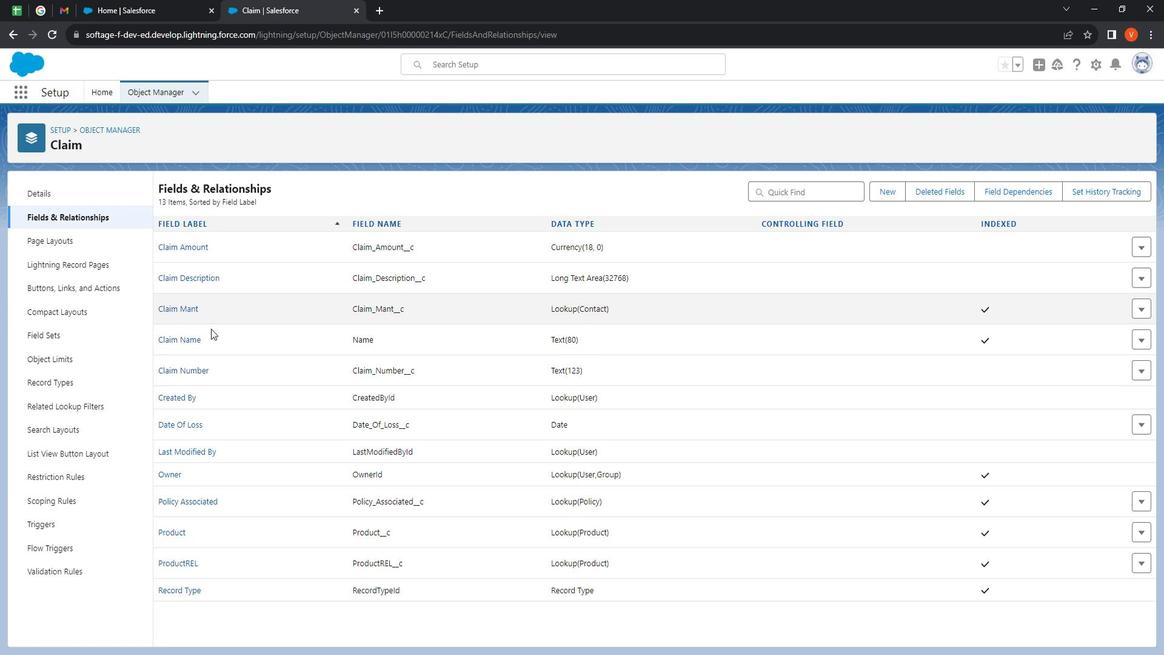
Action: Mouse moved to (232, 308)
Screenshot: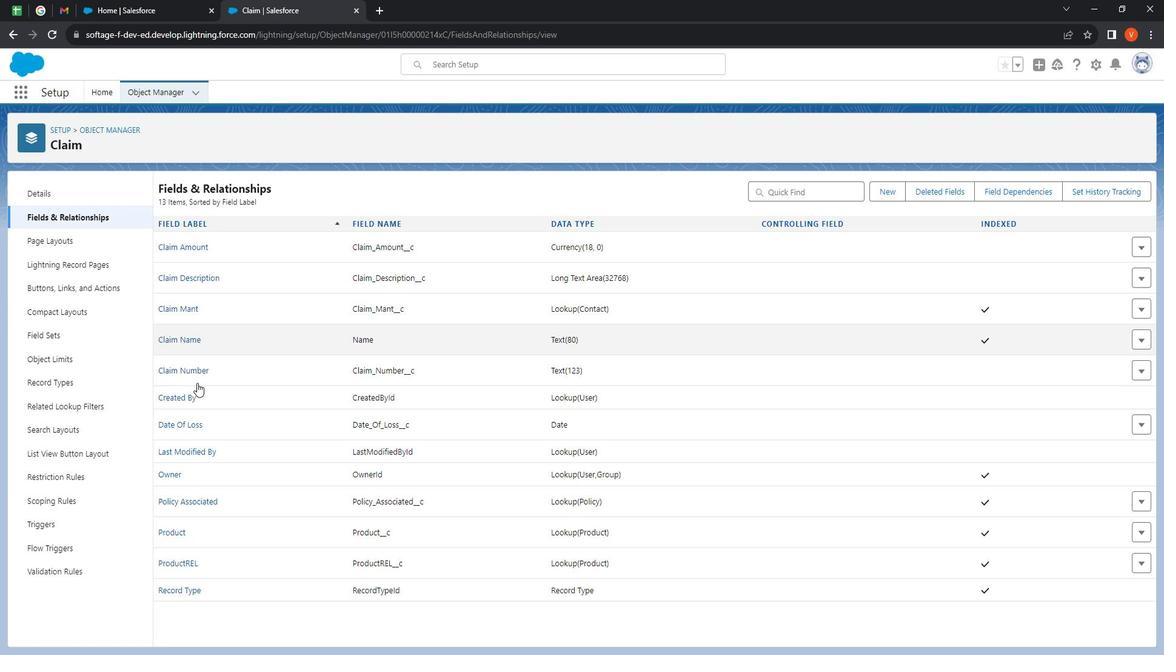 
Action: Mouse scrolled (232, 308) with delta (0, 0)
Screenshot: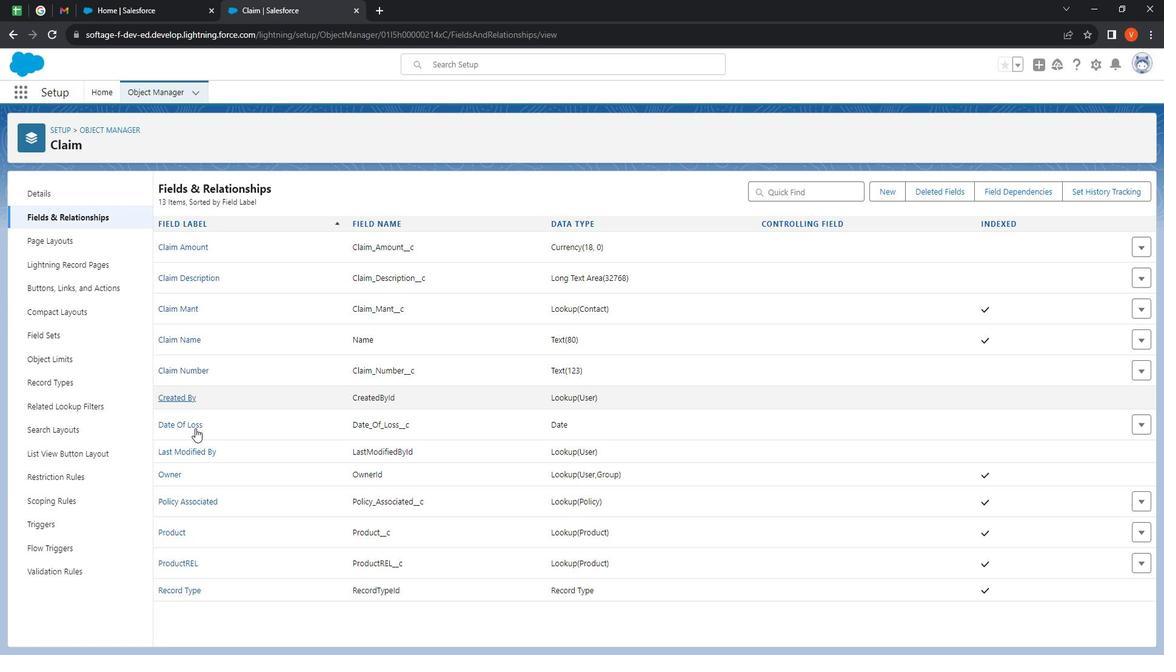 
Action: Mouse moved to (181, 111)
Screenshot: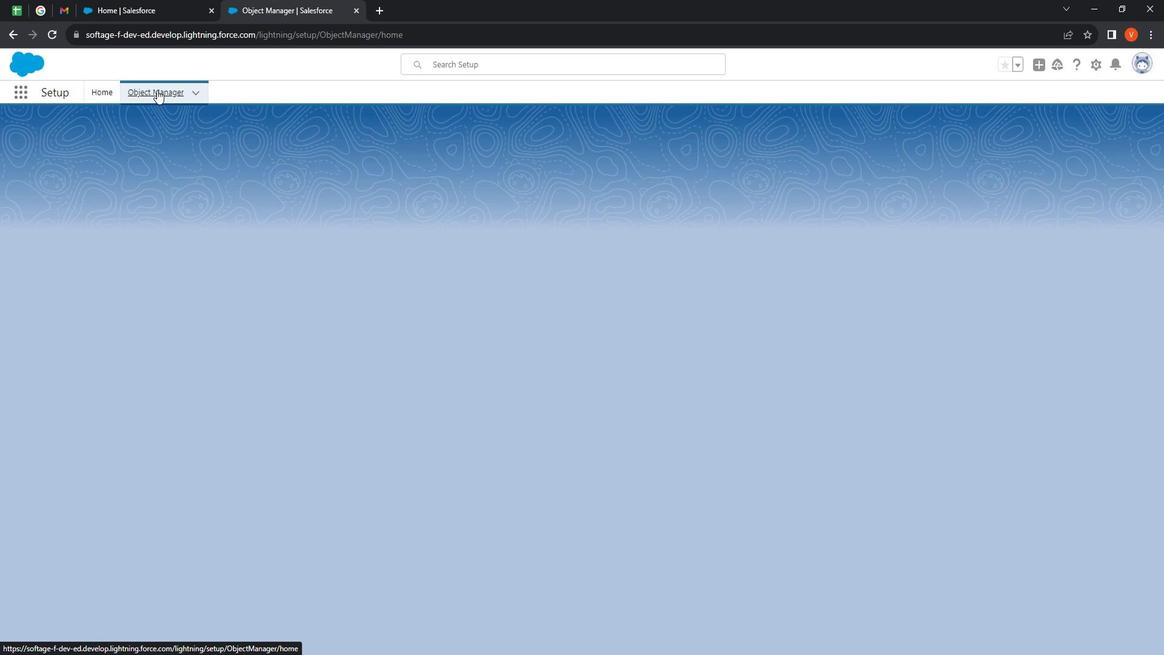 
Action: Mouse pressed left at (181, 111)
Screenshot: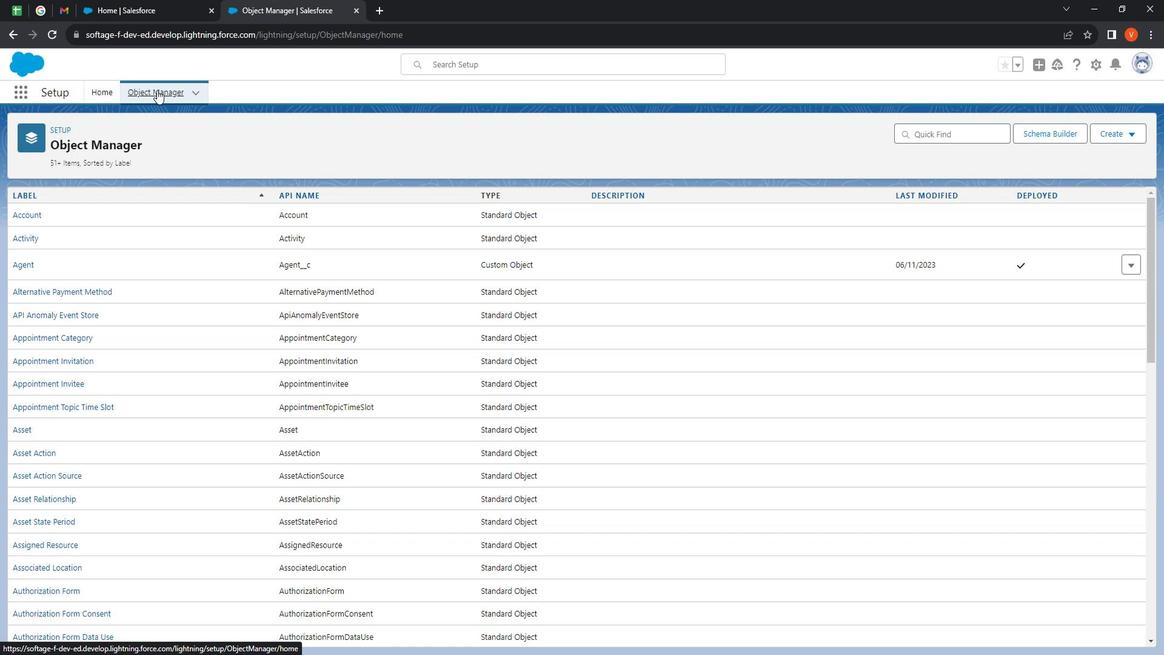 
Action: Mouse moved to (226, 301)
Screenshot: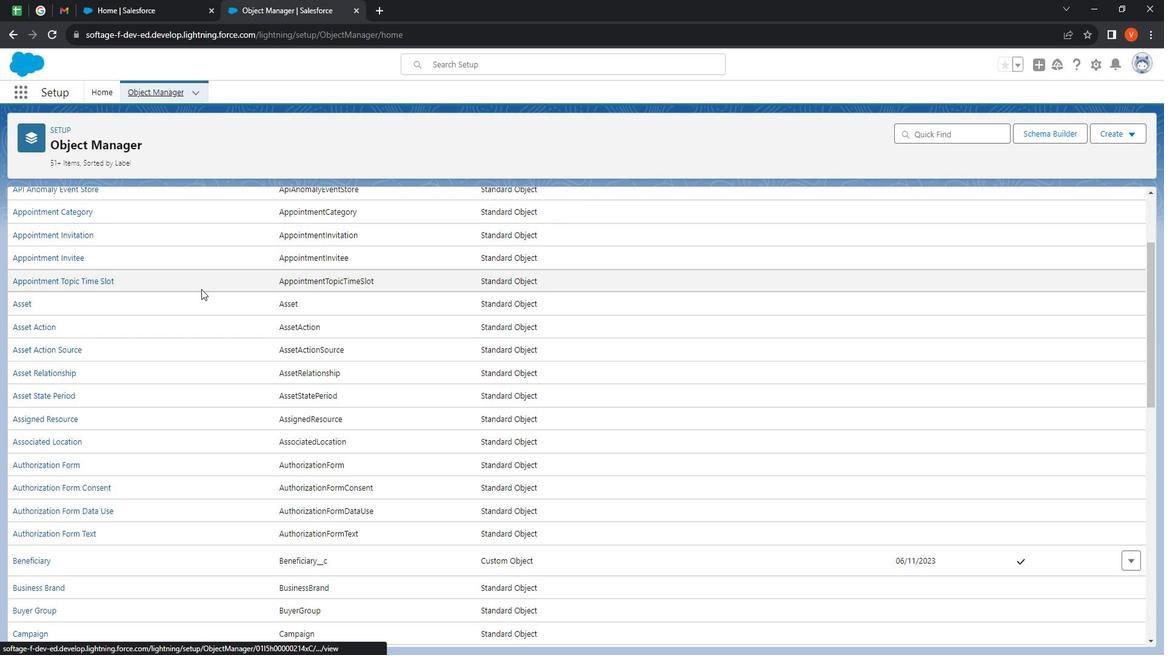 
Action: Mouse scrolled (226, 300) with delta (0, 0)
Screenshot: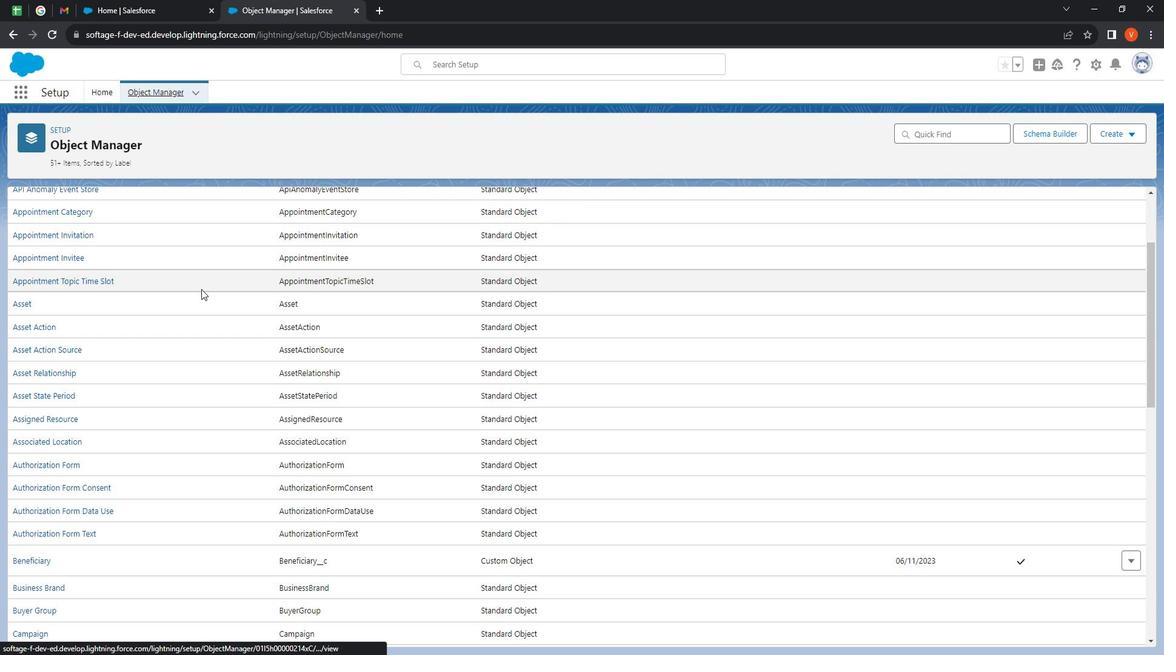 
Action: Mouse scrolled (226, 300) with delta (0, 0)
Screenshot: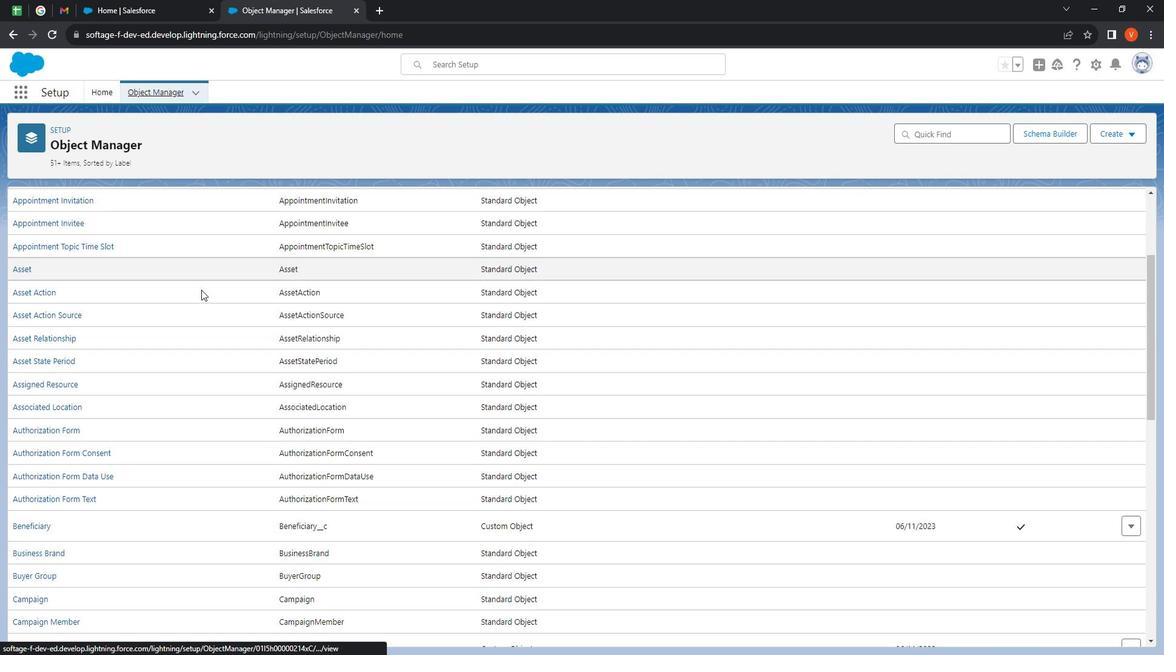 
Action: Mouse moved to (225, 302)
Screenshot: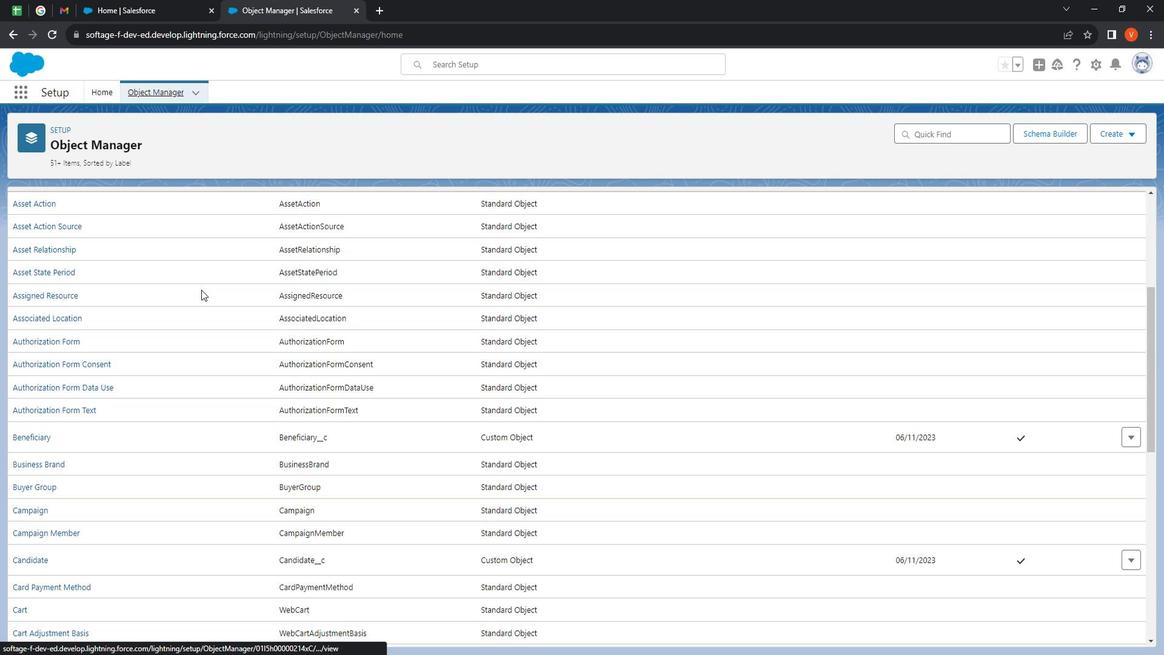 
Action: Mouse scrolled (225, 302) with delta (0, 0)
Screenshot: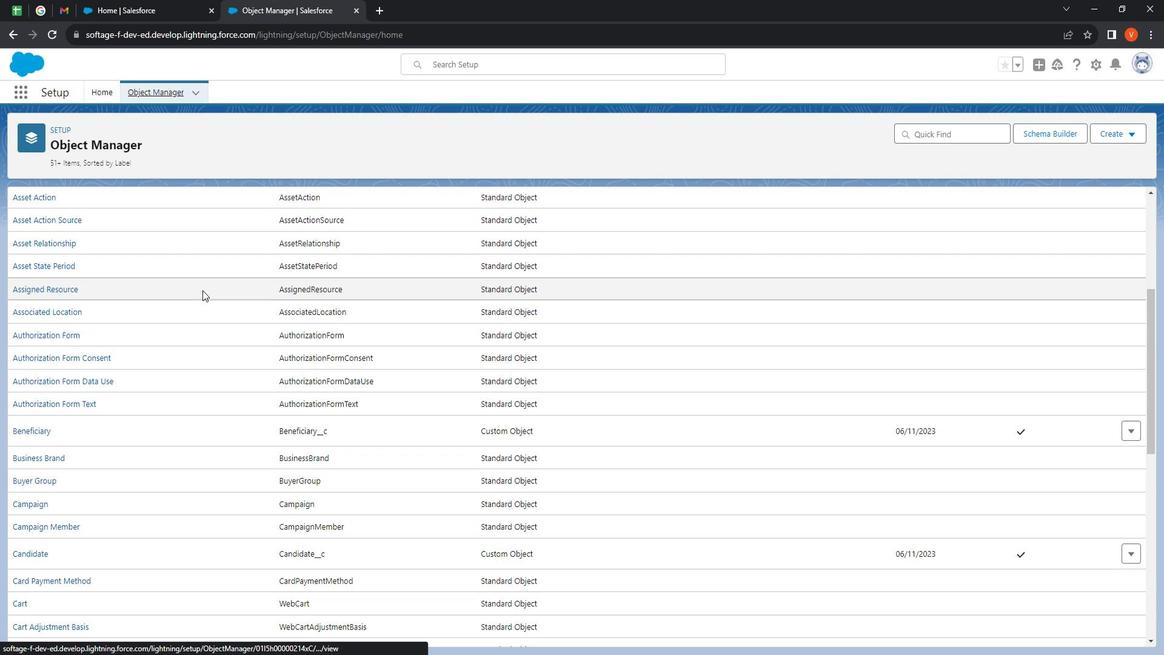 
Action: Mouse moved to (225, 303)
Screenshot: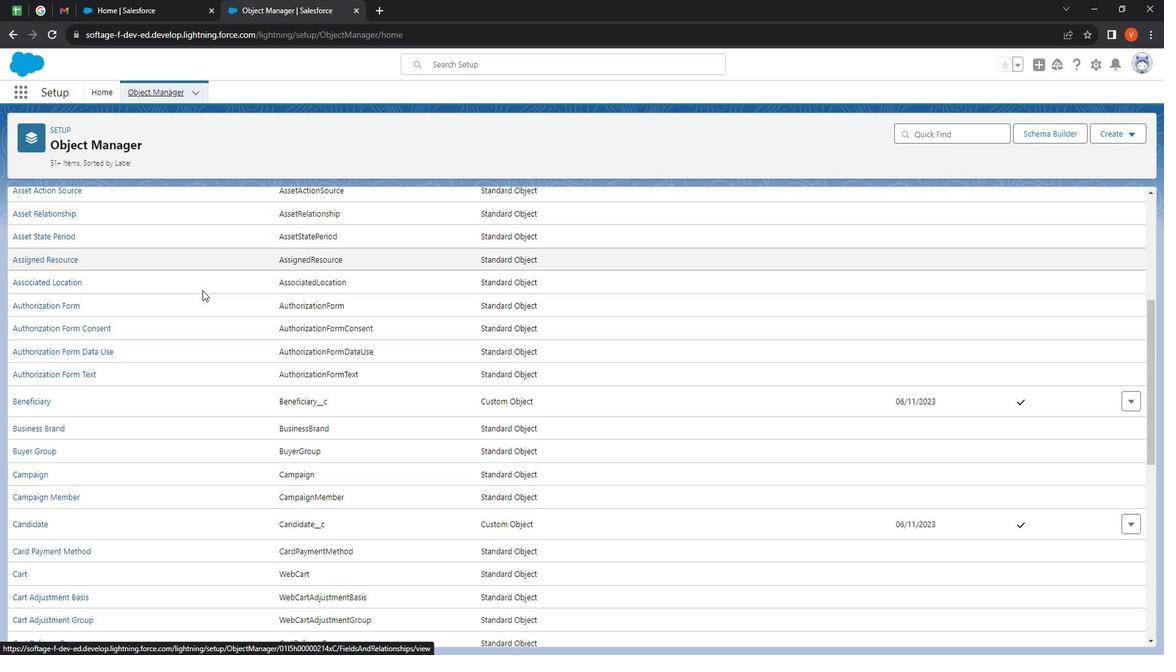 
Action: Mouse scrolled (225, 302) with delta (0, 0)
Screenshot: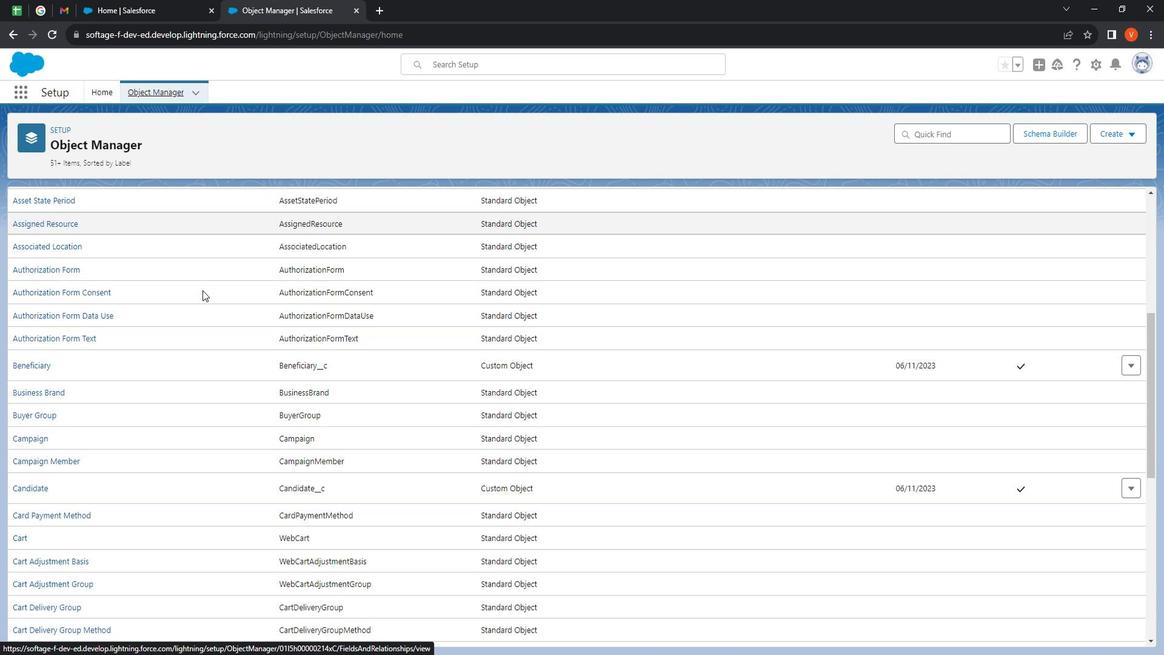 
Action: Mouse moved to (226, 303)
Screenshot: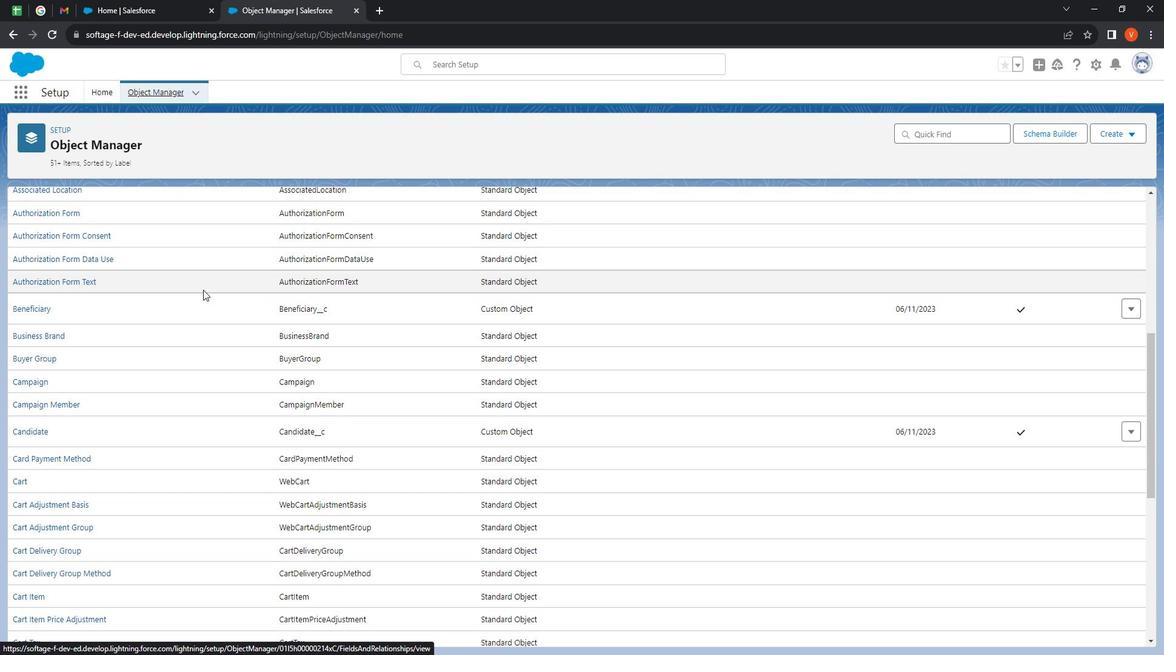 
Action: Mouse scrolled (226, 303) with delta (0, 0)
Screenshot: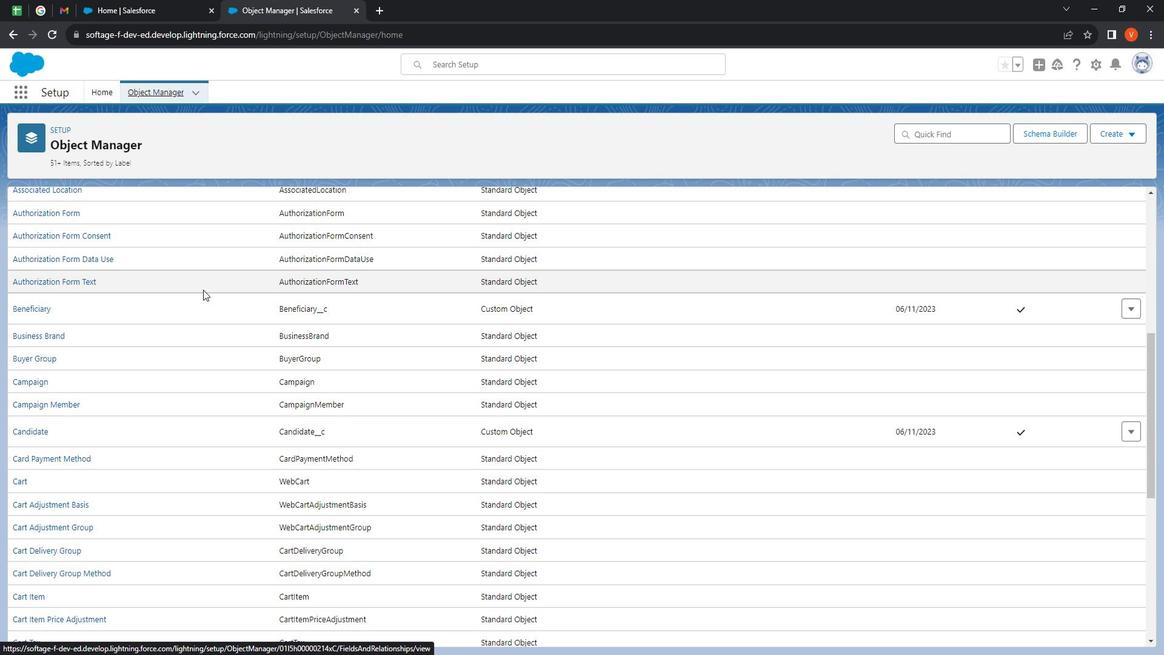 
Action: Mouse scrolled (226, 303) with delta (0, 0)
Screenshot: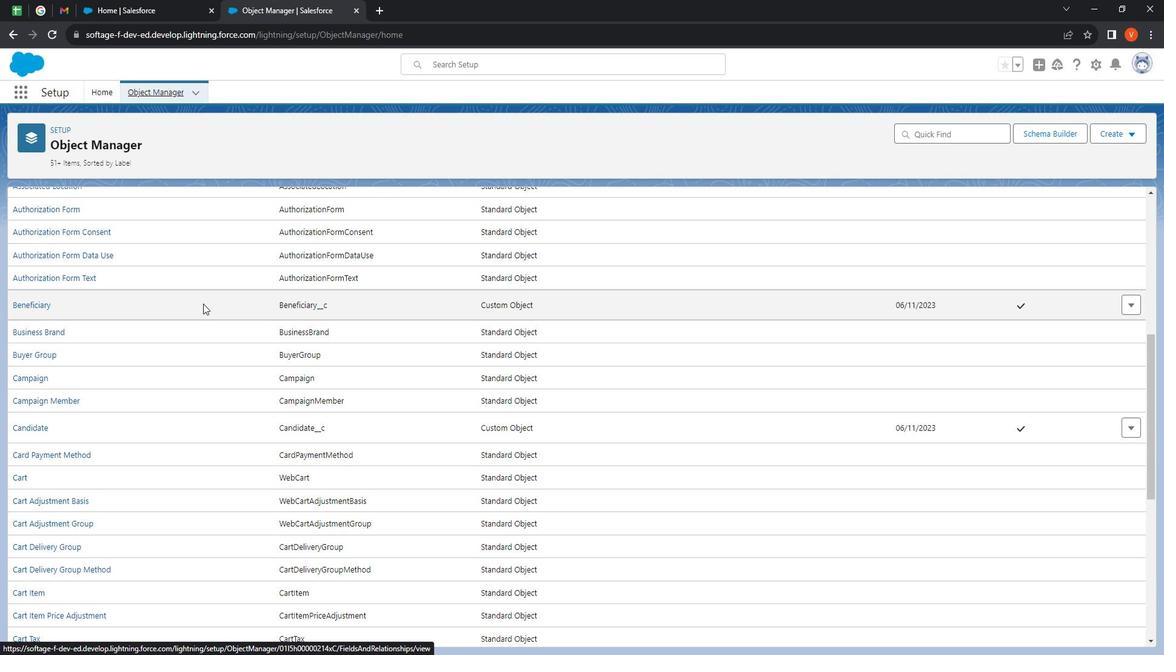 
Action: Mouse moved to (227, 303)
Screenshot: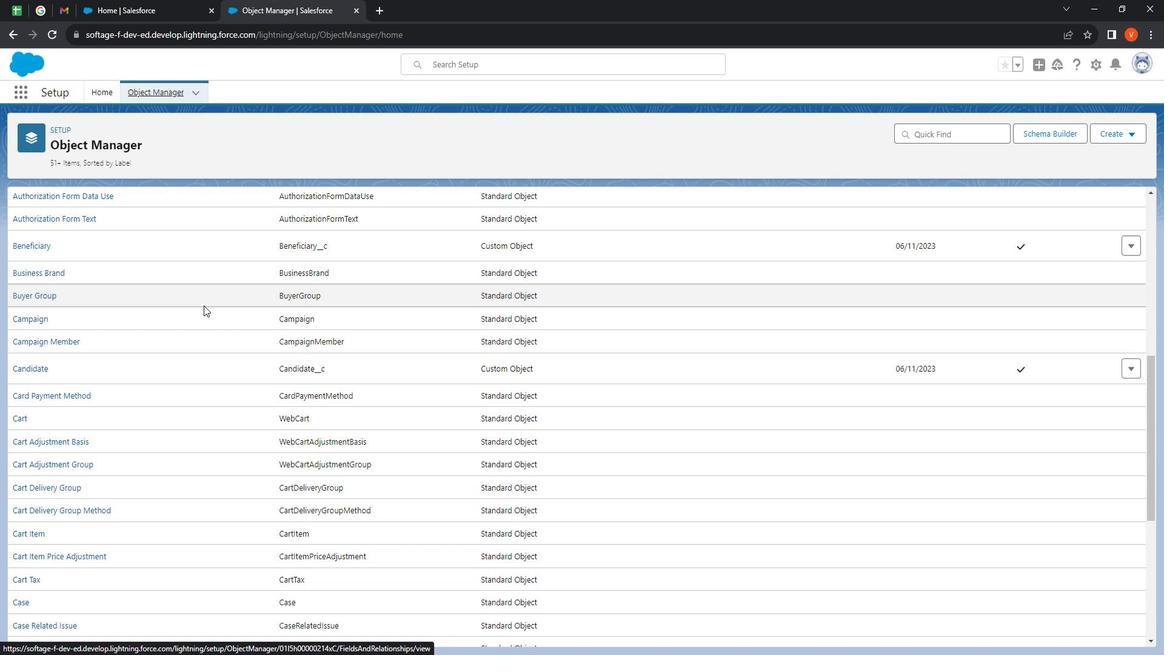 
Action: Mouse scrolled (227, 302) with delta (0, 0)
Screenshot: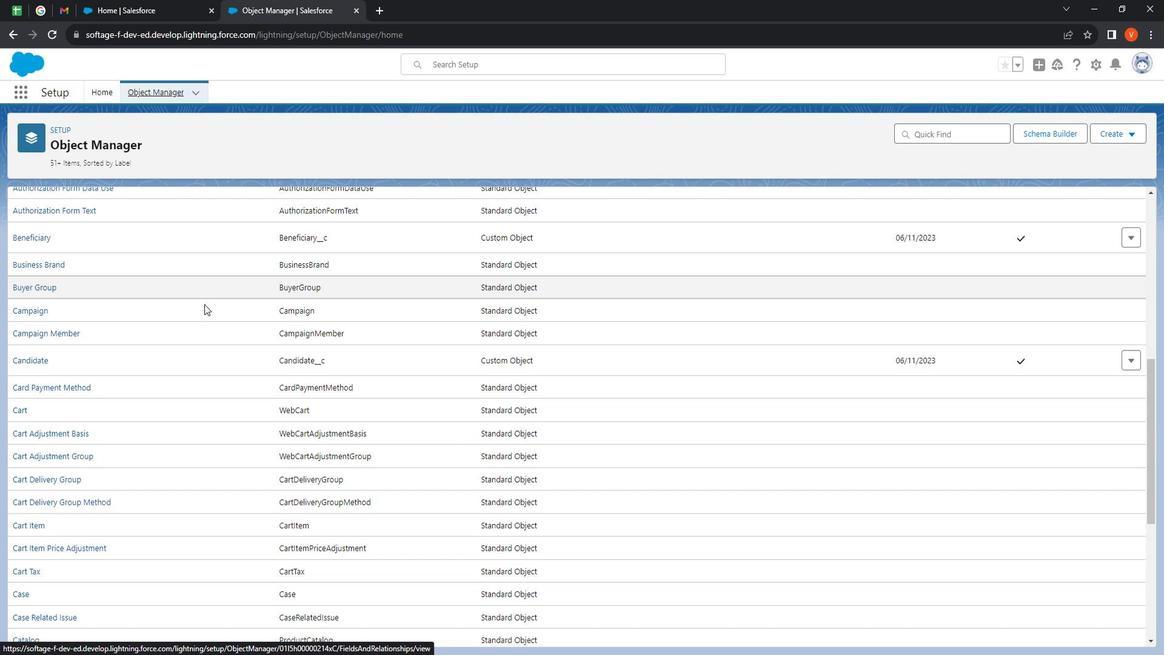 
Action: Mouse moved to (228, 317)
Screenshot: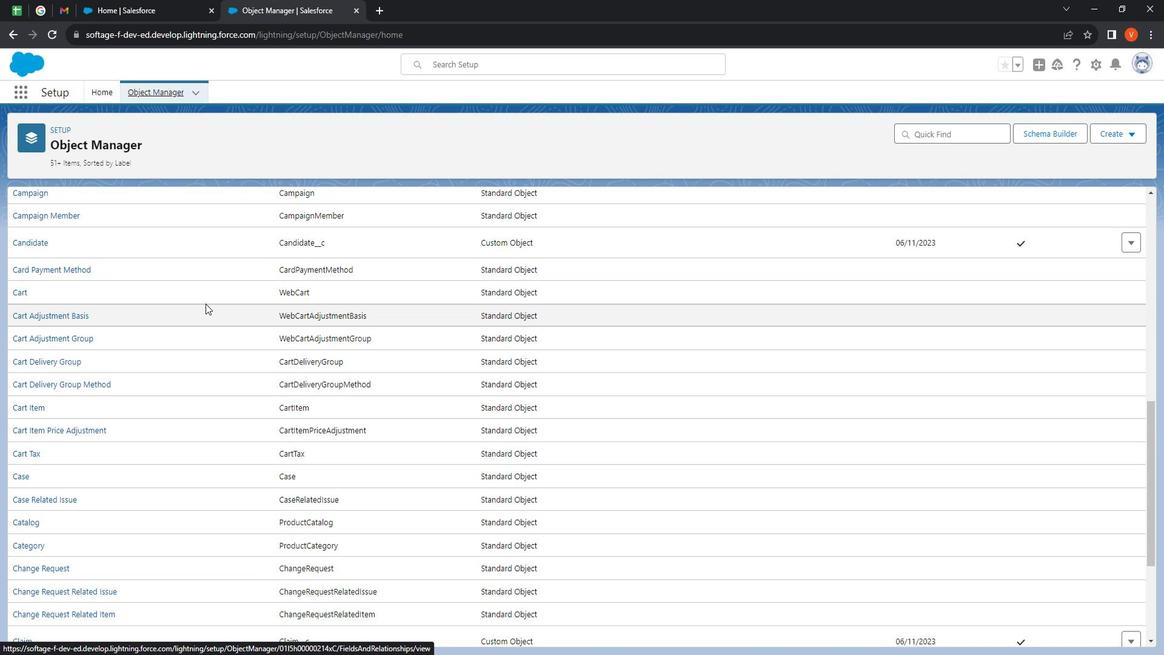 
Action: Mouse scrolled (228, 316) with delta (0, 0)
Screenshot: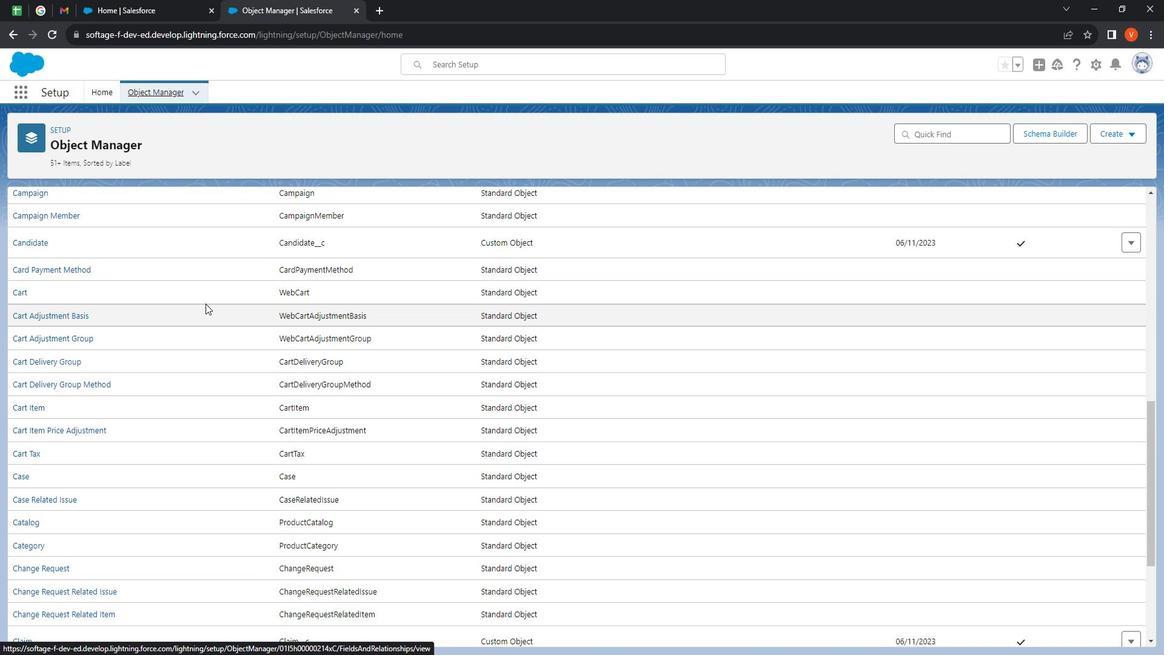 
Action: Mouse scrolled (228, 316) with delta (0, 0)
Screenshot: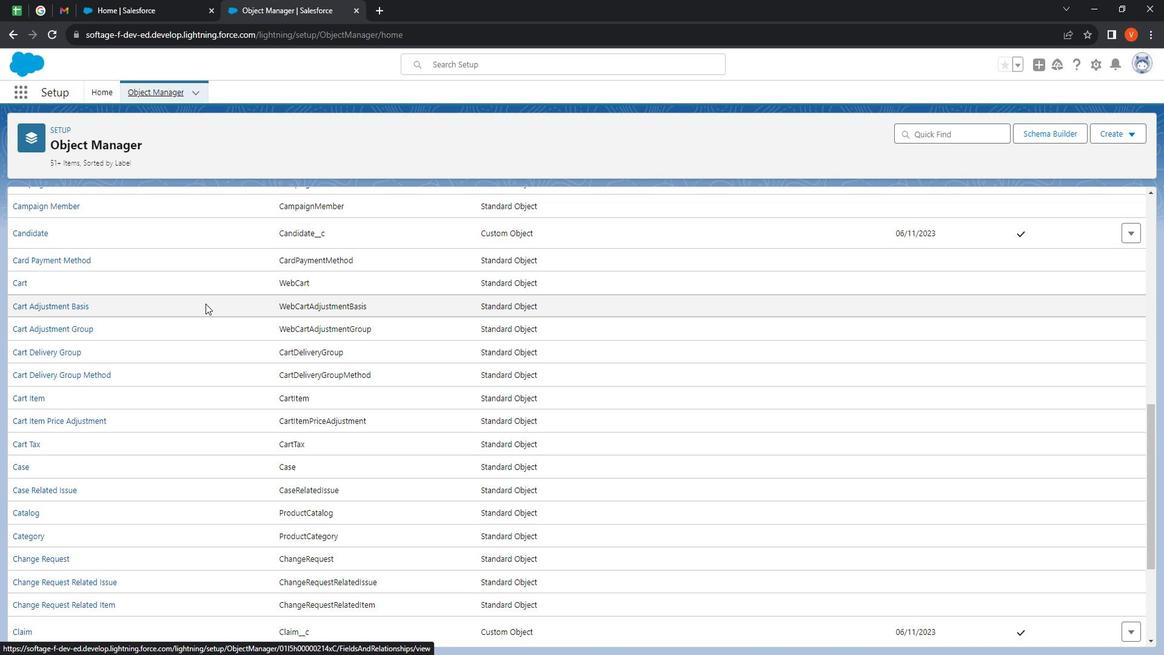 
Action: Mouse moved to (229, 316)
Screenshot: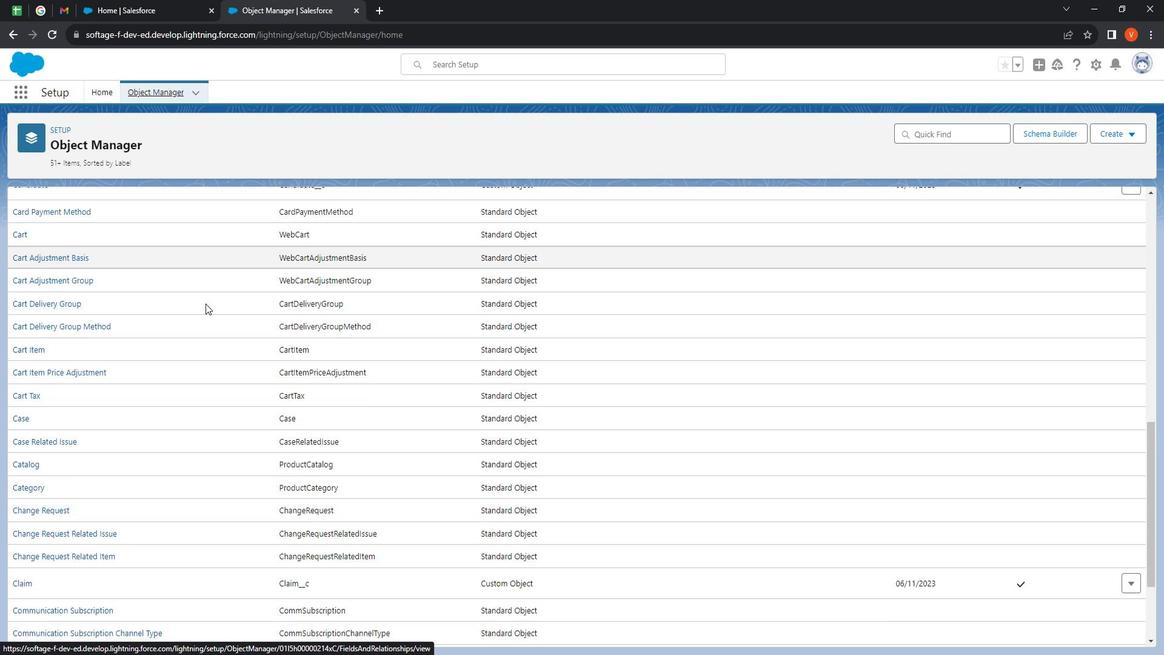 
Action: Mouse scrolled (229, 316) with delta (0, 0)
Screenshot: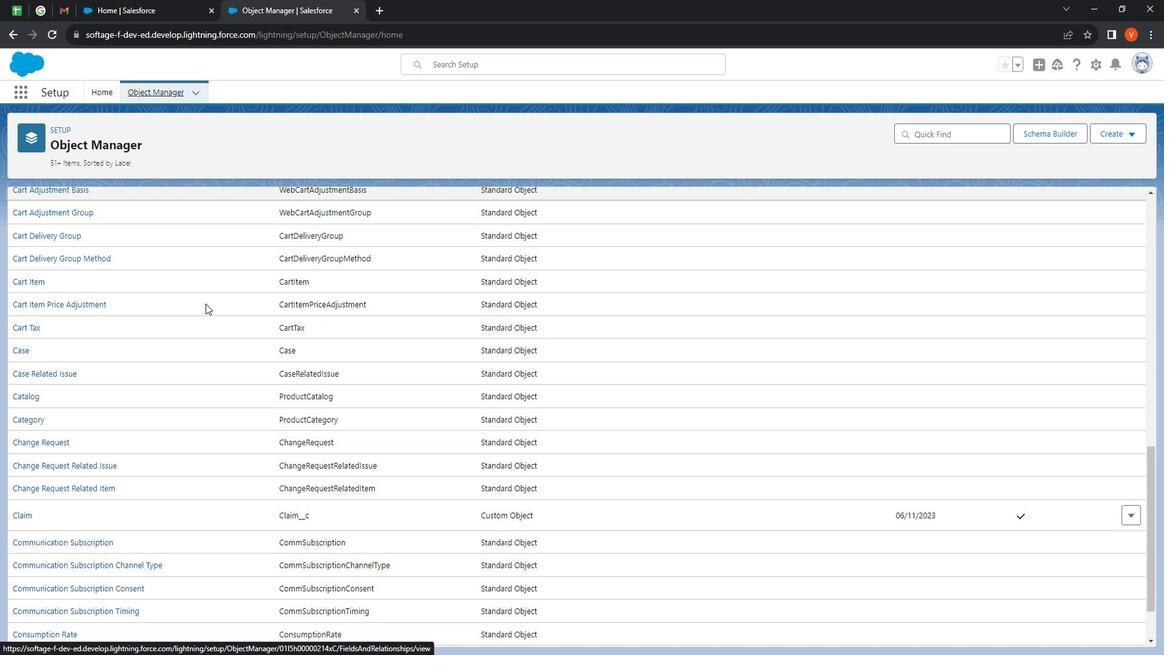 
Action: Mouse scrolled (229, 316) with delta (0, 0)
Screenshot: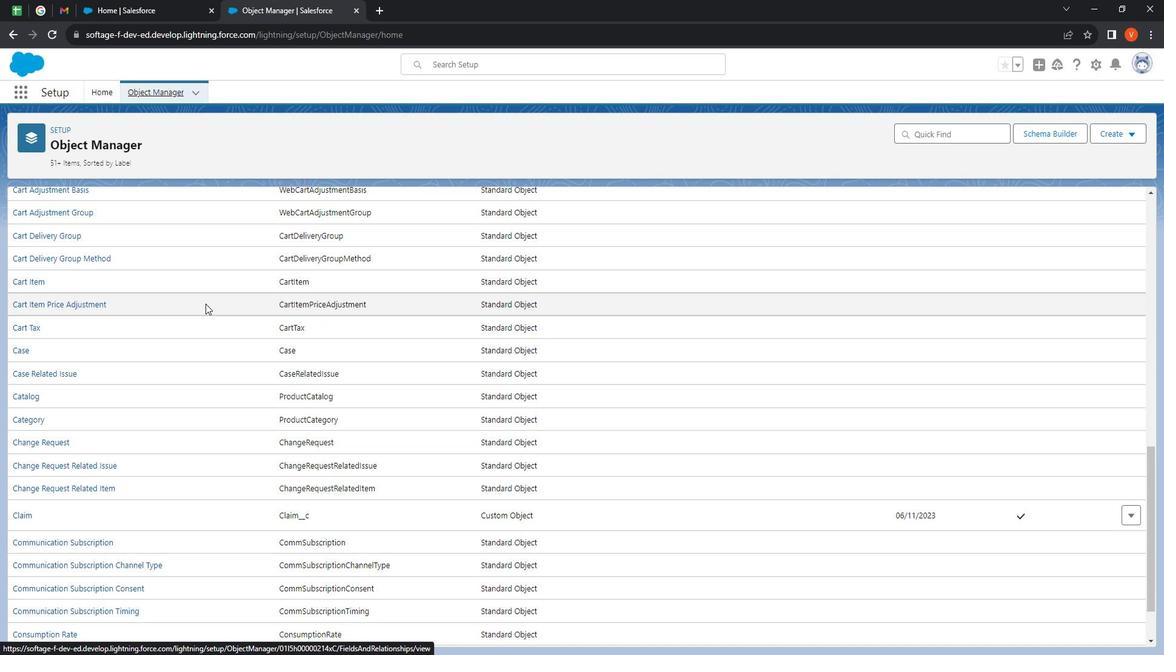 
Action: Mouse scrolled (229, 316) with delta (0, 0)
Screenshot: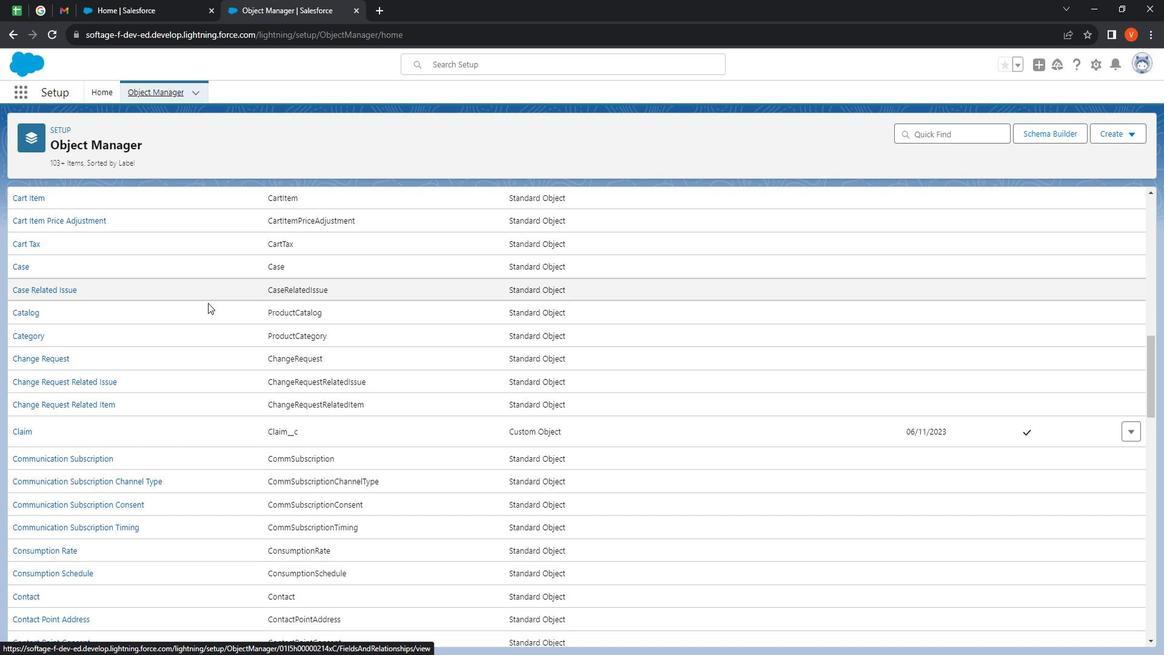 
Action: Mouse moved to (231, 316)
Screenshot: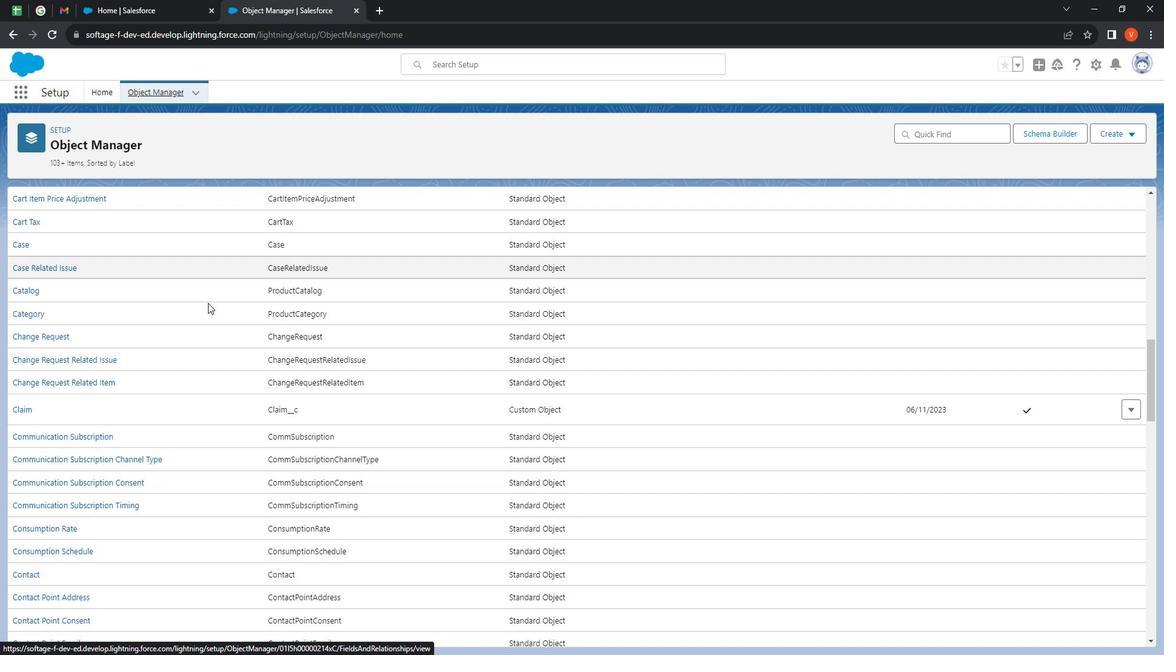 
Action: Mouse scrolled (231, 316) with delta (0, 0)
Screenshot: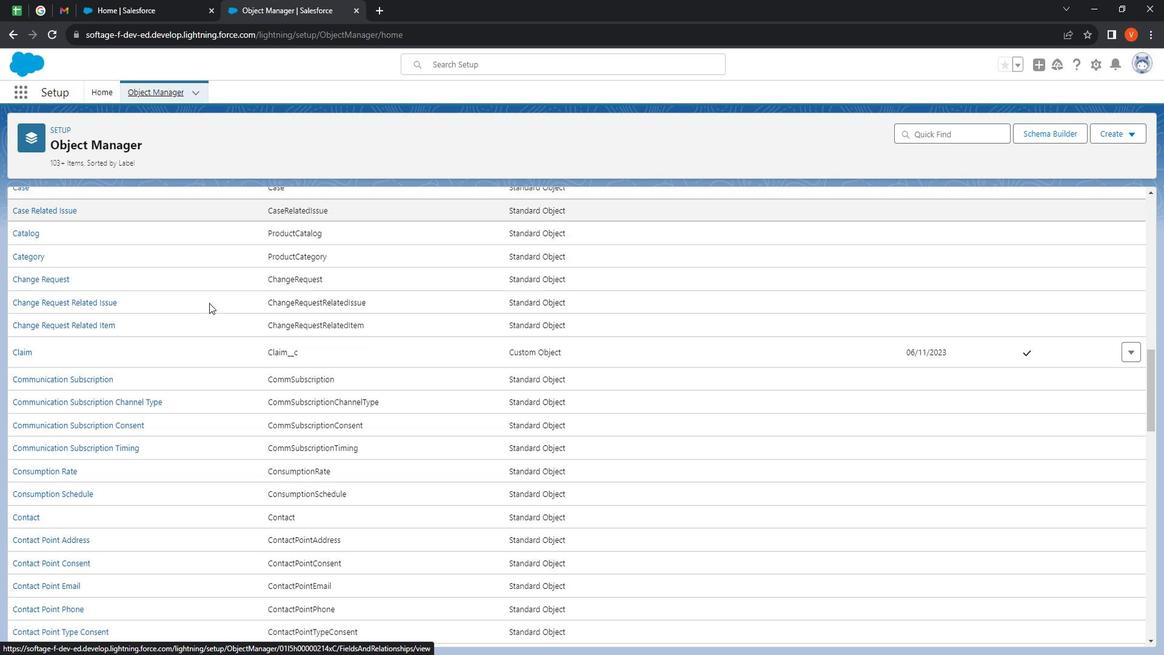 
Action: Mouse moved to (232, 316)
Screenshot: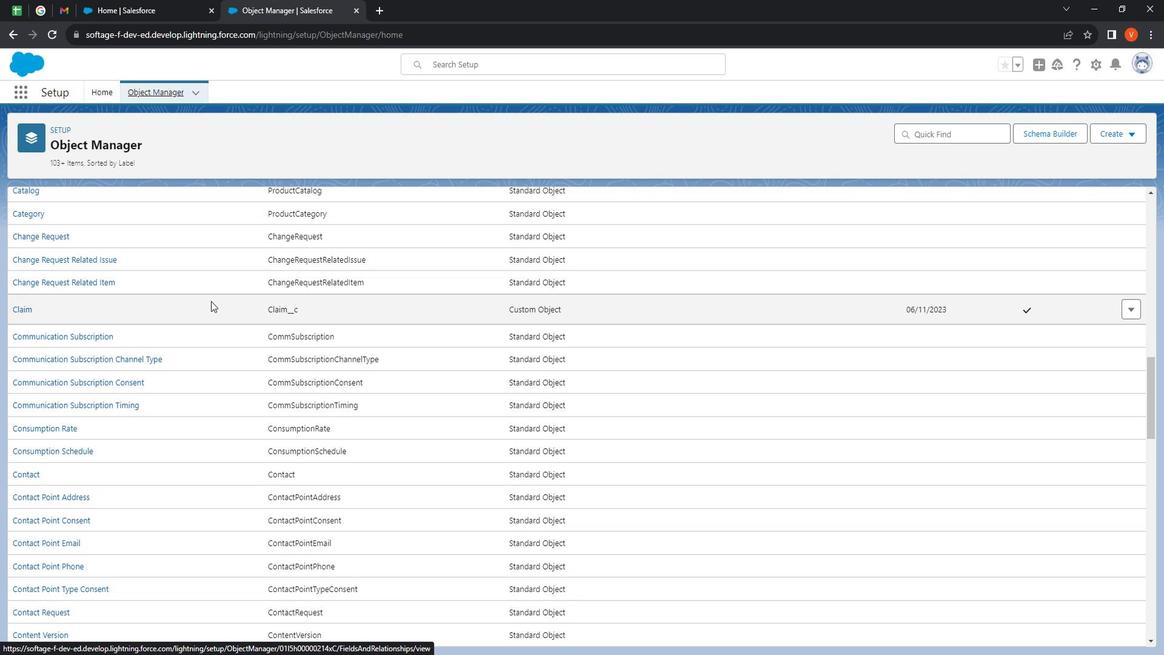 
Action: Mouse scrolled (232, 315) with delta (0, 0)
Screenshot: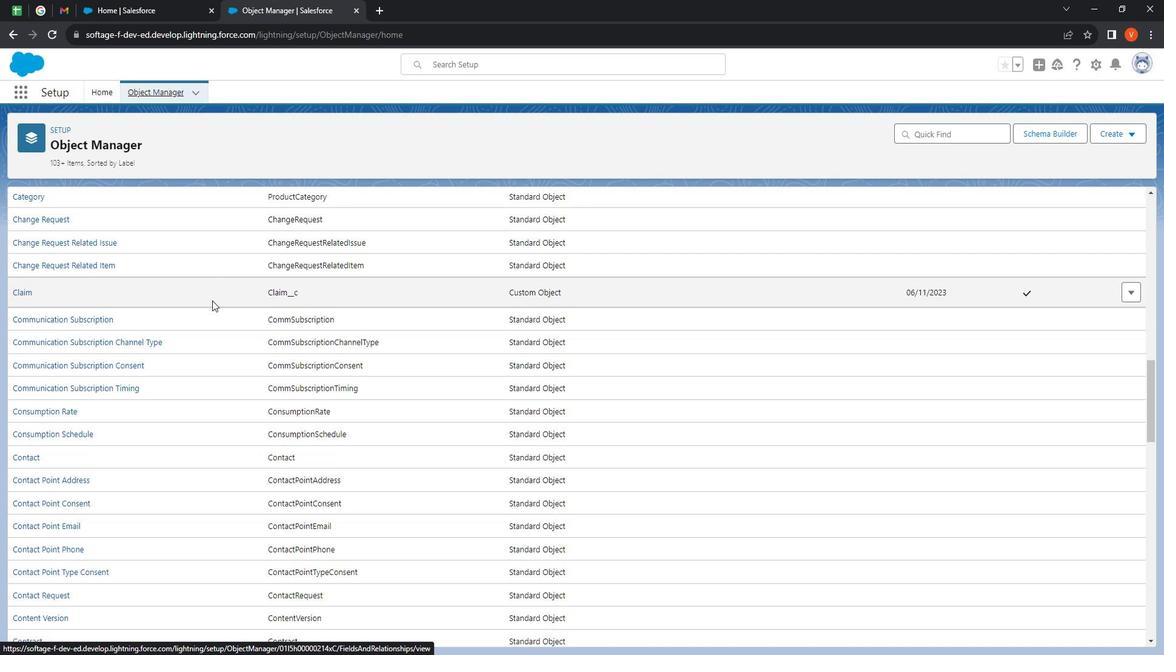 
Action: Mouse scrolled (232, 315) with delta (0, 0)
Screenshot: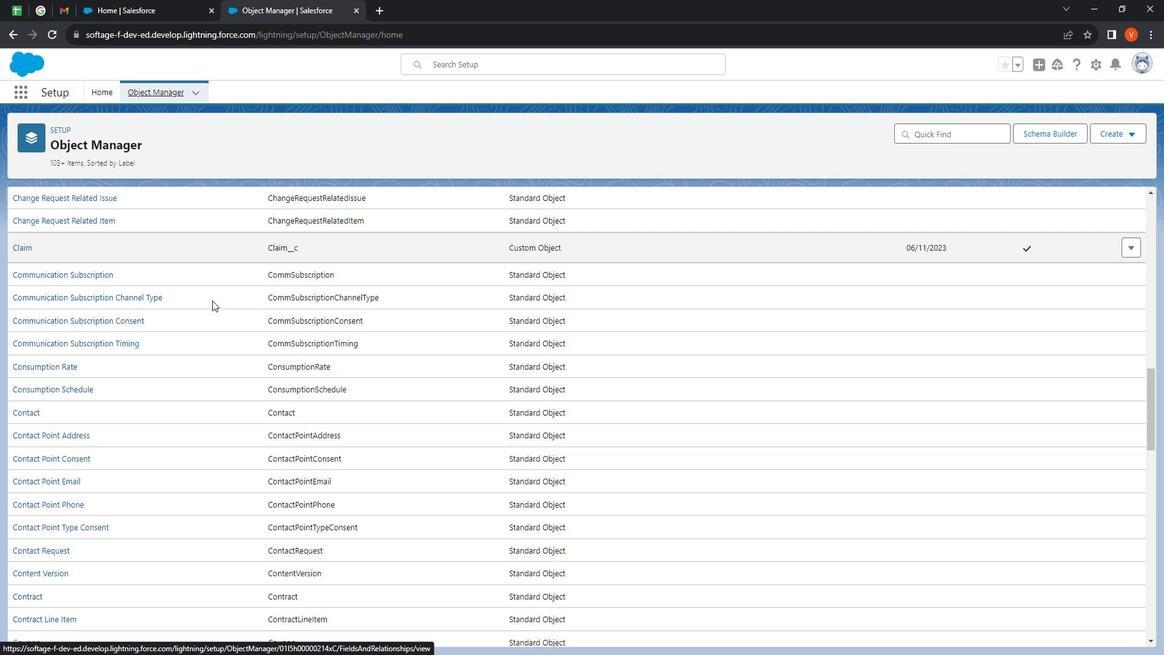 
Action: Mouse moved to (235, 313)
Screenshot: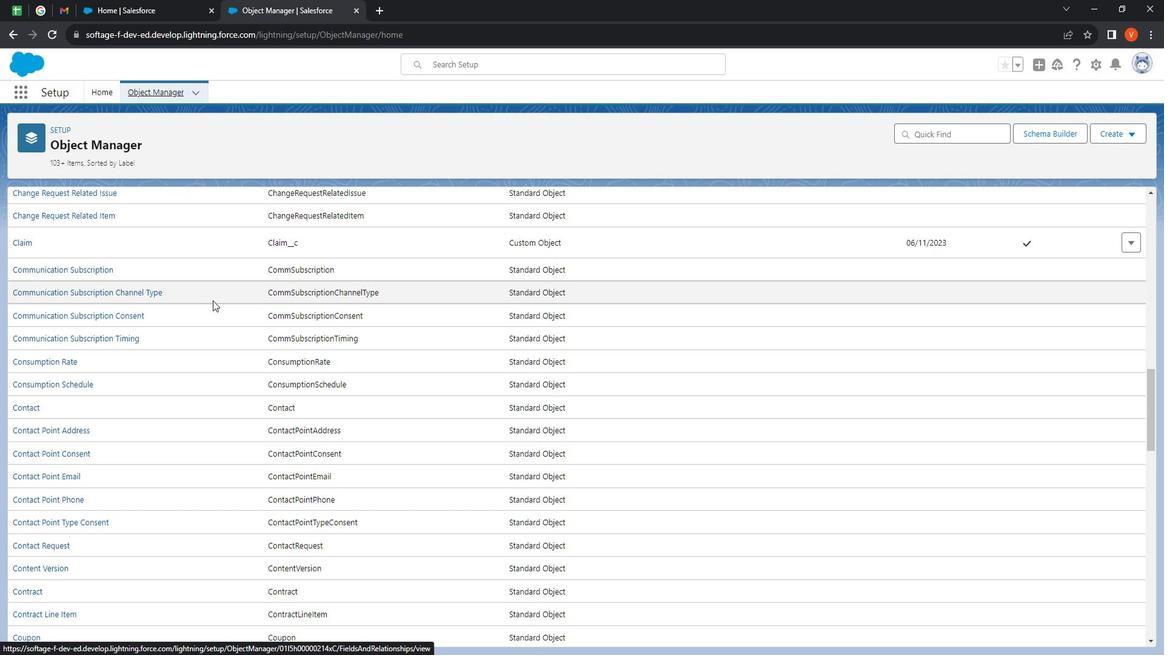 
Action: Mouse scrolled (235, 313) with delta (0, 0)
Screenshot: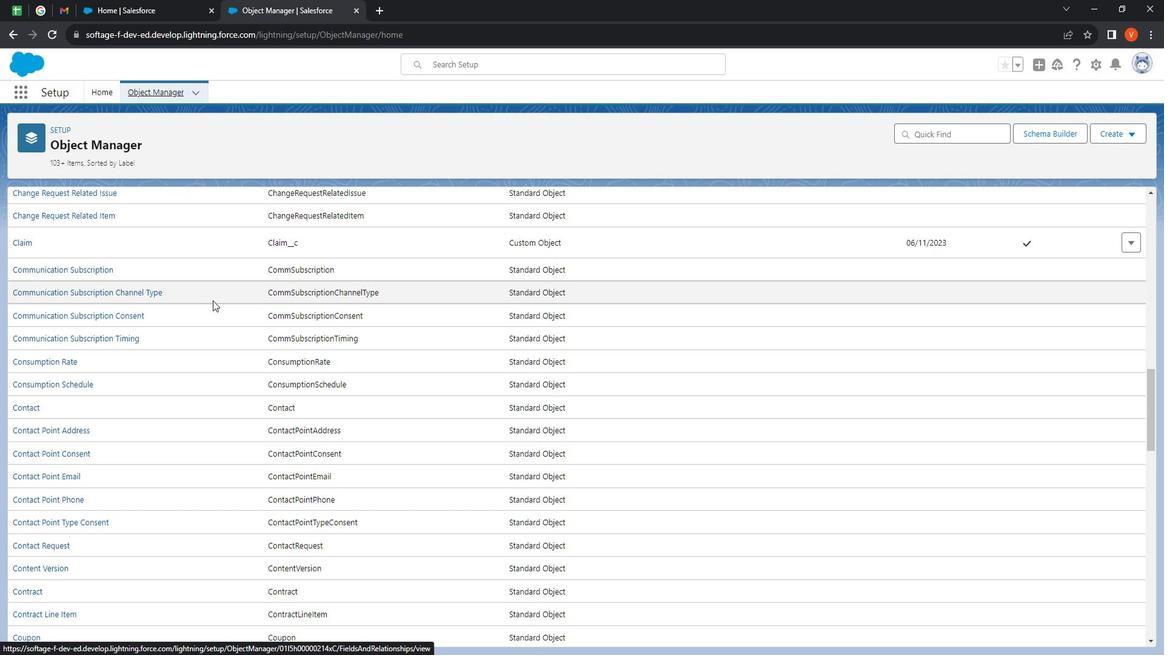 
Action: Mouse moved to (237, 313)
Screenshot: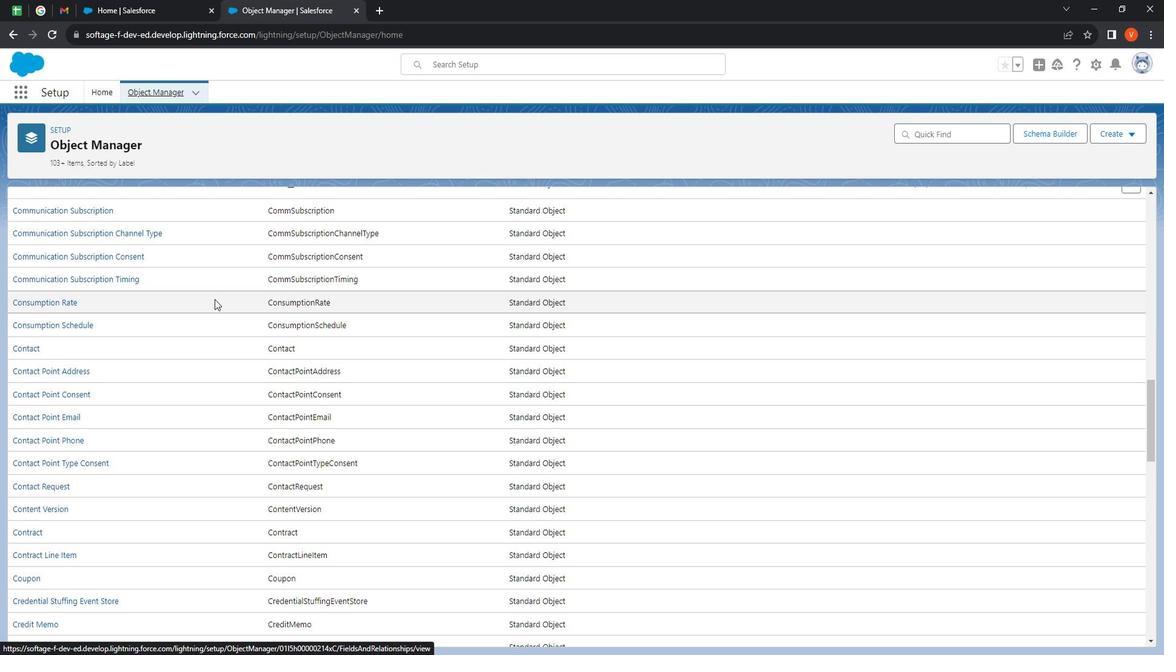 
Action: Mouse scrolled (237, 313) with delta (0, 0)
Screenshot: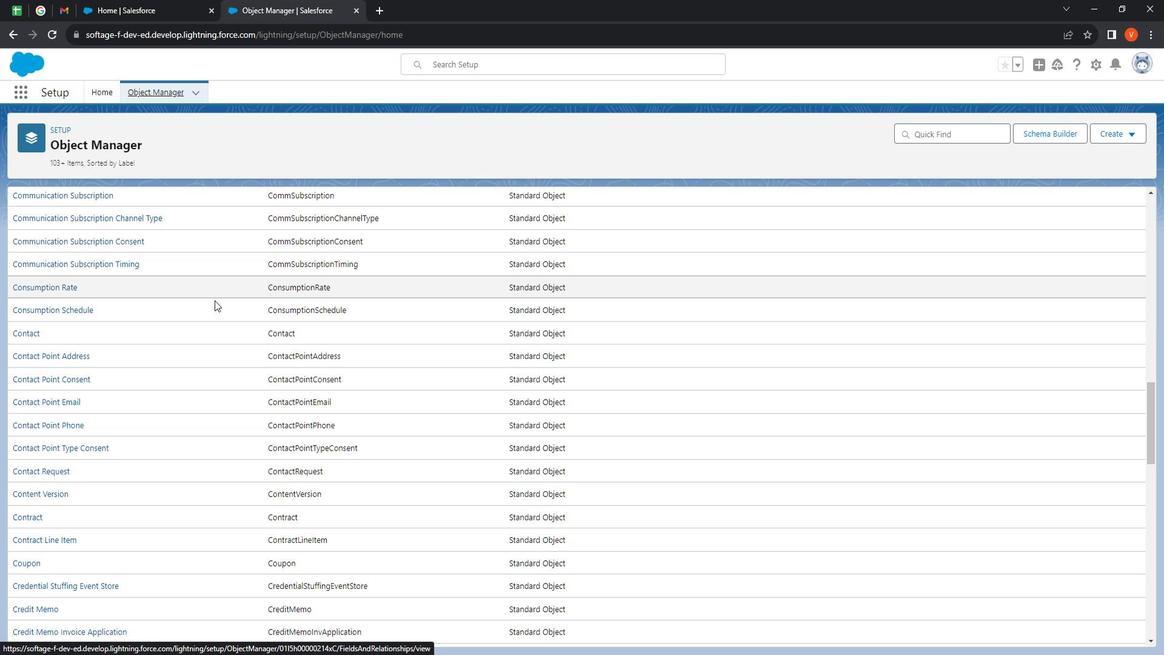 
Action: Mouse moved to (239, 312)
Screenshot: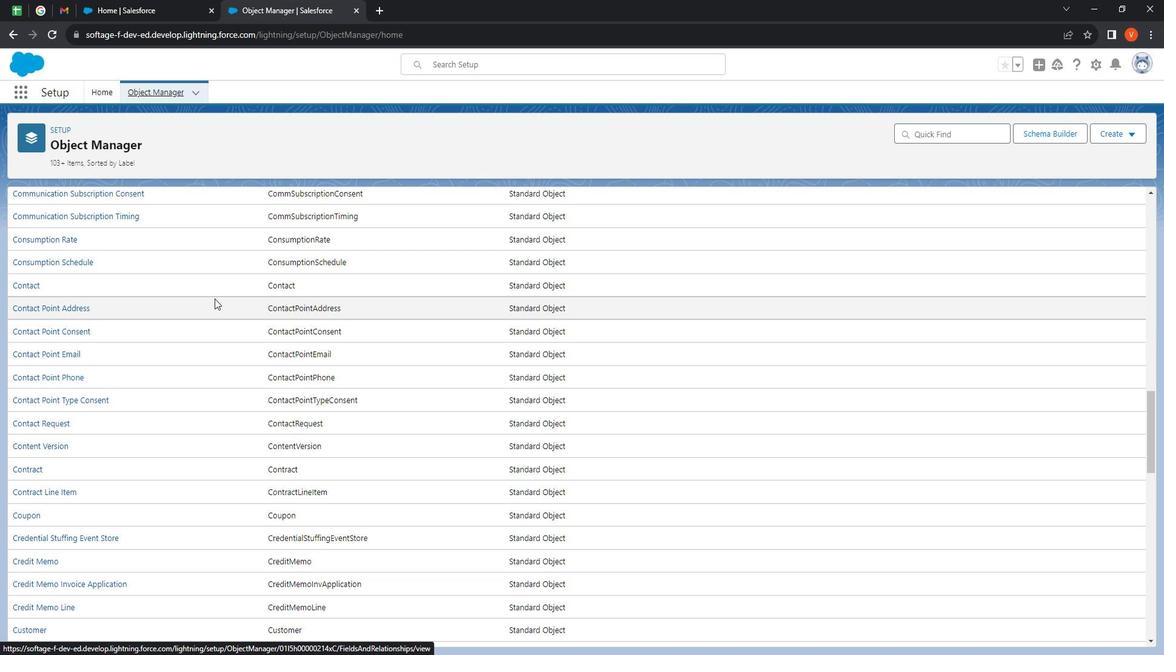 
Action: Mouse scrolled (239, 311) with delta (0, 0)
Screenshot: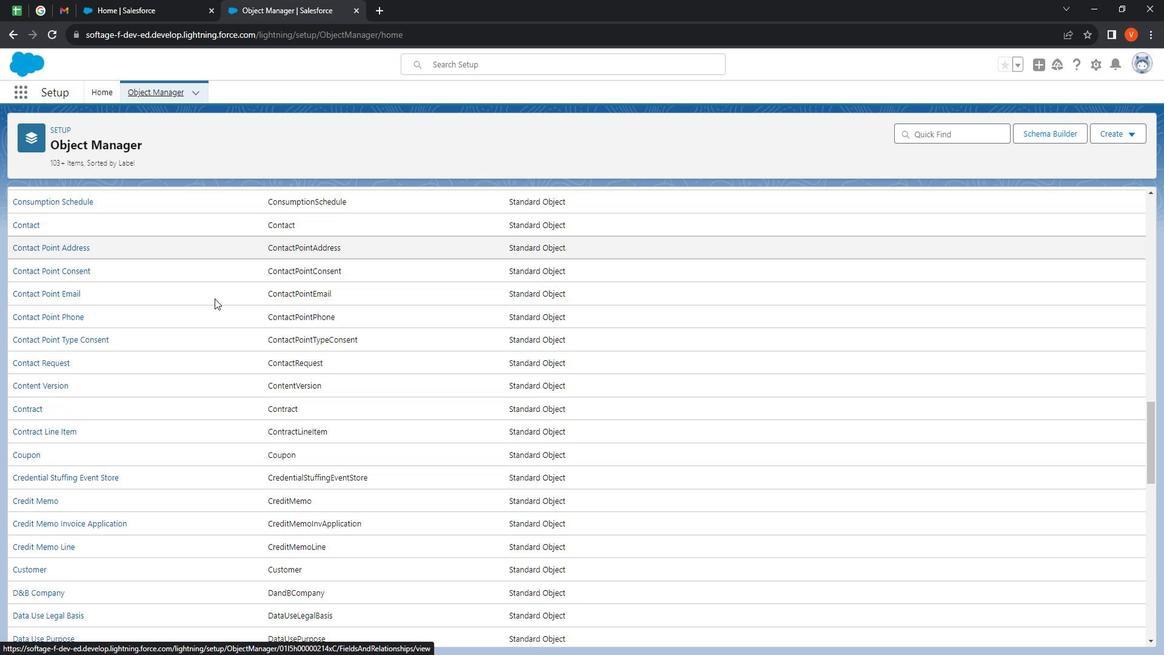 
Action: Mouse moved to (239, 311)
Screenshot: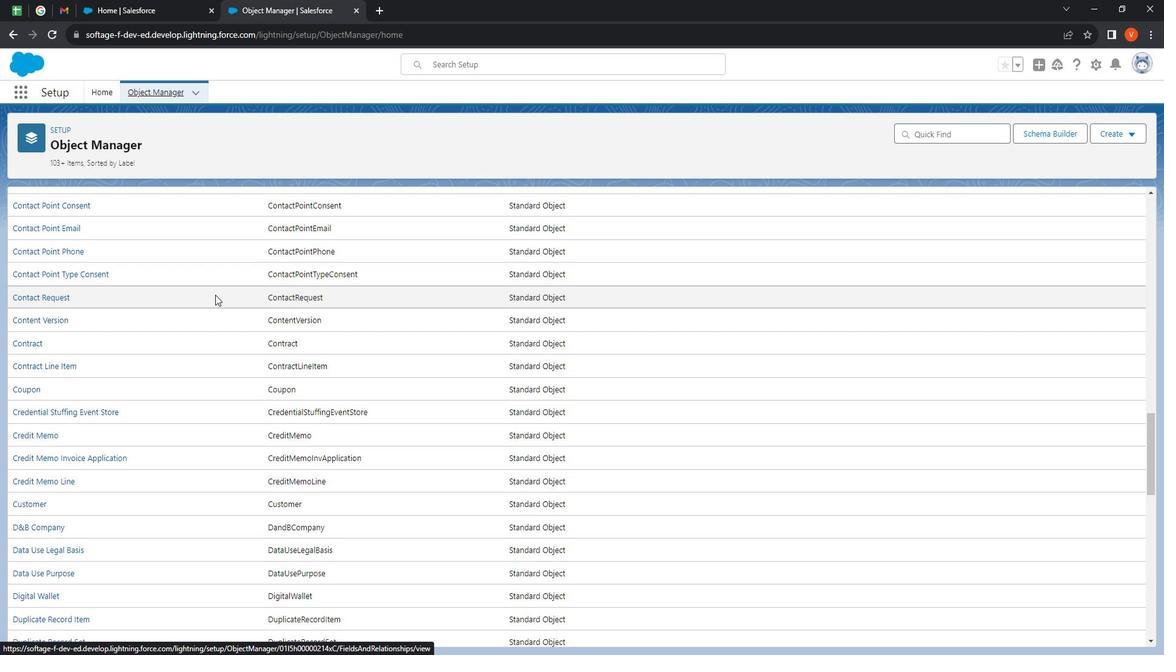 
Action: Mouse scrolled (239, 311) with delta (0, 0)
Screenshot: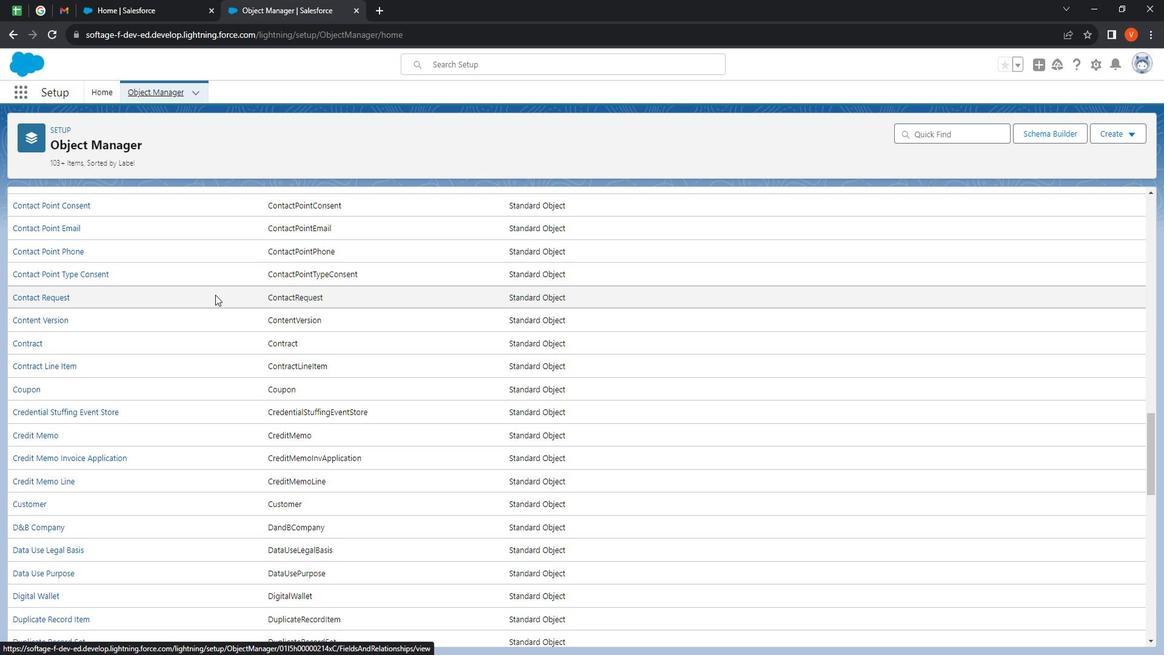 
Action: Mouse scrolled (239, 311) with delta (0, 0)
Screenshot: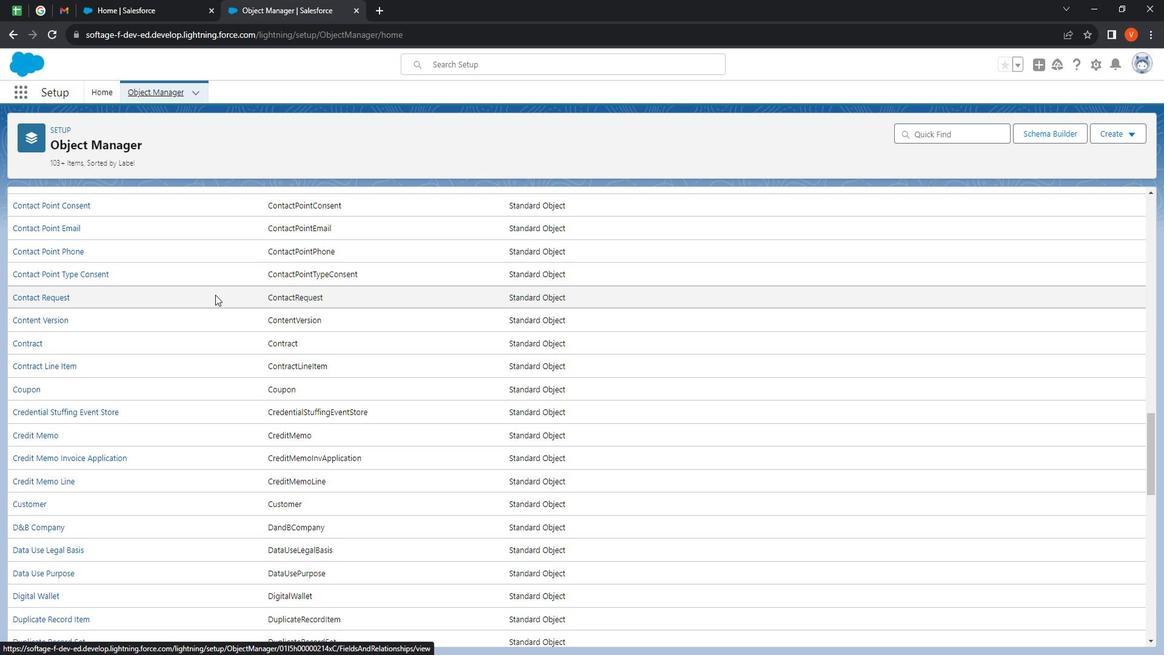 
Action: Mouse moved to (239, 308)
Screenshot: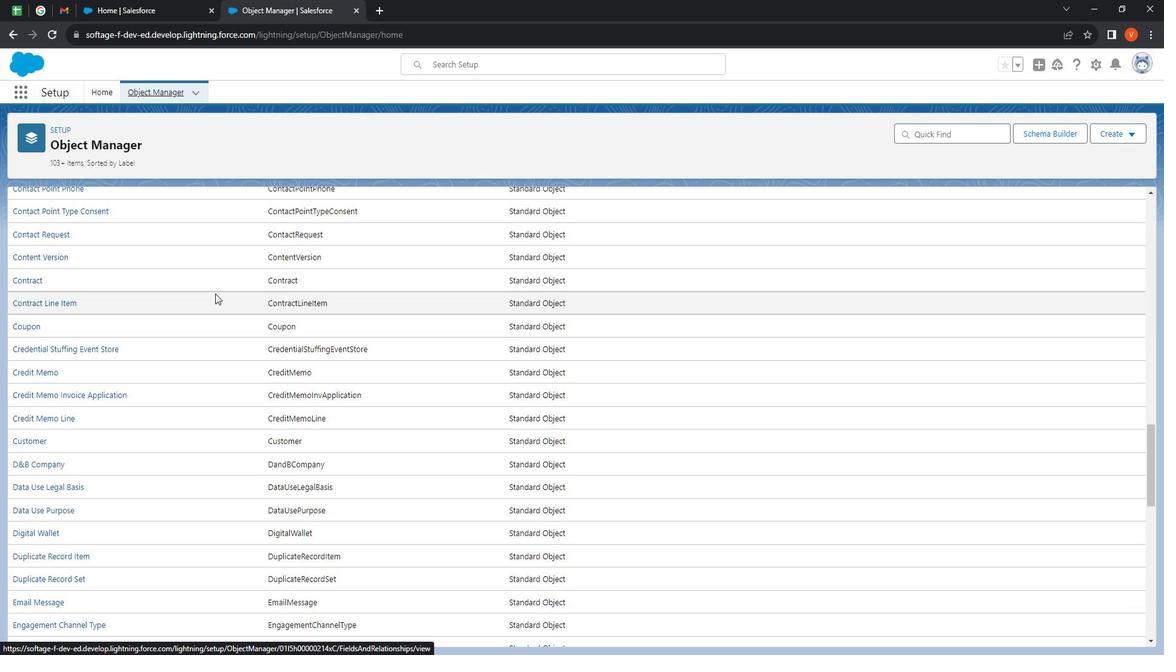 
Action: Mouse scrolled (239, 307) with delta (0, 0)
Screenshot: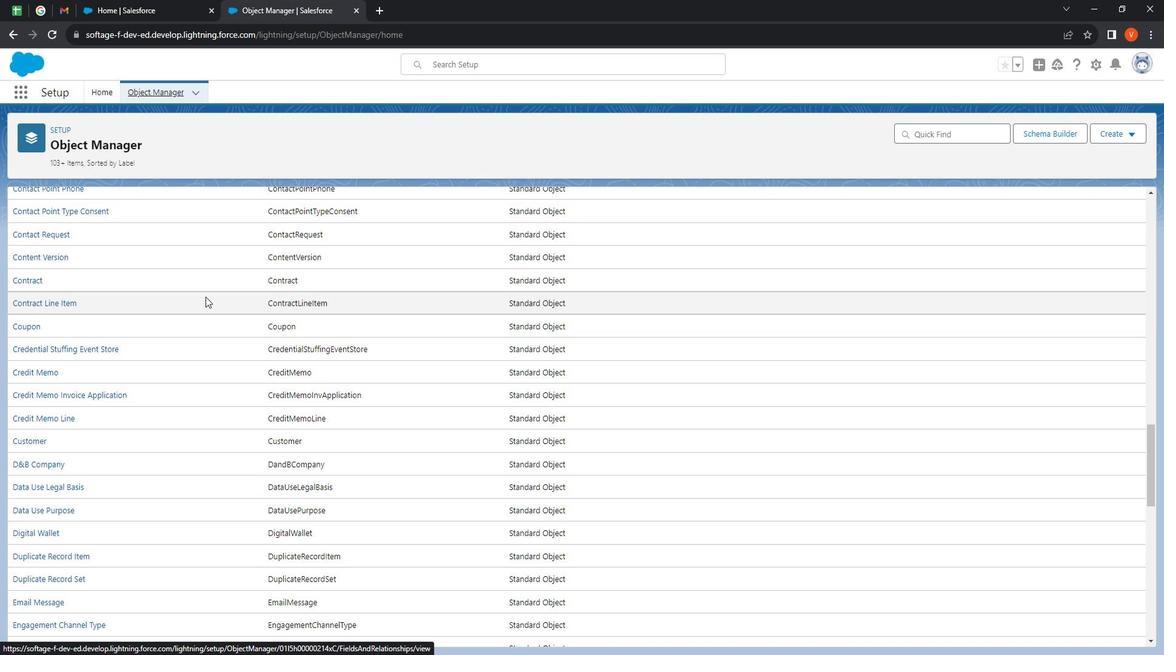 
Action: Mouse moved to (229, 309)
Screenshot: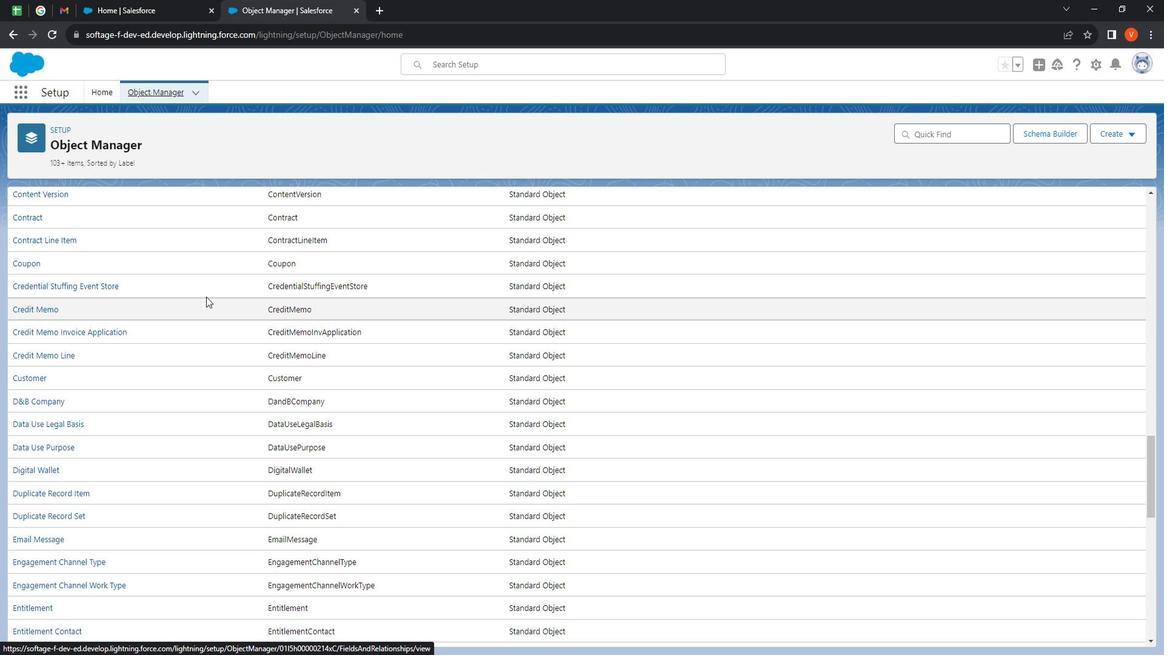 
Action: Mouse scrolled (229, 309) with delta (0, 0)
Screenshot: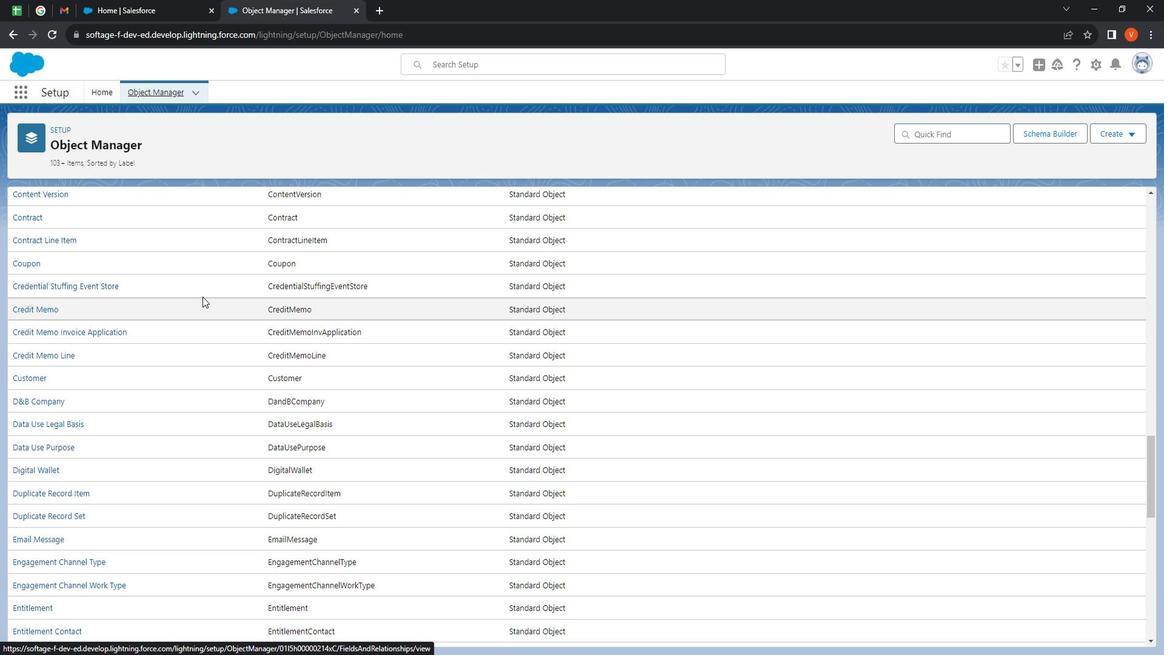 
Action: Mouse moved to (47, 274)
Screenshot: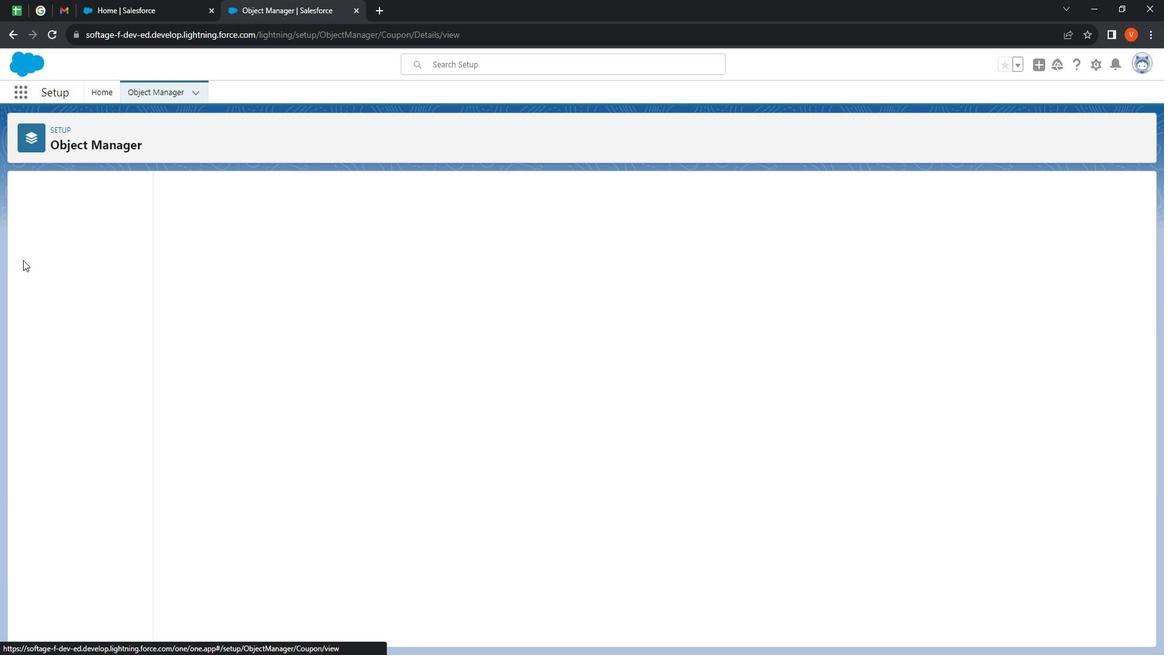 
Action: Mouse pressed left at (47, 274)
Screenshot: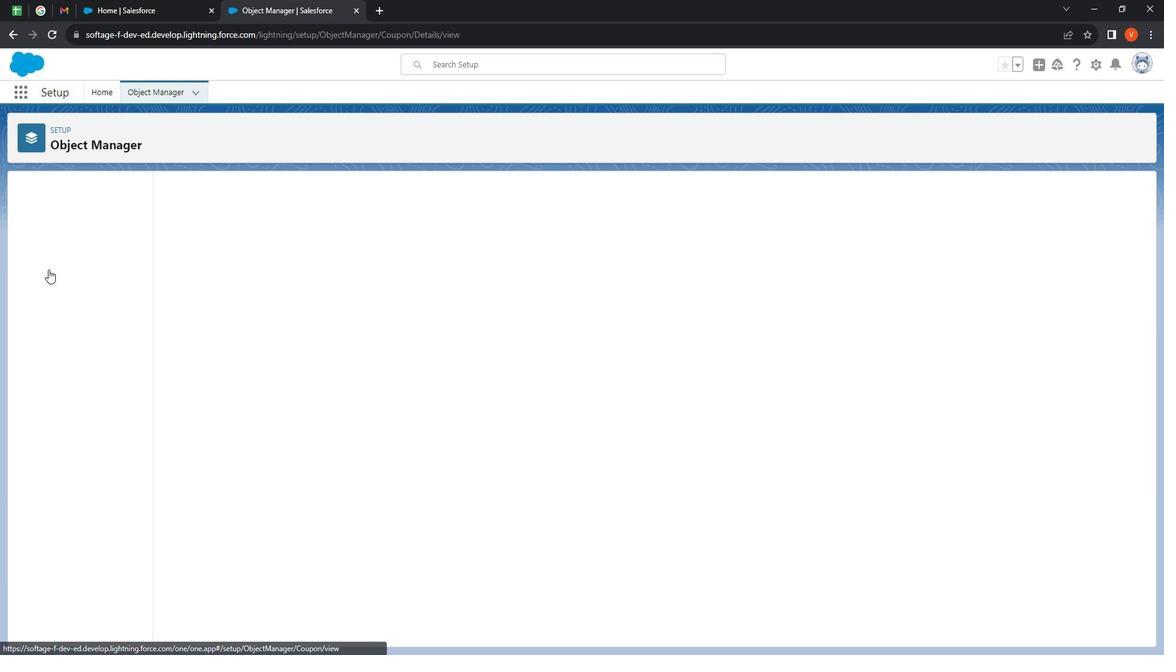 
Action: Mouse moved to (101, 241)
Screenshot: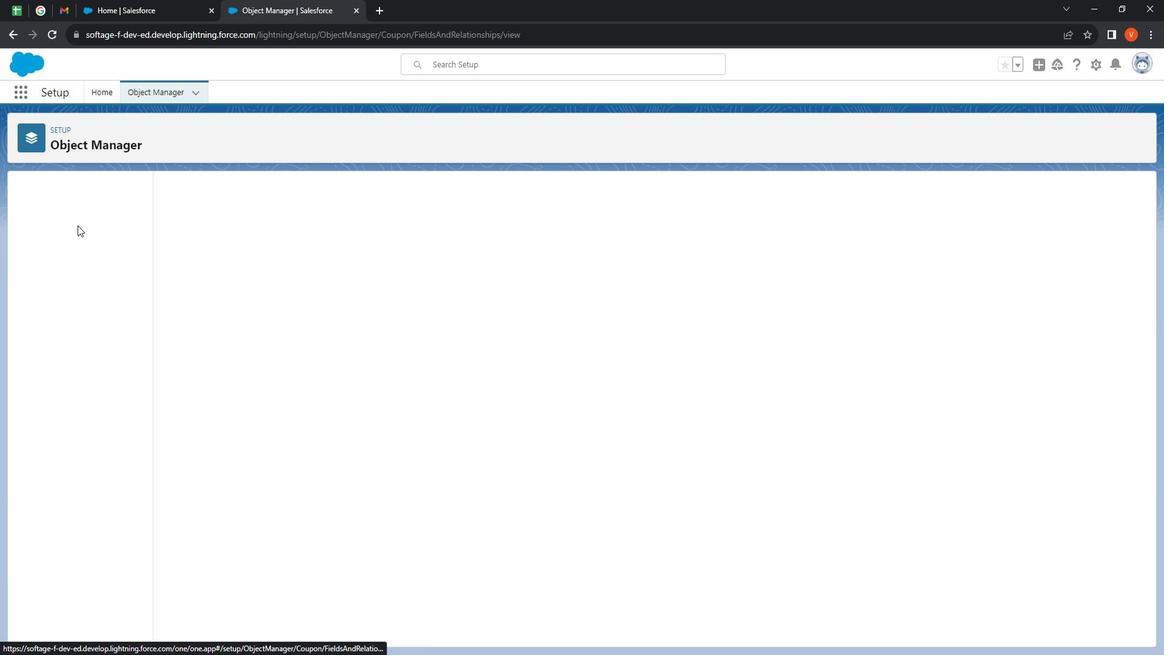 
Action: Mouse pressed left at (101, 241)
Screenshot: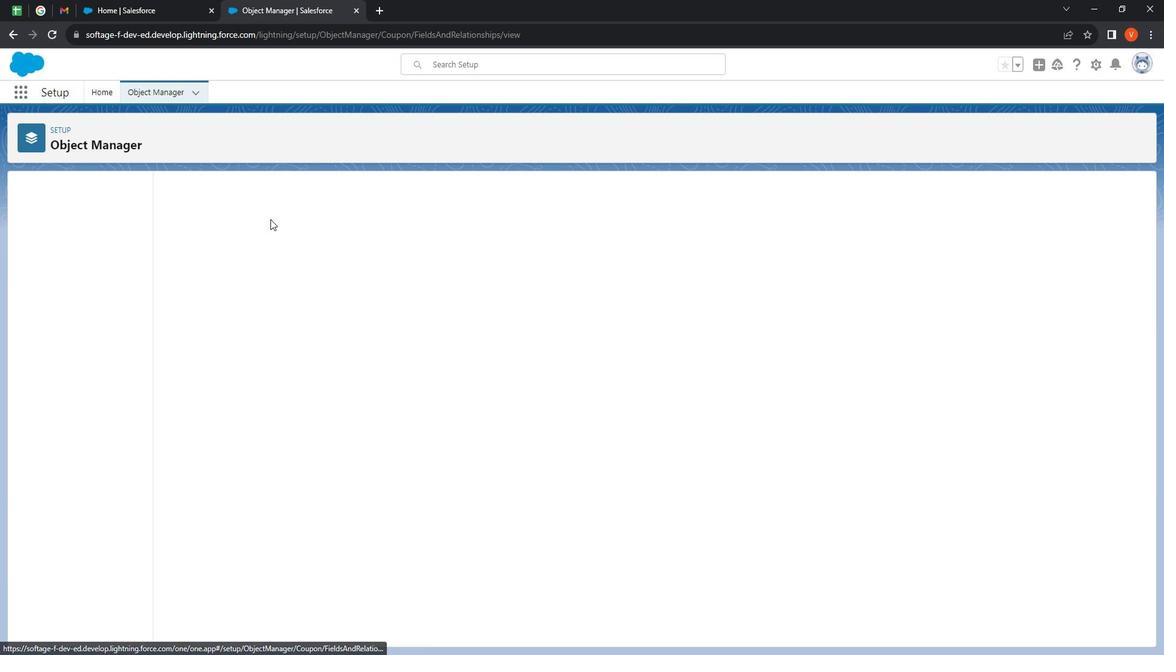 
Action: Mouse moved to (923, 212)
Screenshot: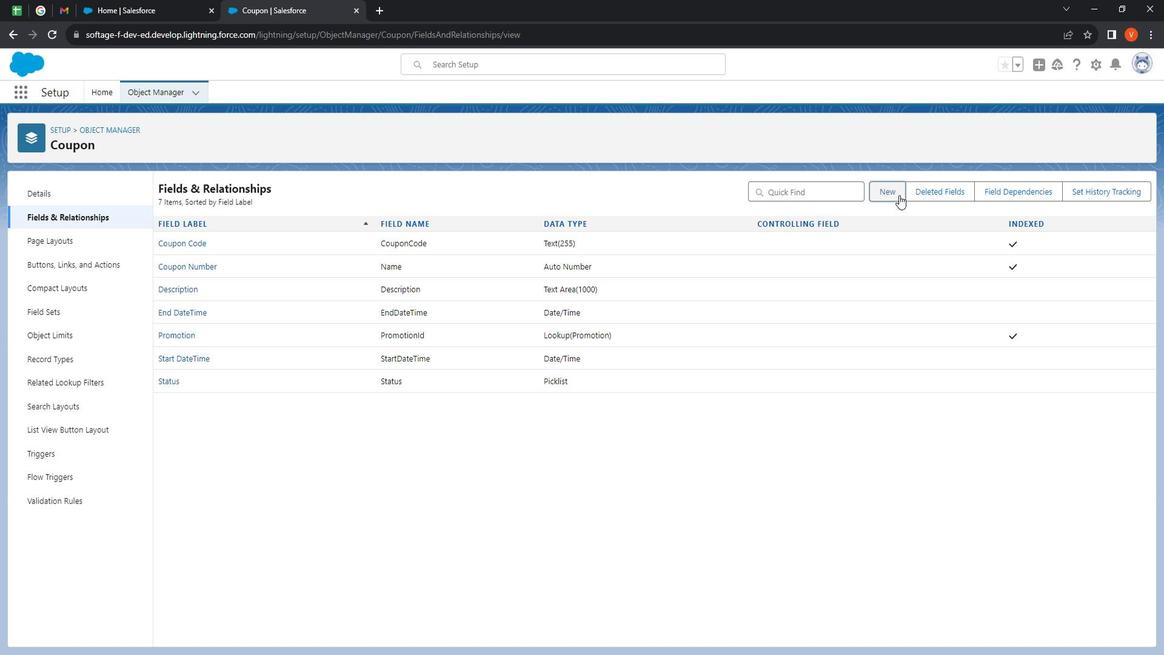 
Action: Mouse pressed left at (923, 212)
Screenshot: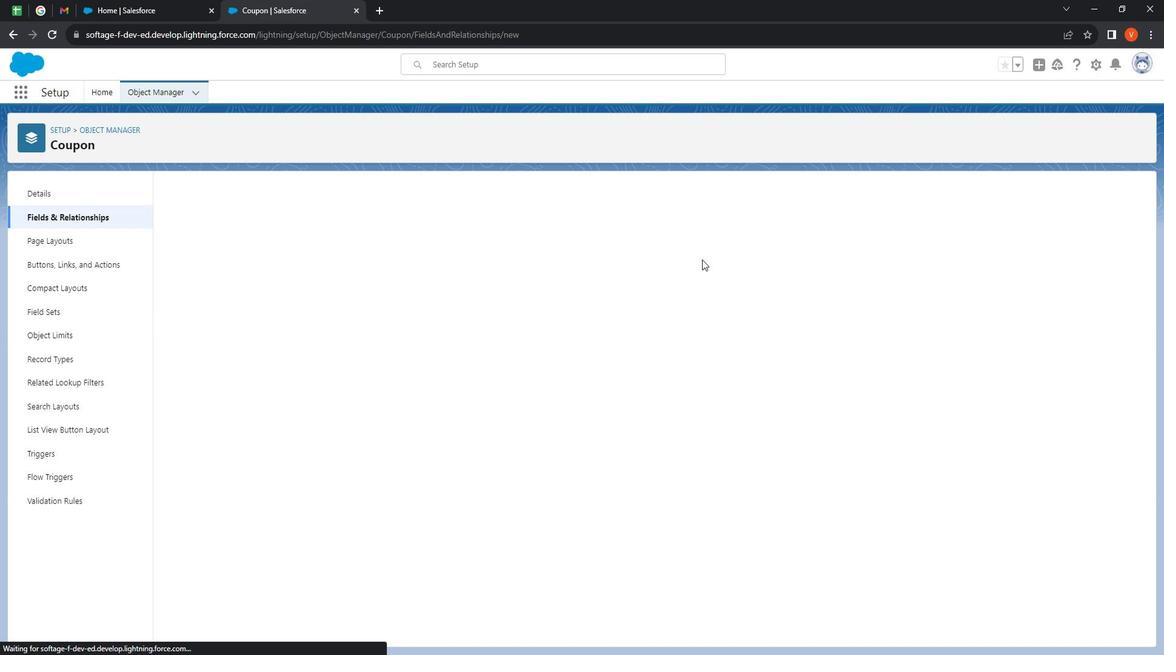 
Action: Mouse moved to (222, 430)
Screenshot: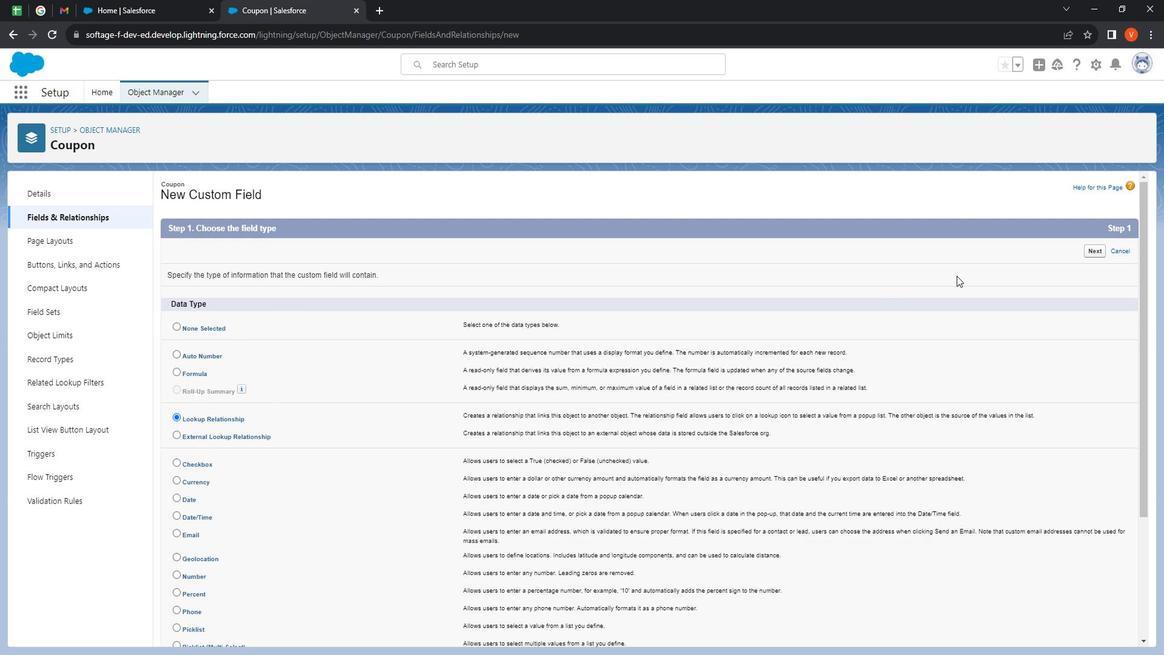
Action: Mouse pressed left at (222, 430)
Screenshot: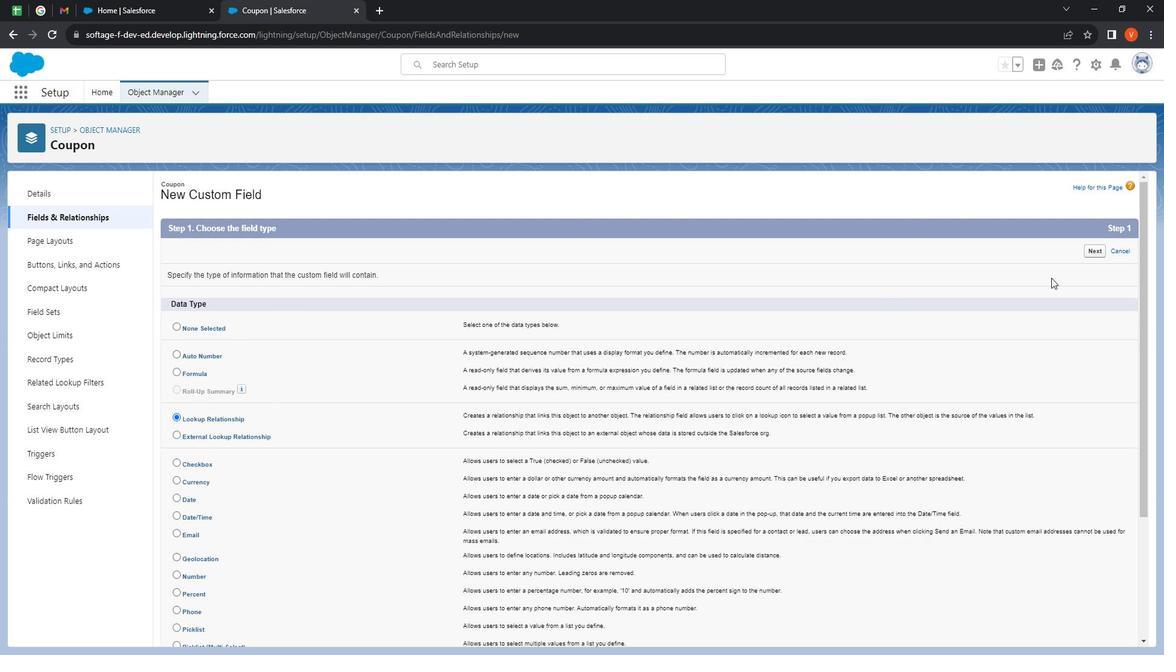 
Action: Mouse moved to (1128, 265)
Screenshot: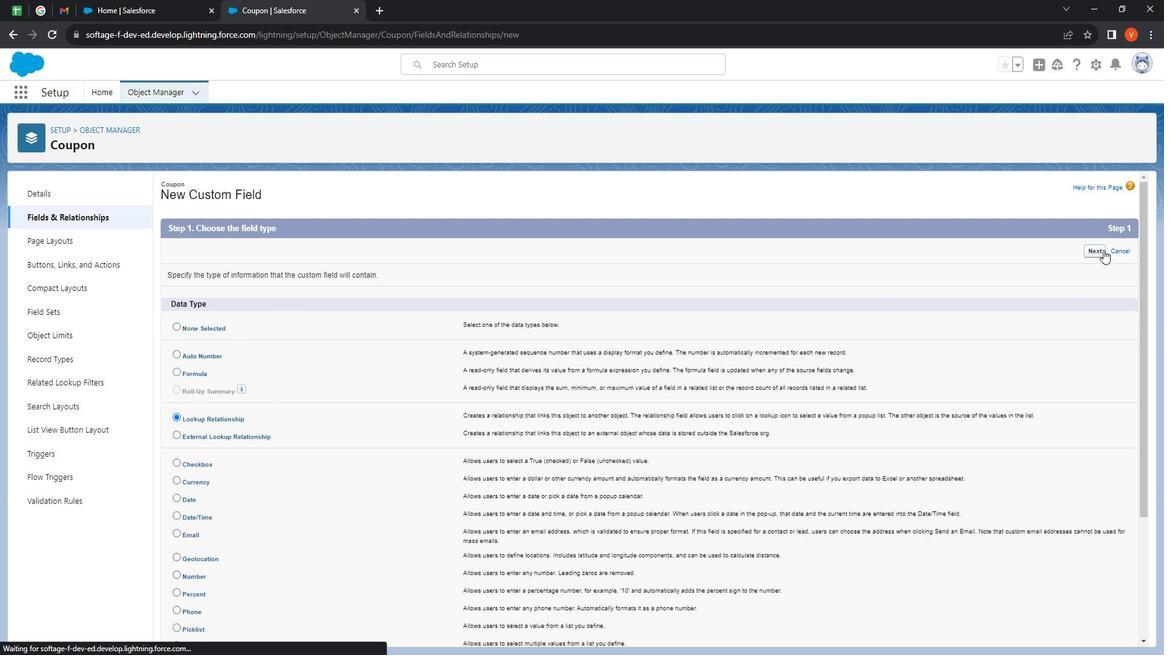 
Action: Mouse pressed left at (1128, 265)
Screenshot: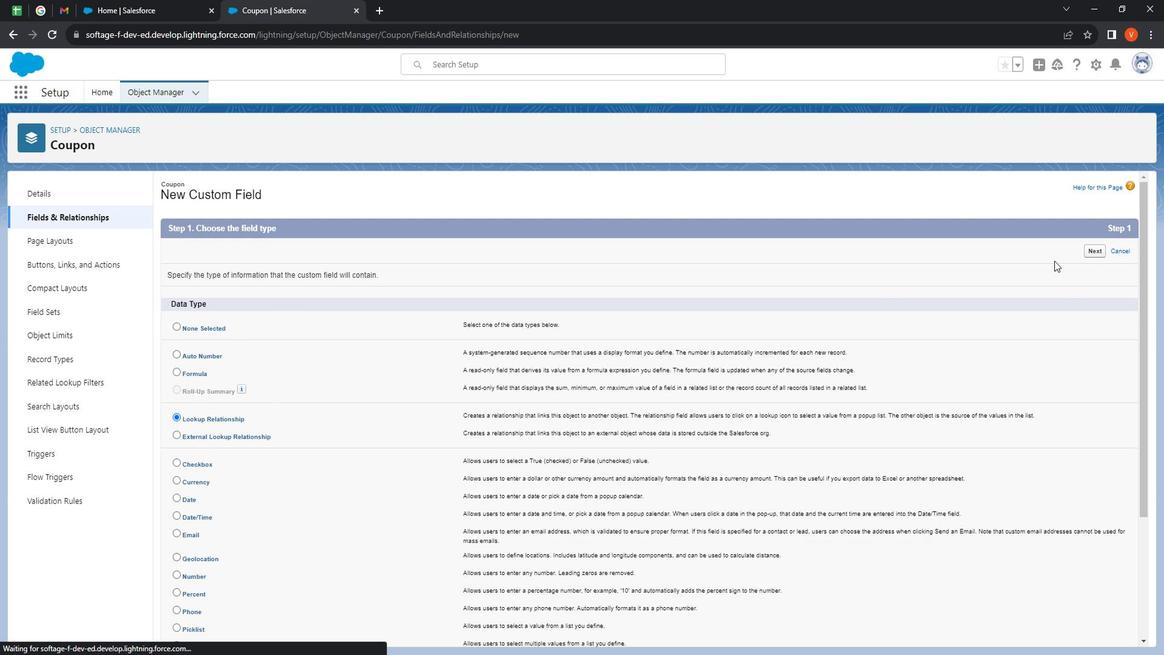 
Action: Mouse moved to (465, 310)
Screenshot: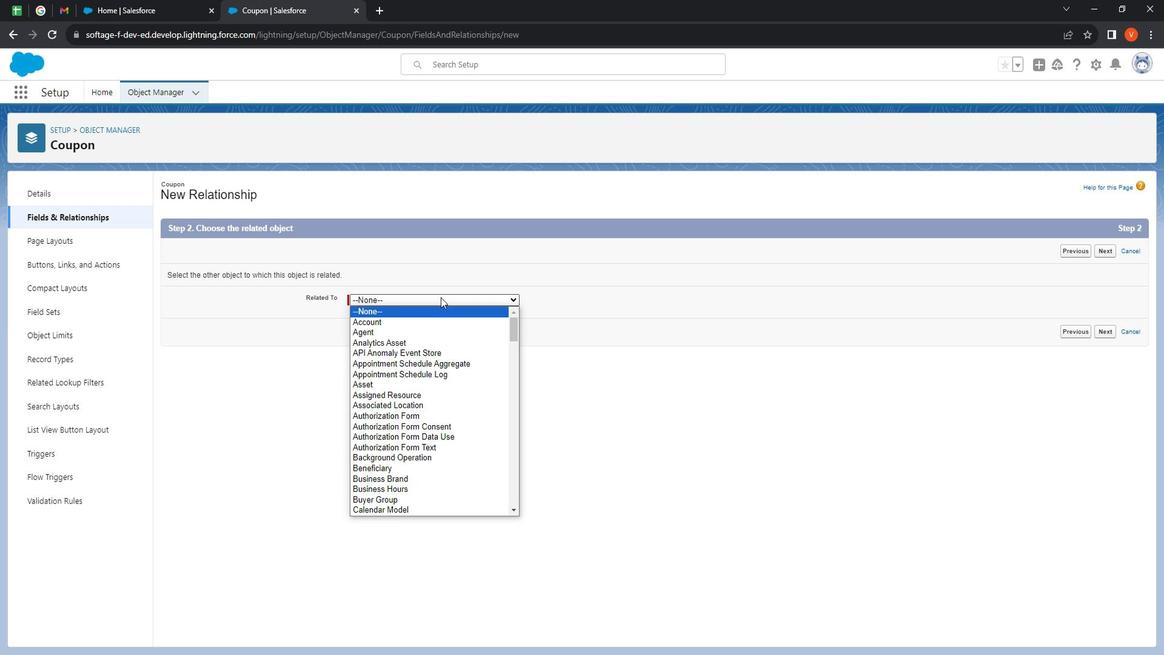 
Action: Mouse pressed left at (465, 310)
Screenshot: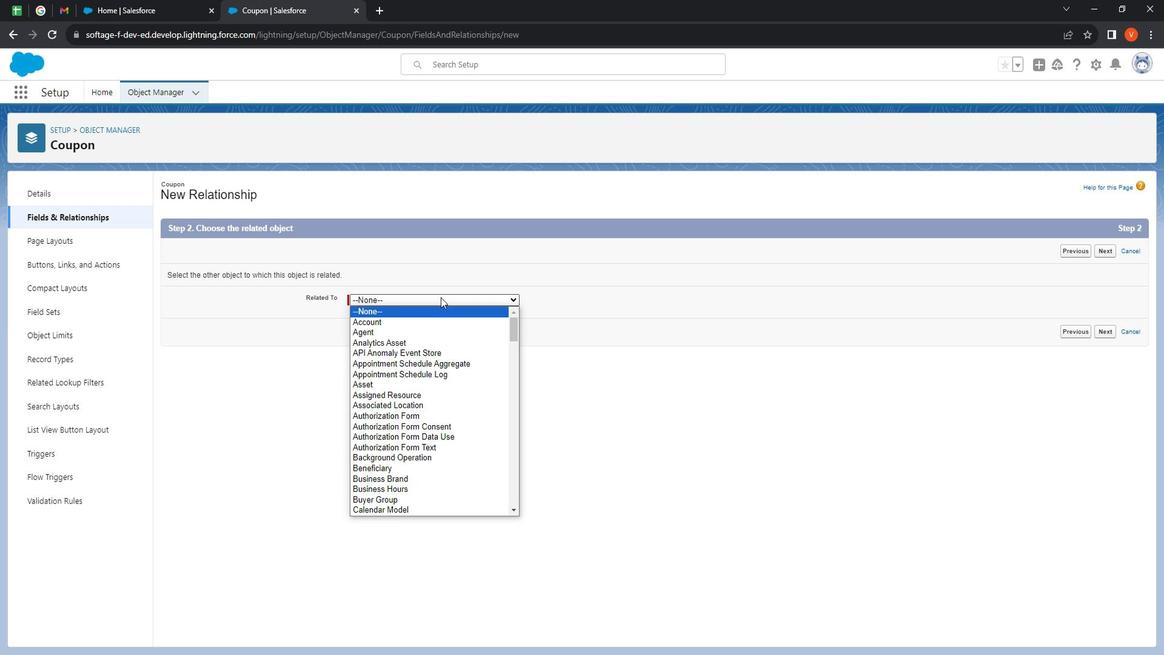 
Action: Mouse moved to (465, 310)
Screenshot: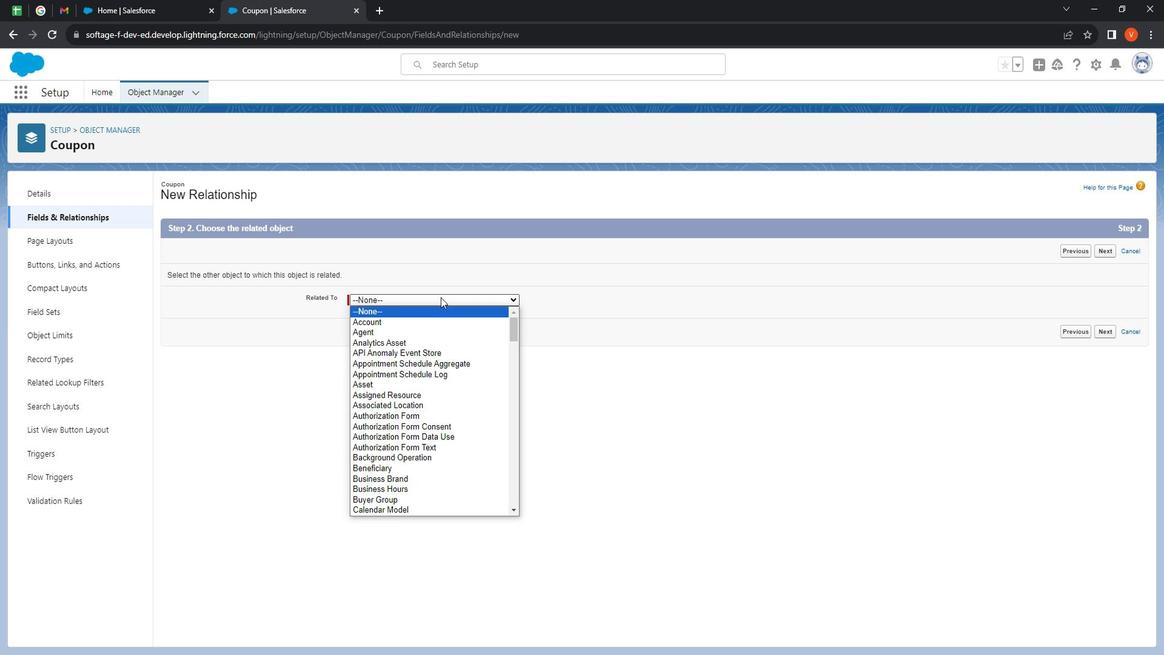 
Action: Key pressed <Key.down><Key.down><Key.down><Key.down><Key.down><Key.down><Key.down><Key.down><Key.down><Key.down><Key.down><Key.down><Key.down><Key.down><Key.down><Key.down><Key.down><Key.down><Key.down><Key.down><Key.down><Key.down><Key.down><Key.down><Key.down><Key.down><Key.down><Key.down><Key.down><Key.down><Key.down><Key.down><Key.down><Key.down><Key.down><Key.down><Key.down><Key.down><Key.down><Key.down><Key.down><Key.down><Key.down><Key.down><Key.down><Key.down><Key.down><Key.down><Key.down><Key.down><Key.down><Key.down><Key.down><Key.down><Key.down><Key.down><Key.down><Key.down><Key.down><Key.down><Key.down><Key.down><Key.down><Key.down><Key.down><Key.down><Key.down><Key.down><Key.down><Key.down><Key.down><Key.down><Key.down><Key.down><Key.down><Key.down><Key.down><Key.down><Key.down><Key.down><Key.down><Key.down><Key.down><Key.down><Key.down><Key.down><Key.down><Key.down><Key.down><Key.down><Key.down><Key.down><Key.down><Key.down><Key.down><Key.down><Key.down><Key.down><Key.down><Key.down><Key.down><Key.down><Key.down><Key.down><Key.down><Key.down><Key.down><Key.enter>
Screenshot: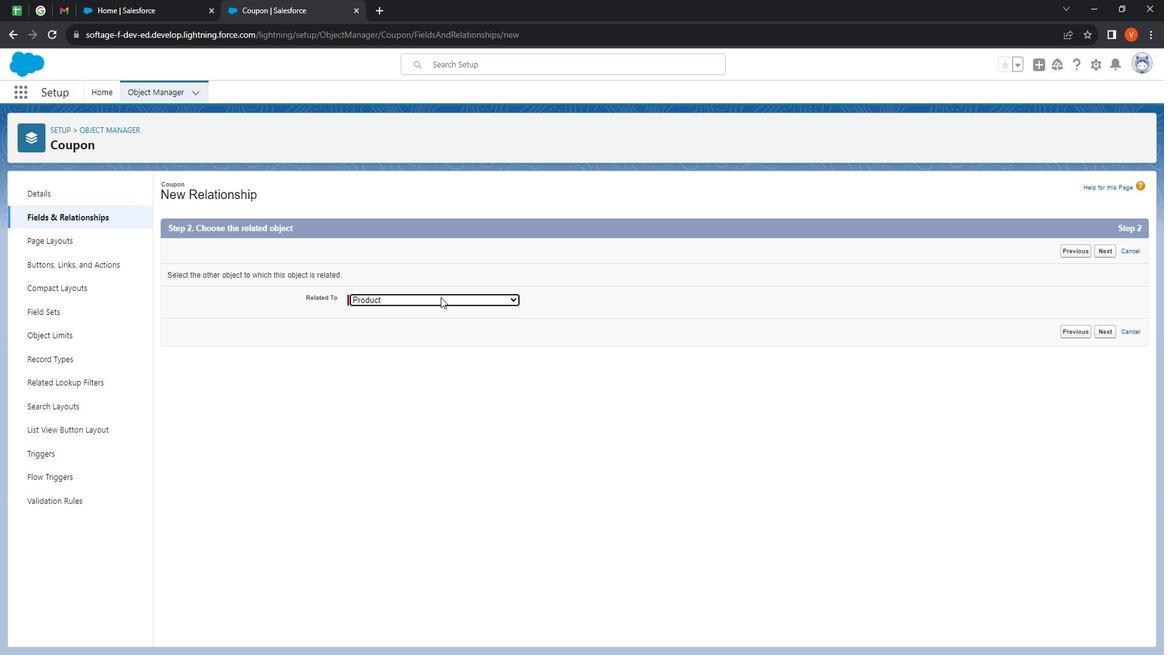 
Action: Mouse moved to (1122, 341)
Screenshot: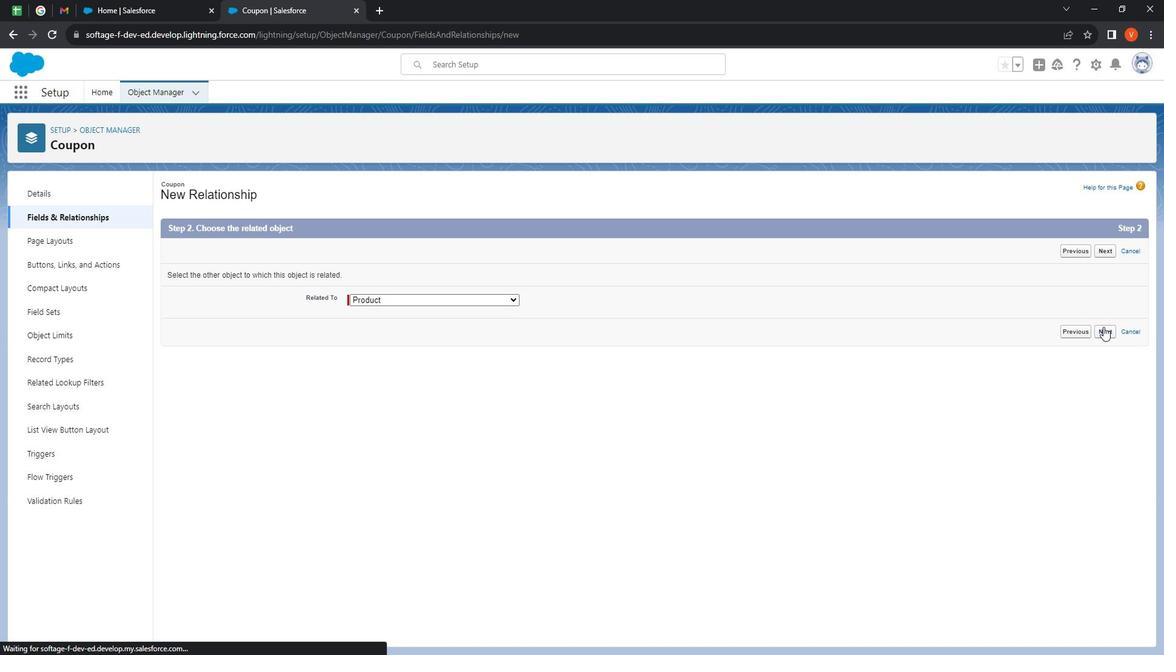 
Action: Mouse pressed left at (1122, 341)
Screenshot: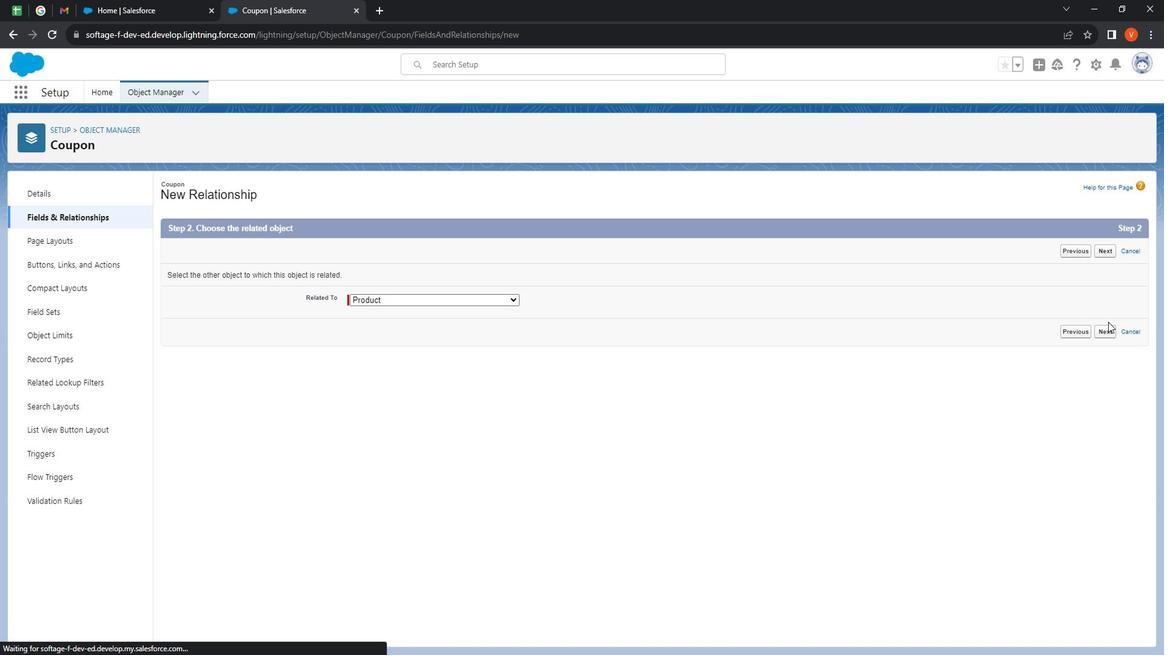 
Action: Mouse moved to (424, 291)
Screenshot: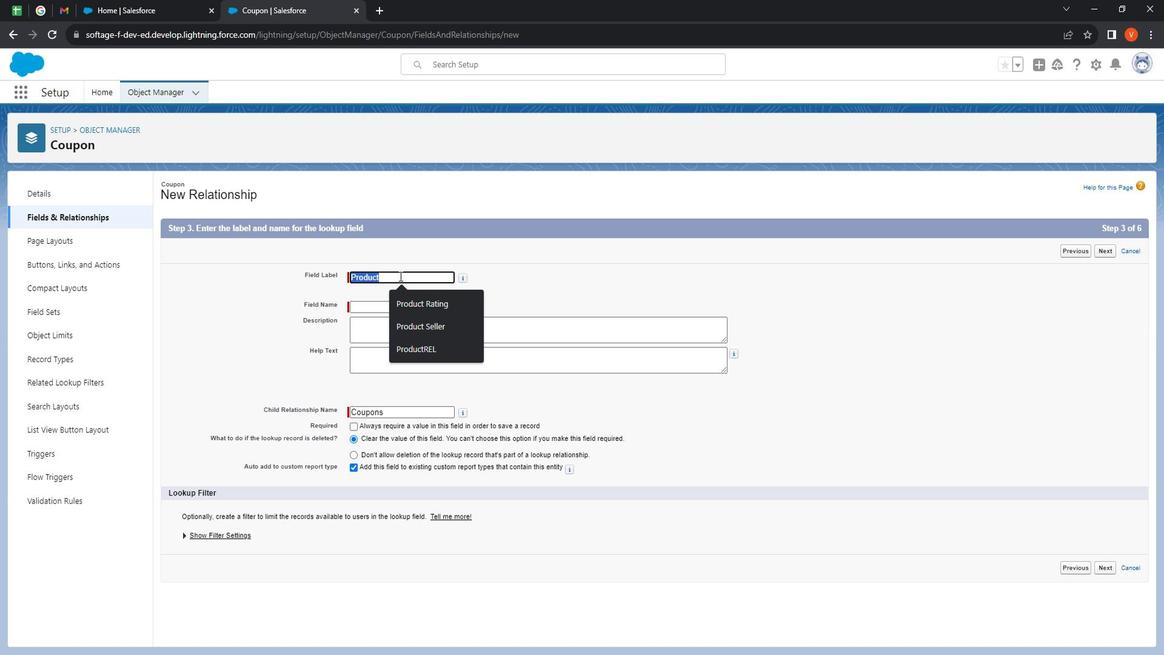 
Action: Mouse pressed left at (424, 291)
Screenshot: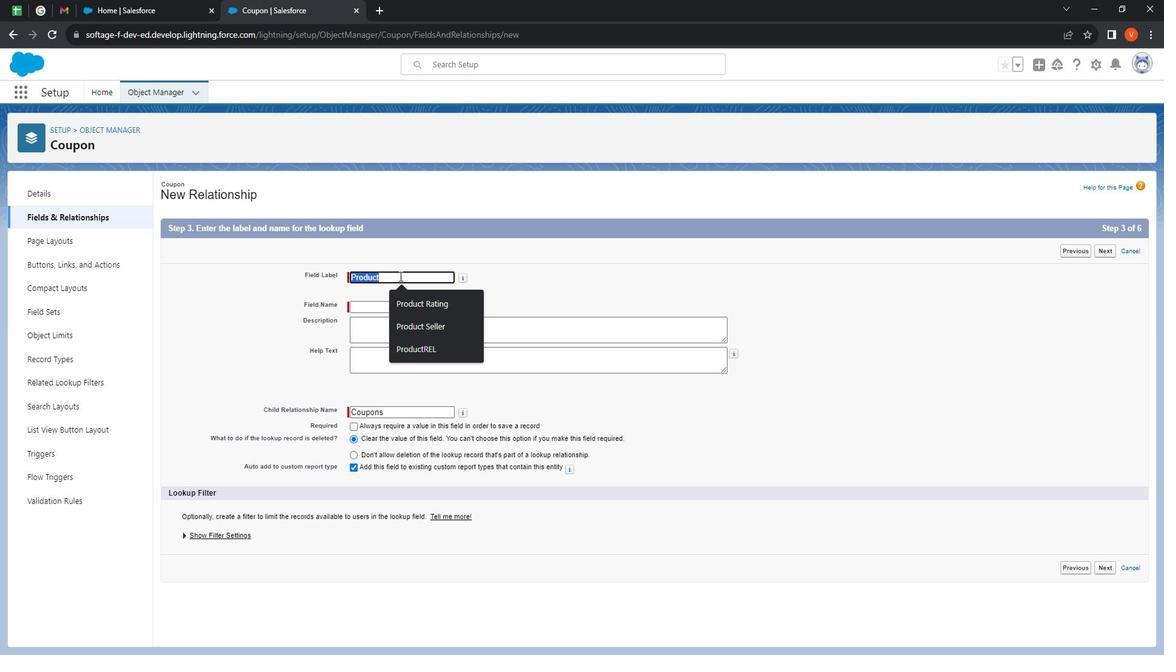 
Action: Mouse moved to (424, 289)
Screenshot: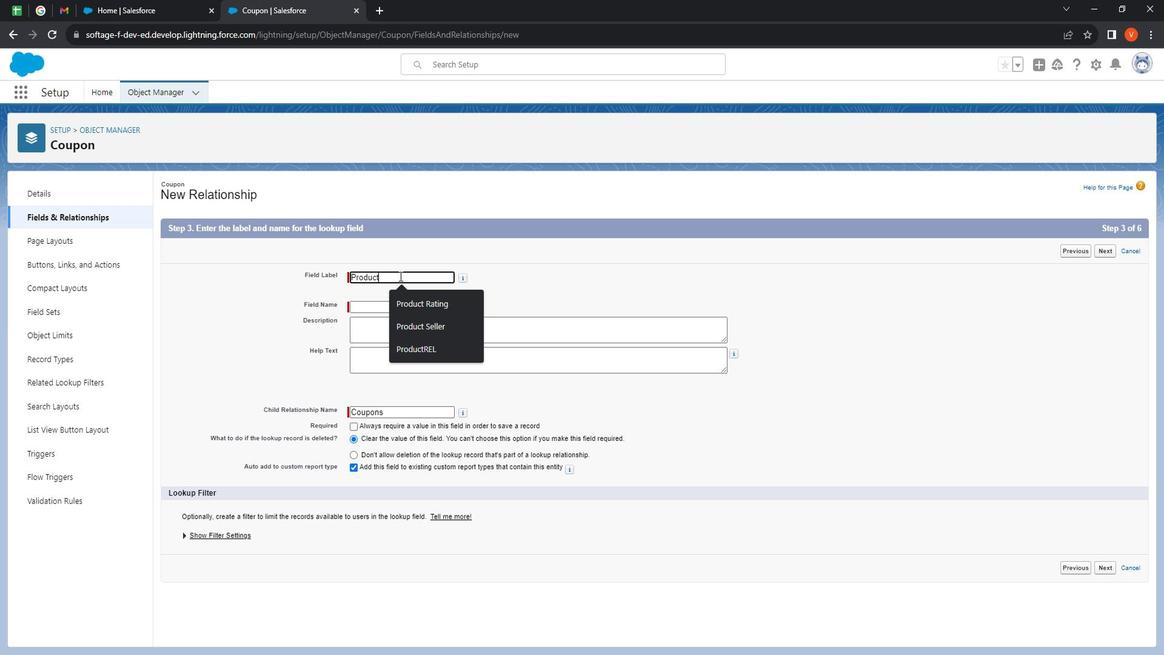 
Action: Mouse pressed left at (424, 289)
Screenshot: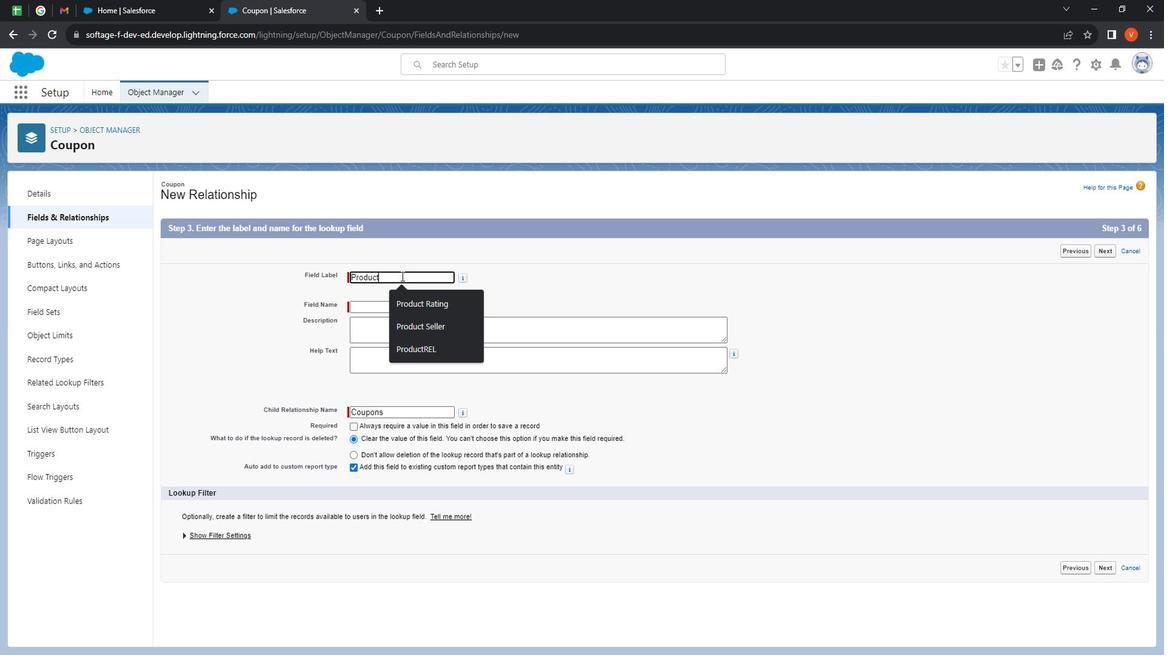
Action: Mouse moved to (425, 289)
Screenshot: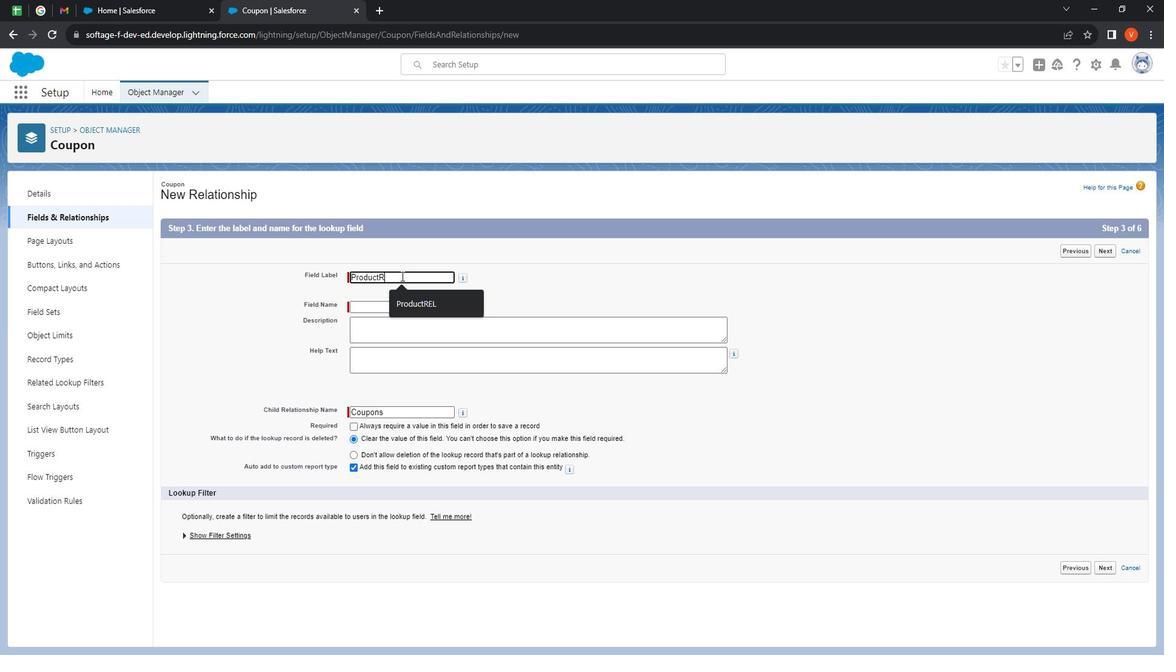 
Action: Key pressed <Key.shift>RE
Screenshot: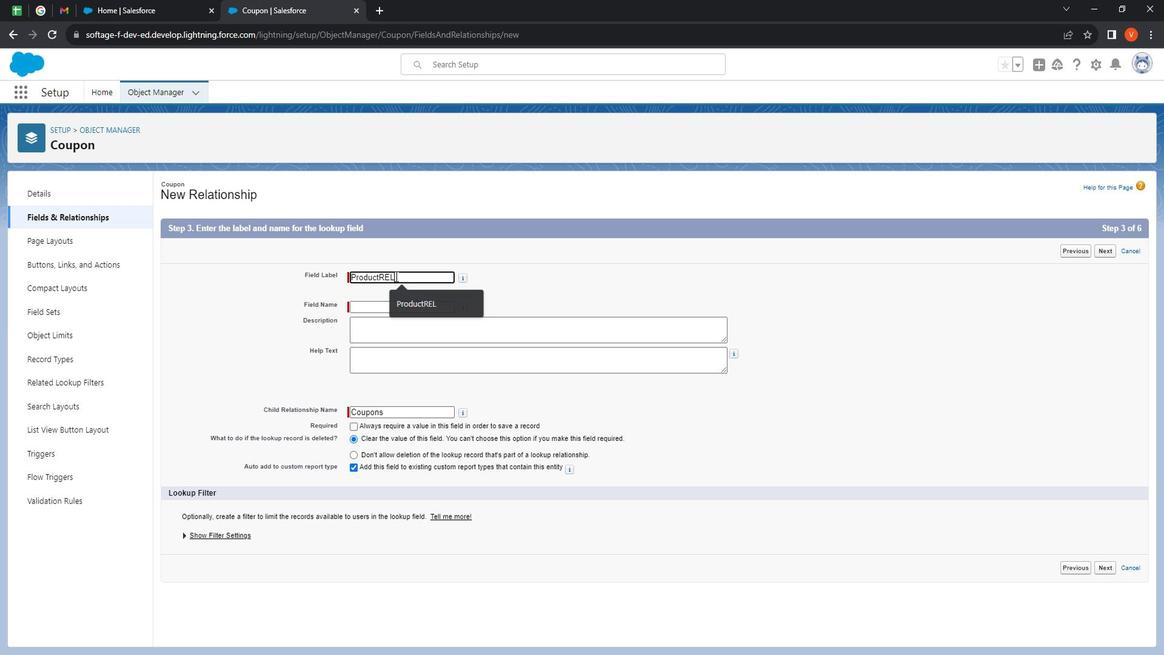 
Action: Mouse moved to (419, 290)
Screenshot: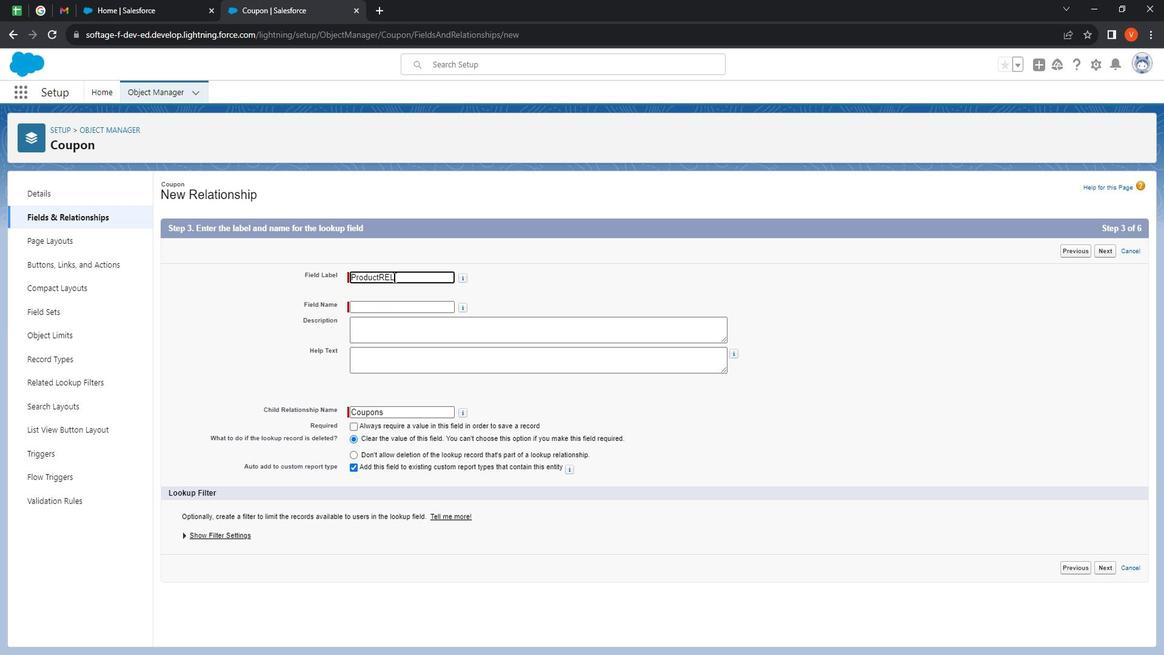 
Action: Key pressed L
Screenshot: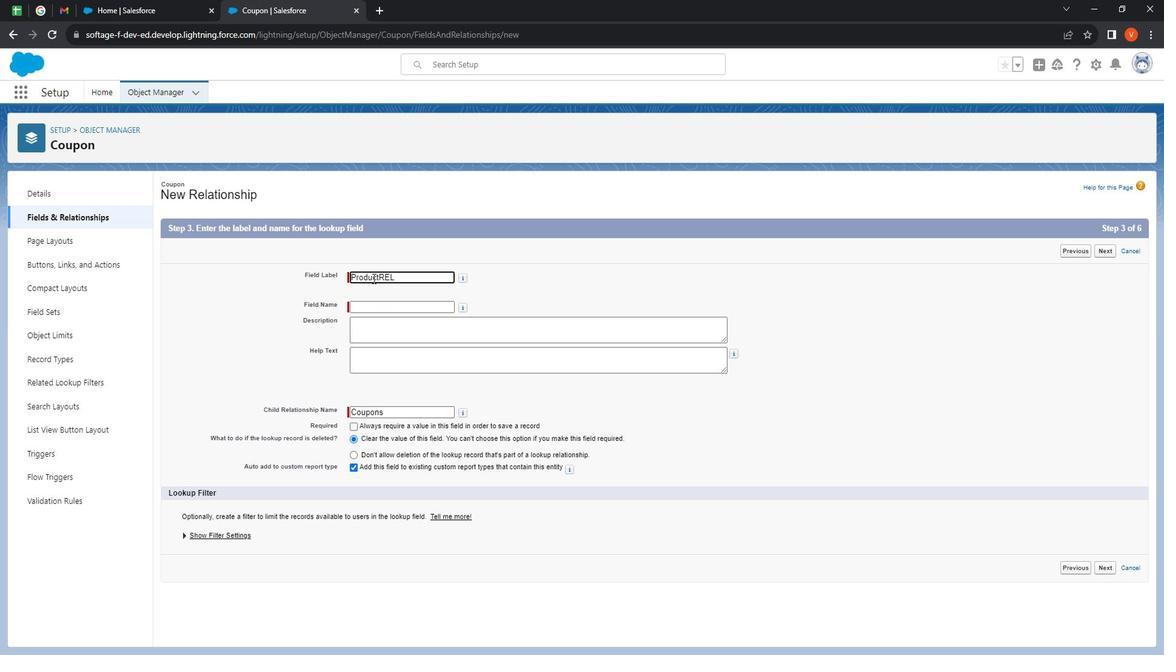 
Action: Mouse moved to (431, 342)
Screenshot: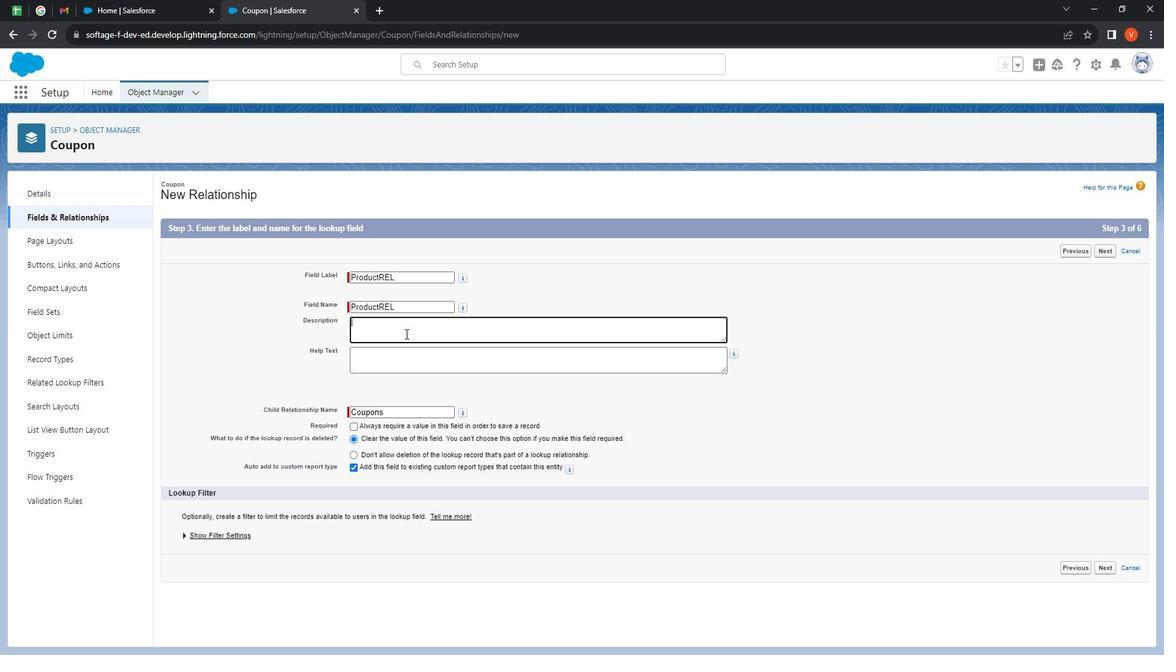 
Action: Mouse pressed left at (431, 342)
Screenshot: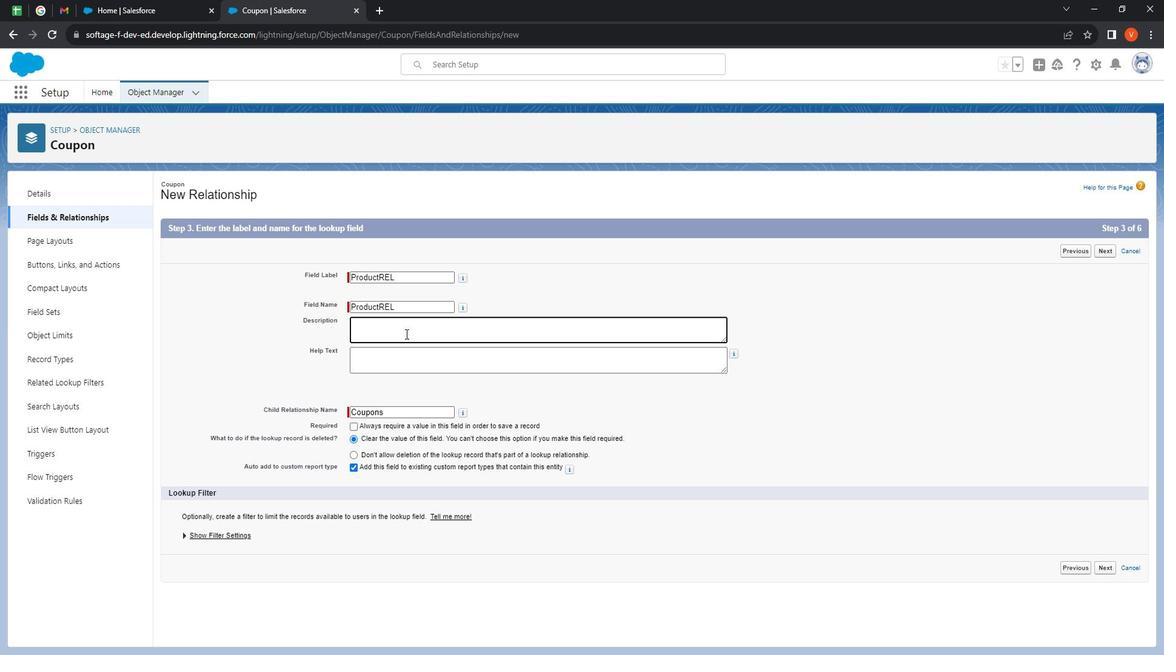 
Action: Mouse moved to (430, 345)
Screenshot: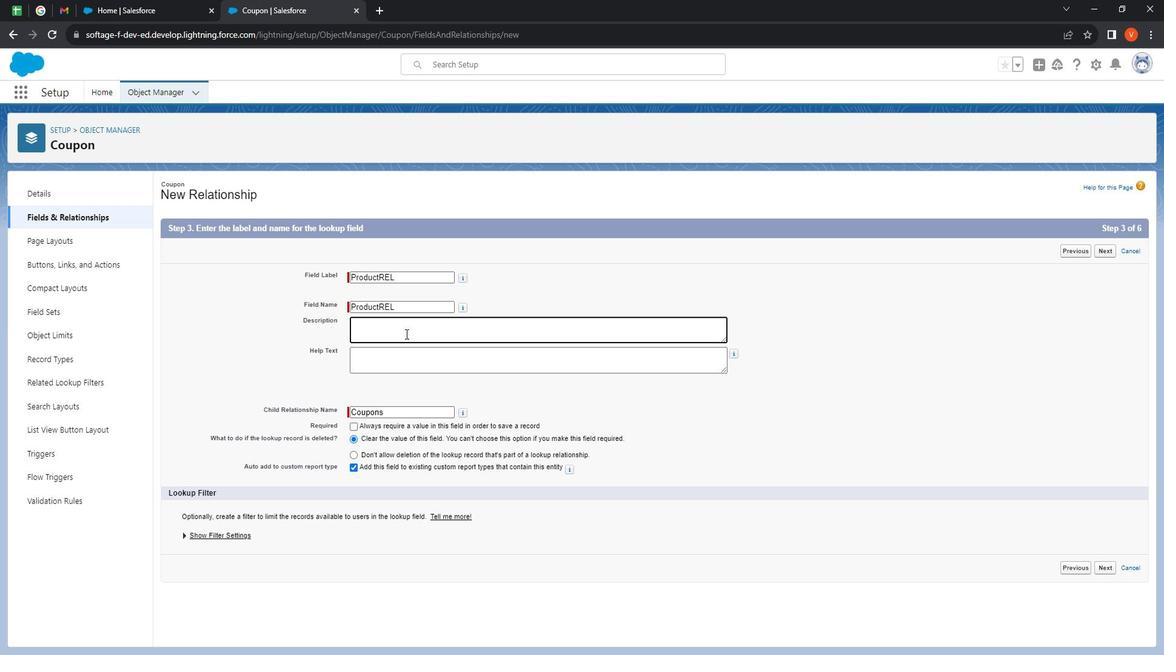 
Action: Key pressed <Key.shift>This<Key.space>is<Key.space>the<Key.space>description<Key.space>for<Key.space><Key.shift><Key.shift><Key.shift><Key.shift><Key.shift><Key.shift><Key.shift><Key.shift><Key.shift><Key.shift><Key.shift><Key.shift><Key.shift><Key.shift><Key.shift><Key.shift><Key.shift><Key.shift><Key.shift><Key.shift><Key.shift><Key.shift><Key.shift>Coupon<Key.space>to<Key.space><Key.backspace><Key.backspace><Key.backspace><Key.shift><Key.shift><Key.shift><Key.shift><Key.shift><Key.shift><Key.shift><Key.shift><Key.shift><Key.shift><Key.shift><Key.shift><Key.shift><Key.shift>Field<Key.space><Key.backspace><Key.backspace><Key.backspace><Key.backspace><Key.backspace><Key.backspace>object<Key.space>,<Key.space><Key.shift>We<Key.space>have<Key.space>created<Key.space>new<Key.space><Key.shift>Field<Key.space>as<Key.space>lookup<Key.space>to<Key.space>product,<Key.shift><Key.space>Read<Key.space>this<Key.space>description<Key.space>carefully<Key.space>this<Key.space>is<Key.space>only<Key.space>for<Key.space>you<Key.space><Key.backspace>,<Key.space><Key.shift>Thanks<Key.space>for<Key.space>reading<Key.space>this<Key.space>description<Key.space>we<Key.space>hope<Key.space>you<Key.space>find<Key.space>something<Key.space>helpfull<Key.space>fr<Key.backspace><Key.backspace><Key.backspace>
Screenshot: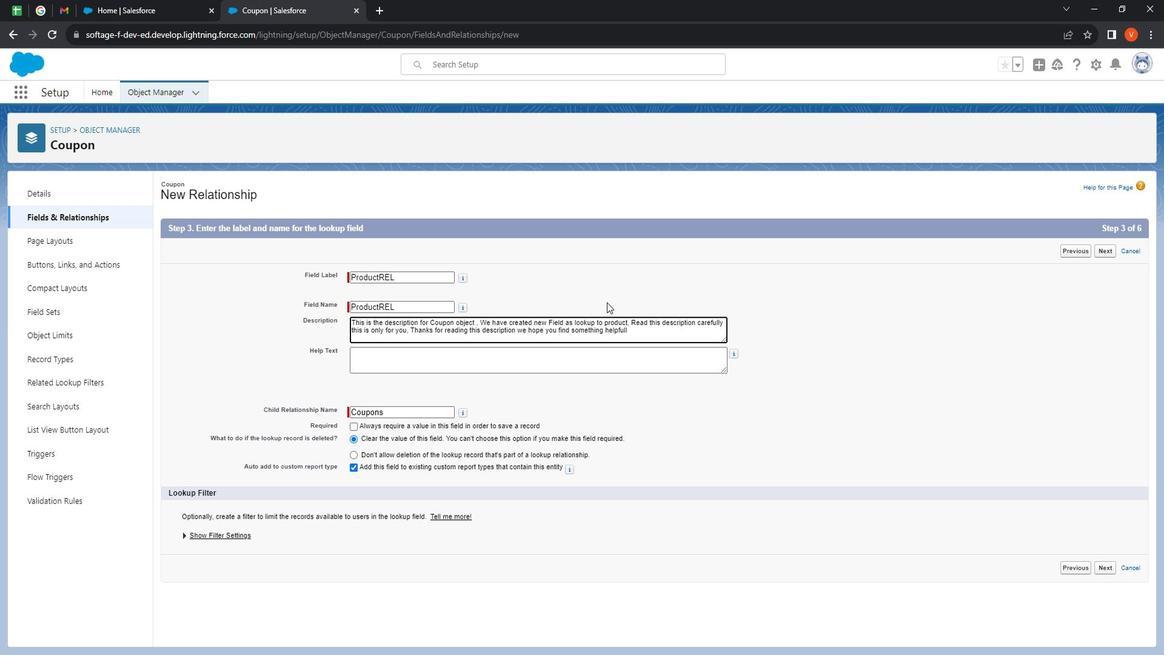 
Action: Mouse moved to (639, 350)
Screenshot: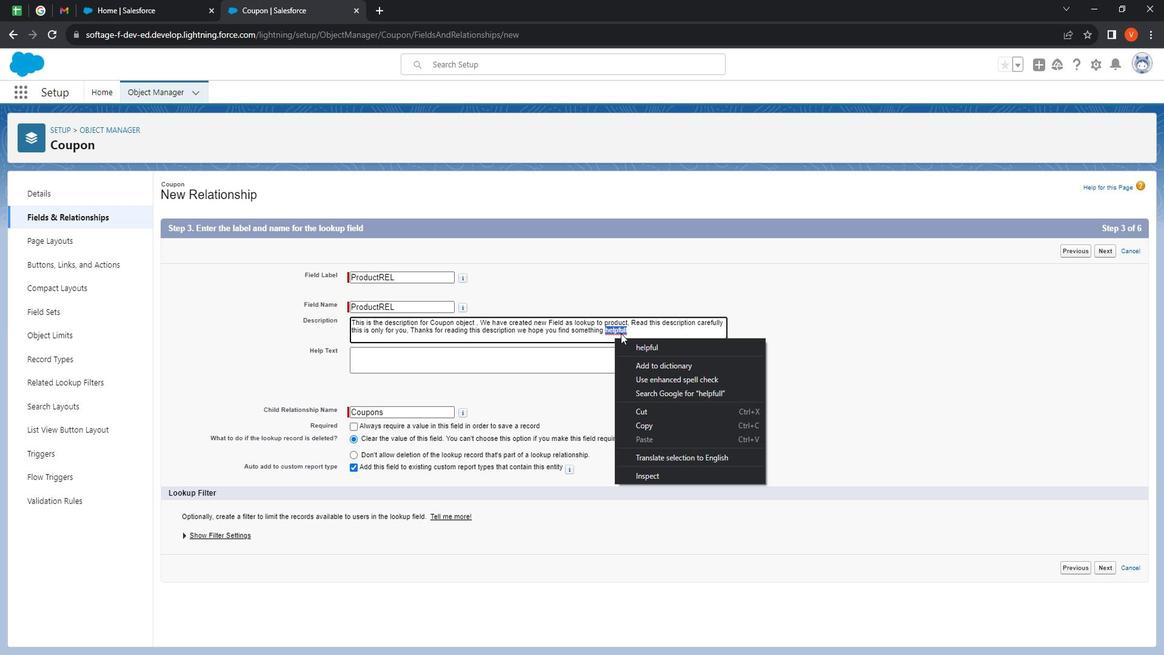 
Action: Mouse pressed right at (639, 350)
Screenshot: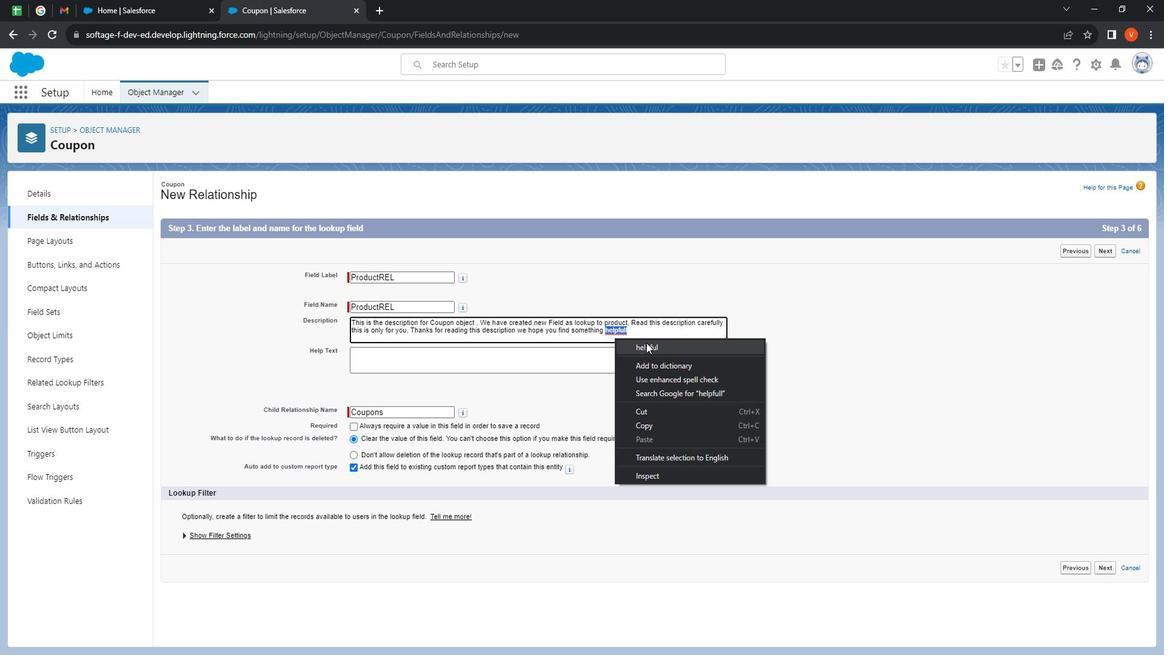 
Action: Mouse moved to (676, 360)
Screenshot: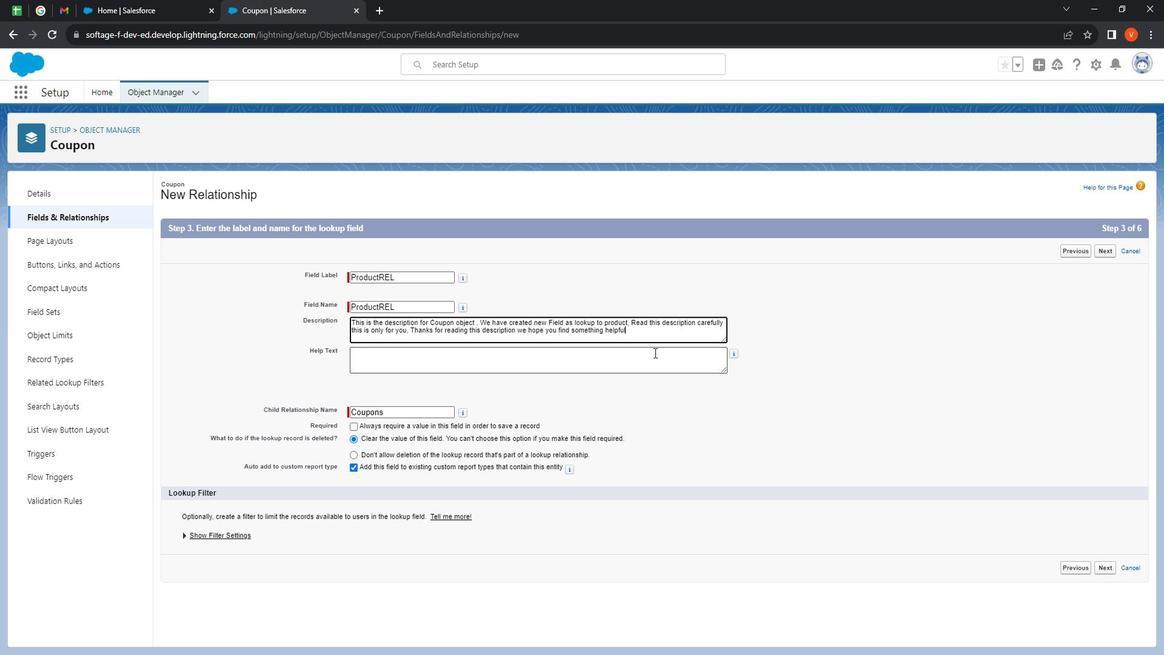 
Action: Mouse pressed left at (676, 360)
Screenshot: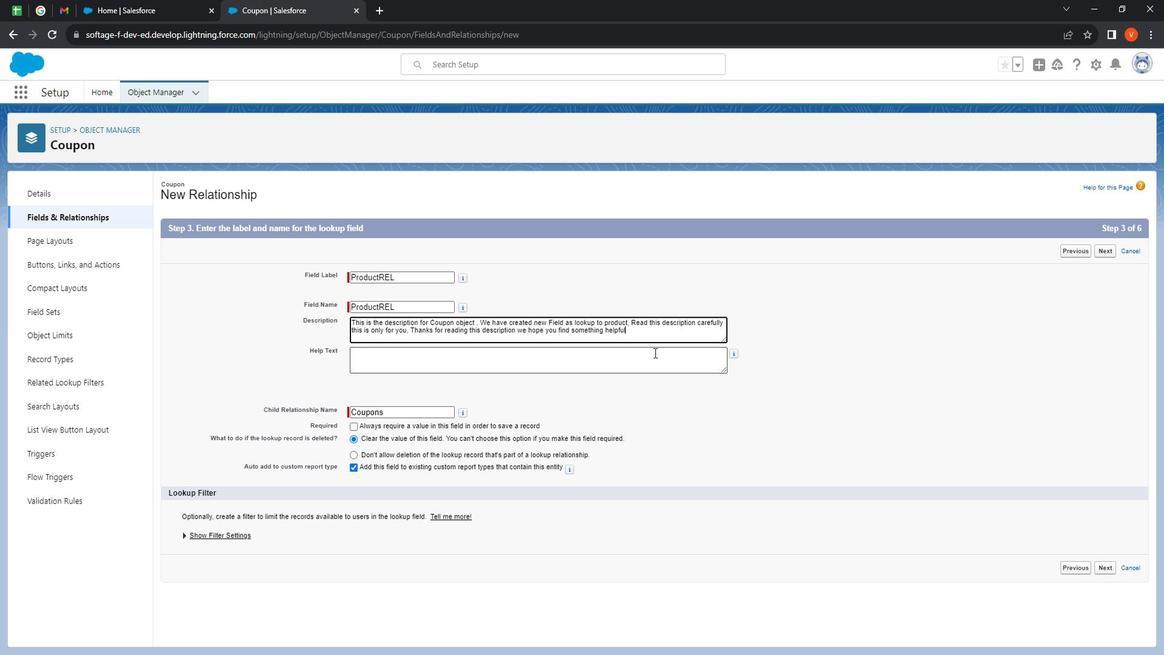 
Action: Mouse moved to (678, 363)
Screenshot: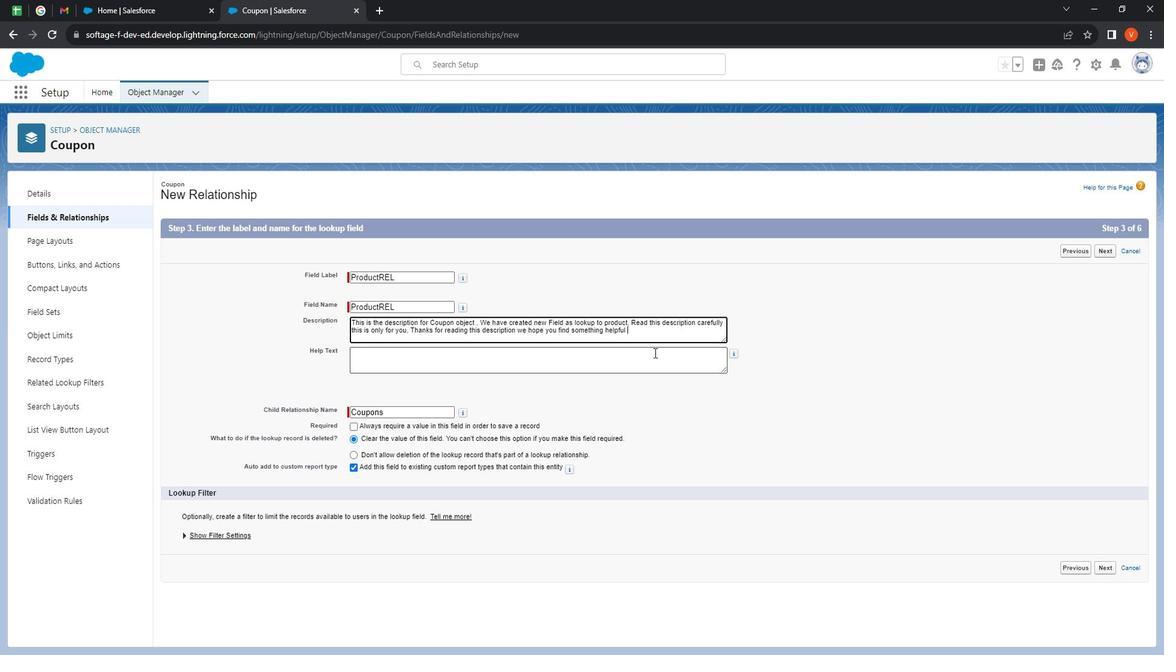 
Action: Key pressed <Key.space>f
Screenshot: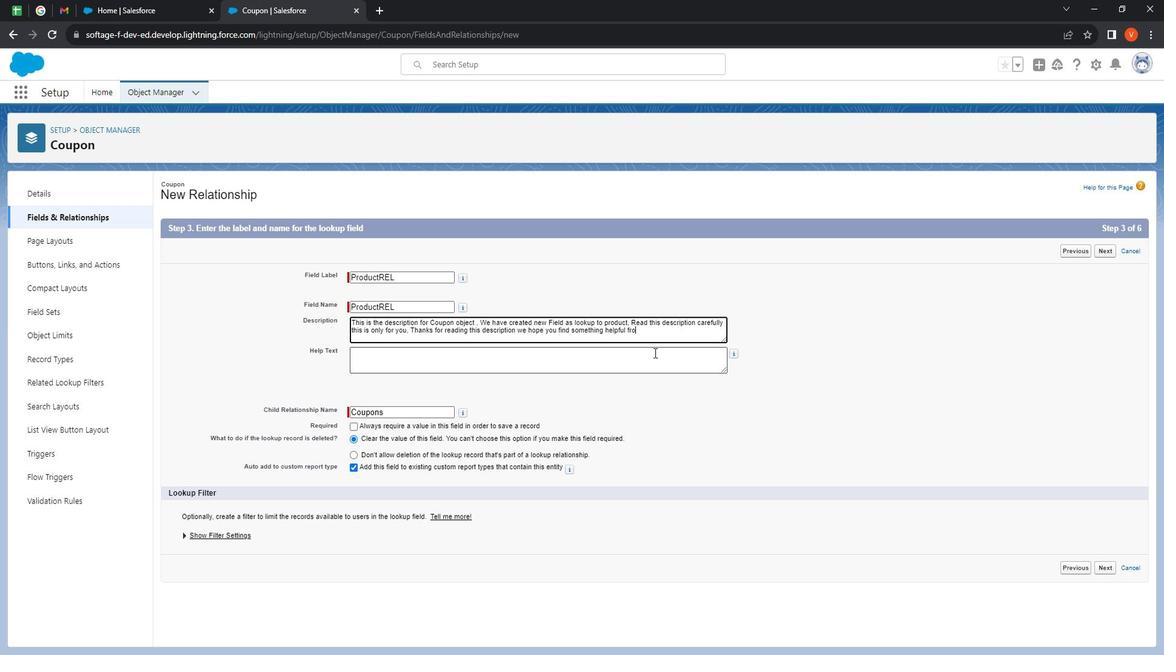 
Action: Mouse moved to (678, 363)
Screenshot: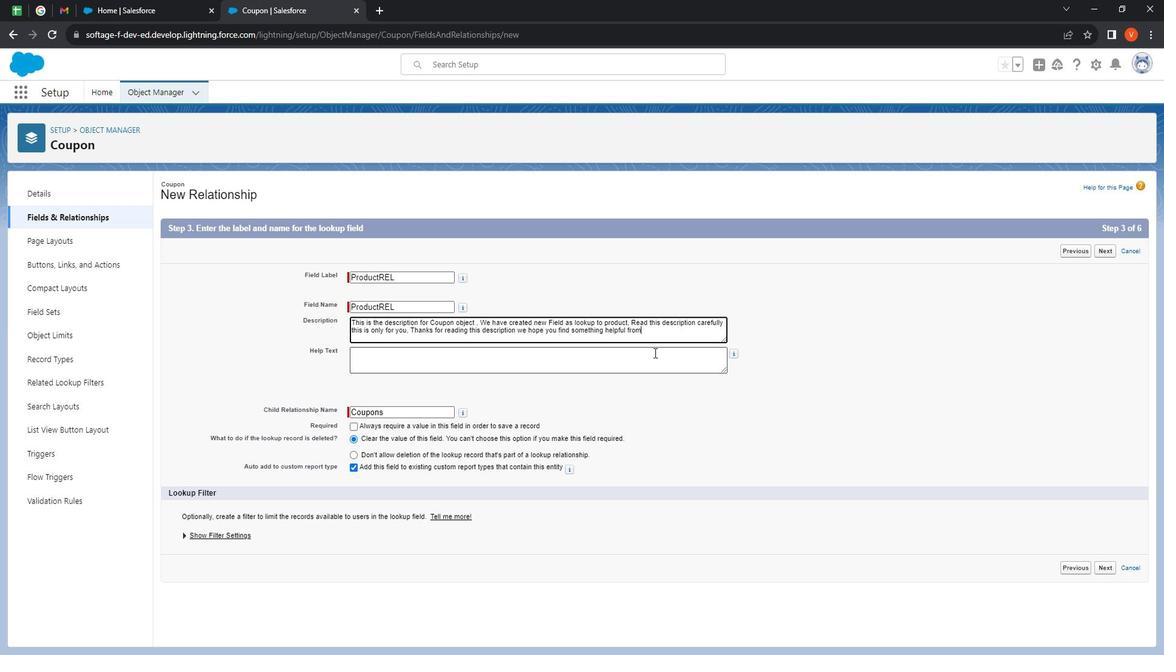 
Action: Key pressed rom<Key.space>it.
Screenshot: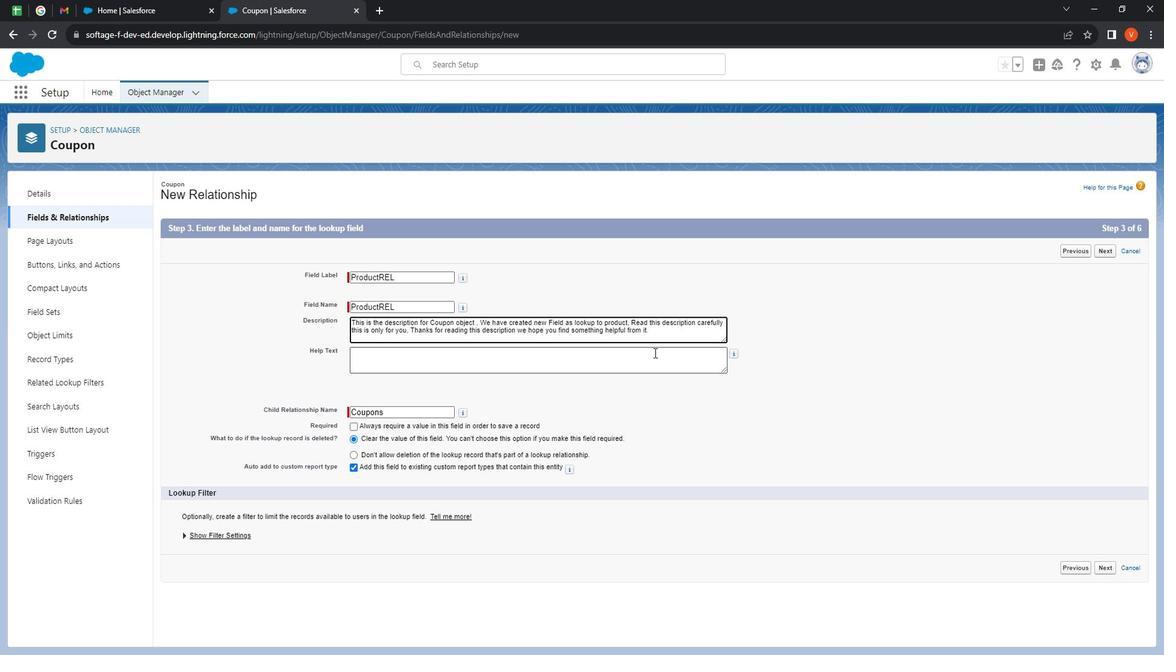 
Action: Mouse moved to (521, 378)
